 Task: Research Airbnb options in Park City, Utah, a destination known for both skiing and luxurious spa experiences.
Action: Mouse moved to (489, 87)
Screenshot: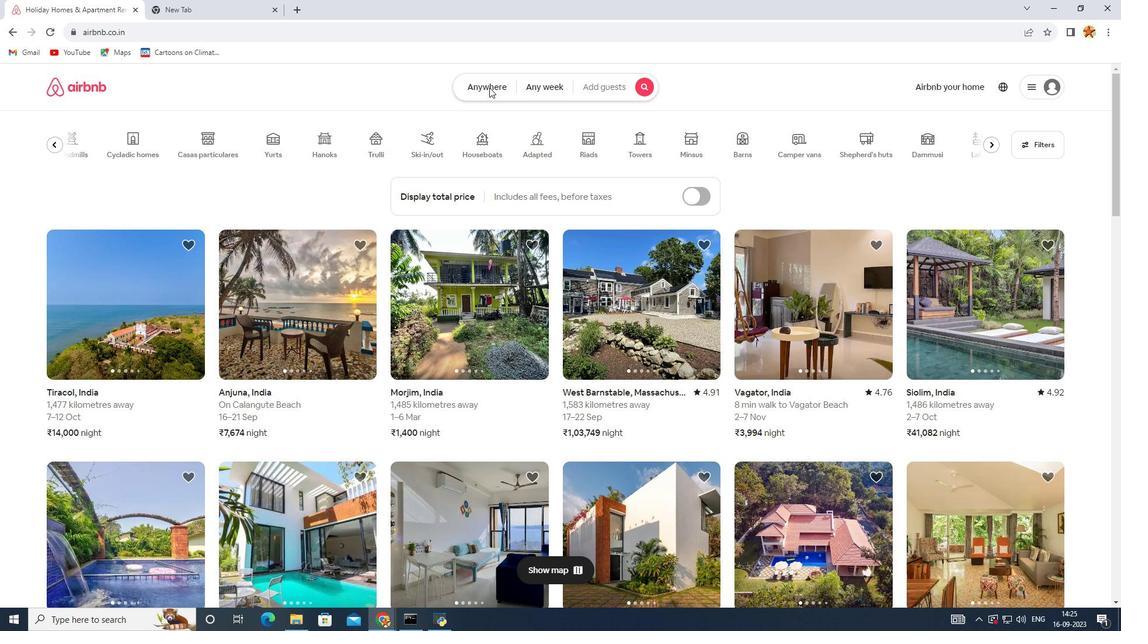 
Action: Mouse pressed left at (489, 87)
Screenshot: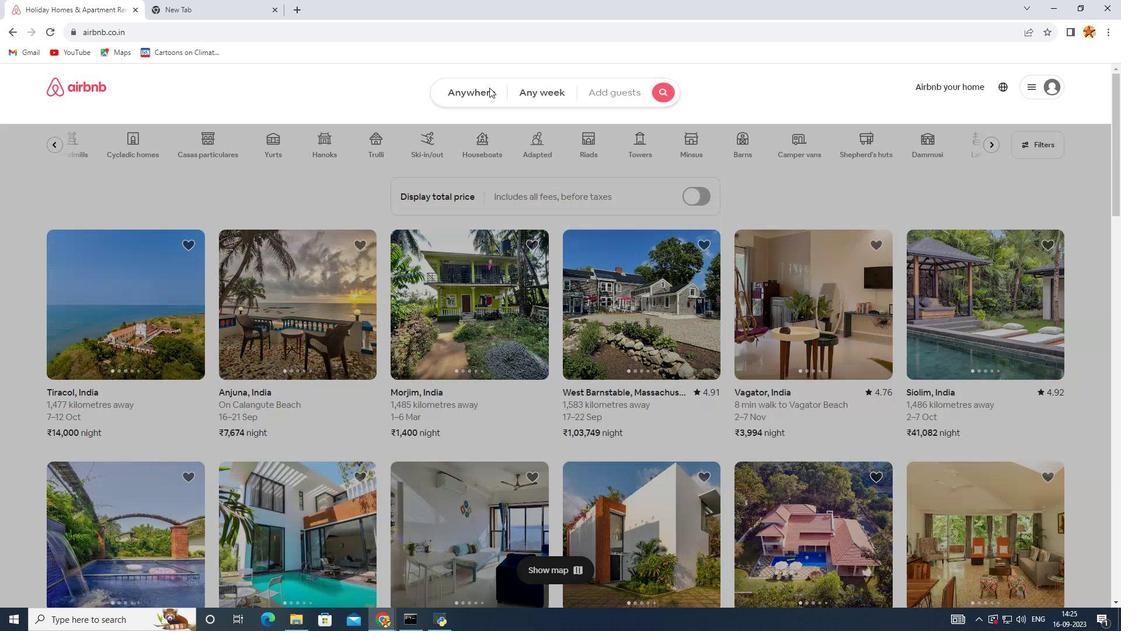 
Action: Mouse moved to (396, 132)
Screenshot: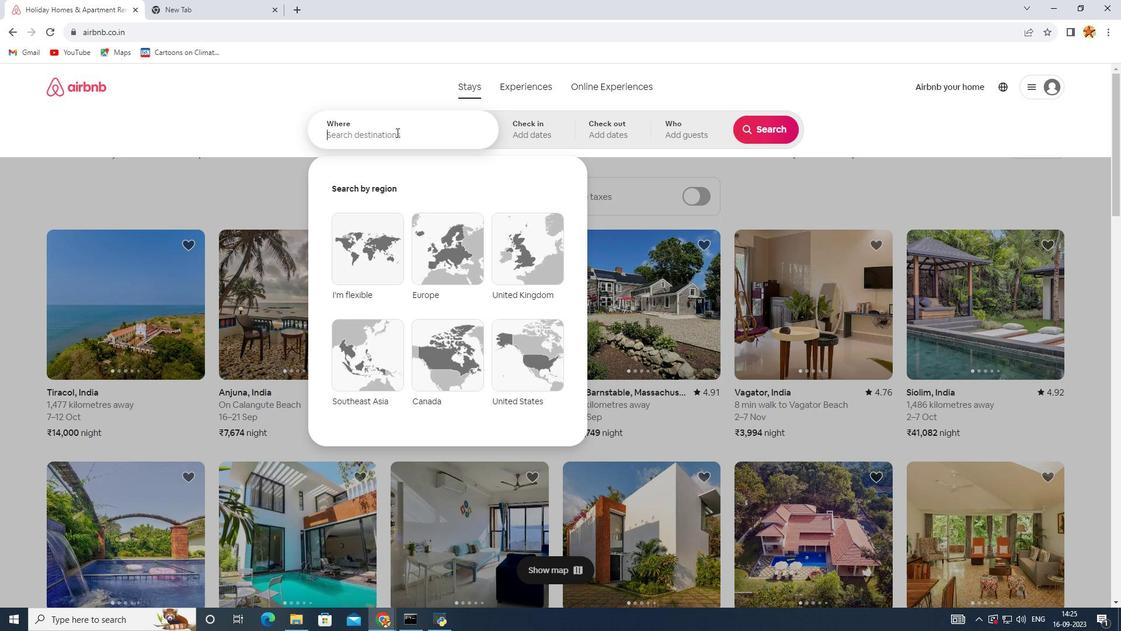 
Action: Mouse pressed left at (396, 132)
Screenshot: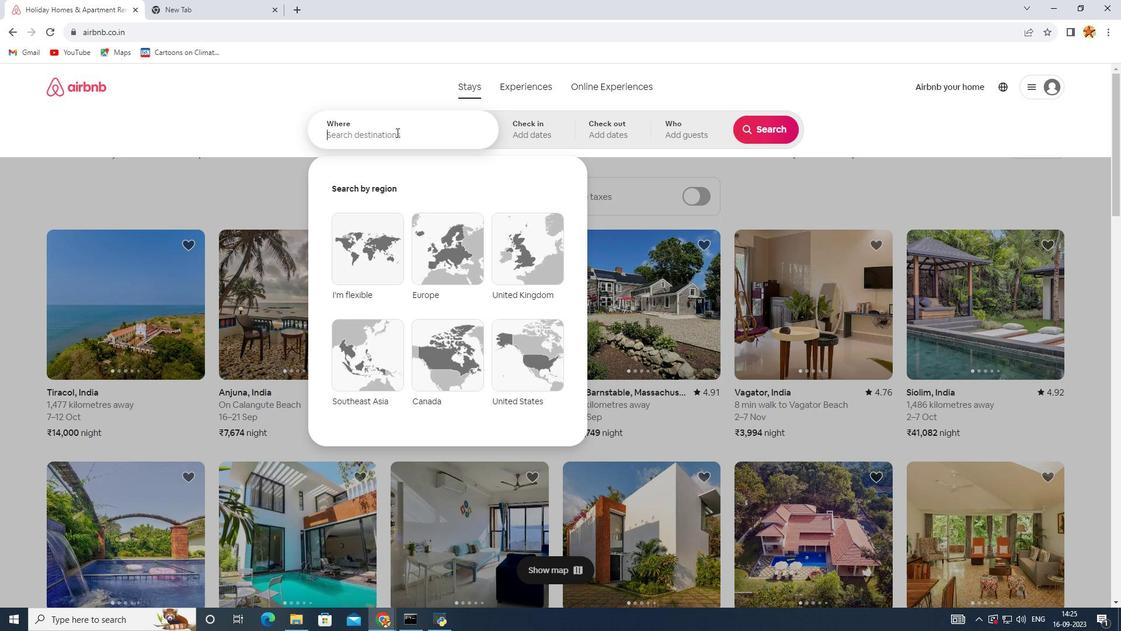 
Action: Key pressed park<Key.space>city<Key.space>
Screenshot: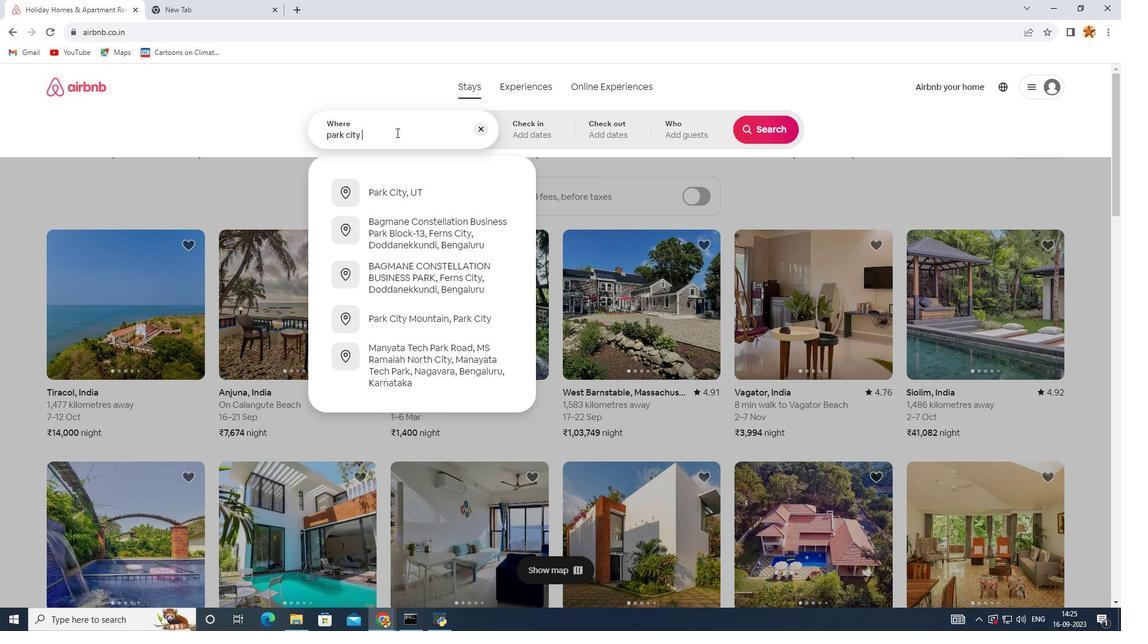 
Action: Mouse moved to (370, 200)
Screenshot: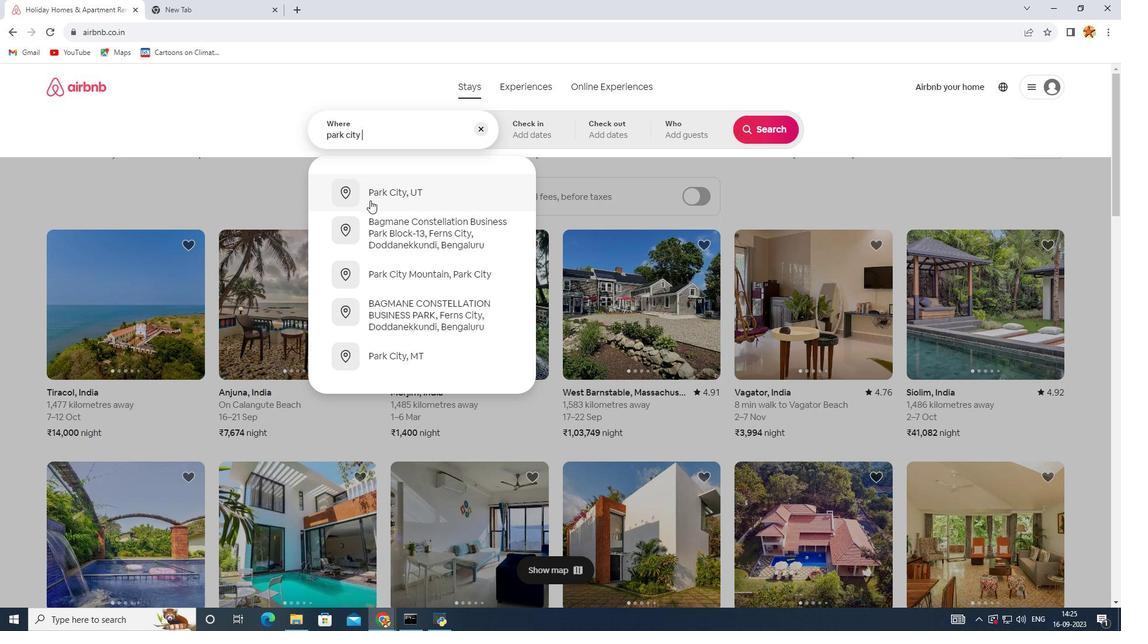 
Action: Mouse pressed left at (370, 200)
Screenshot: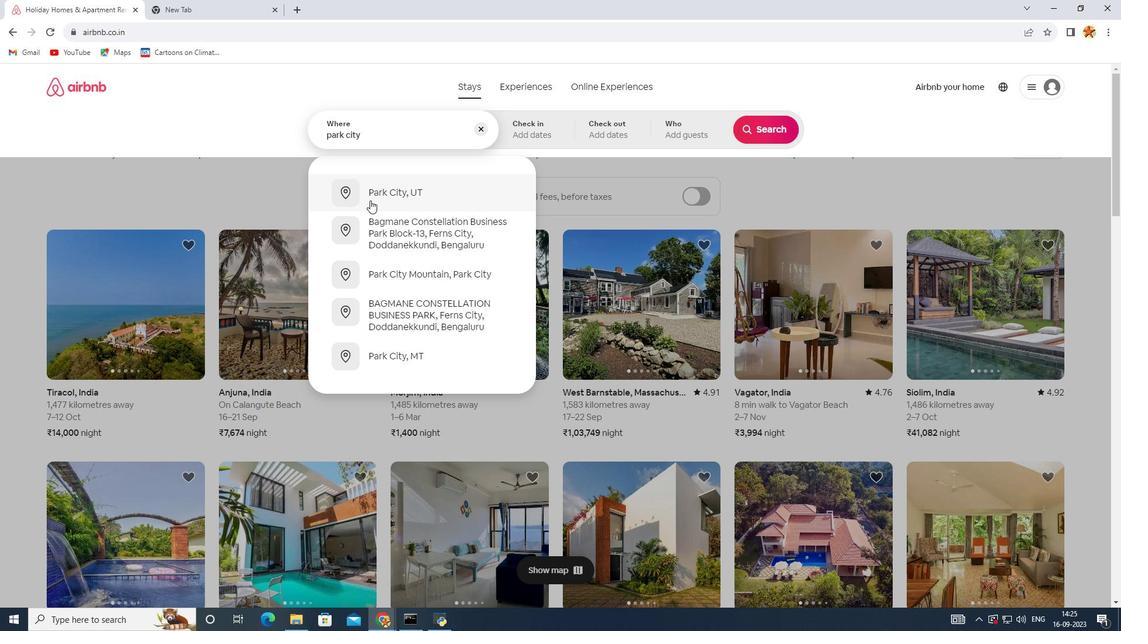 
Action: Mouse moved to (762, 126)
Screenshot: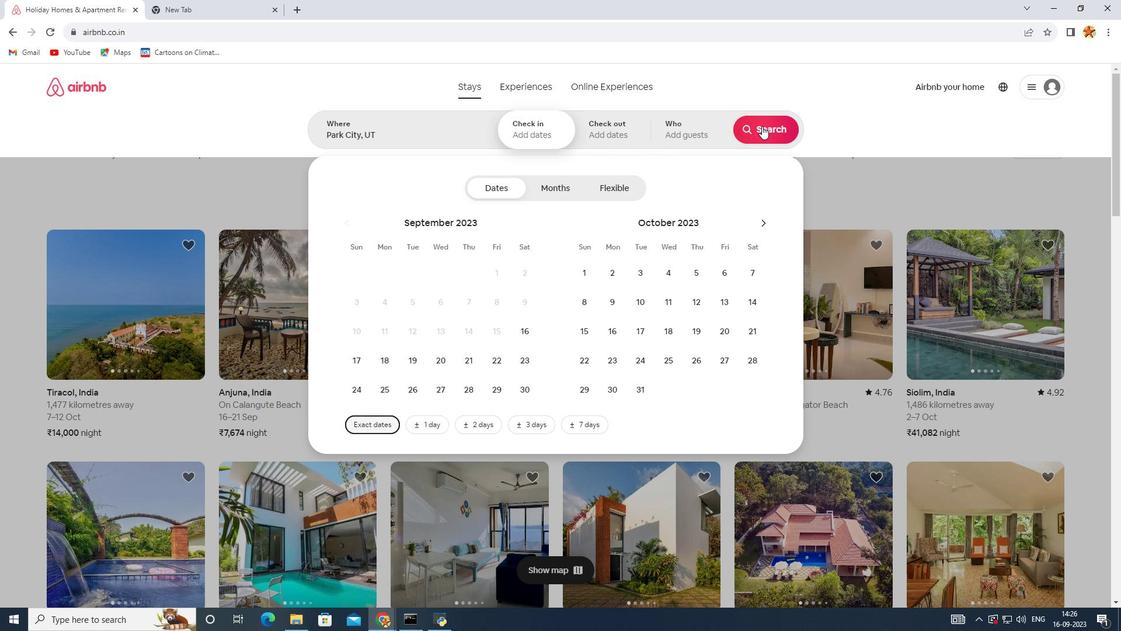 
Action: Mouse pressed left at (762, 126)
Screenshot: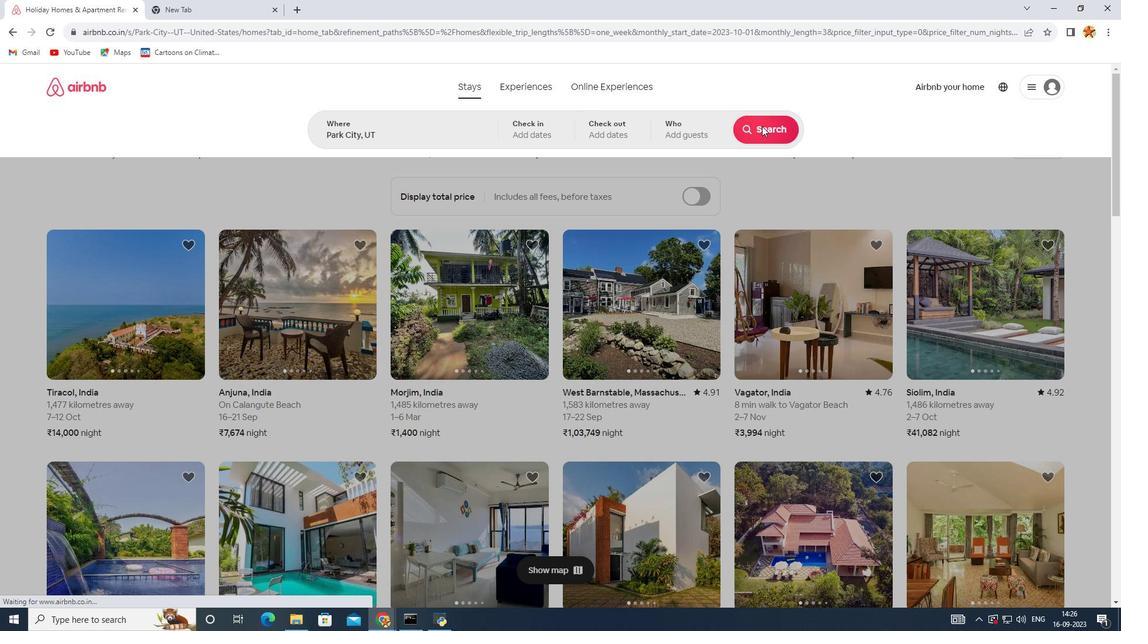 
Action: Mouse moved to (1076, 128)
Screenshot: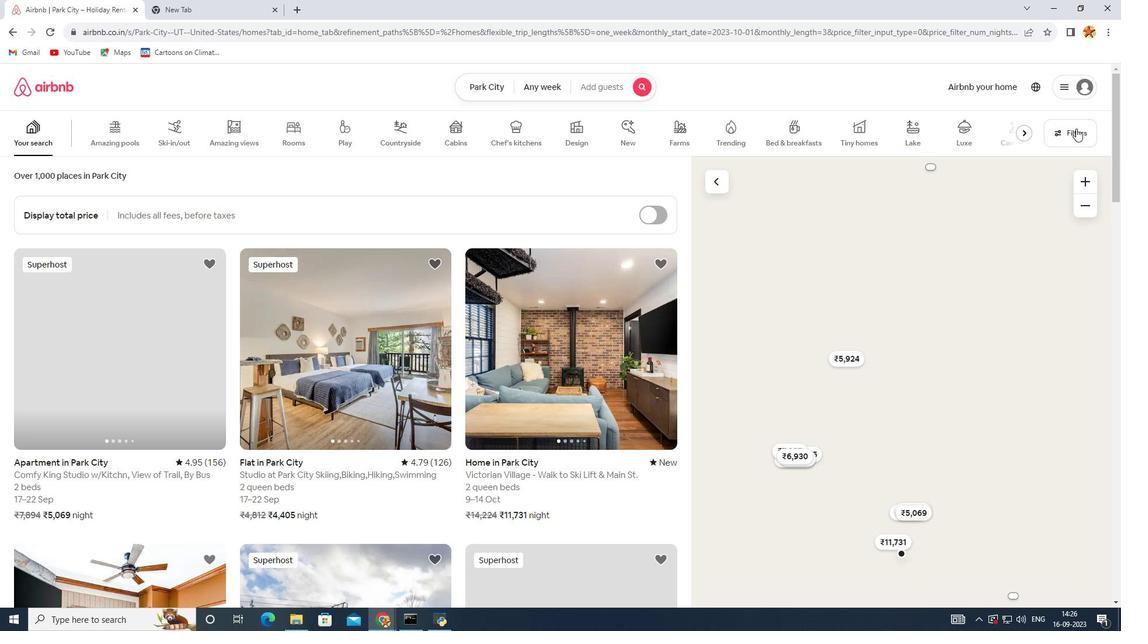 
Action: Mouse pressed left at (1076, 128)
Screenshot: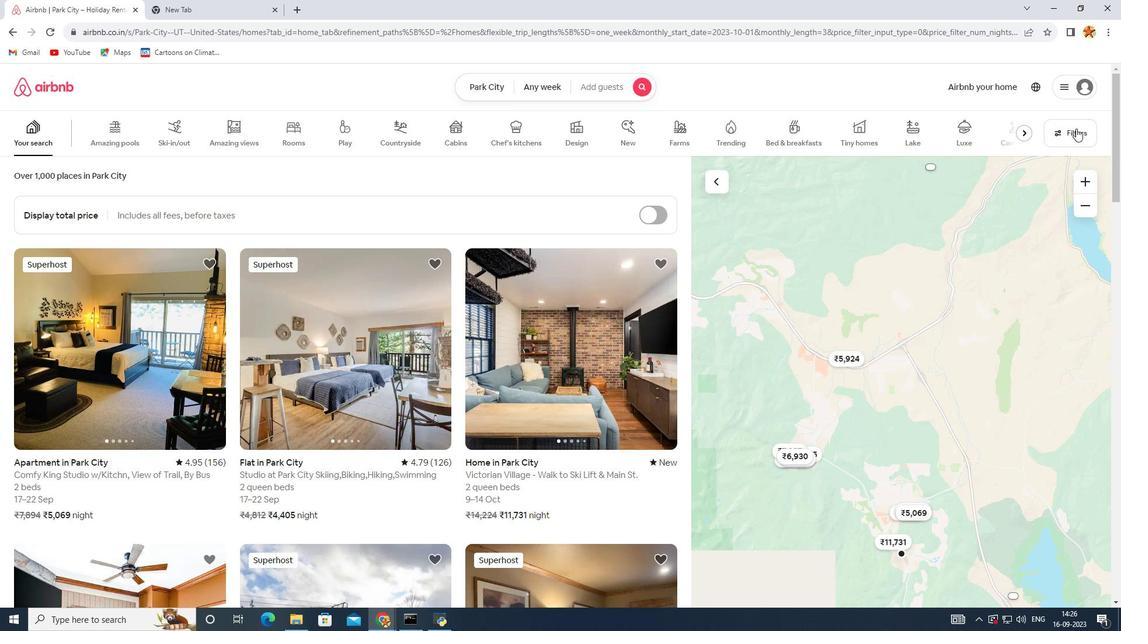 
Action: Mouse moved to (507, 421)
Screenshot: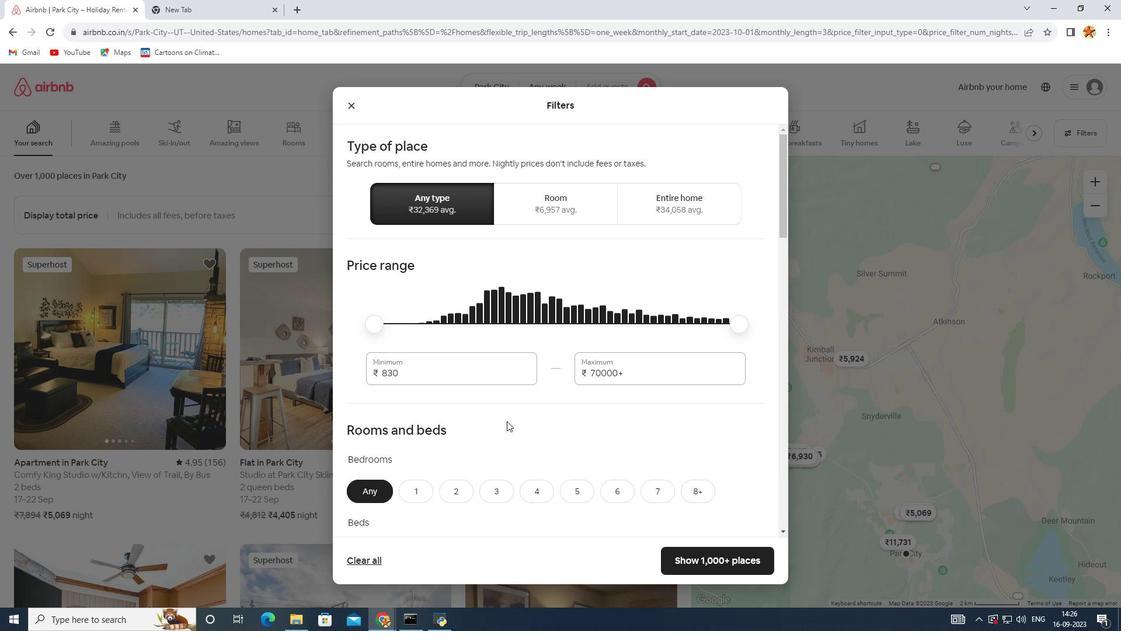 
Action: Mouse scrolled (507, 420) with delta (0, 0)
Screenshot: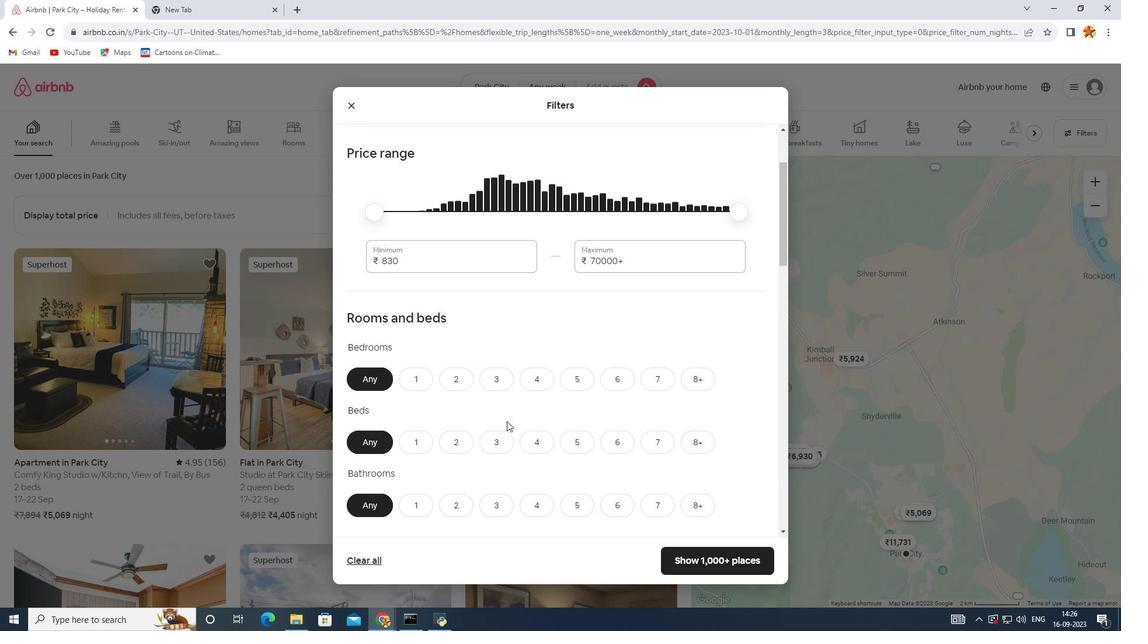 
Action: Mouse scrolled (507, 420) with delta (0, 0)
Screenshot: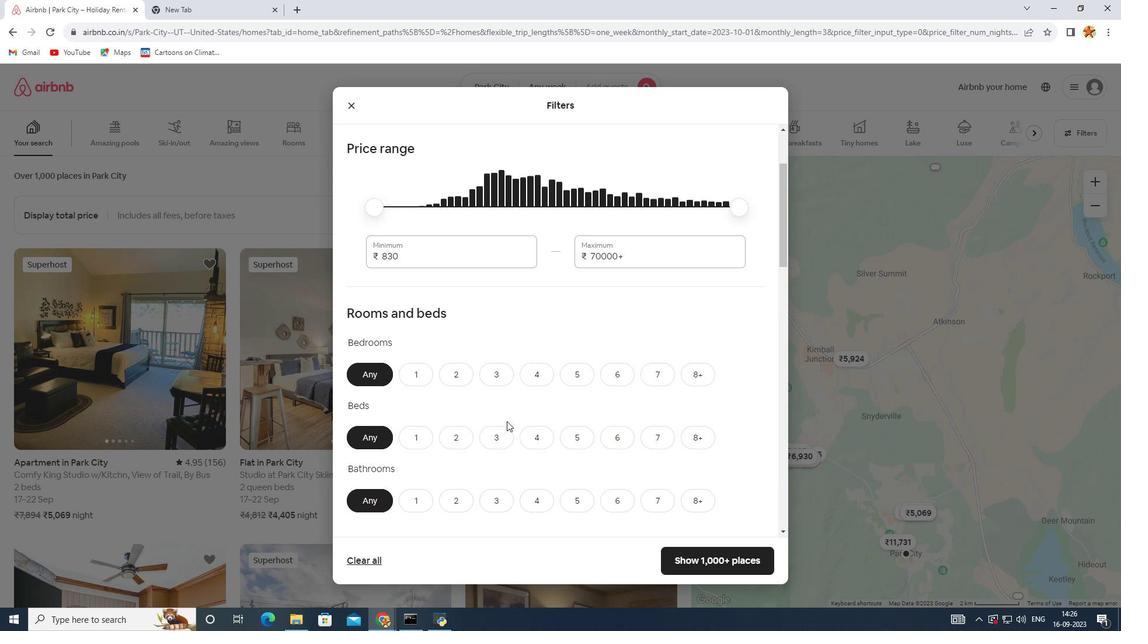 
Action: Mouse scrolled (507, 420) with delta (0, 0)
Screenshot: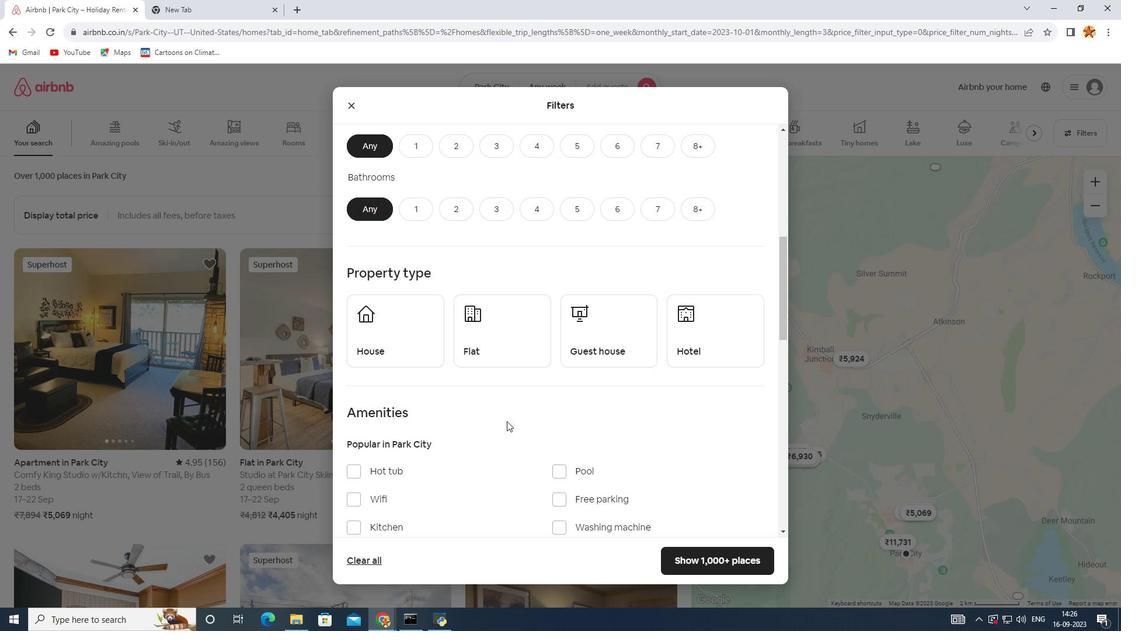 
Action: Mouse scrolled (507, 420) with delta (0, 0)
Screenshot: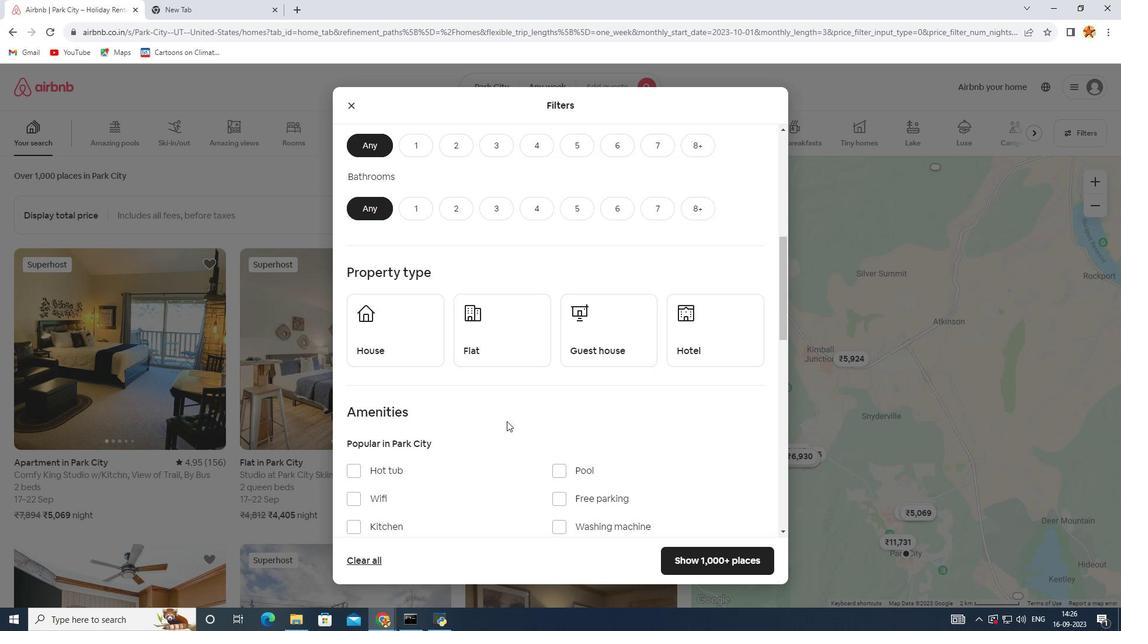 
Action: Mouse scrolled (507, 420) with delta (0, 0)
Screenshot: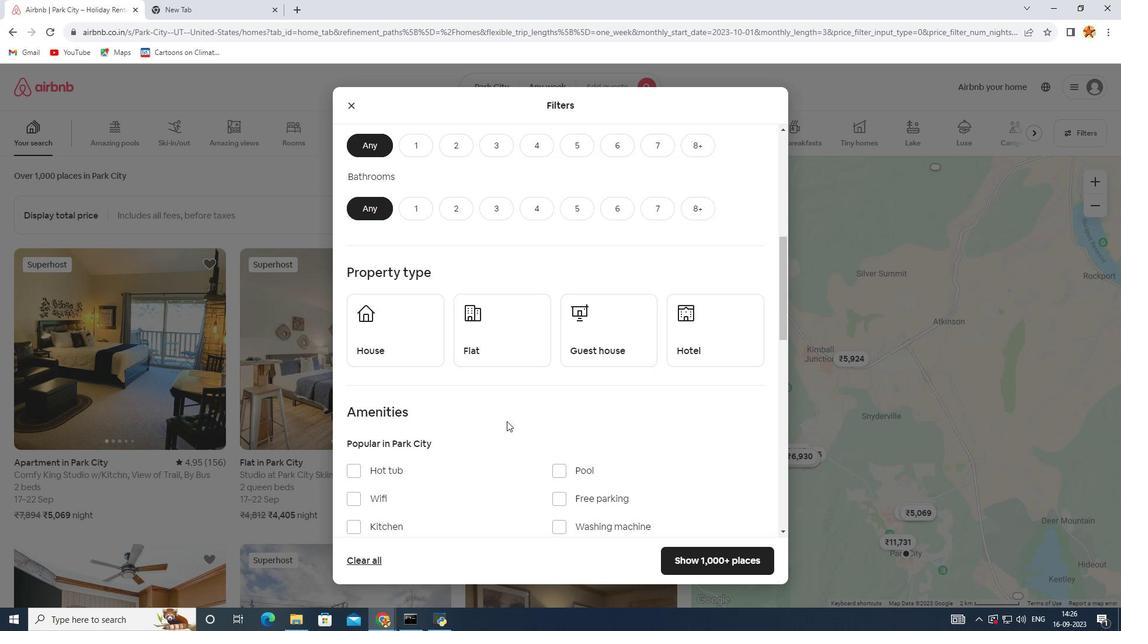 
Action: Mouse scrolled (507, 420) with delta (0, 0)
Screenshot: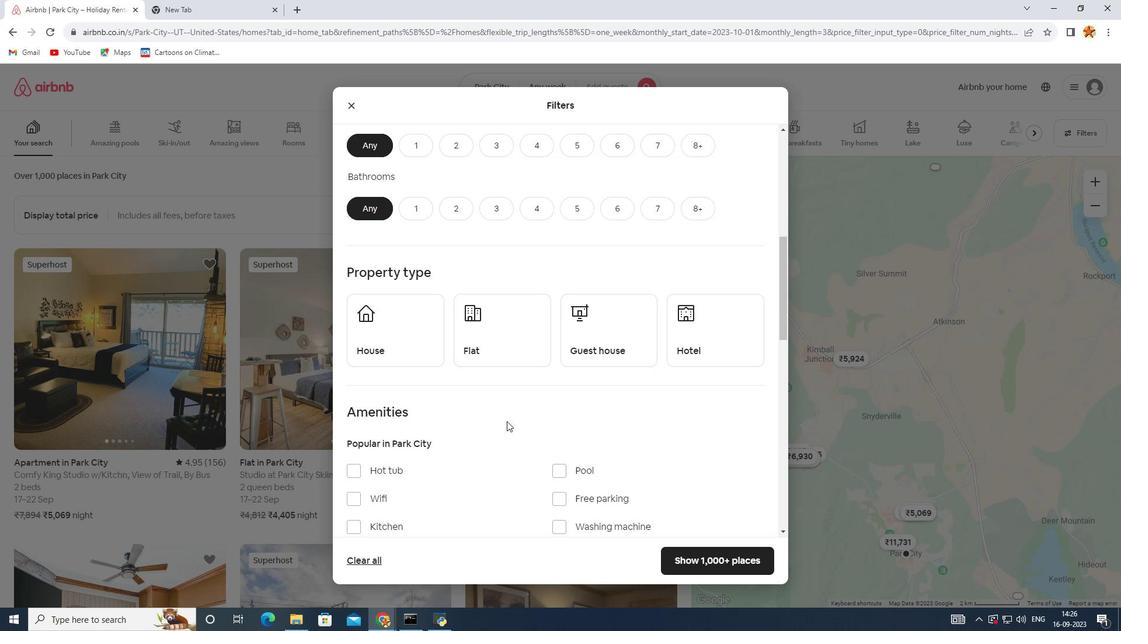 
Action: Mouse scrolled (507, 420) with delta (0, 0)
Screenshot: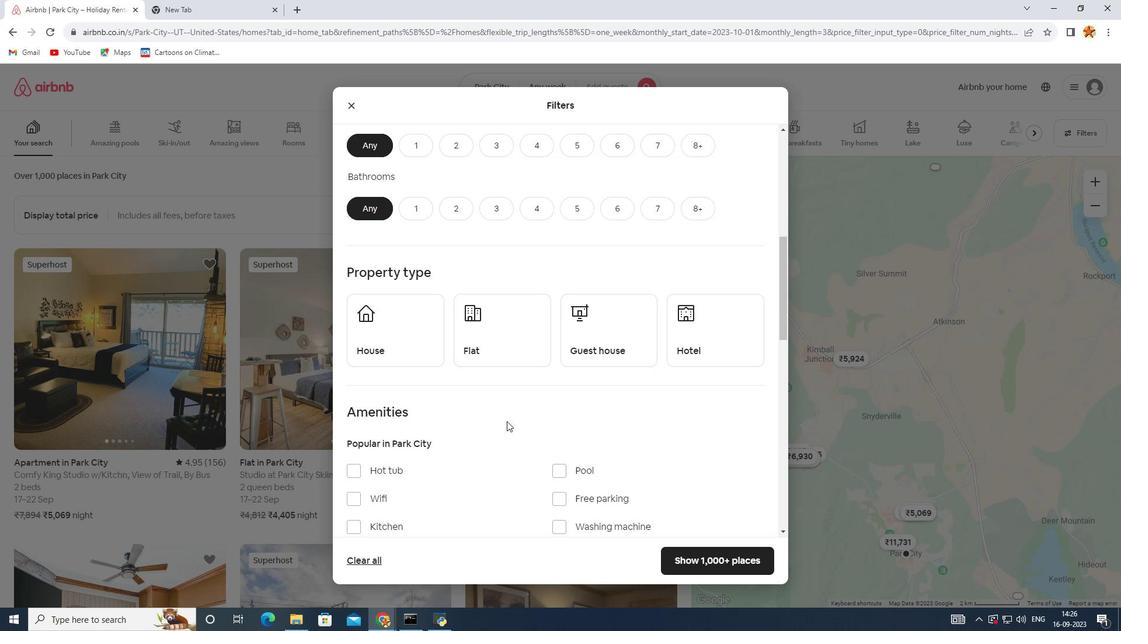 
Action: Mouse scrolled (507, 420) with delta (0, 0)
Screenshot: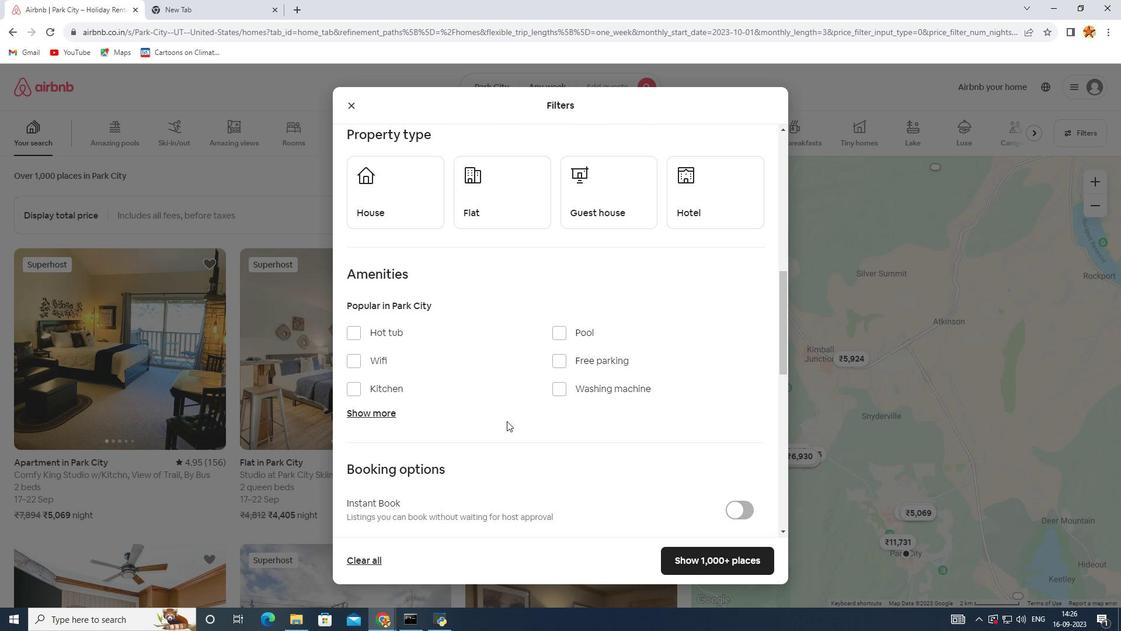 
Action: Mouse scrolled (507, 420) with delta (0, 0)
Screenshot: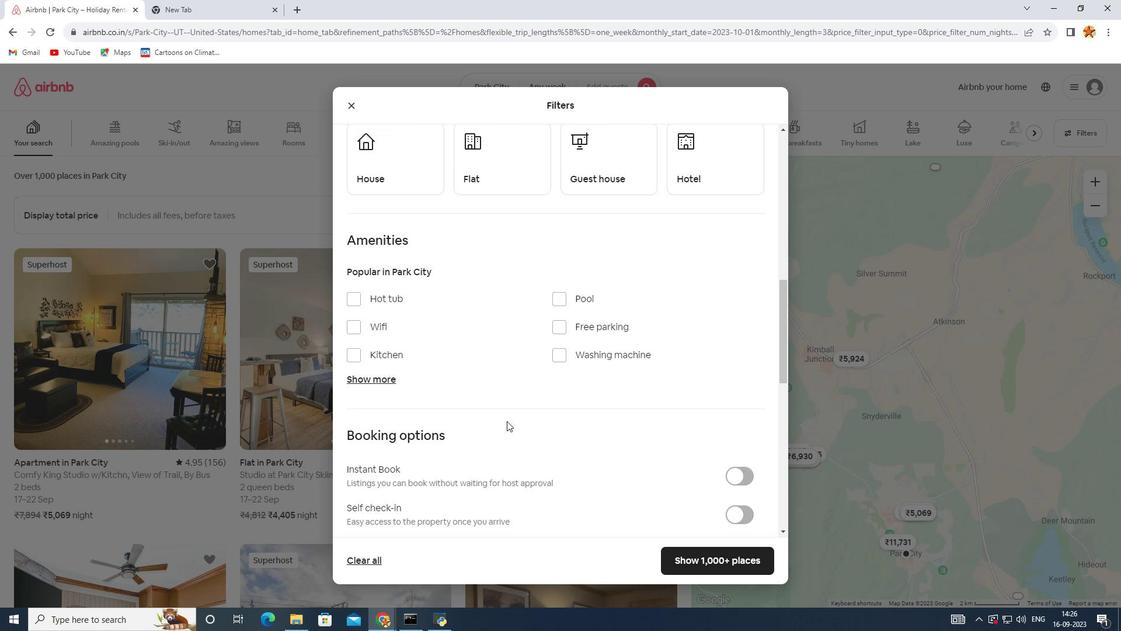 
Action: Mouse scrolled (507, 420) with delta (0, 0)
Screenshot: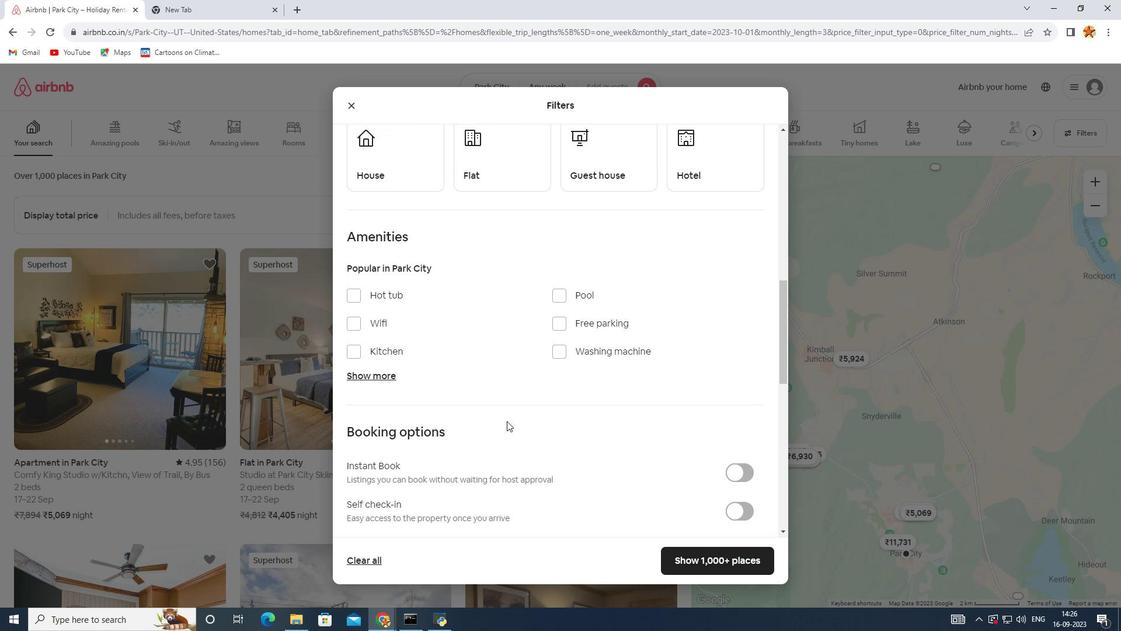 
Action: Mouse moved to (349, 298)
Screenshot: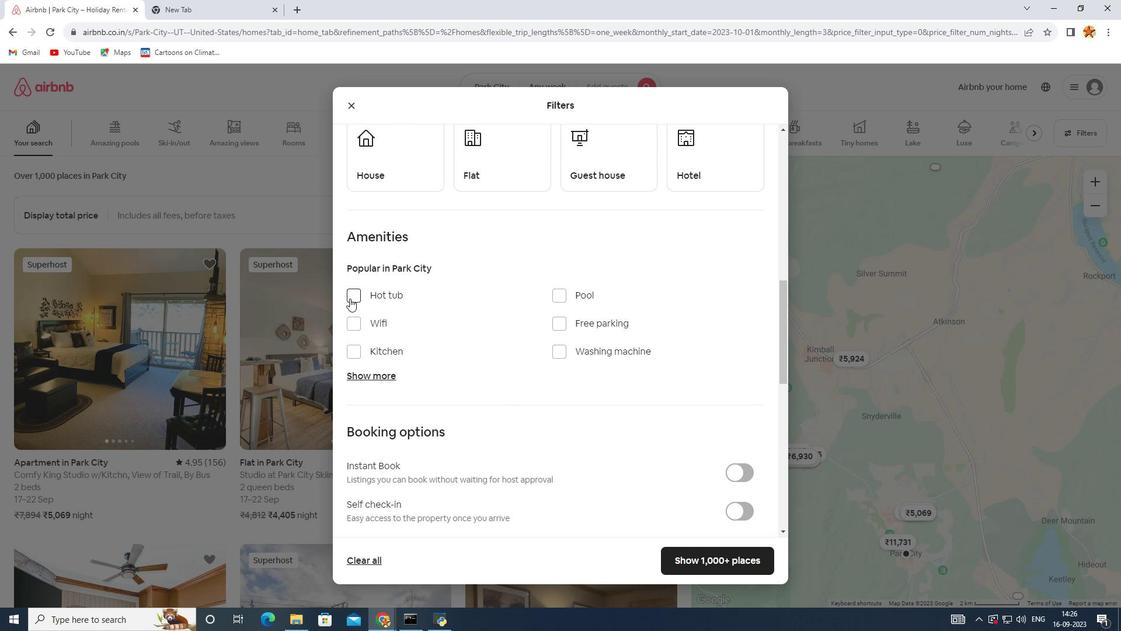 
Action: Mouse pressed left at (349, 298)
Screenshot: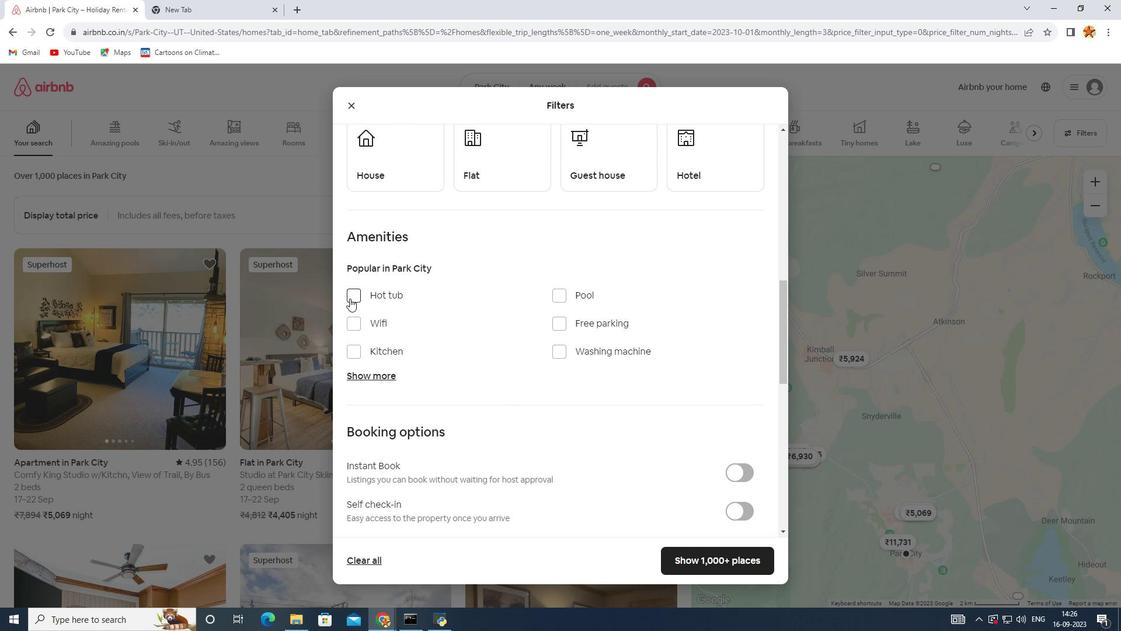 
Action: Mouse moved to (368, 378)
Screenshot: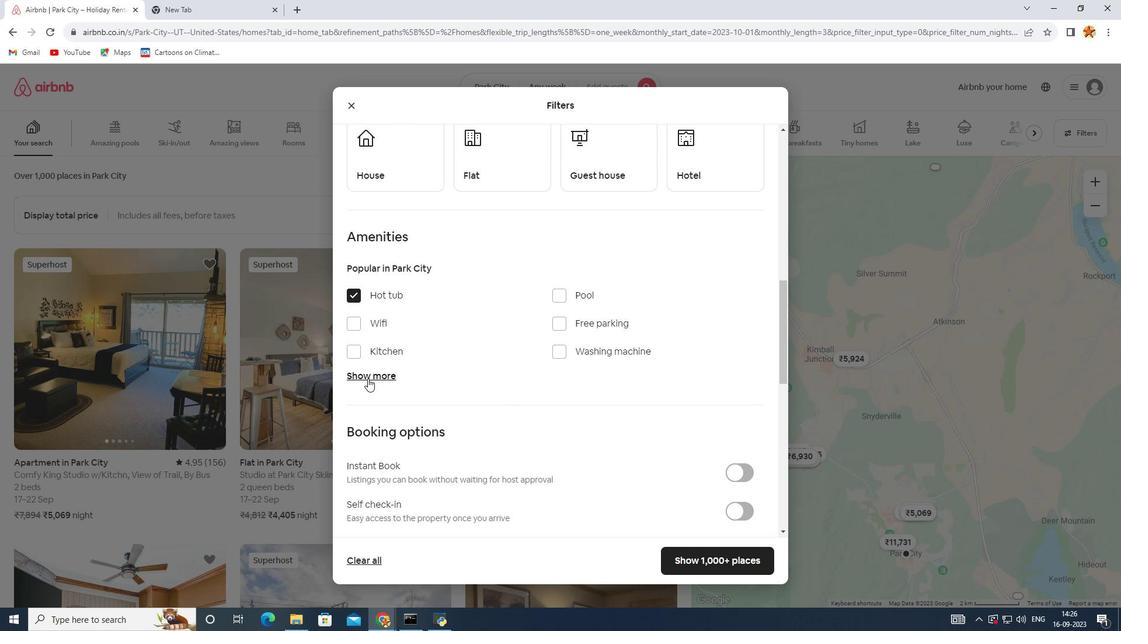 
Action: Mouse pressed left at (368, 378)
Screenshot: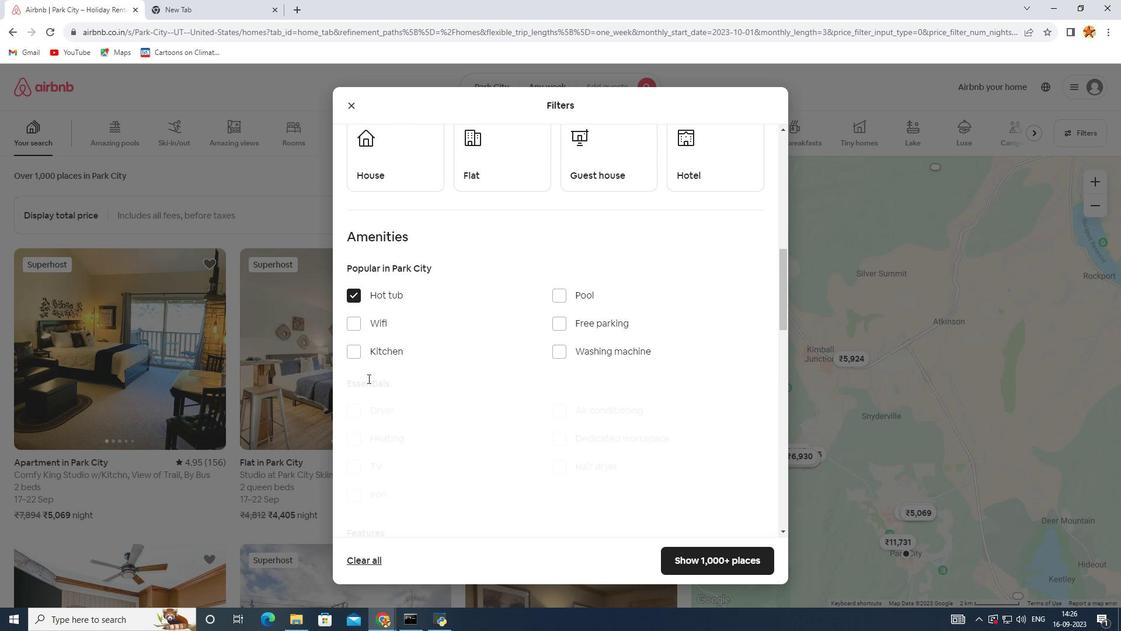 
Action: Mouse scrolled (368, 378) with delta (0, 0)
Screenshot: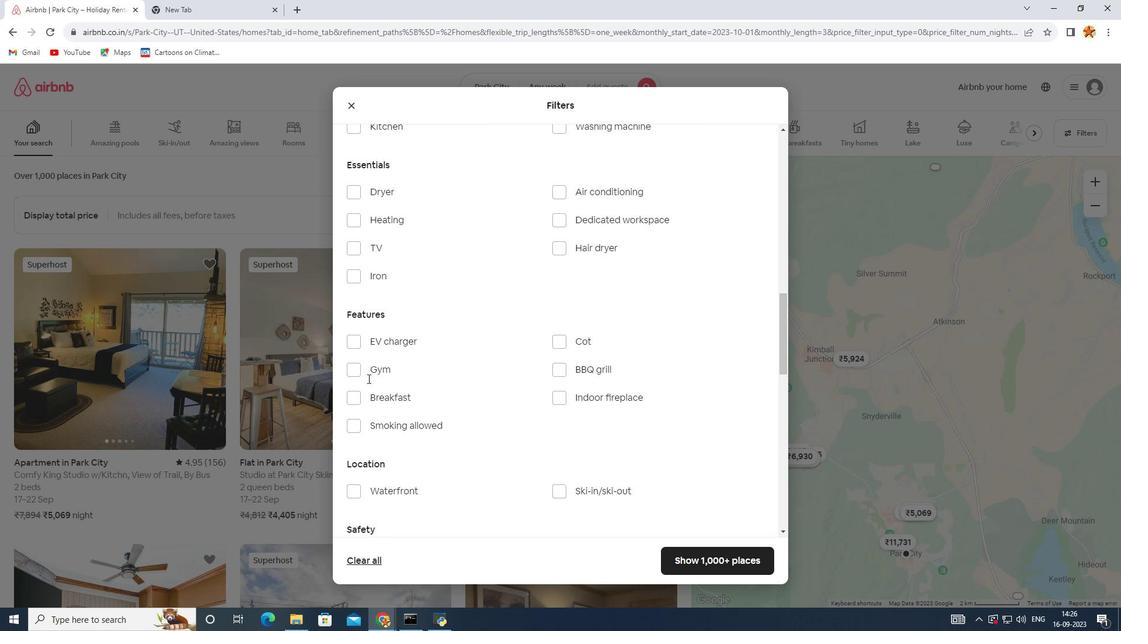 
Action: Mouse scrolled (368, 378) with delta (0, 0)
Screenshot: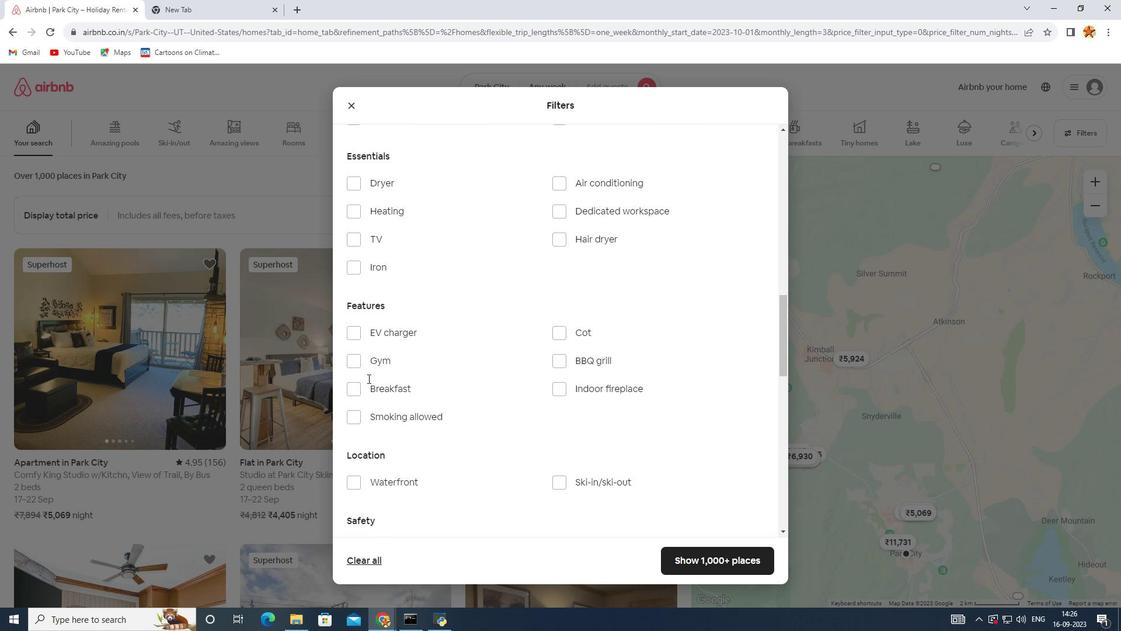 
Action: Mouse scrolled (368, 378) with delta (0, 0)
Screenshot: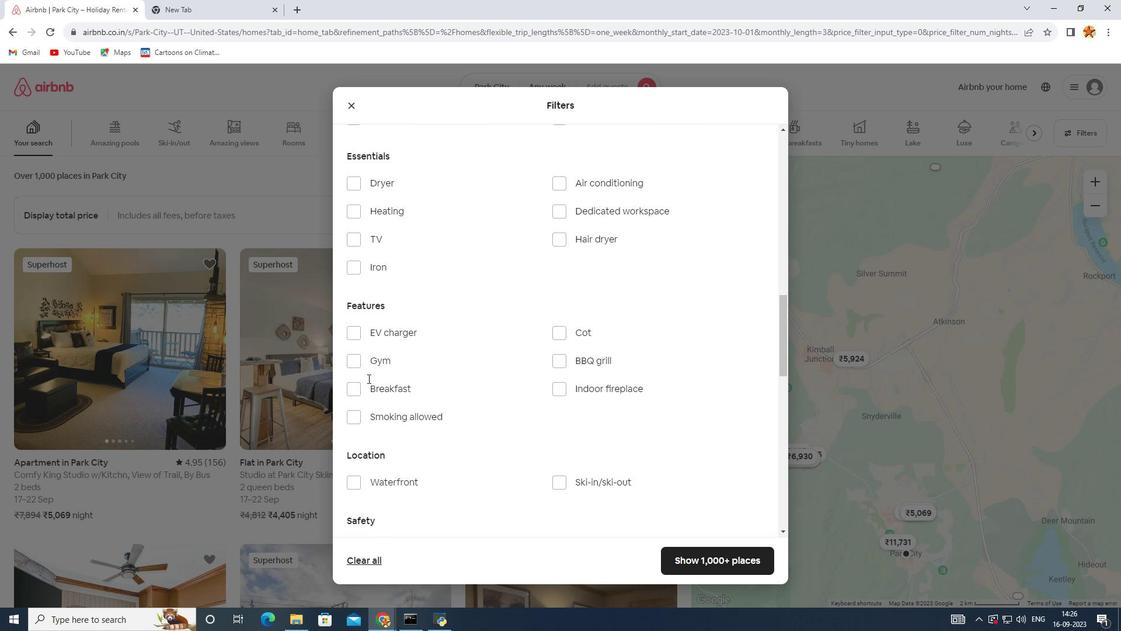 
Action: Mouse scrolled (368, 378) with delta (0, 0)
Screenshot: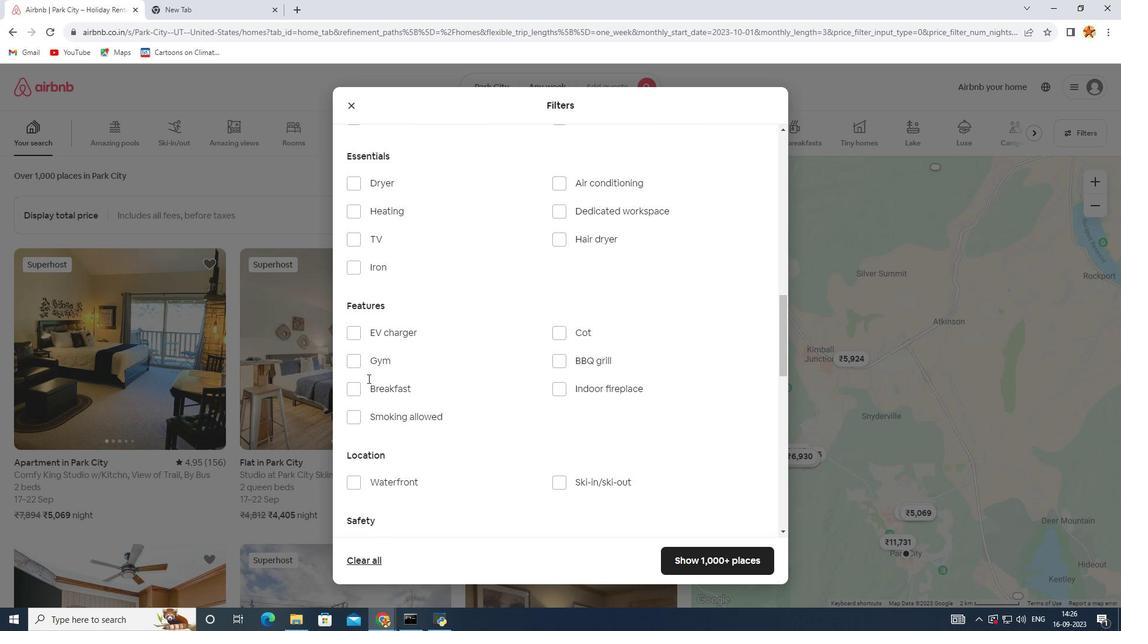 
Action: Mouse moved to (470, 418)
Screenshot: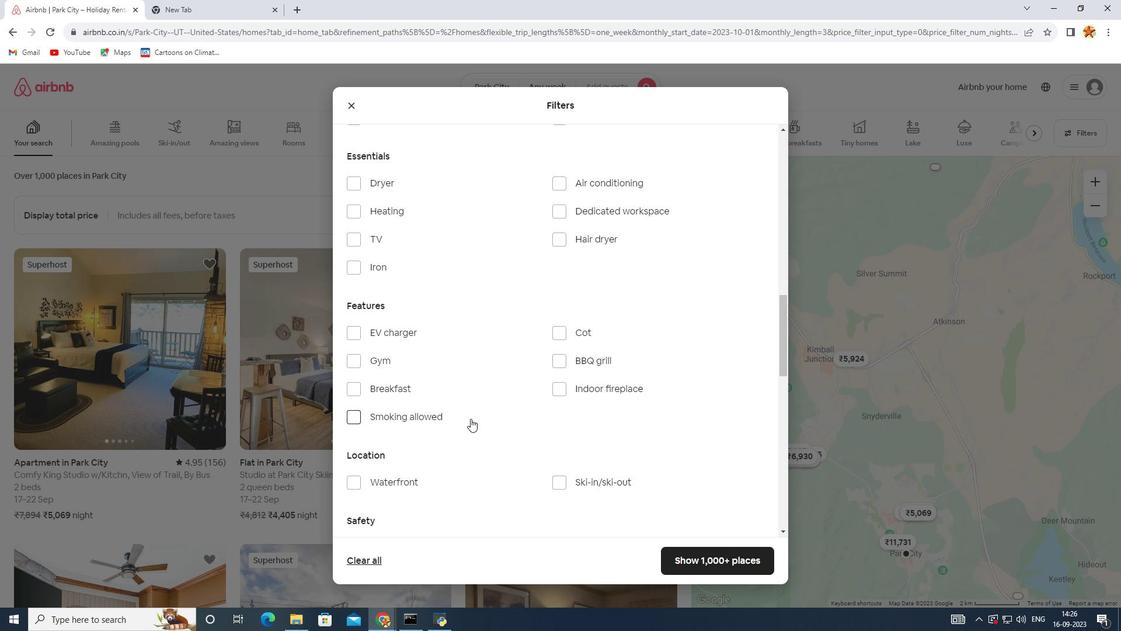 
Action: Mouse scrolled (470, 418) with delta (0, 0)
Screenshot: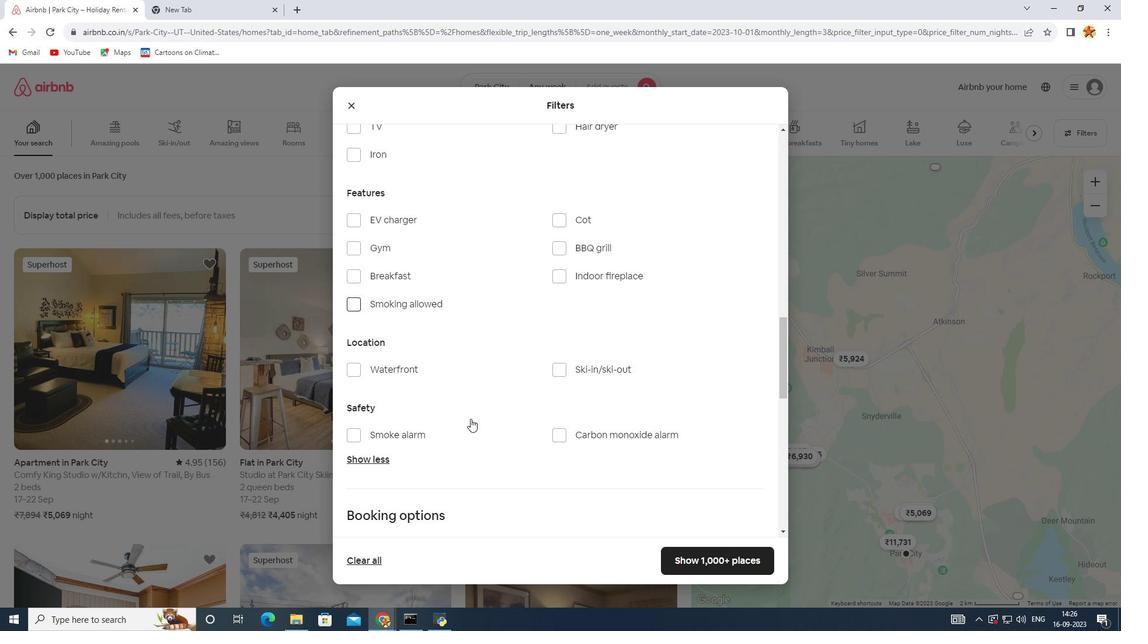 
Action: Mouse scrolled (470, 418) with delta (0, 0)
Screenshot: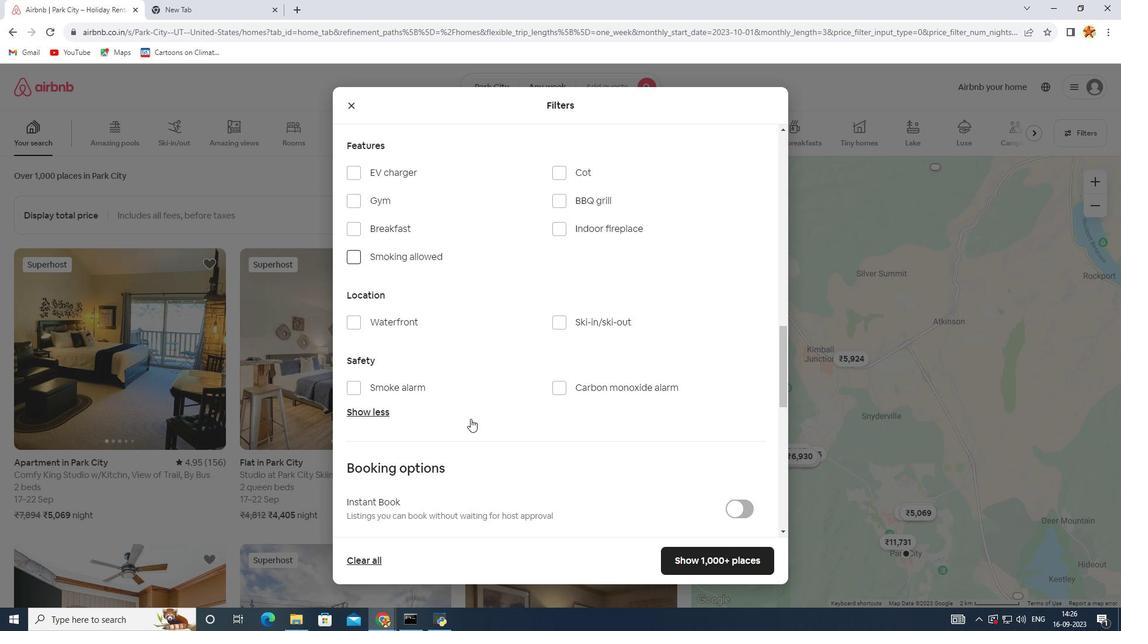 
Action: Mouse scrolled (470, 418) with delta (0, 0)
Screenshot: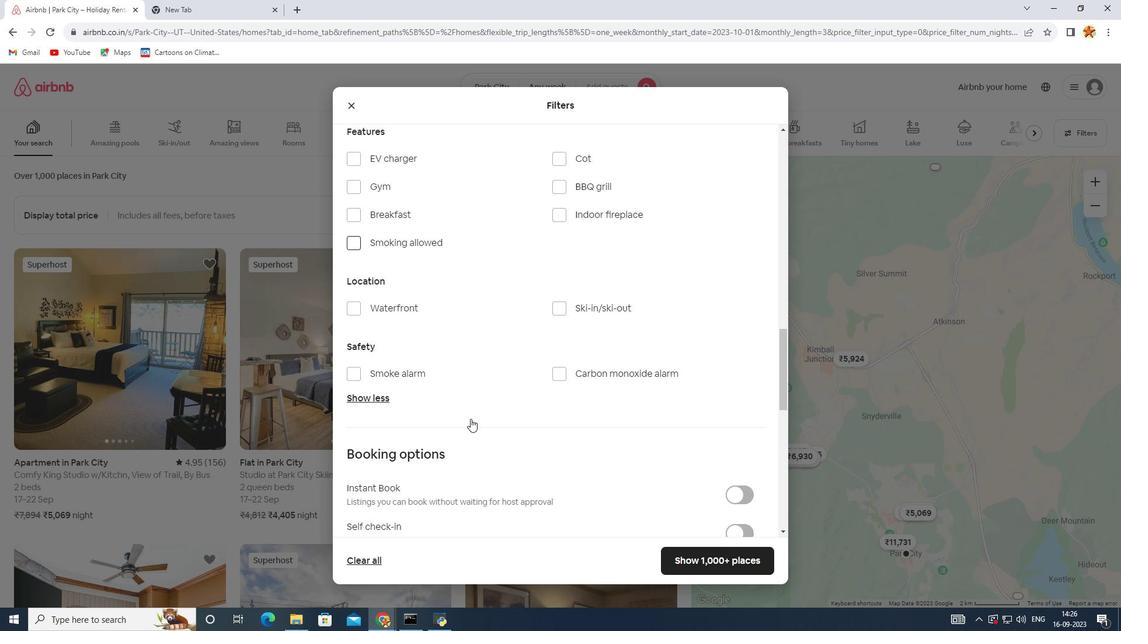 
Action: Mouse moved to (358, 307)
Screenshot: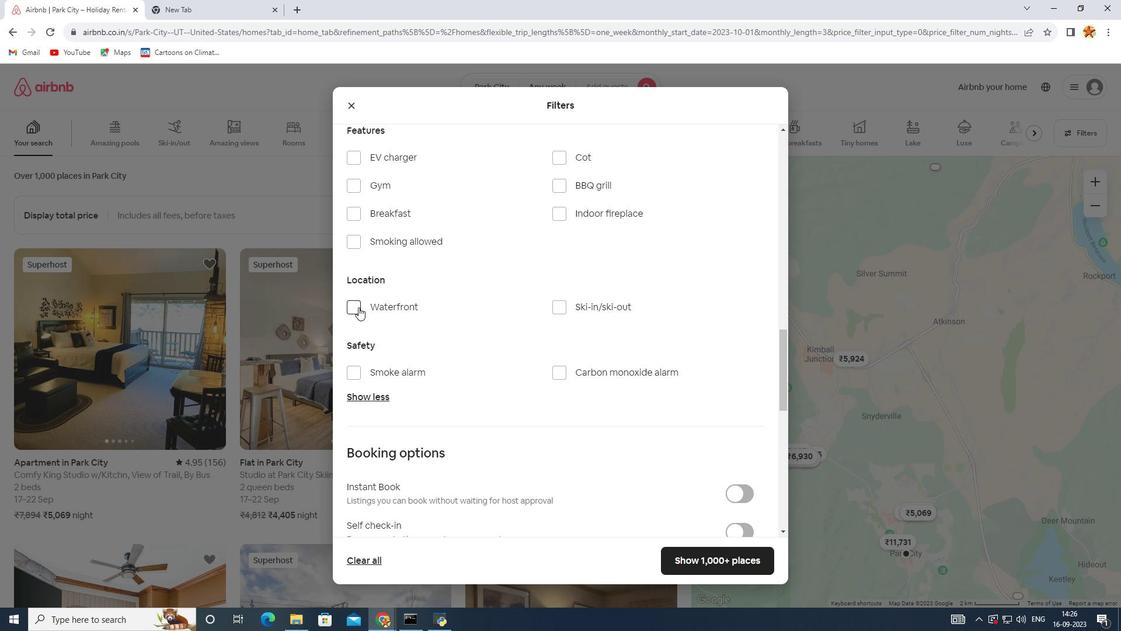 
Action: Mouse pressed left at (358, 307)
Screenshot: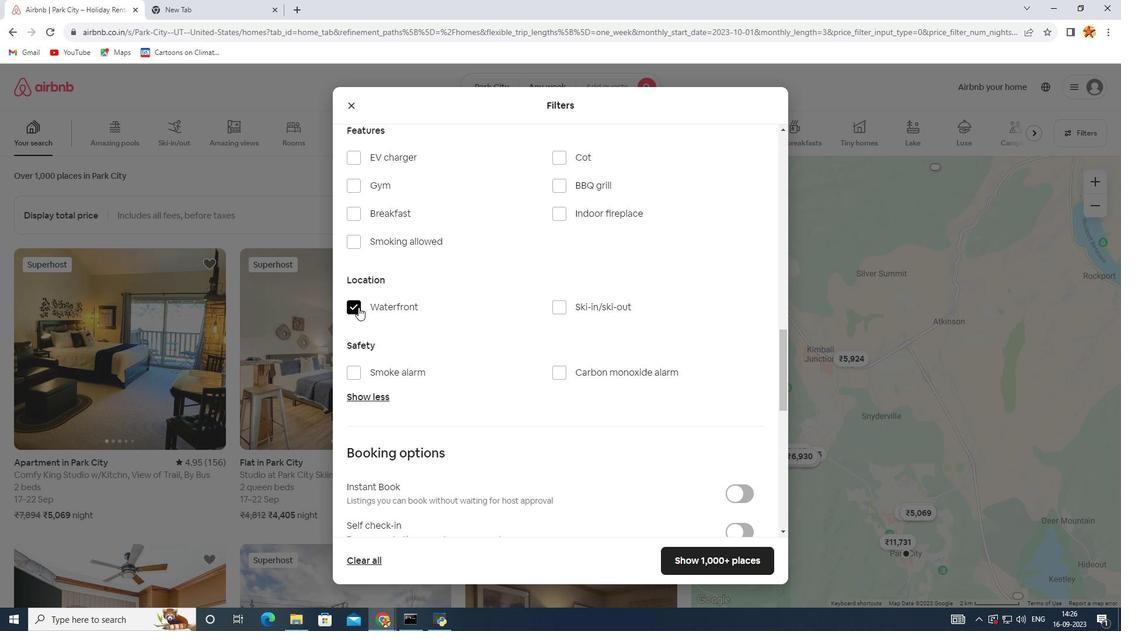 
Action: Mouse moved to (532, 373)
Screenshot: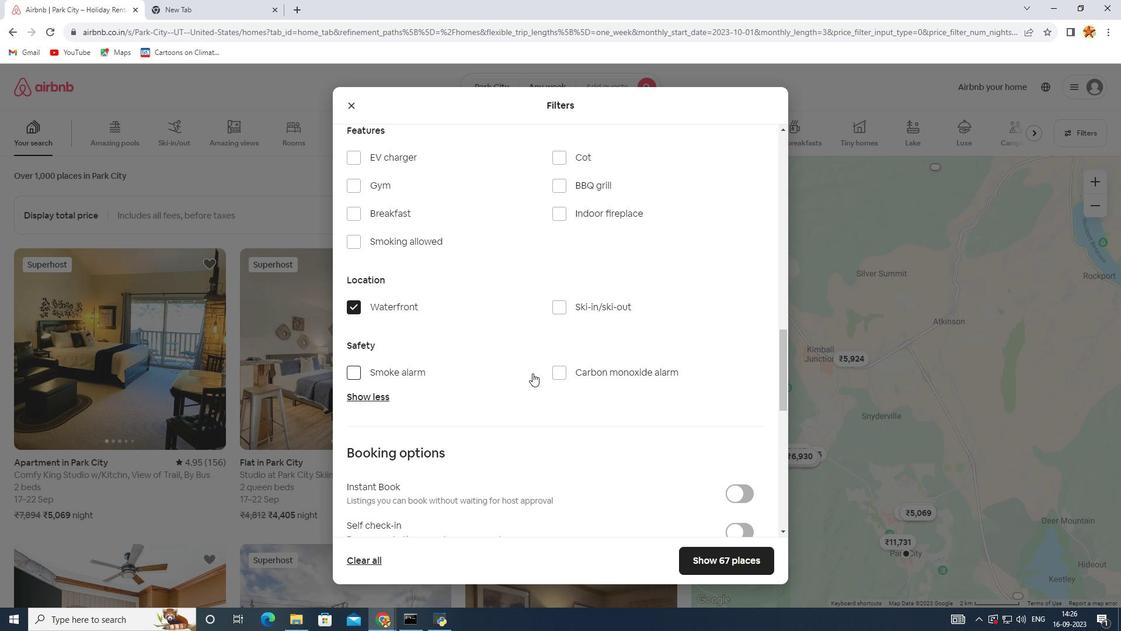 
Action: Mouse scrolled (532, 372) with delta (0, 0)
Screenshot: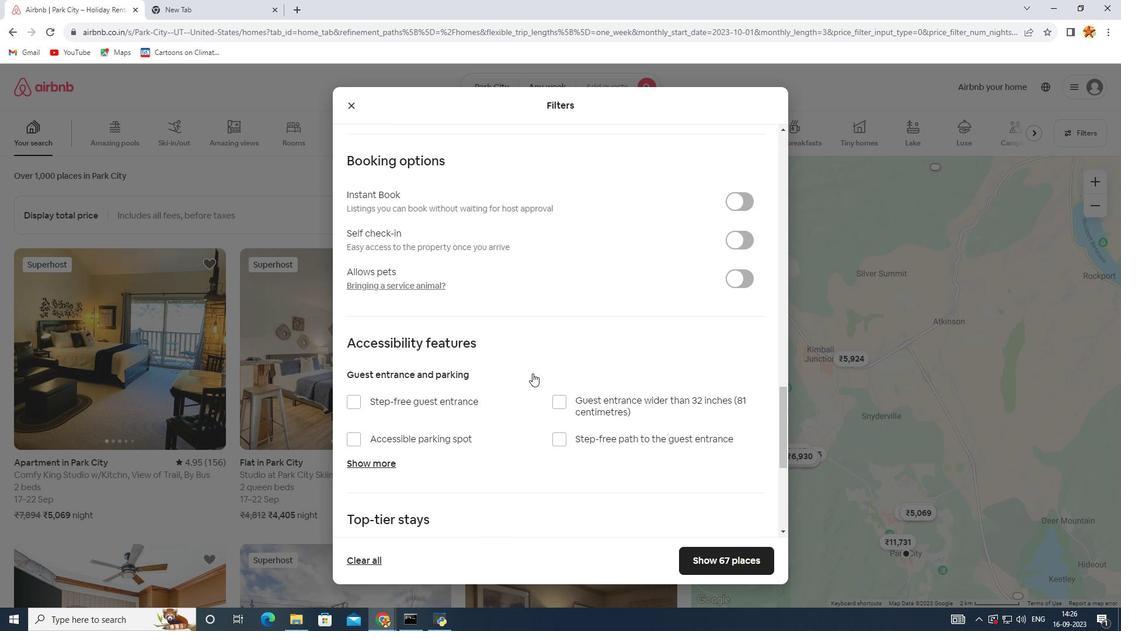 
Action: Mouse scrolled (532, 372) with delta (0, 0)
Screenshot: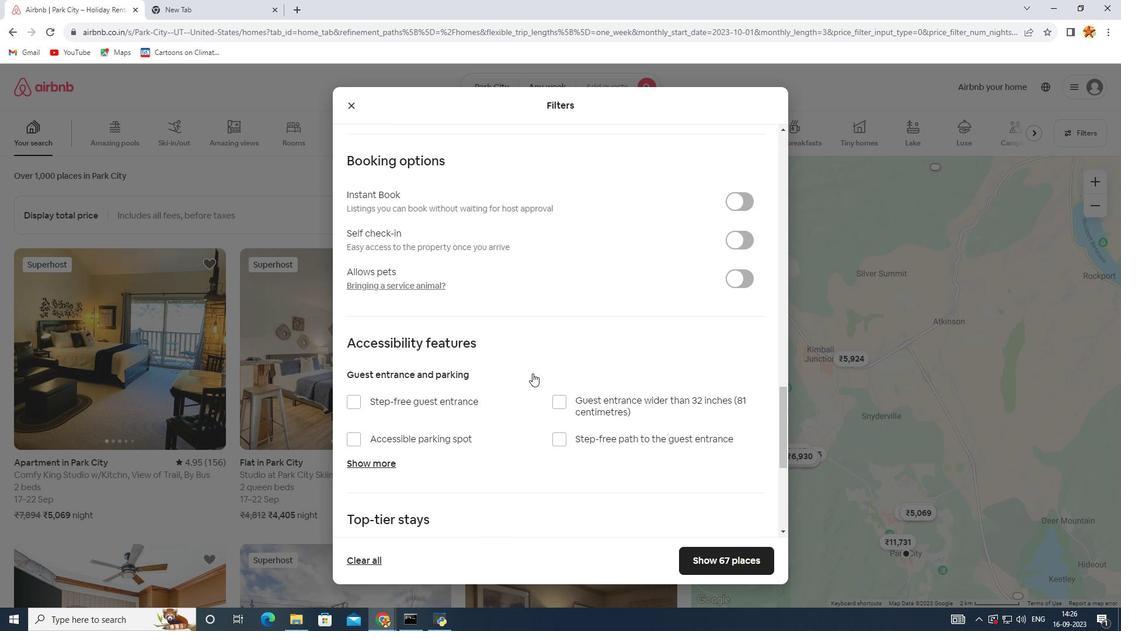 
Action: Mouse scrolled (532, 372) with delta (0, 0)
Screenshot: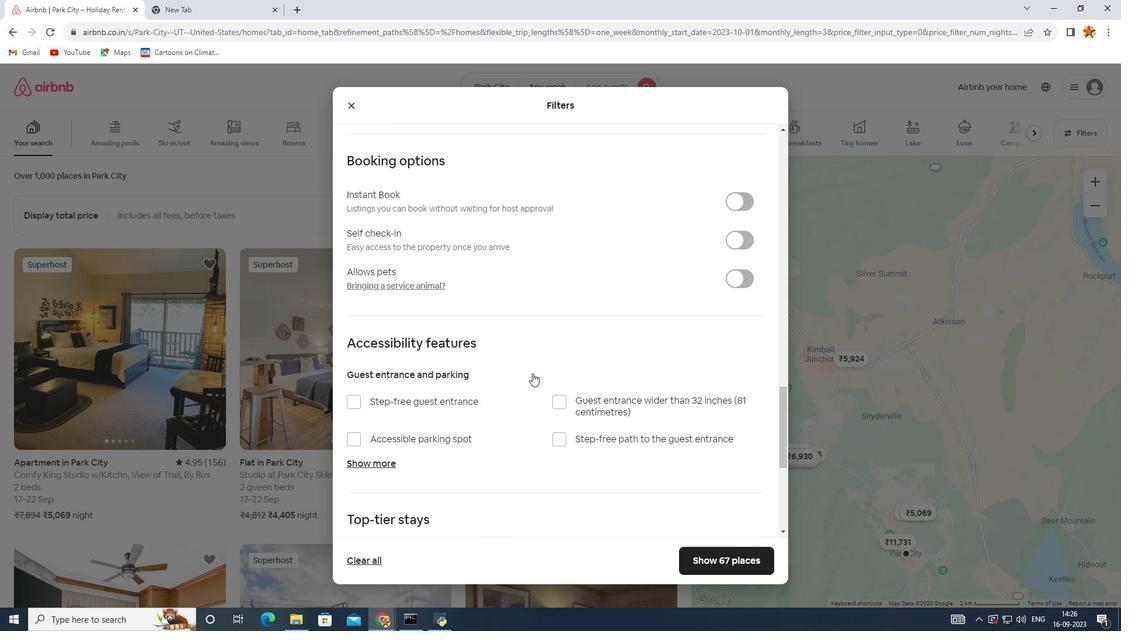 
Action: Mouse scrolled (532, 372) with delta (0, 0)
Screenshot: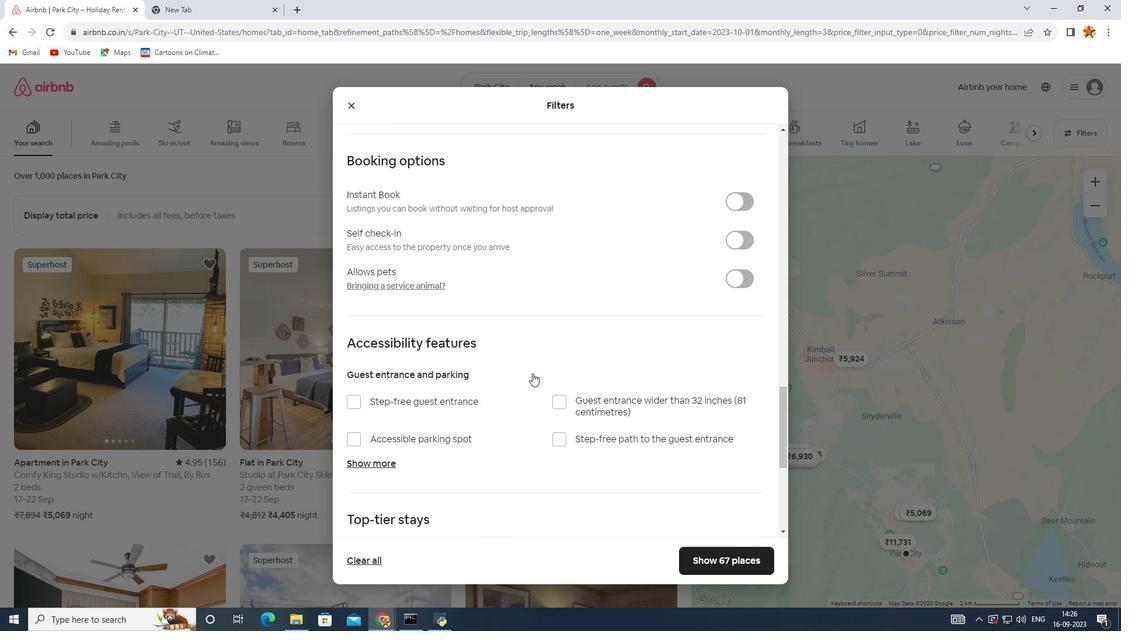 
Action: Mouse scrolled (532, 372) with delta (0, 0)
Screenshot: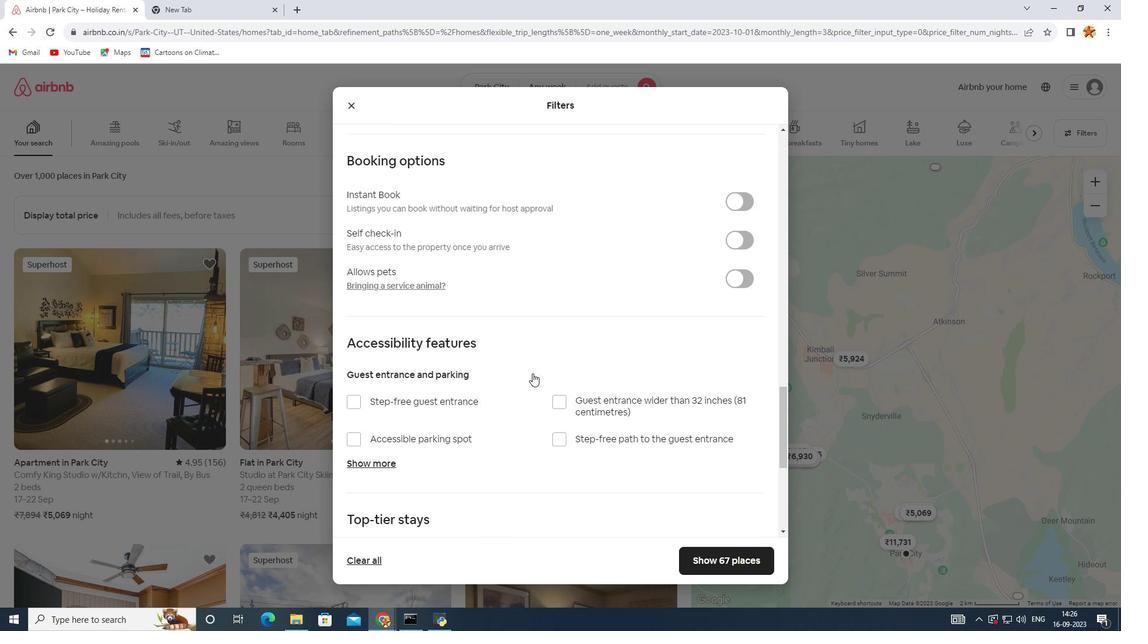 
Action: Mouse moved to (418, 309)
Screenshot: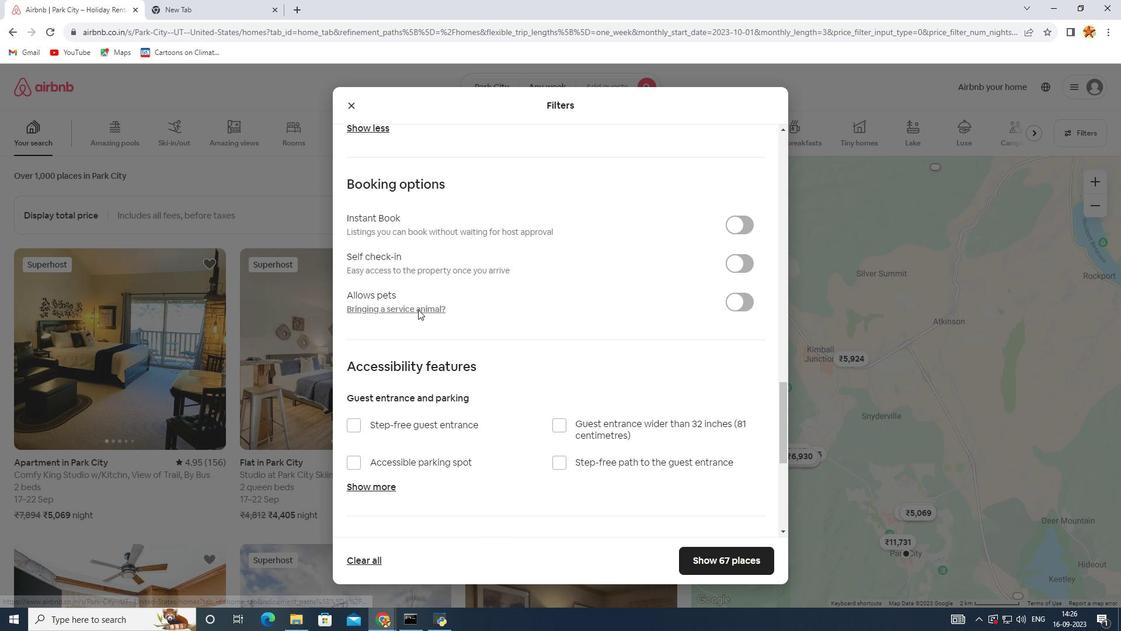 
Action: Mouse scrolled (418, 310) with delta (0, 0)
Screenshot: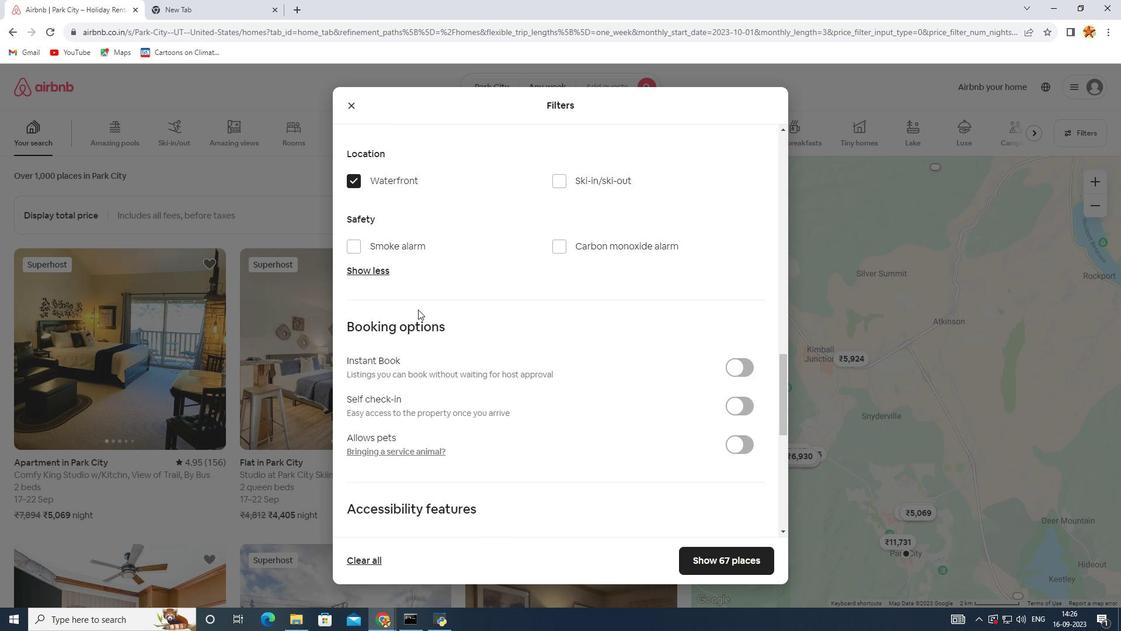 
Action: Mouse scrolled (418, 310) with delta (0, 0)
Screenshot: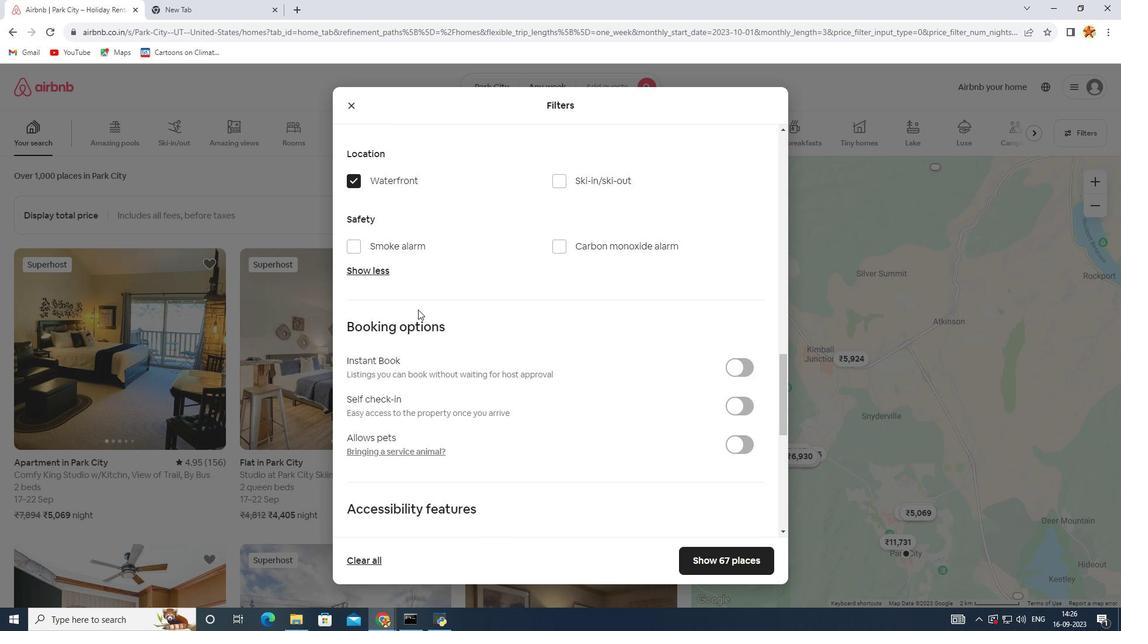 
Action: Mouse scrolled (418, 310) with delta (0, 0)
Screenshot: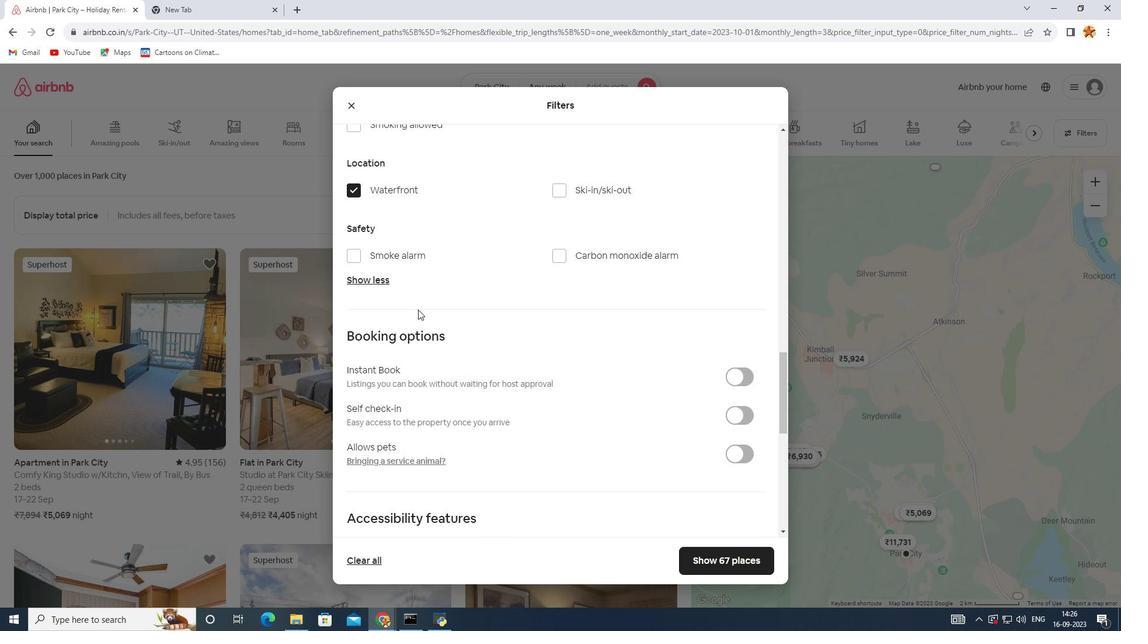 
Action: Mouse moved to (357, 191)
Screenshot: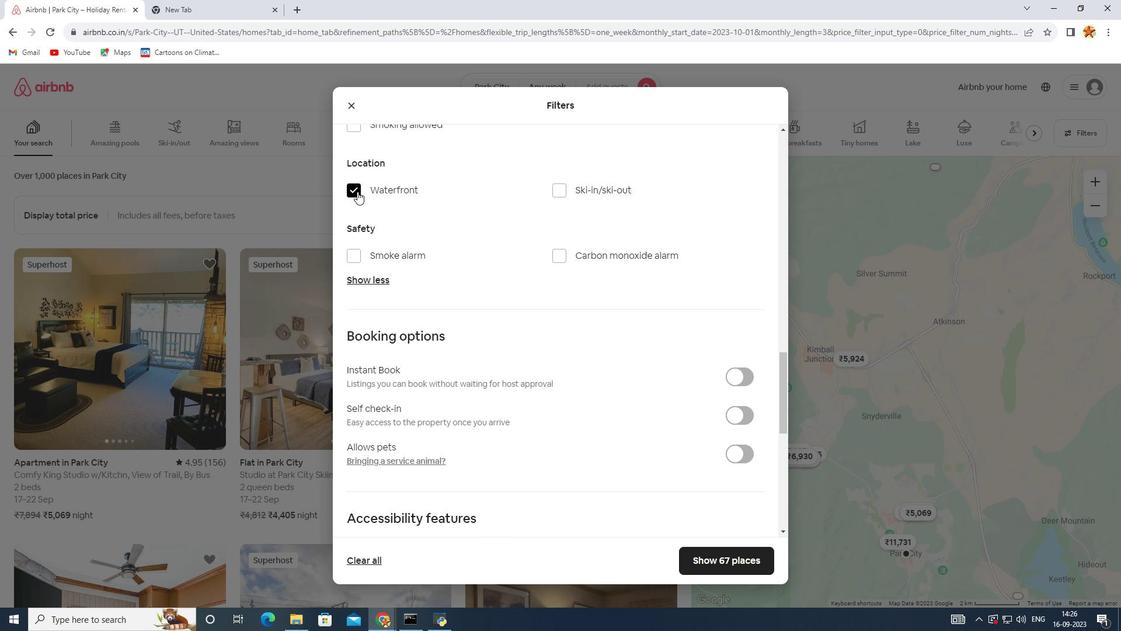 
Action: Mouse pressed left at (357, 191)
Screenshot: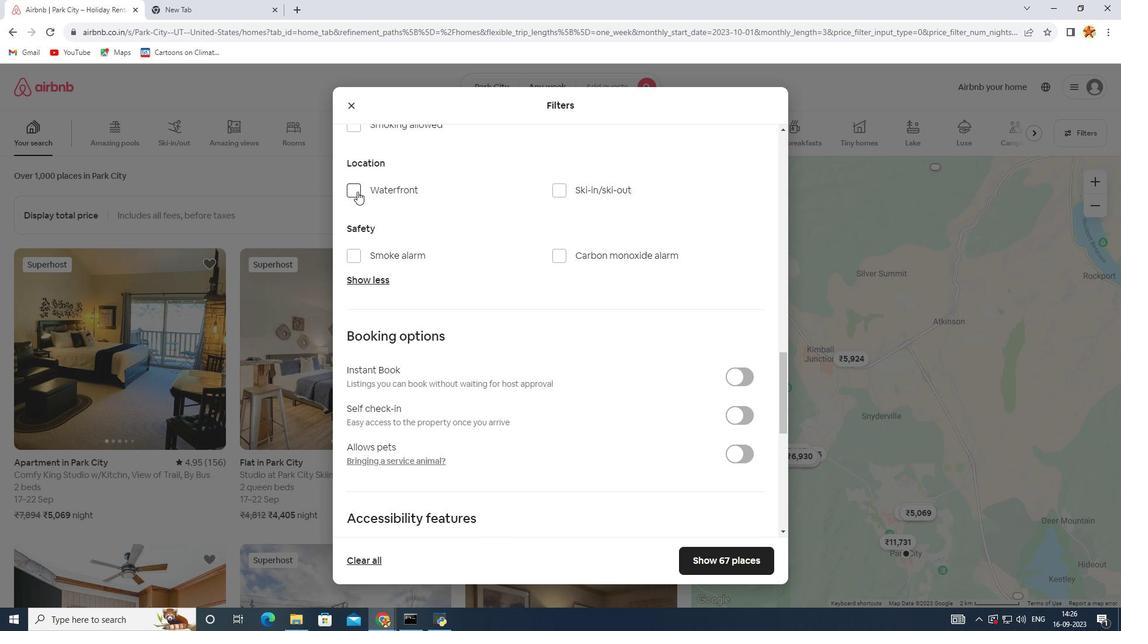 
Action: Mouse moved to (728, 560)
Screenshot: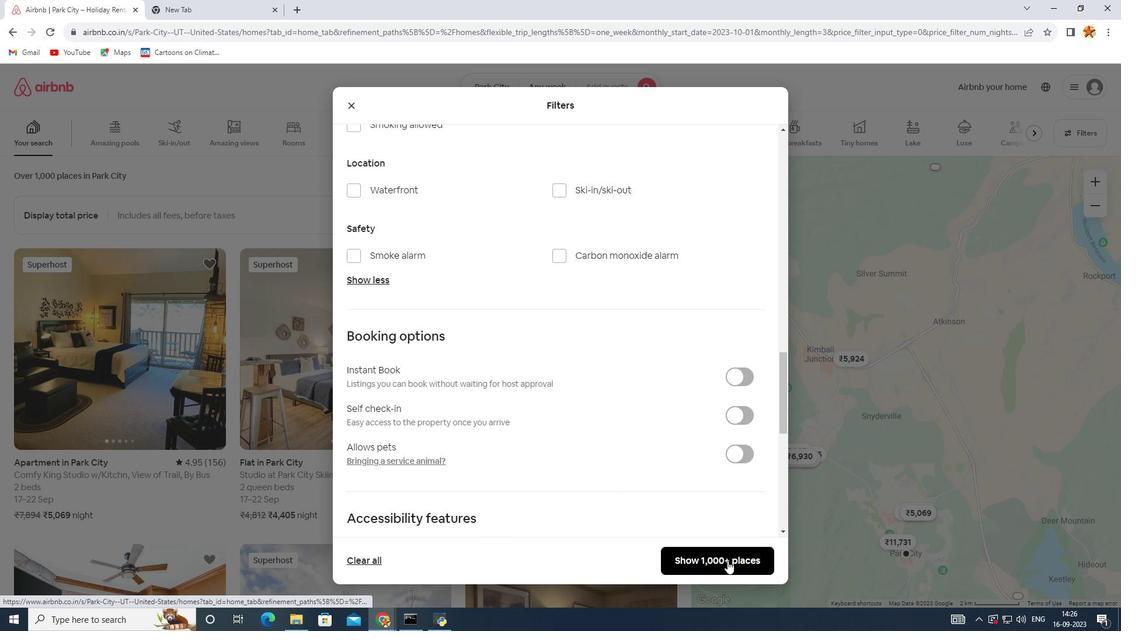 
Action: Mouse pressed left at (728, 560)
Screenshot: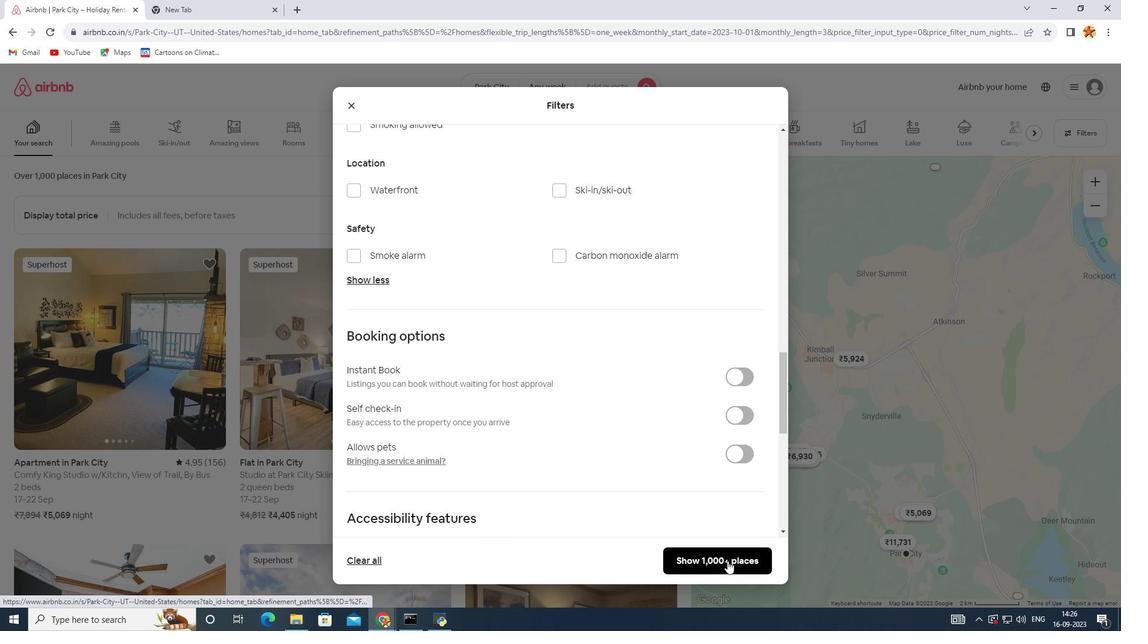 
Action: Mouse moved to (1028, 133)
Screenshot: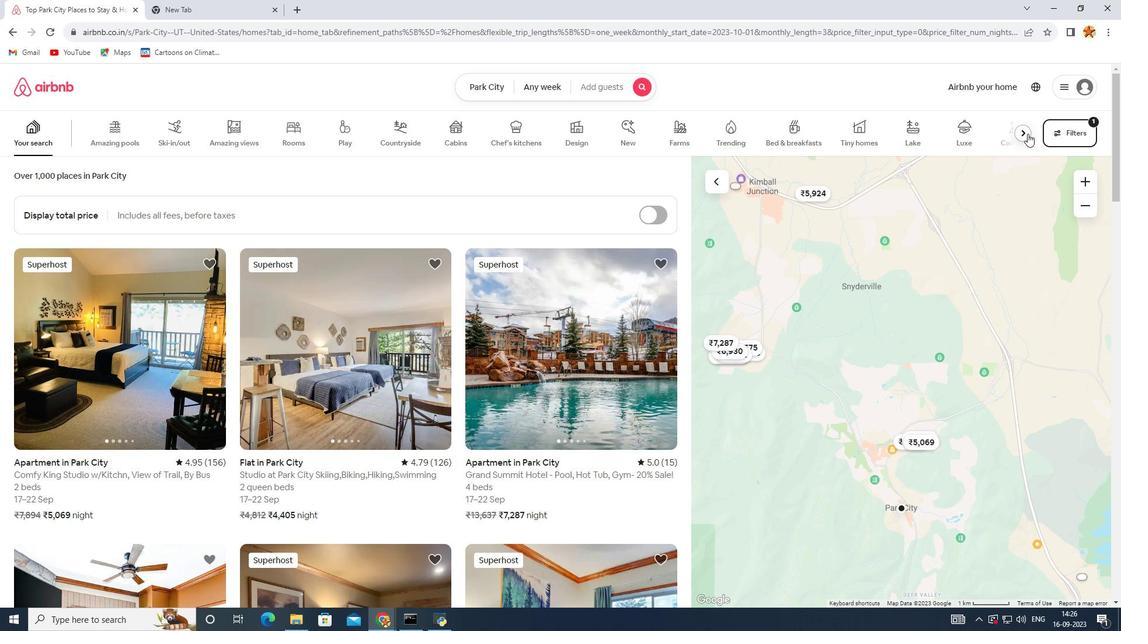 
Action: Mouse pressed left at (1028, 133)
Screenshot: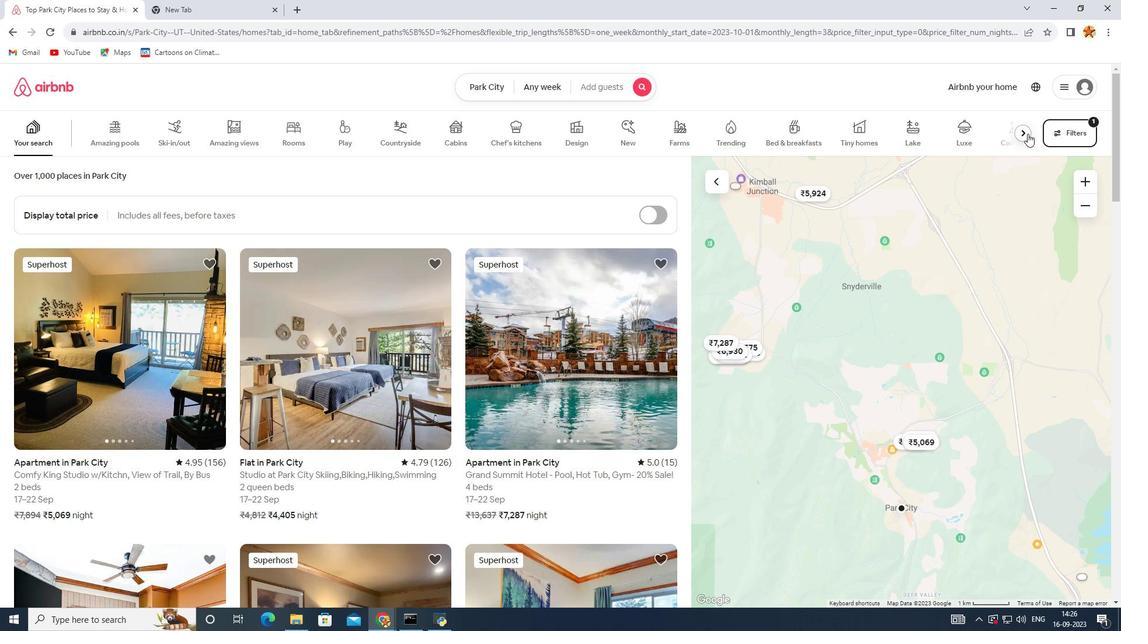 
Action: Mouse moved to (943, 140)
Screenshot: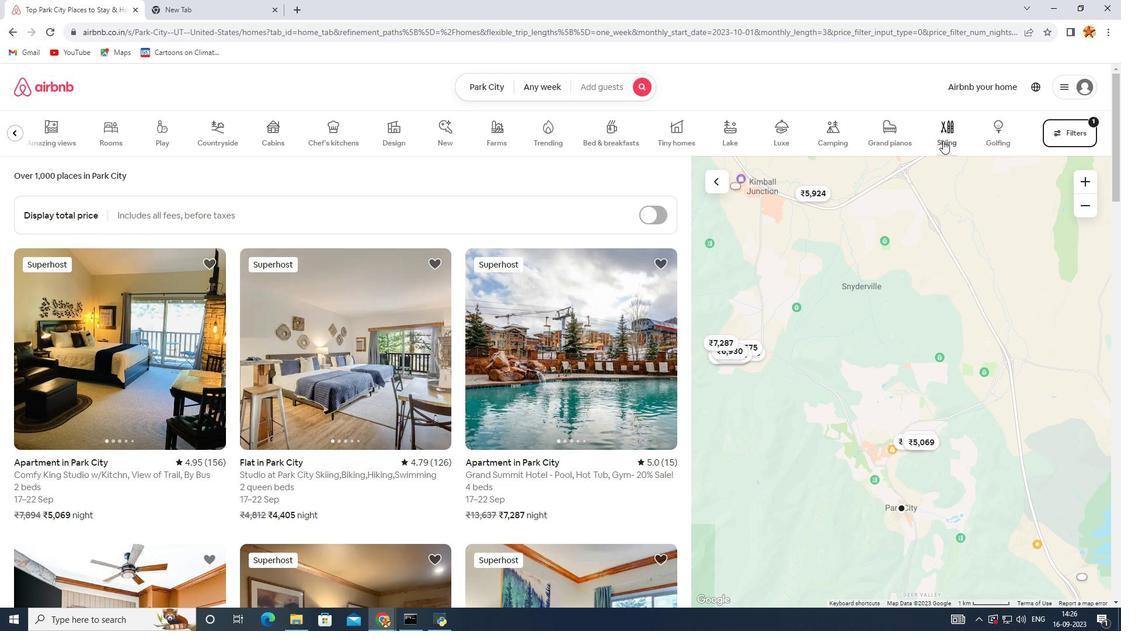 
Action: Mouse pressed left at (943, 140)
Screenshot: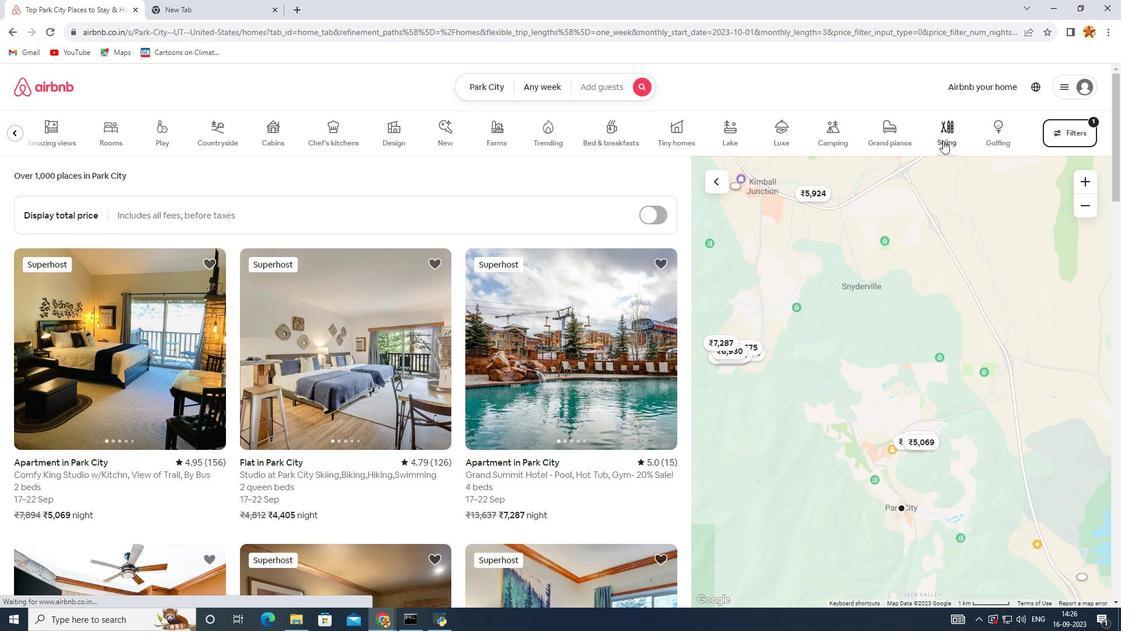 
Action: Mouse moved to (91, 434)
Screenshot: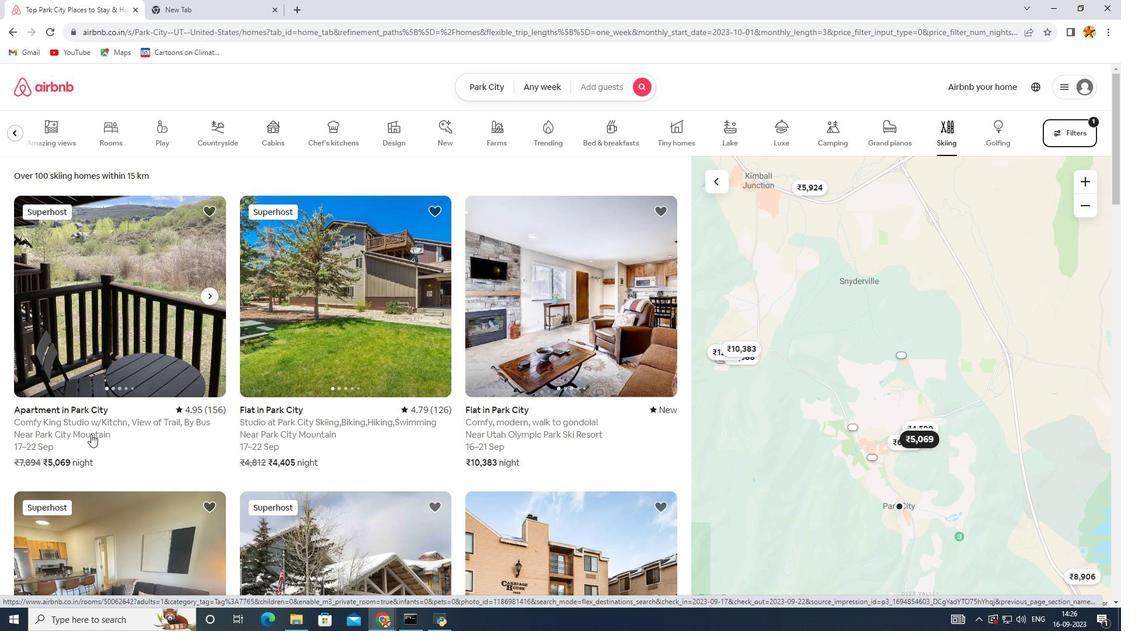 
Action: Mouse scrolled (91, 433) with delta (0, 0)
Screenshot: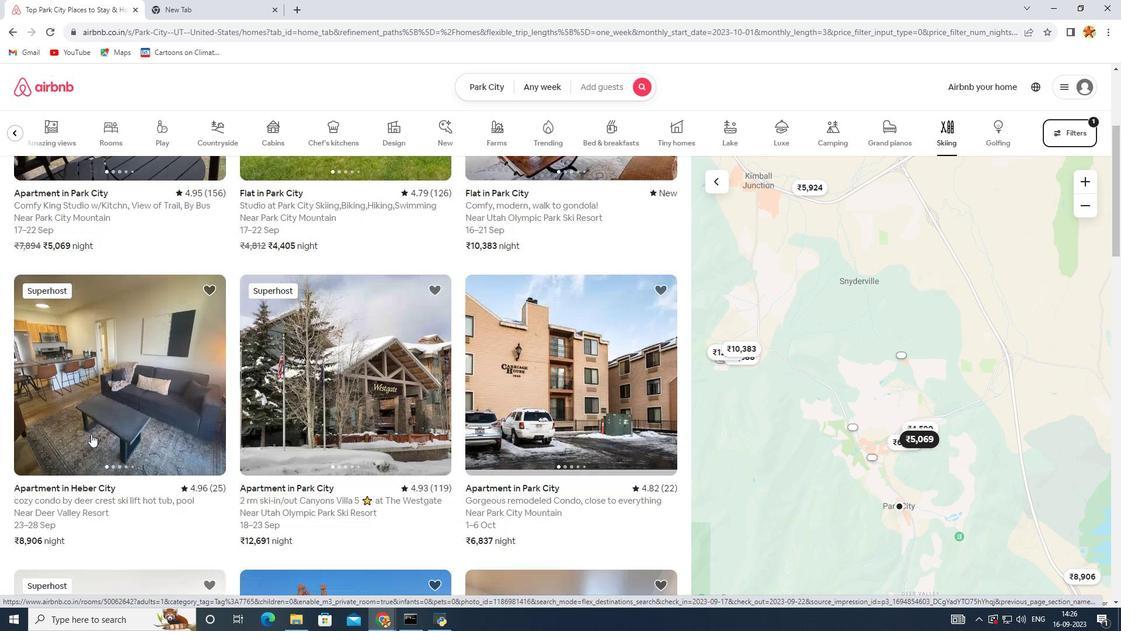 
Action: Mouse scrolled (91, 433) with delta (0, 0)
Screenshot: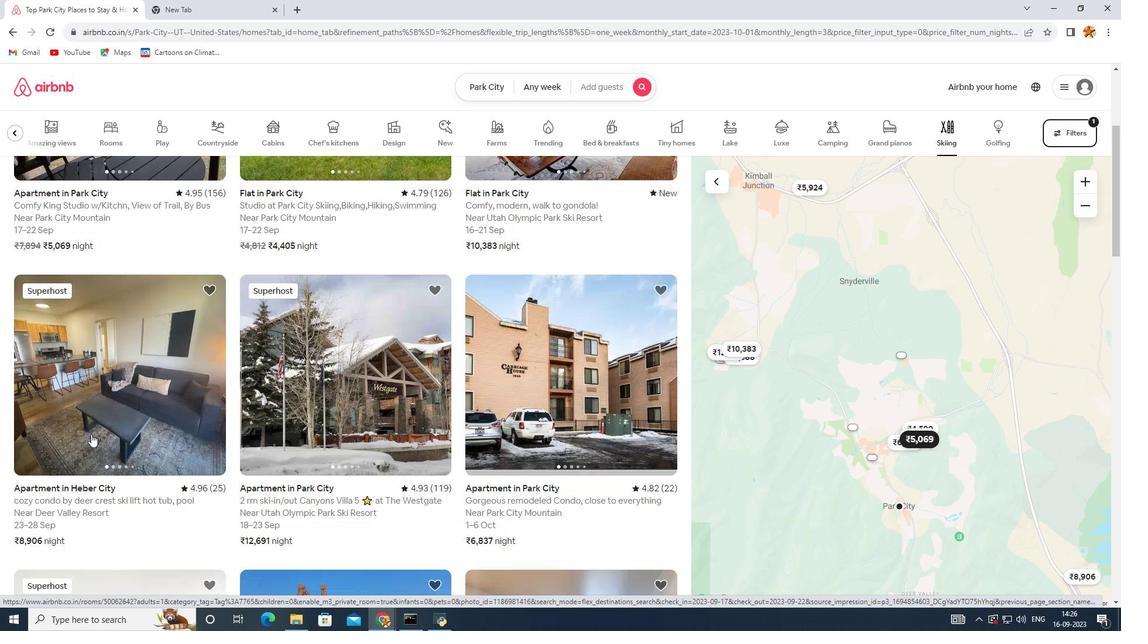 
Action: Mouse scrolled (91, 433) with delta (0, 0)
Screenshot: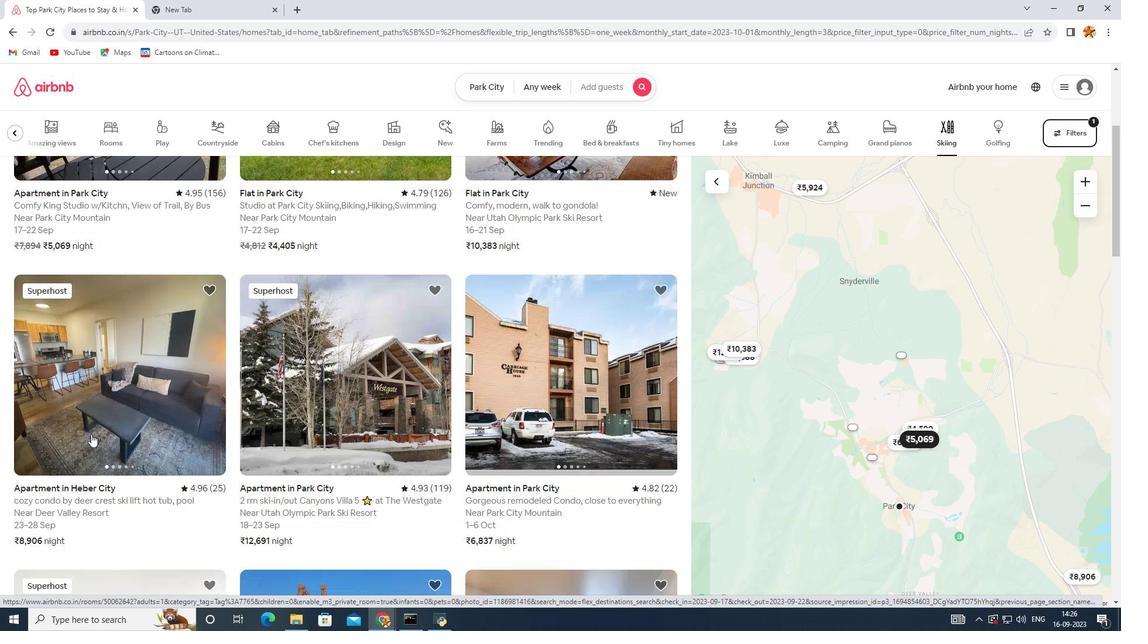 
Action: Mouse scrolled (91, 433) with delta (0, 0)
Screenshot: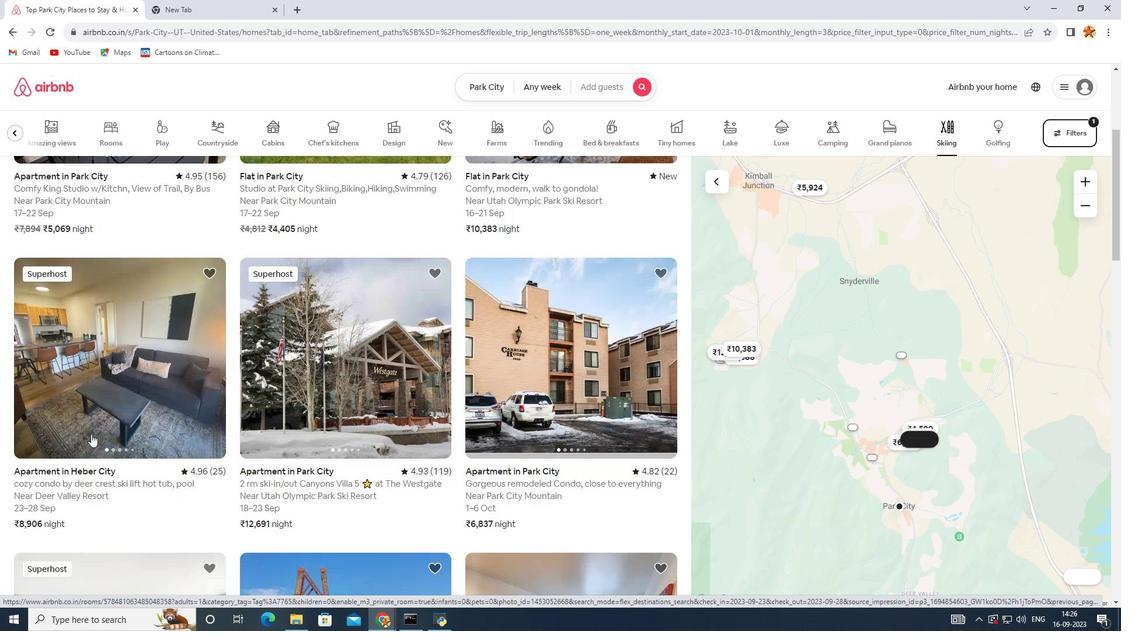 
Action: Mouse scrolled (91, 434) with delta (0, 0)
Screenshot: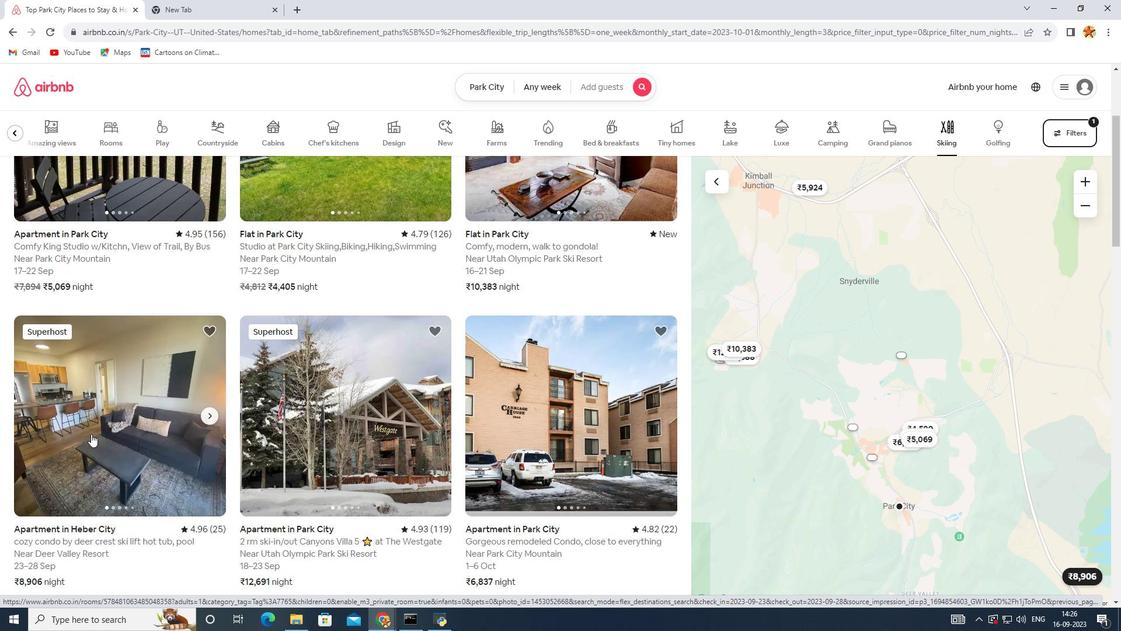 
Action: Mouse moved to (535, 269)
Screenshot: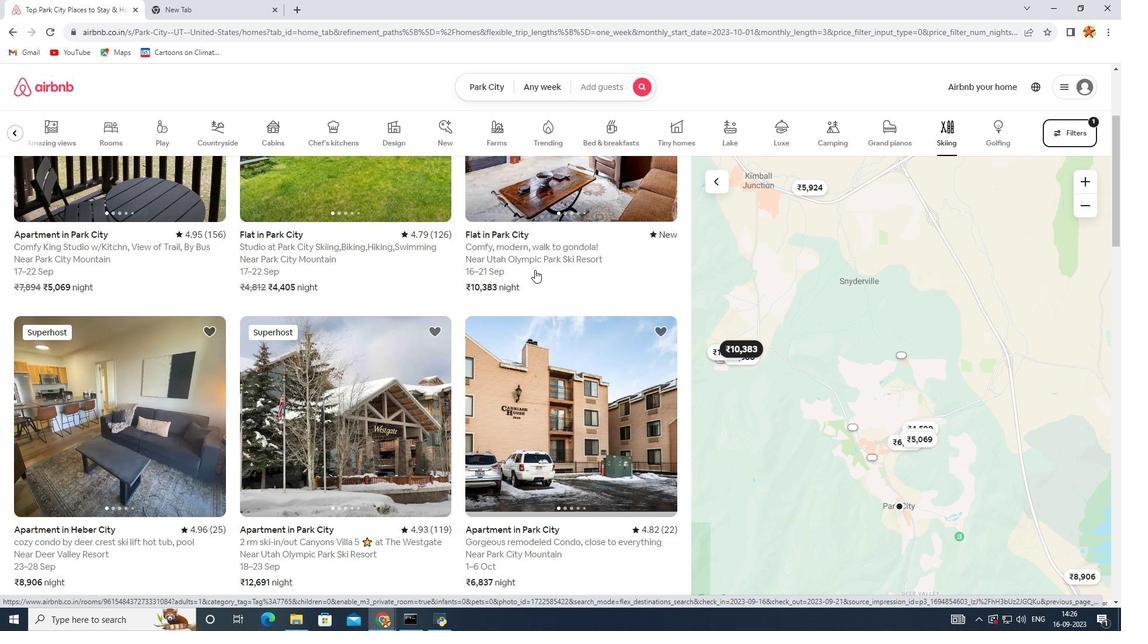 
Action: Mouse scrolled (535, 270) with delta (0, 0)
Screenshot: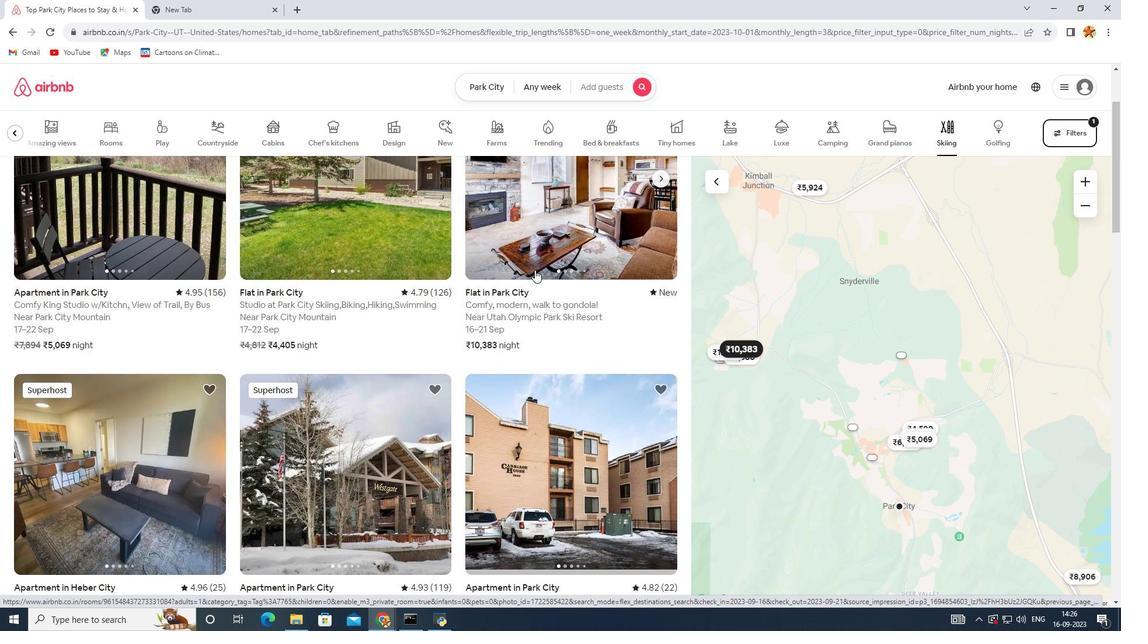 
Action: Mouse scrolled (535, 269) with delta (0, 0)
Screenshot: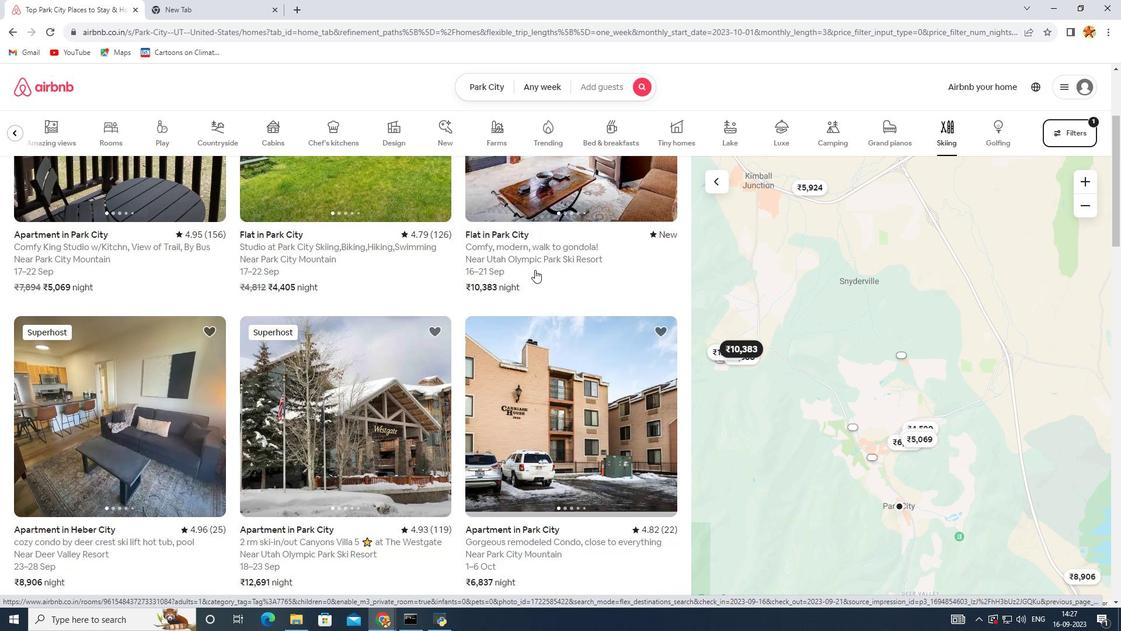 
Action: Mouse moved to (383, 410)
Screenshot: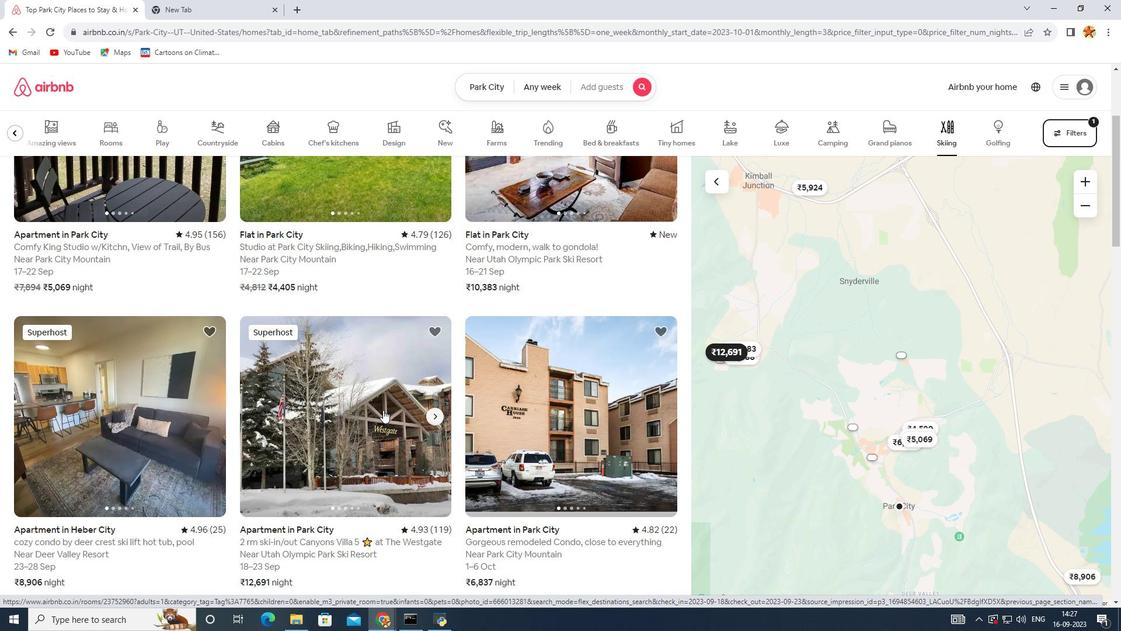 
Action: Mouse scrolled (383, 410) with delta (0, 0)
Screenshot: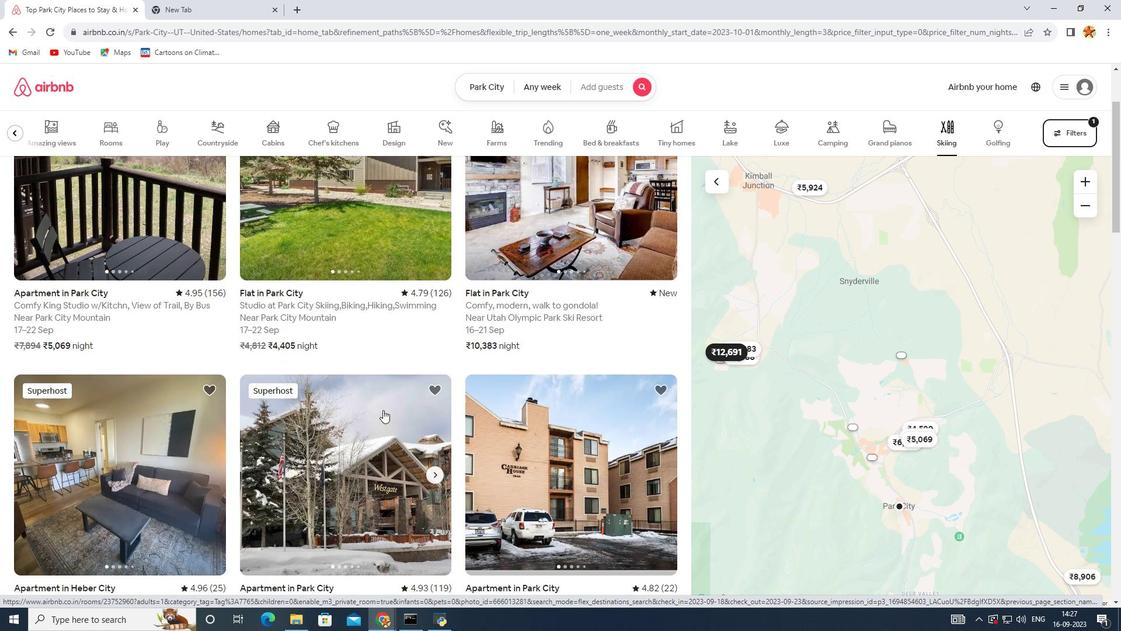 
Action: Mouse moved to (535, 286)
Screenshot: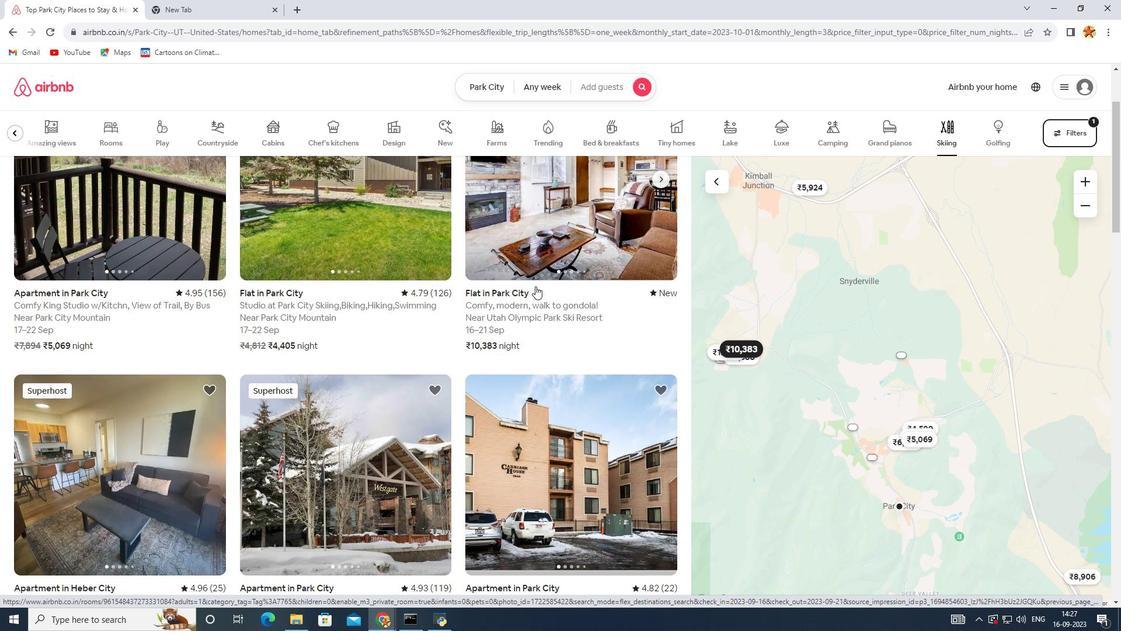 
Action: Mouse pressed left at (535, 286)
Screenshot: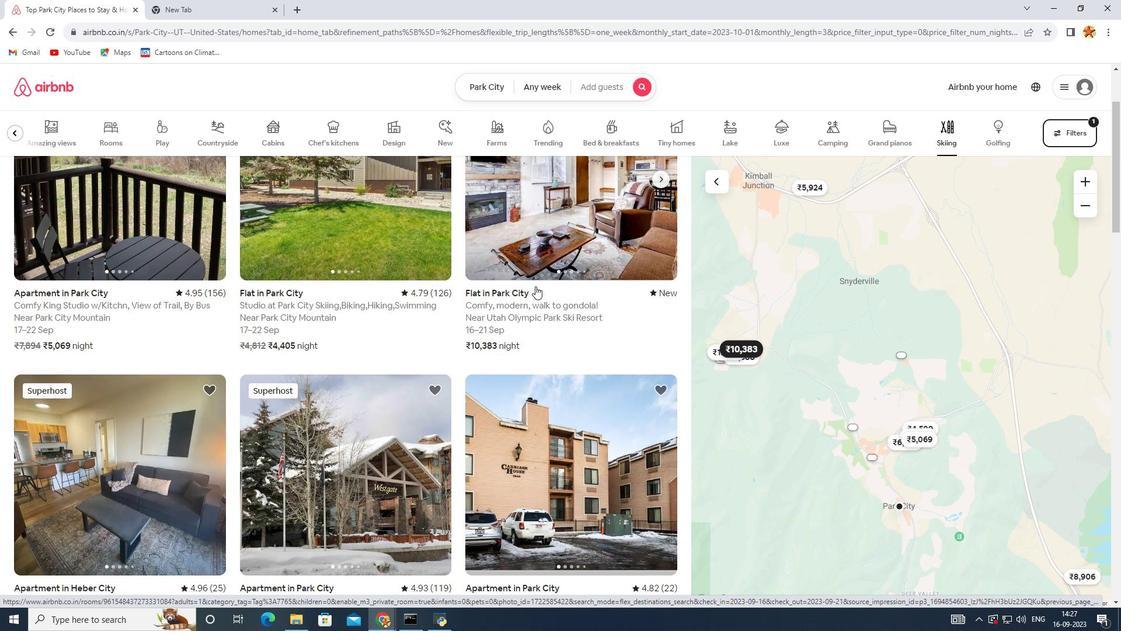
Action: Mouse moved to (364, 423)
Screenshot: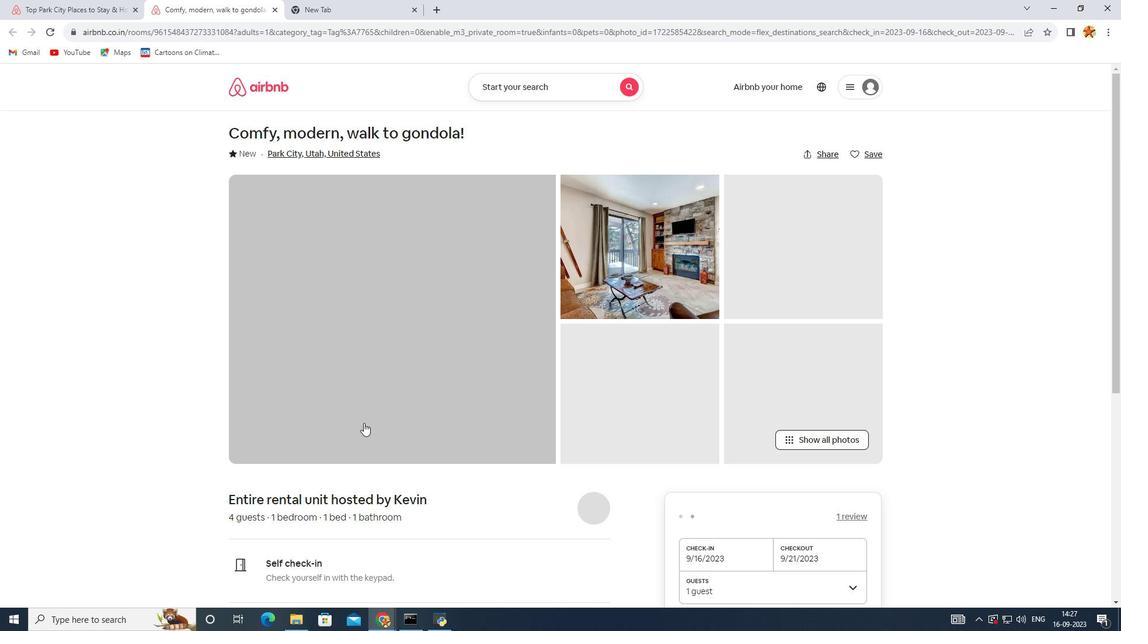 
Action: Mouse scrolled (364, 422) with delta (0, 0)
Screenshot: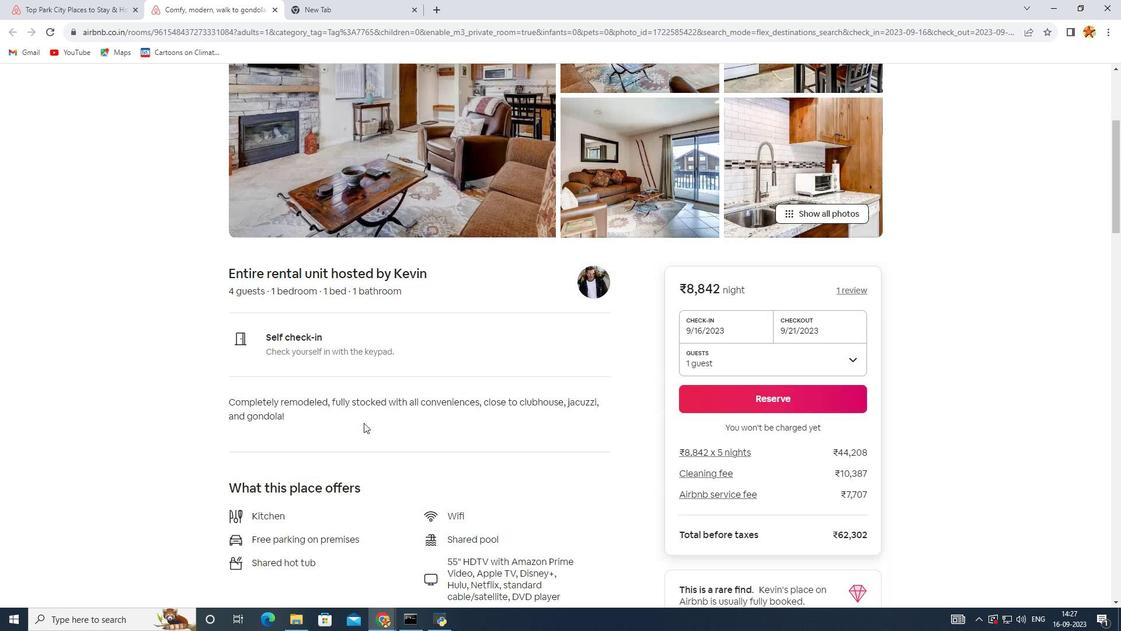 
Action: Mouse scrolled (364, 422) with delta (0, 0)
Screenshot: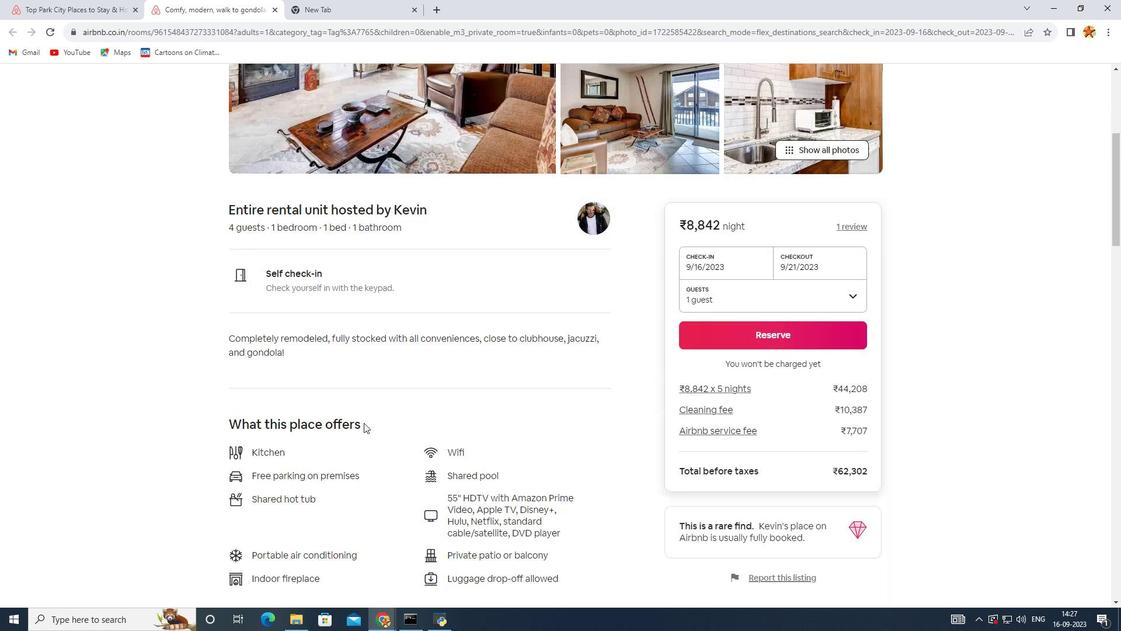 
Action: Mouse scrolled (364, 422) with delta (0, 0)
Screenshot: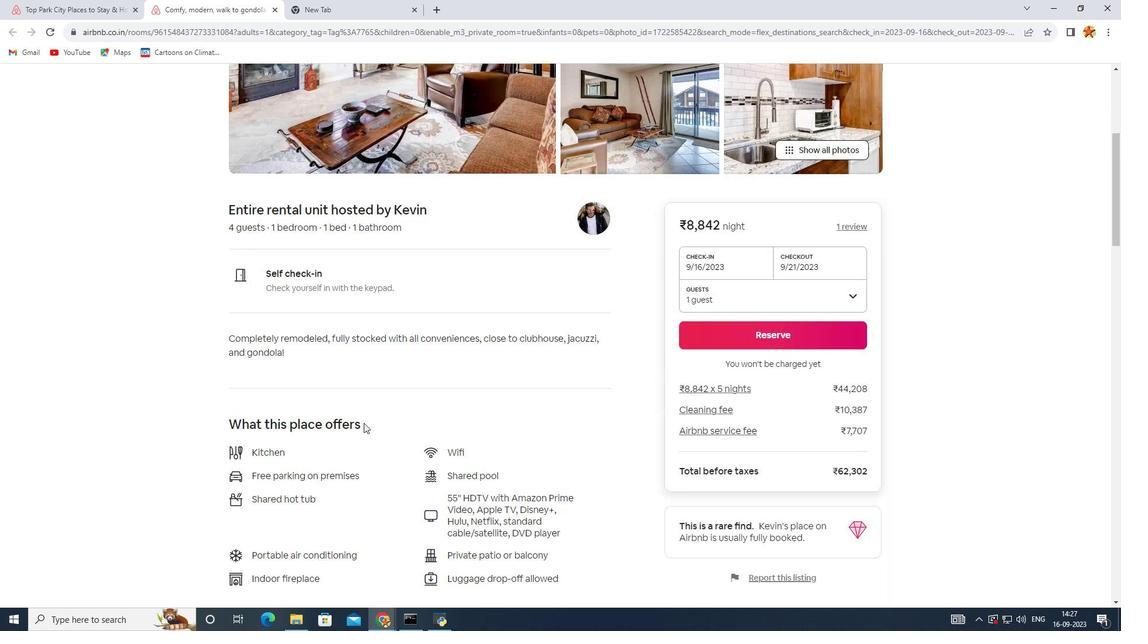 
Action: Mouse scrolled (364, 422) with delta (0, 0)
Screenshot: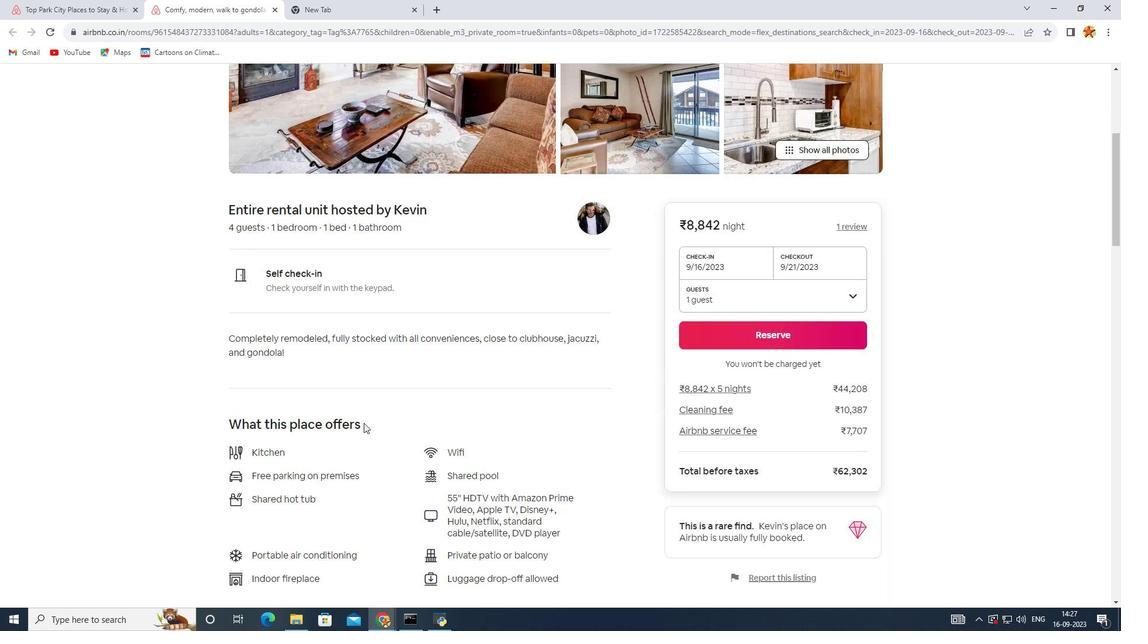 
Action: Mouse scrolled (364, 422) with delta (0, 0)
Screenshot: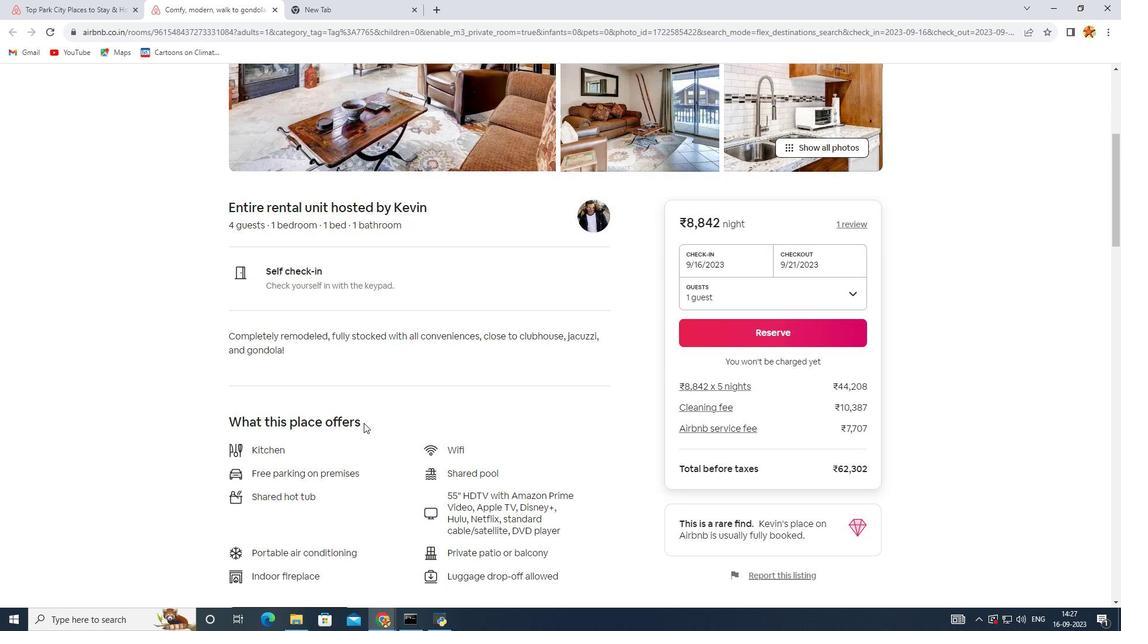
Action: Mouse scrolled (364, 422) with delta (0, 0)
Screenshot: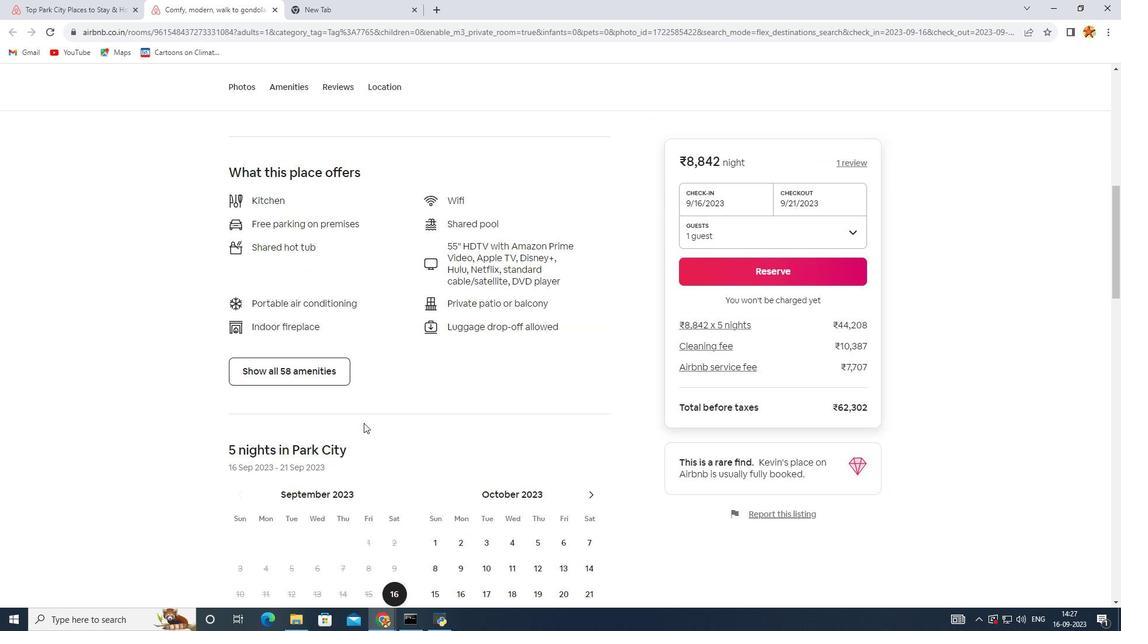 
Action: Mouse scrolled (364, 422) with delta (0, 0)
Screenshot: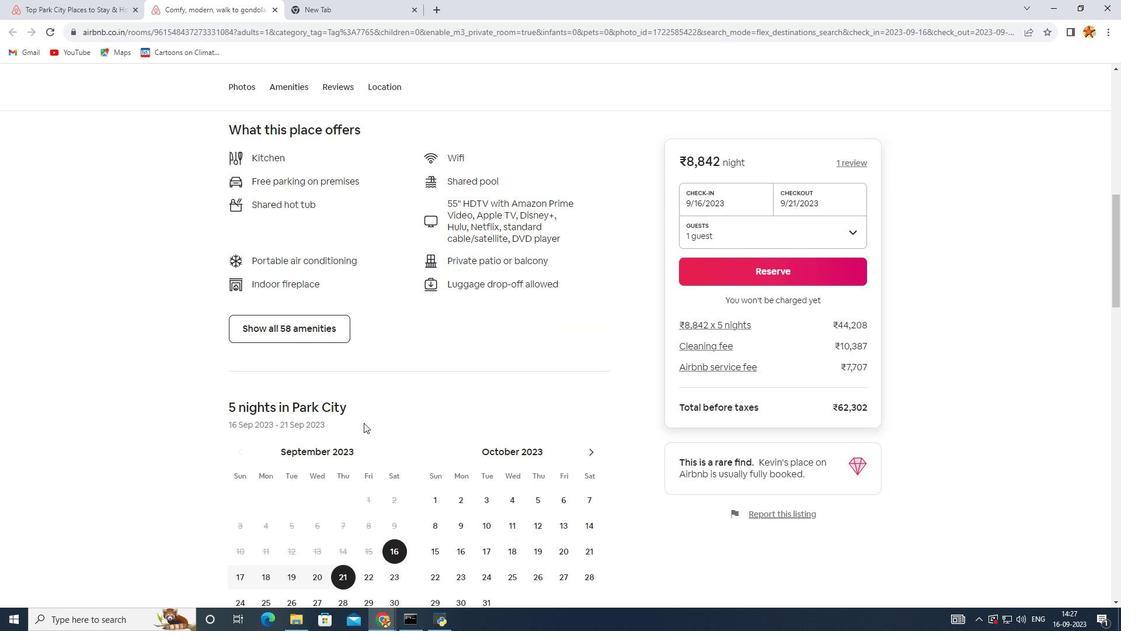 
Action: Mouse scrolled (364, 422) with delta (0, 0)
Screenshot: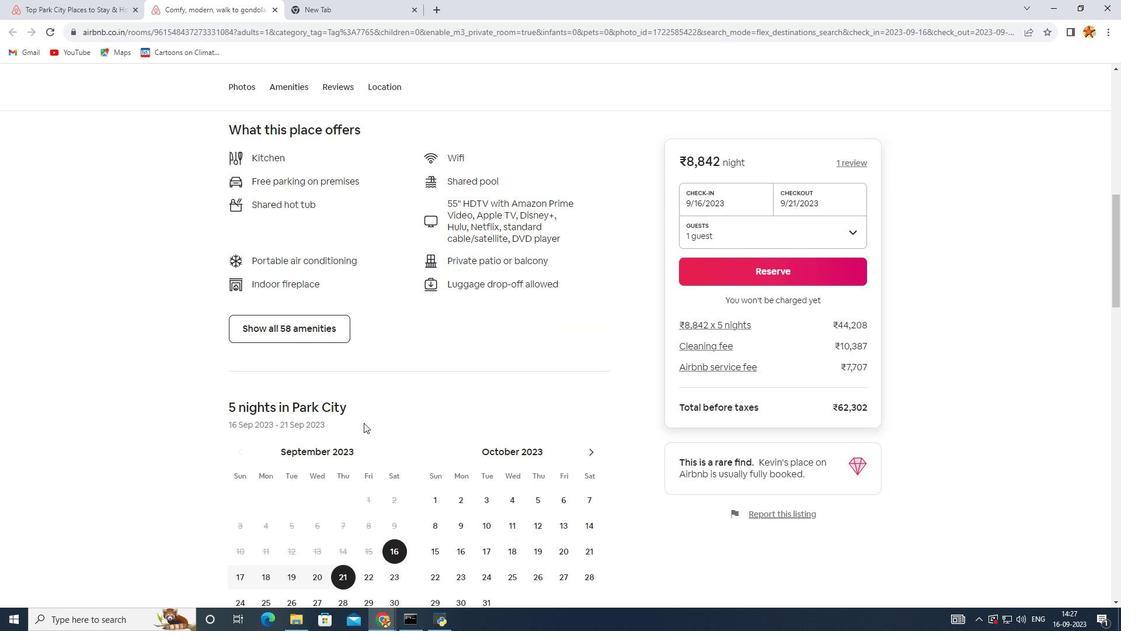 
Action: Mouse scrolled (364, 422) with delta (0, 0)
Screenshot: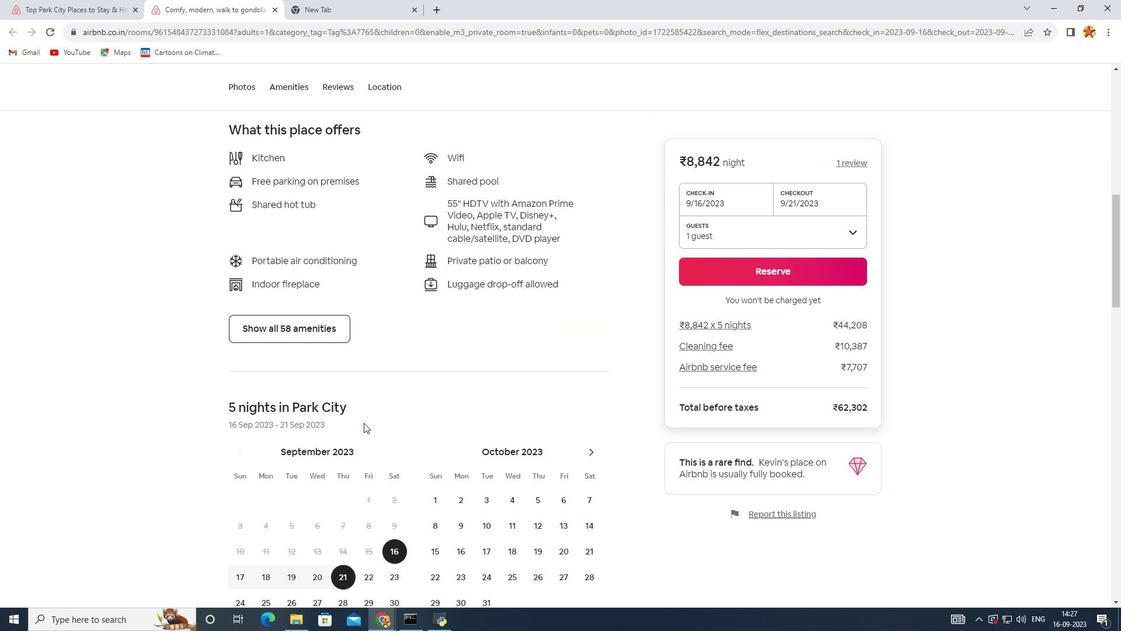 
Action: Mouse scrolled (364, 422) with delta (0, 0)
Screenshot: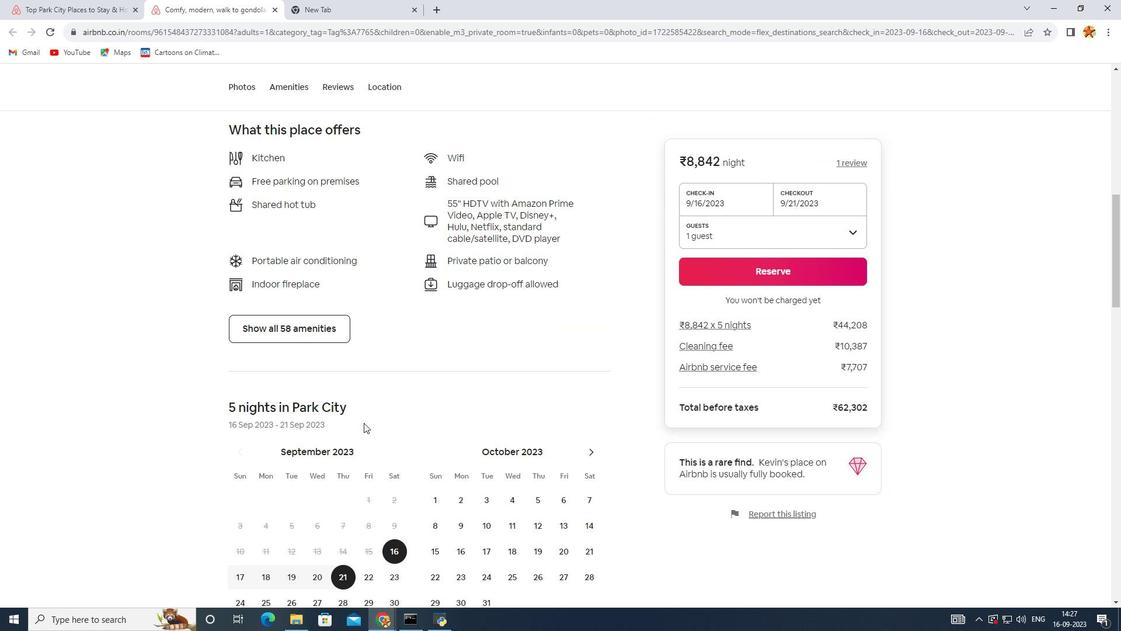 
Action: Mouse scrolled (364, 422) with delta (0, 0)
Screenshot: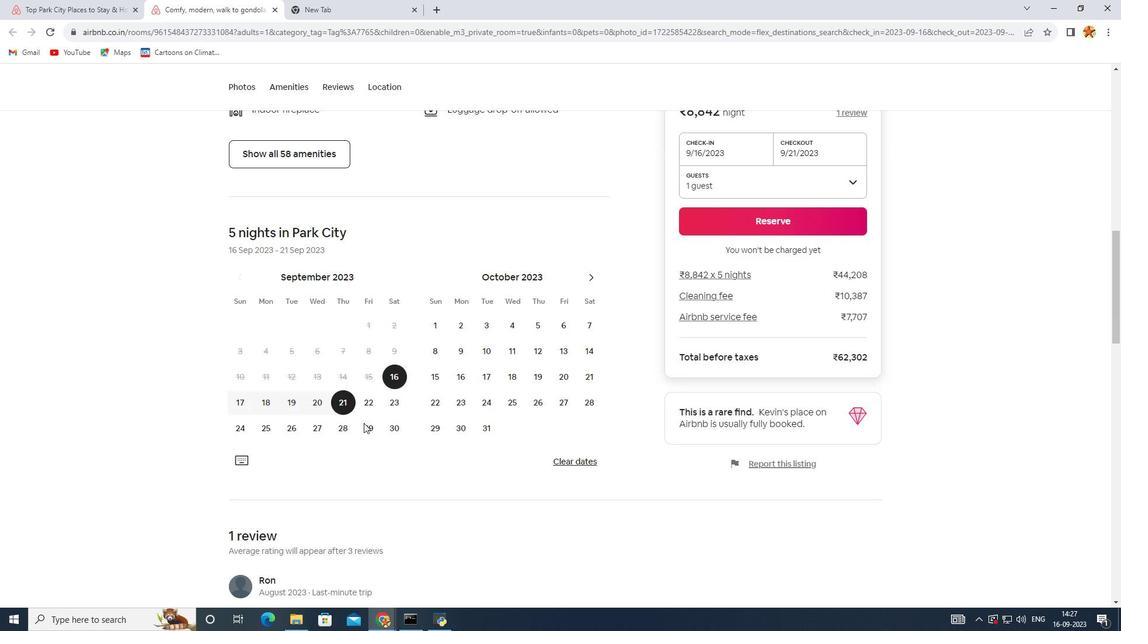 
Action: Mouse scrolled (364, 422) with delta (0, 0)
Screenshot: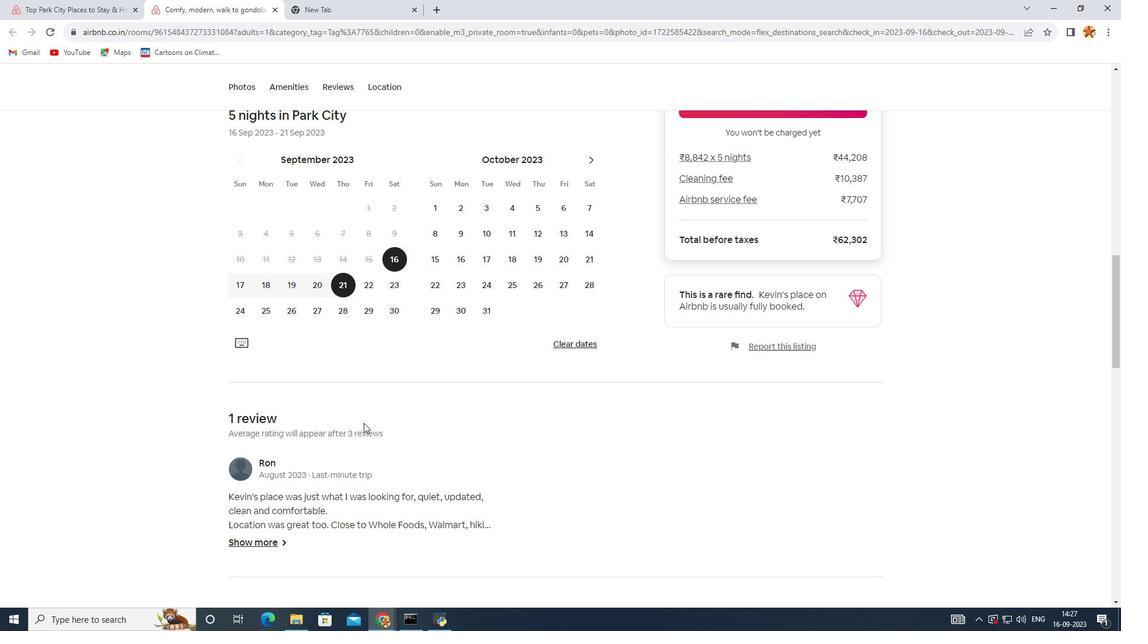 
Action: Mouse scrolled (364, 422) with delta (0, 0)
Screenshot: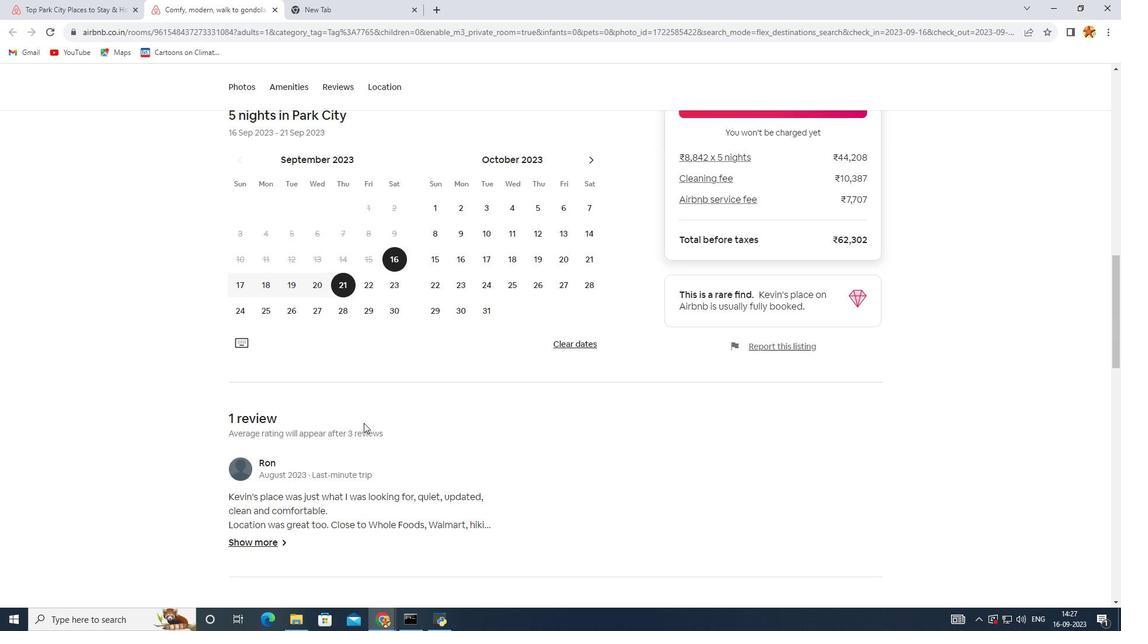
Action: Mouse scrolled (364, 422) with delta (0, 0)
Screenshot: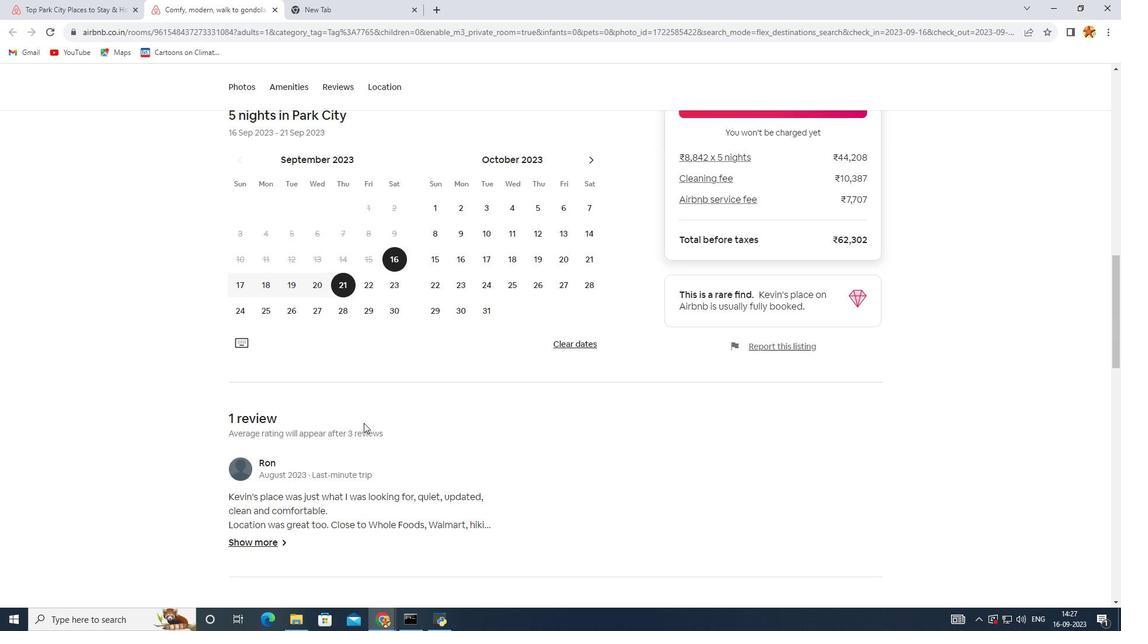 
Action: Mouse scrolled (364, 422) with delta (0, 0)
Screenshot: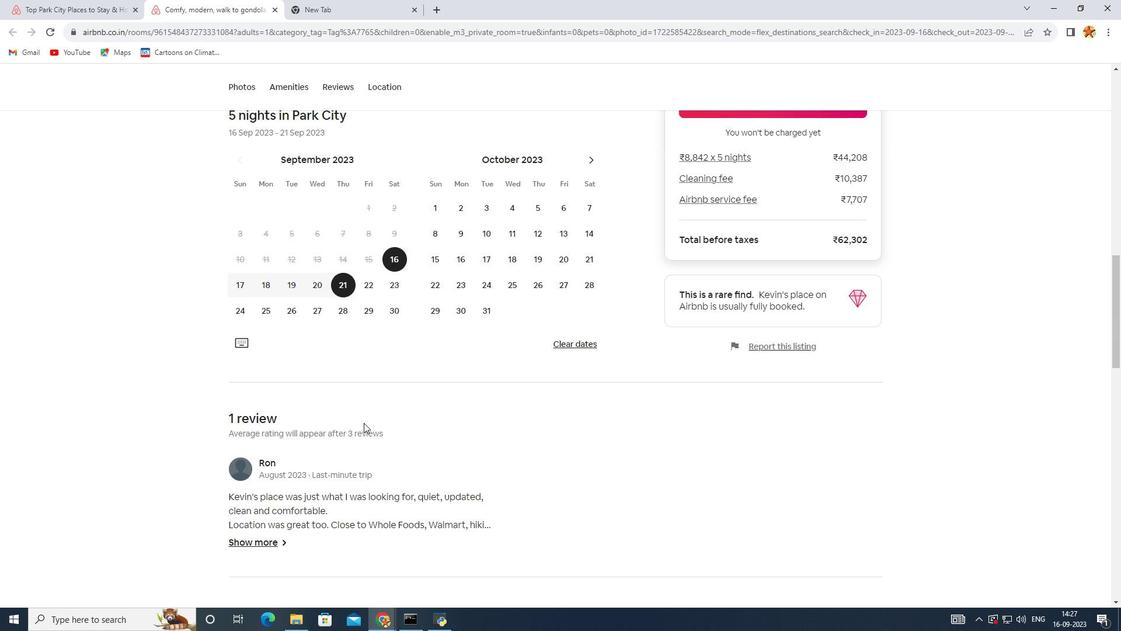 
Action: Mouse scrolled (364, 422) with delta (0, 0)
Screenshot: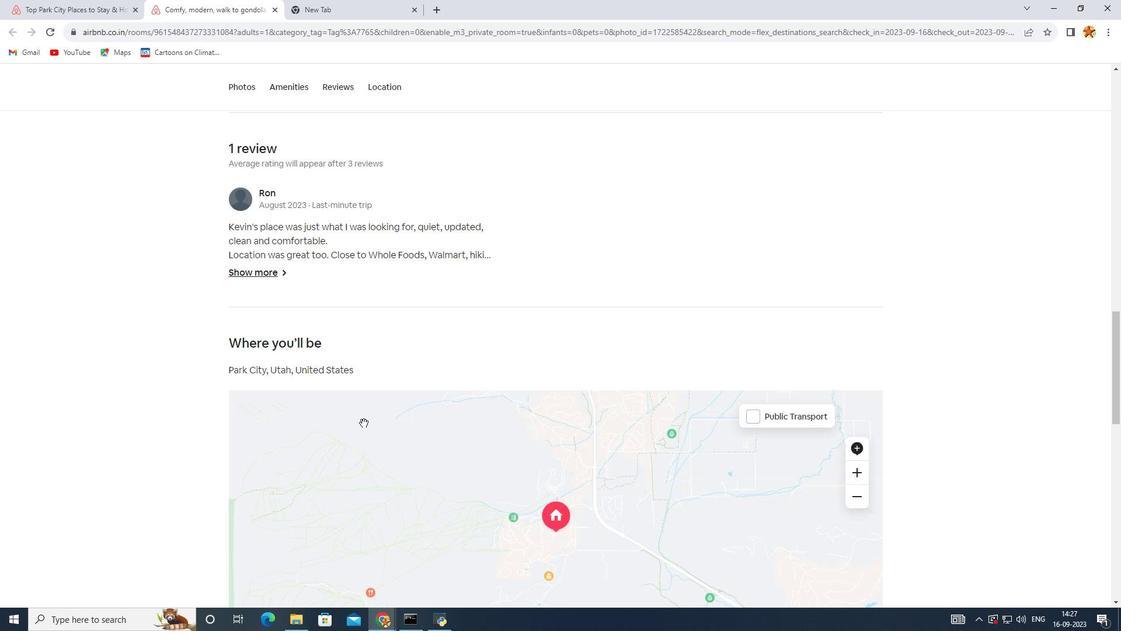 
Action: Mouse scrolled (364, 422) with delta (0, 0)
Screenshot: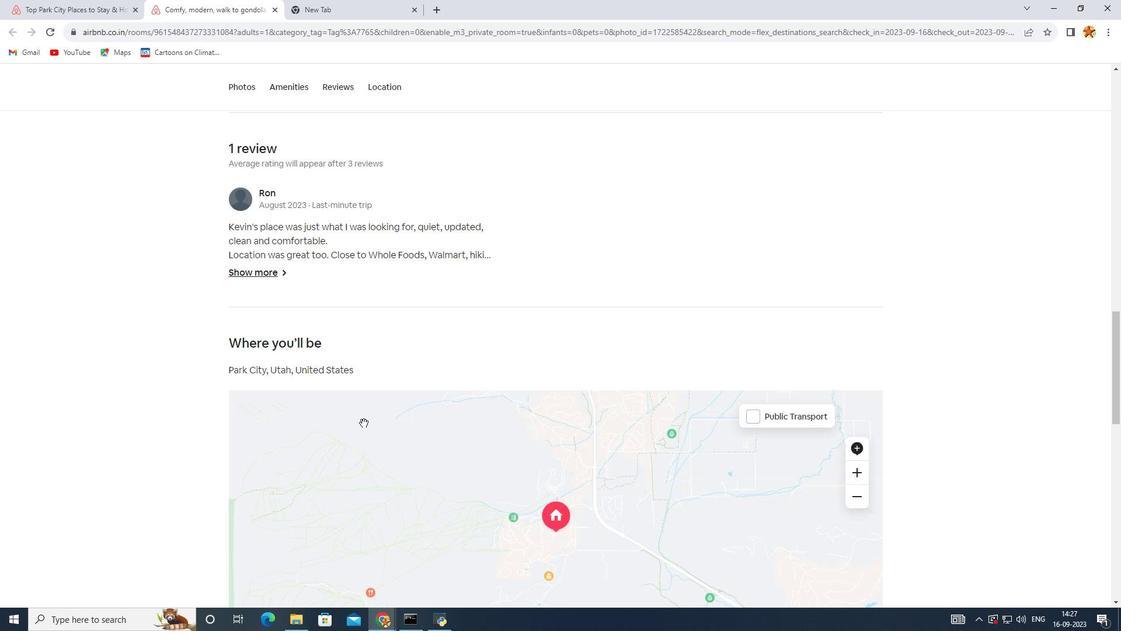 
Action: Mouse scrolled (364, 422) with delta (0, 0)
Screenshot: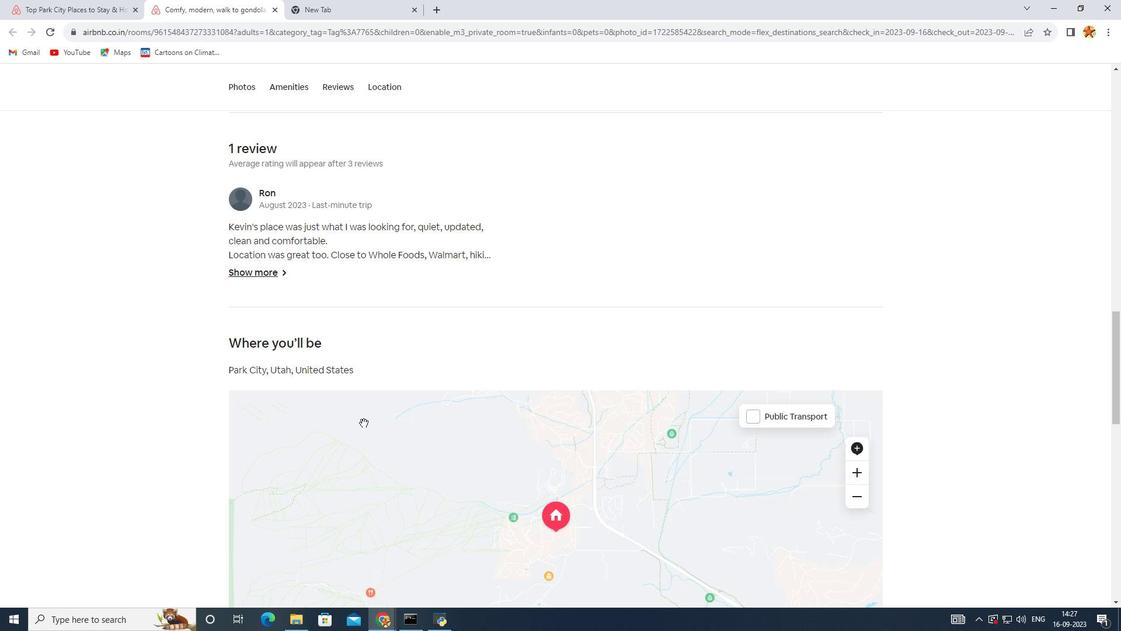 
Action: Mouse scrolled (364, 422) with delta (0, 0)
Screenshot: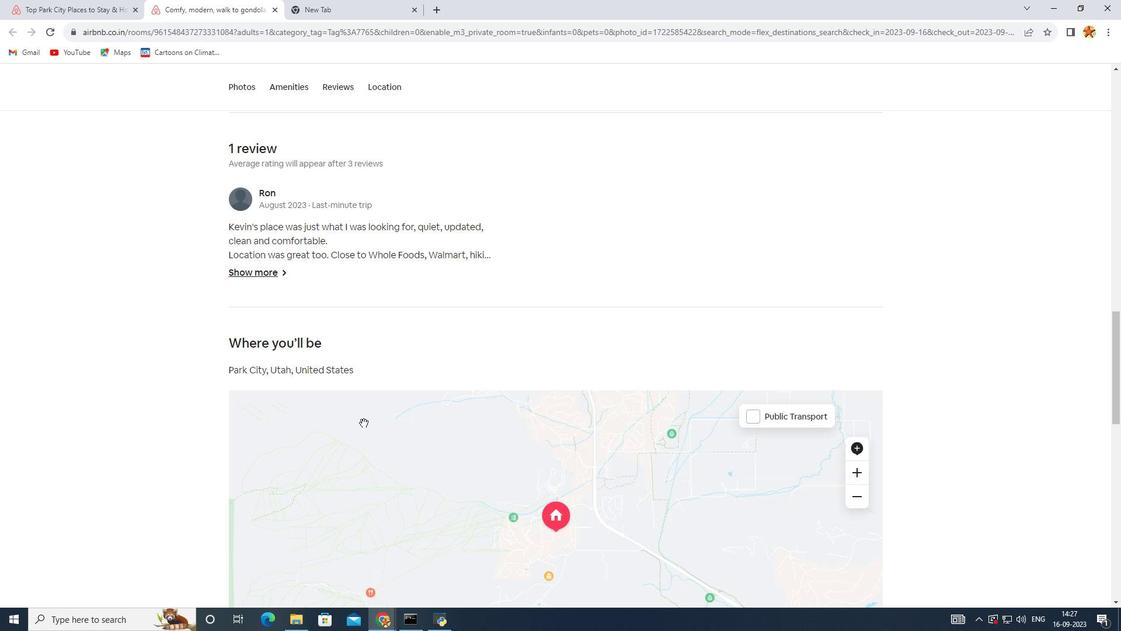 
Action: Mouse scrolled (364, 422) with delta (0, 0)
Screenshot: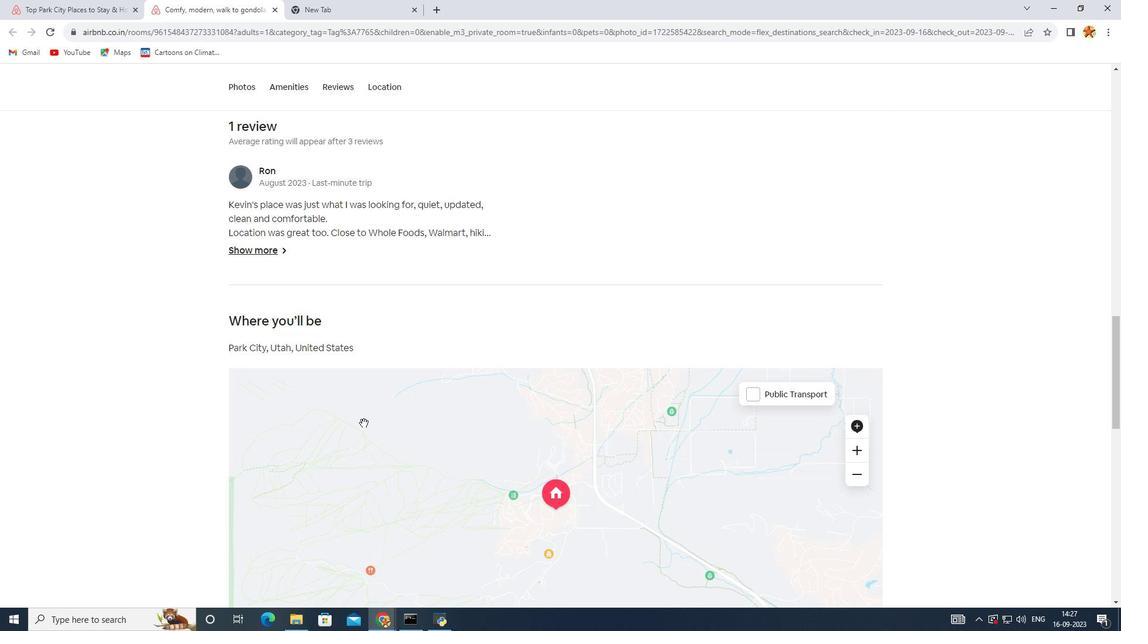 
Action: Mouse scrolled (364, 423) with delta (0, 0)
Screenshot: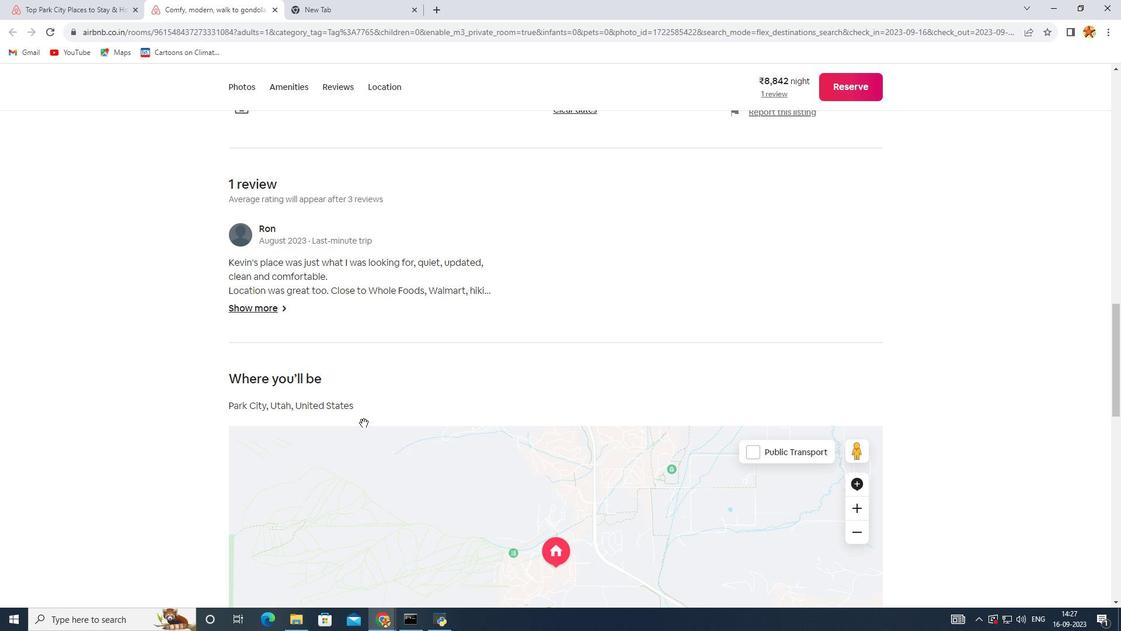 
Action: Mouse moved to (267, 303)
Screenshot: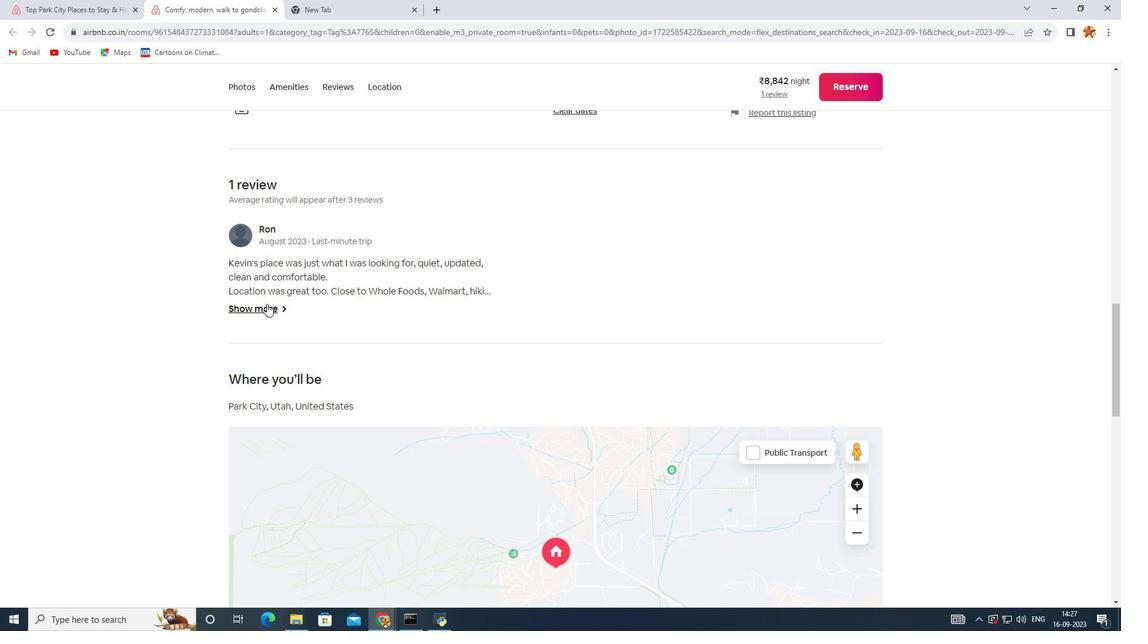 
Action: Mouse pressed left at (267, 303)
Screenshot: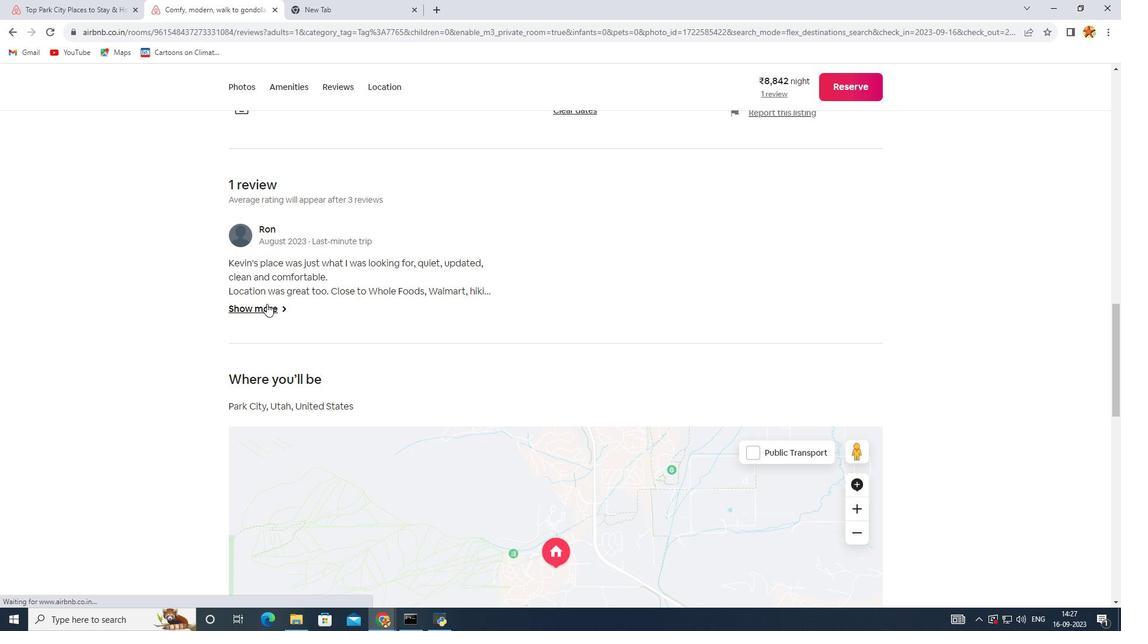 
Action: Mouse moved to (543, 224)
Screenshot: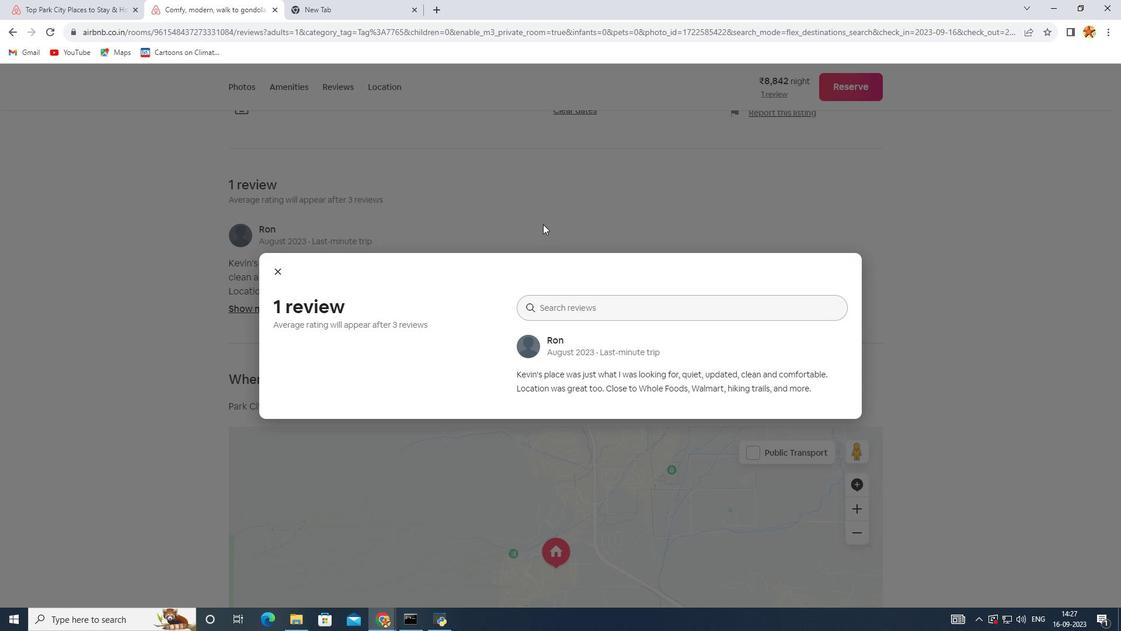 
Action: Mouse pressed left at (543, 224)
Screenshot: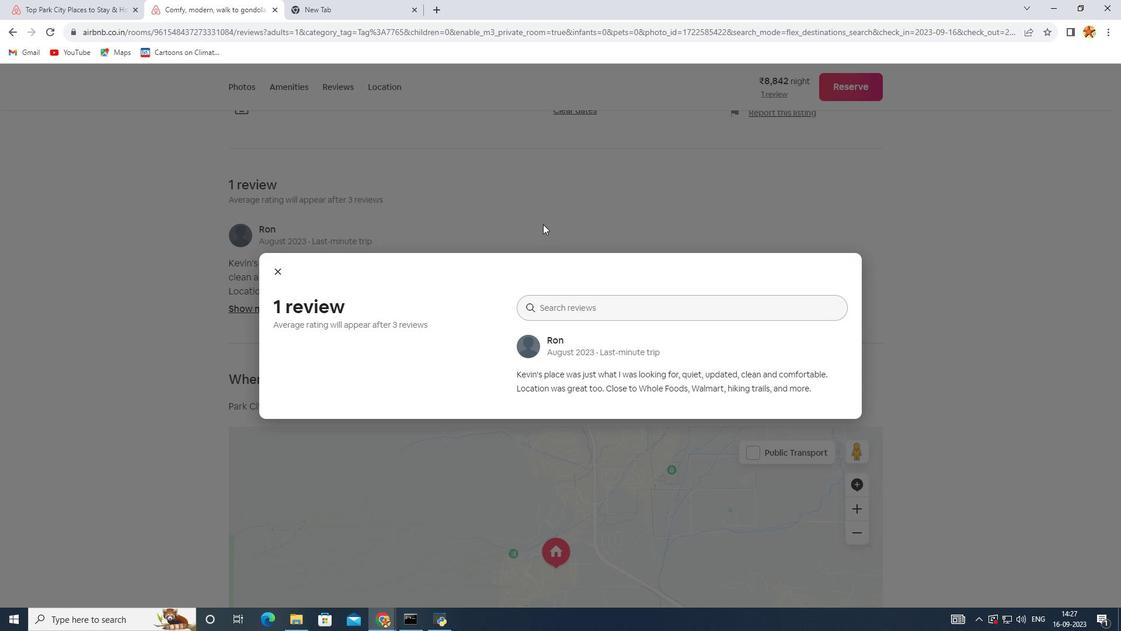 
Action: Mouse moved to (310, 330)
Screenshot: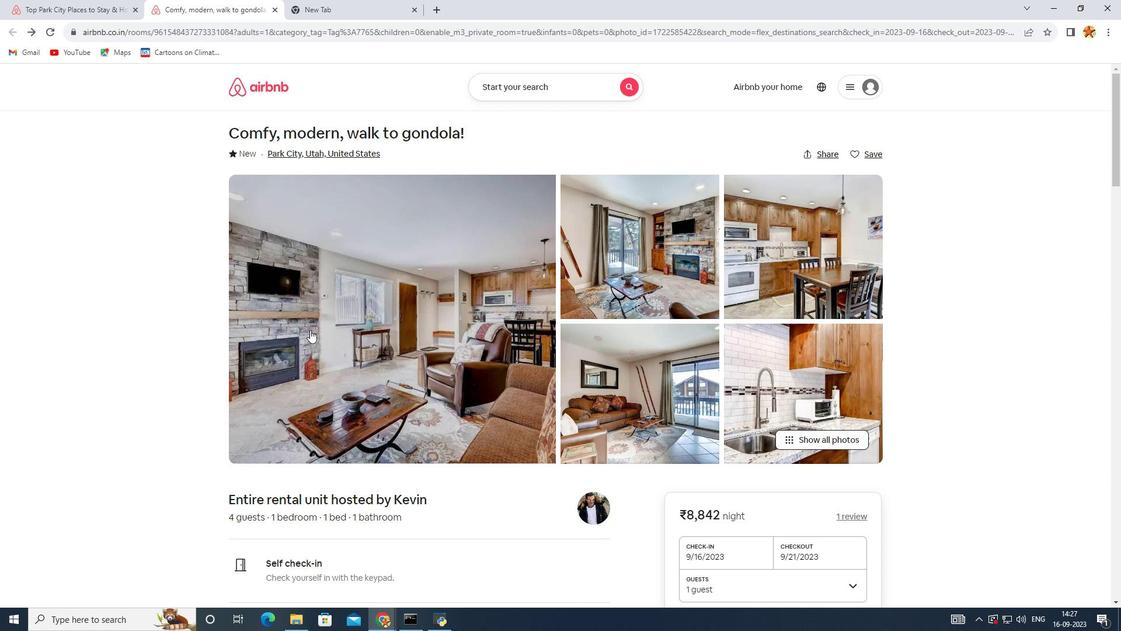 
Action: Mouse scrolled (310, 329) with delta (0, 0)
Screenshot: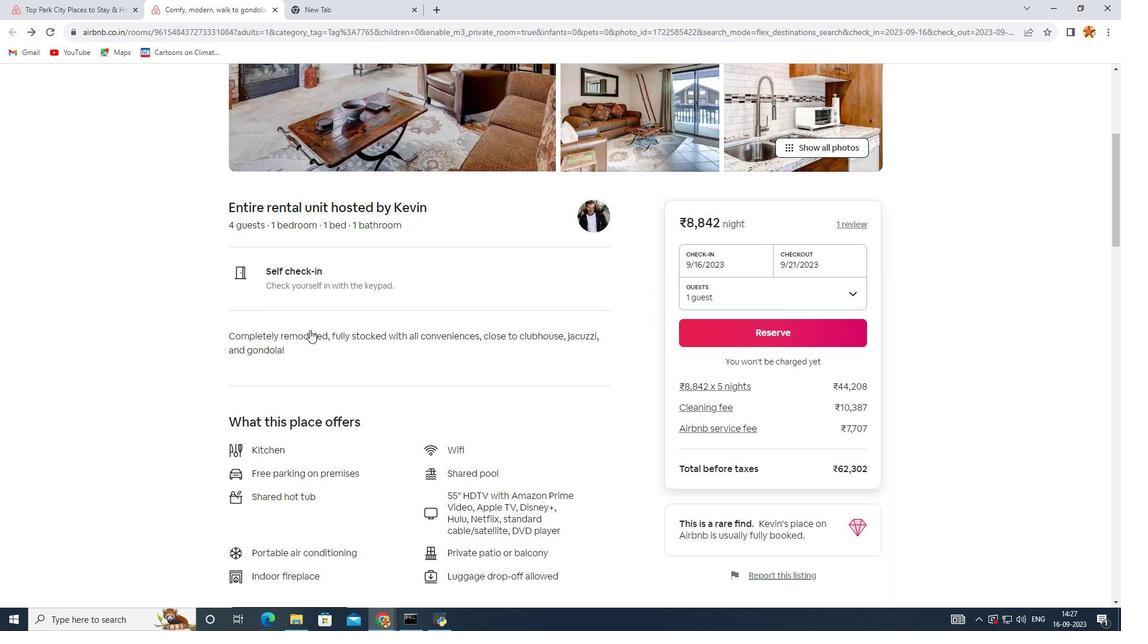 
Action: Mouse scrolled (310, 329) with delta (0, 0)
Screenshot: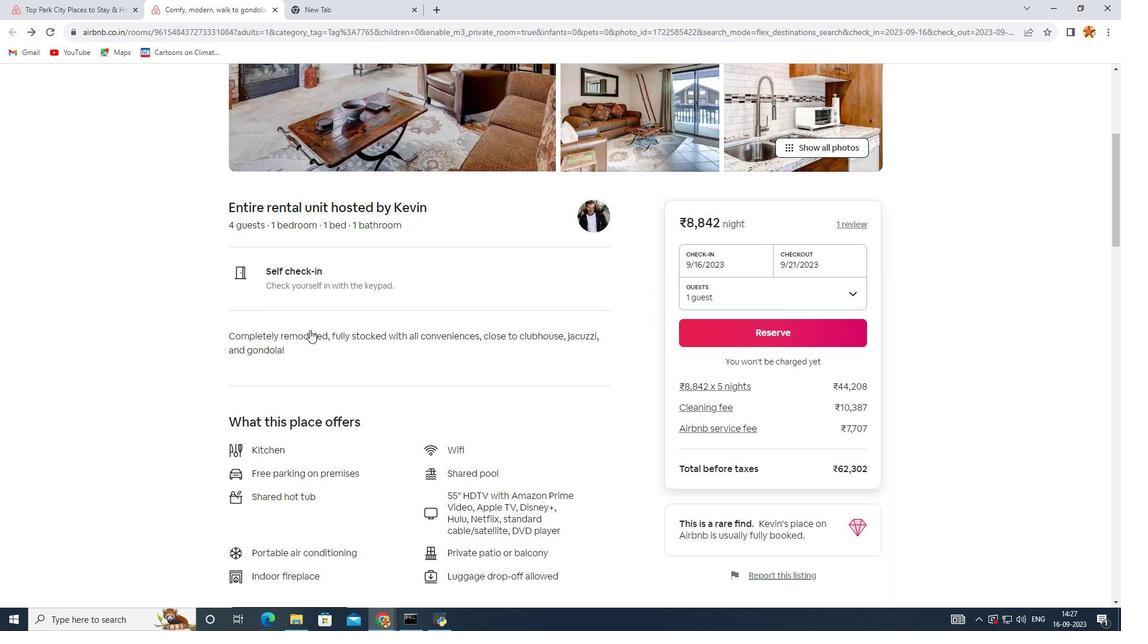 
Action: Mouse scrolled (310, 329) with delta (0, 0)
Screenshot: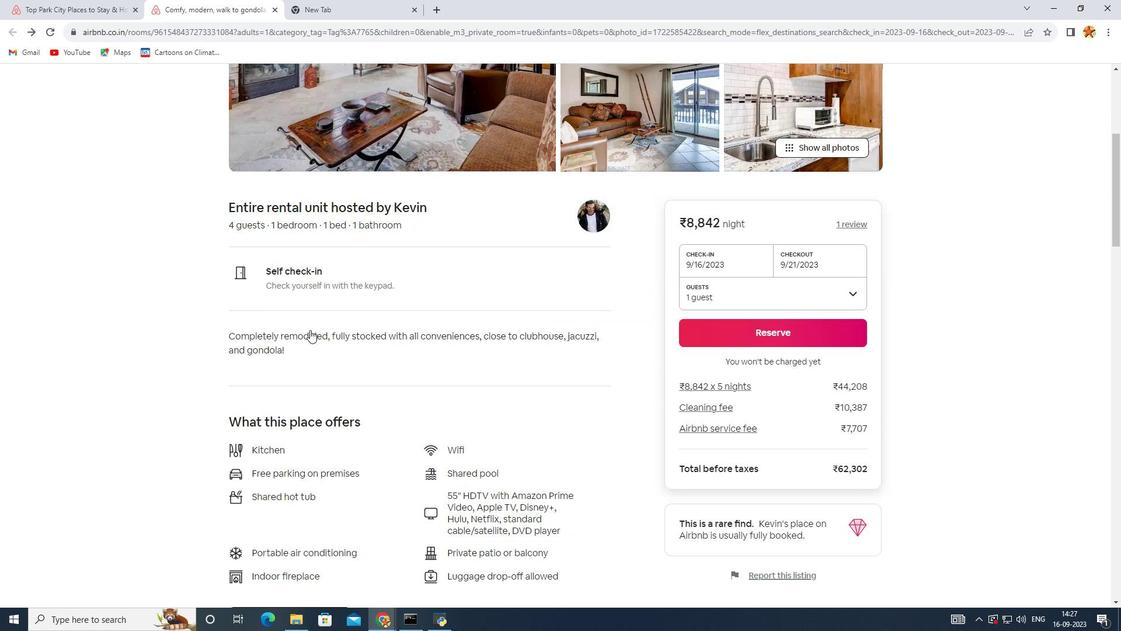 
Action: Mouse scrolled (310, 329) with delta (0, 0)
Screenshot: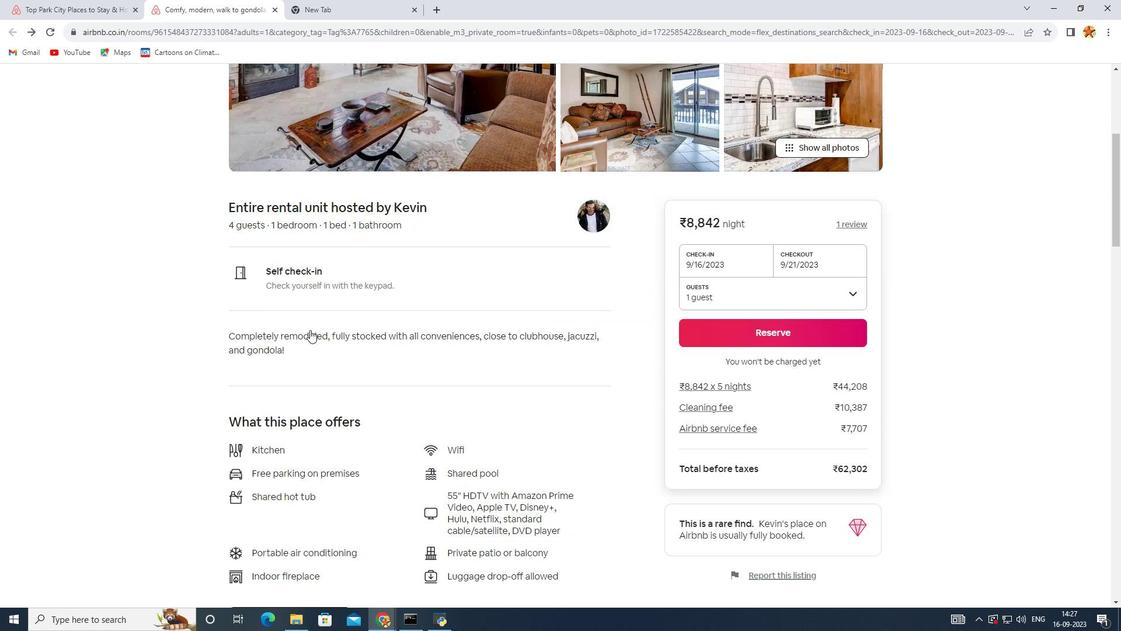 
Action: Mouse scrolled (310, 329) with delta (0, 0)
Screenshot: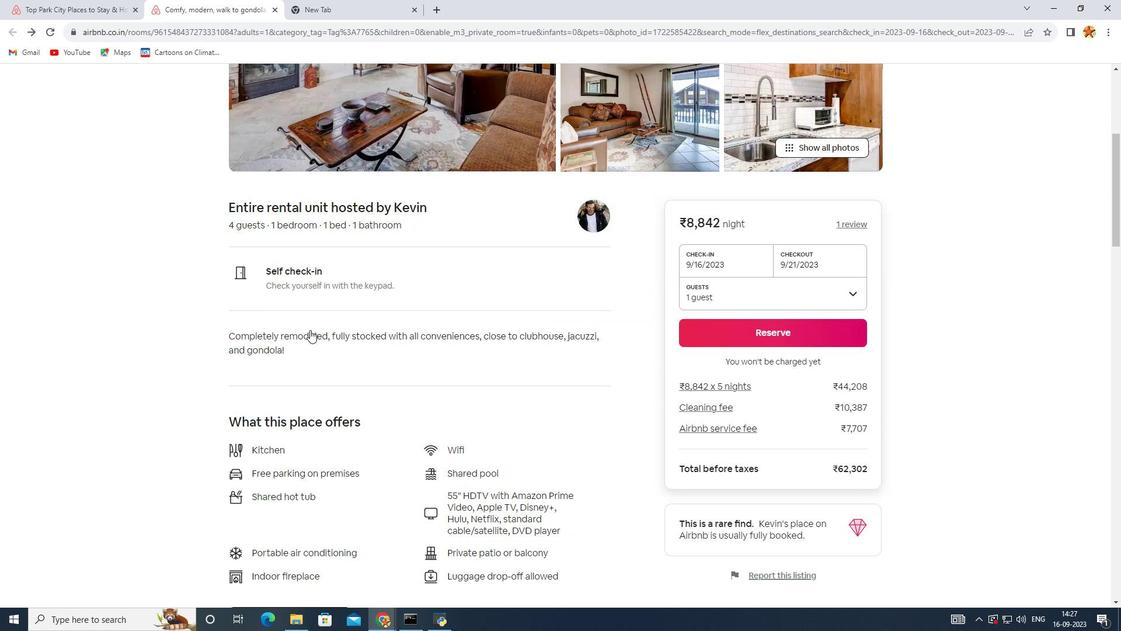 
Action: Mouse scrolled (310, 329) with delta (0, 0)
Screenshot: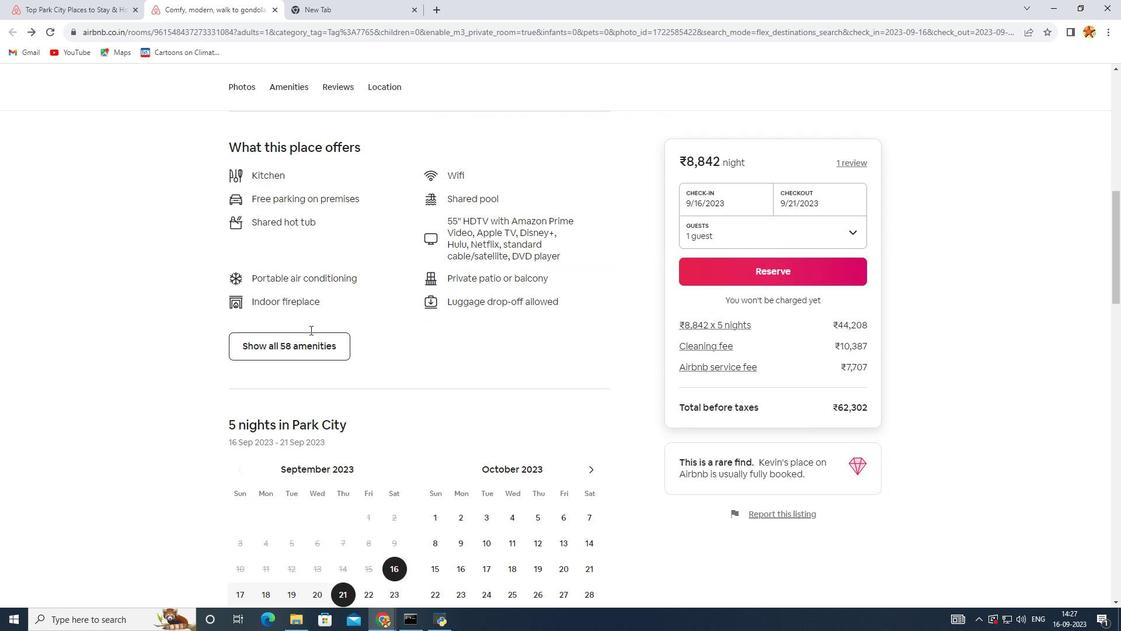 
Action: Mouse scrolled (310, 329) with delta (0, 0)
Screenshot: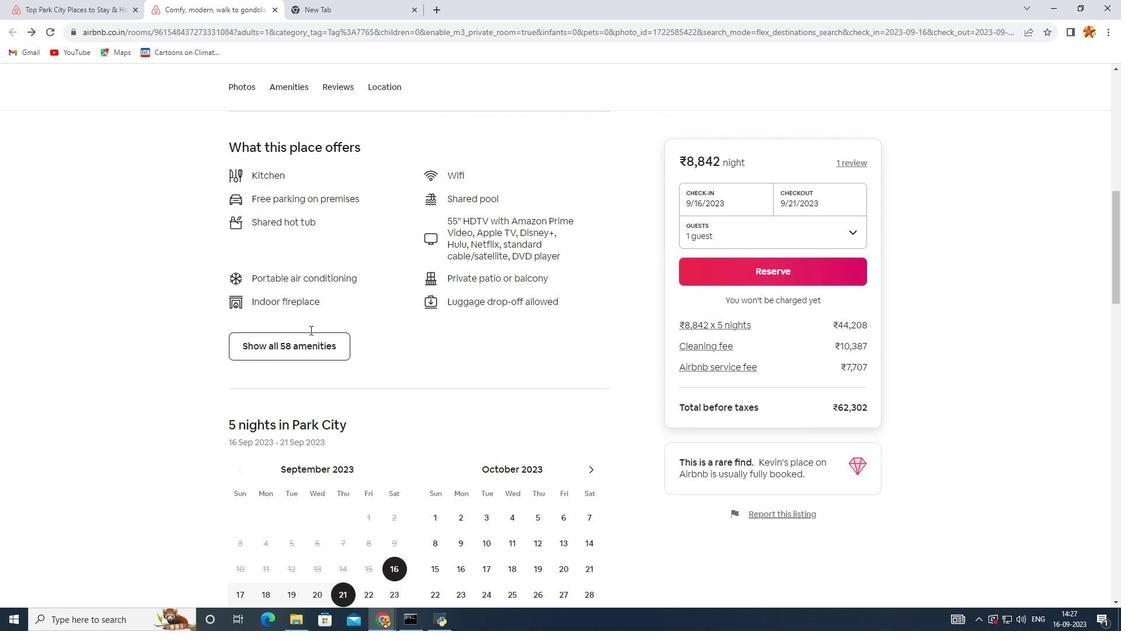 
Action: Mouse scrolled (310, 329) with delta (0, 0)
Screenshot: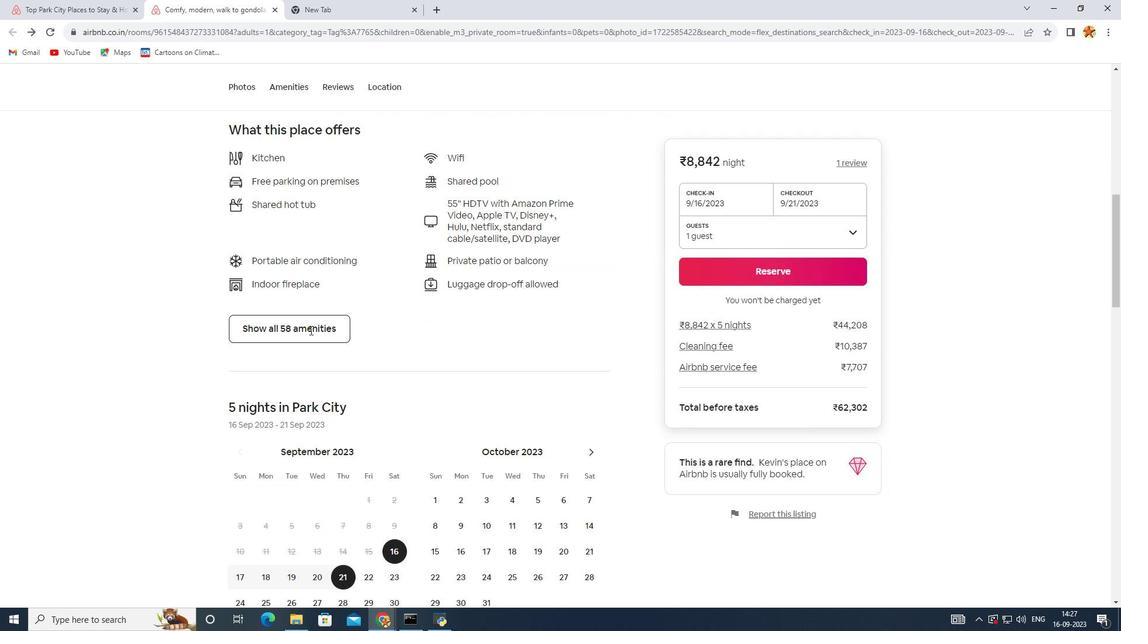 
Action: Mouse scrolled (310, 329) with delta (0, 0)
Screenshot: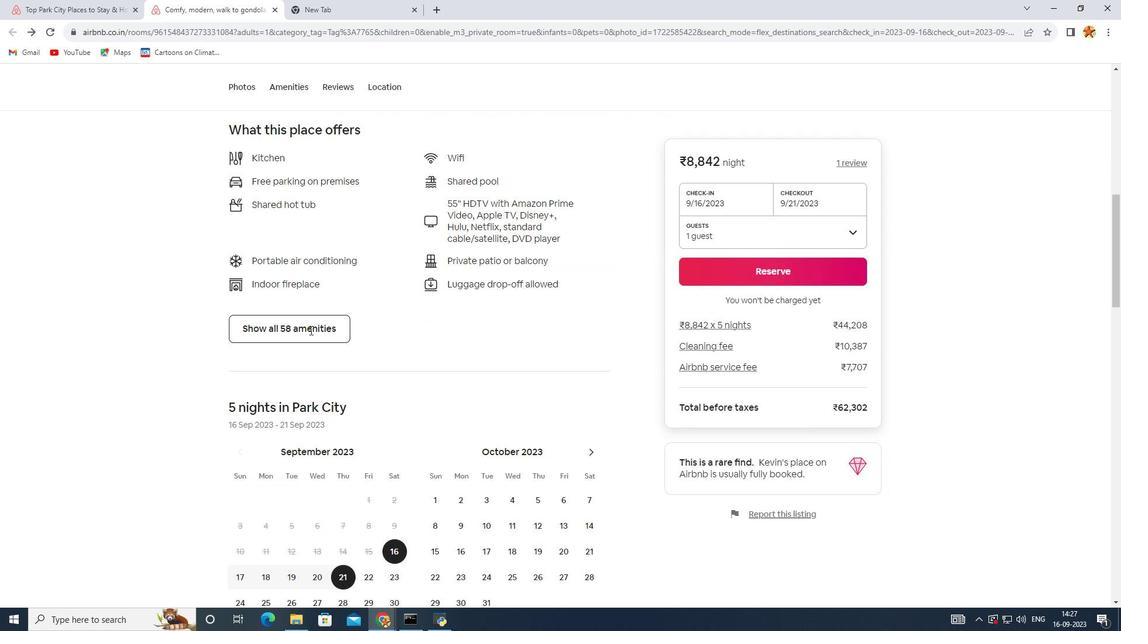 
Action: Mouse scrolled (310, 329) with delta (0, 0)
Screenshot: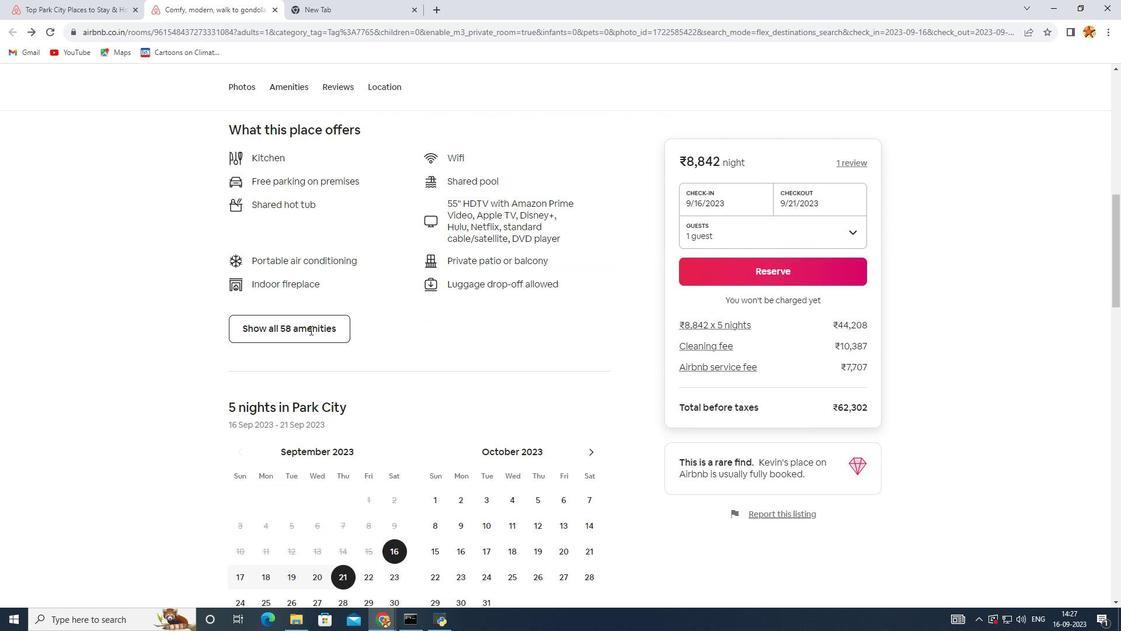 
Action: Mouse moved to (307, 317)
Screenshot: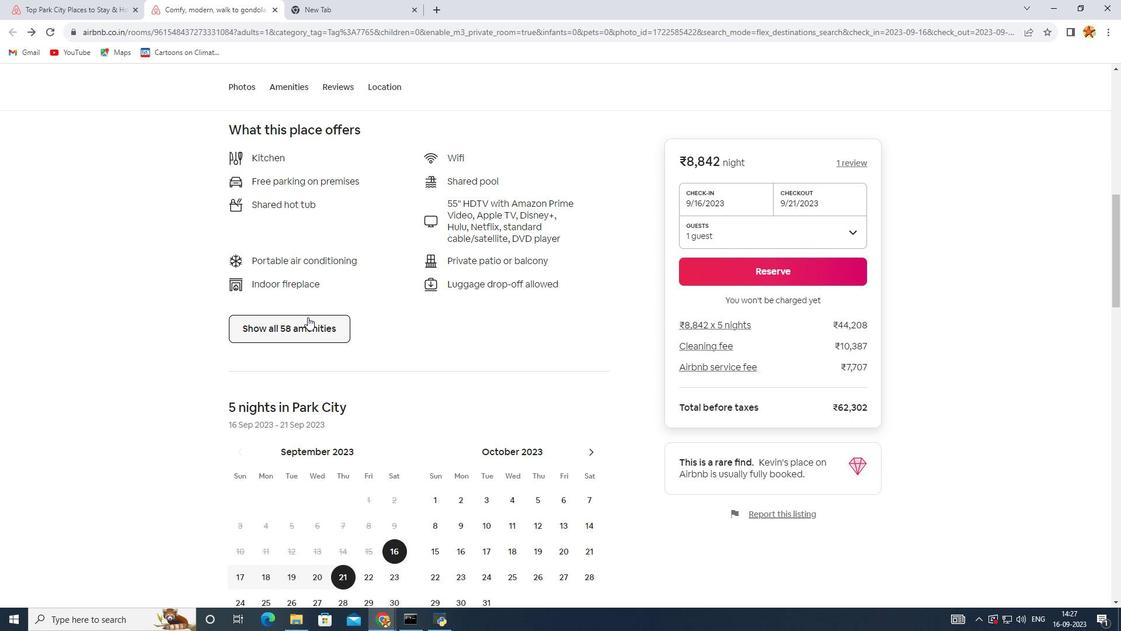 
Action: Mouse pressed left at (307, 317)
Screenshot: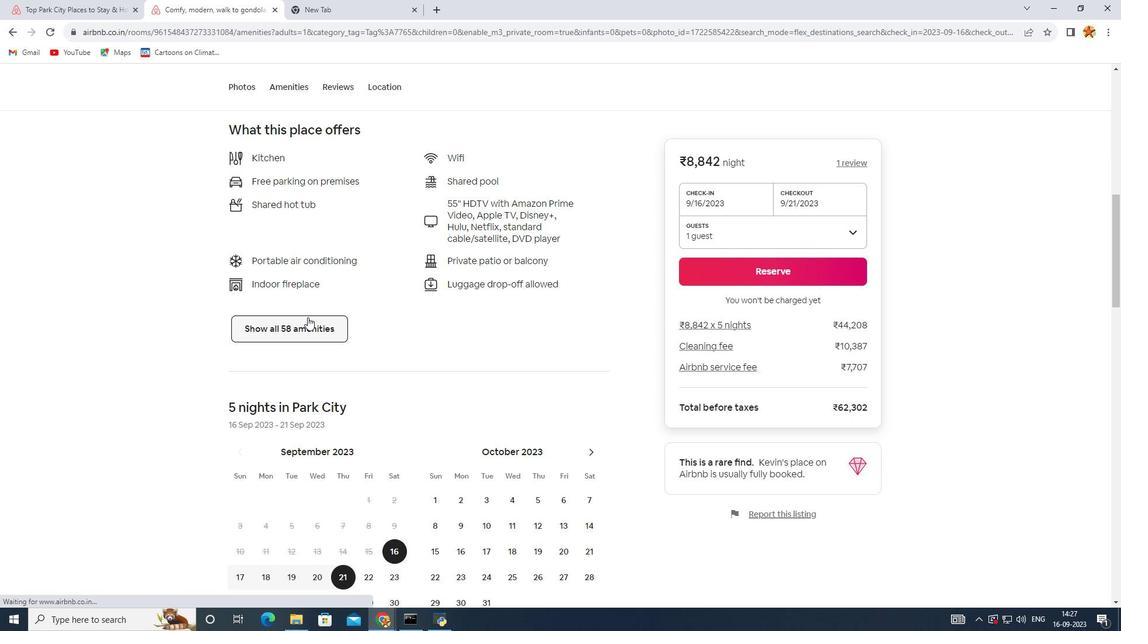 
Action: Mouse moved to (428, 355)
Screenshot: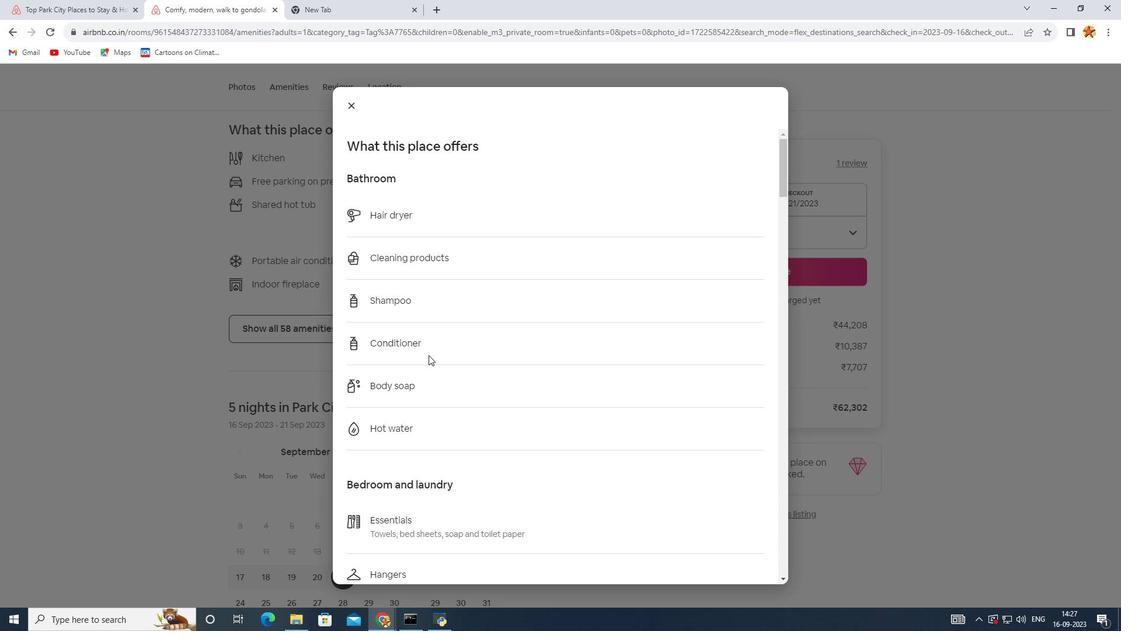 
Action: Mouse scrolled (428, 354) with delta (0, 0)
Screenshot: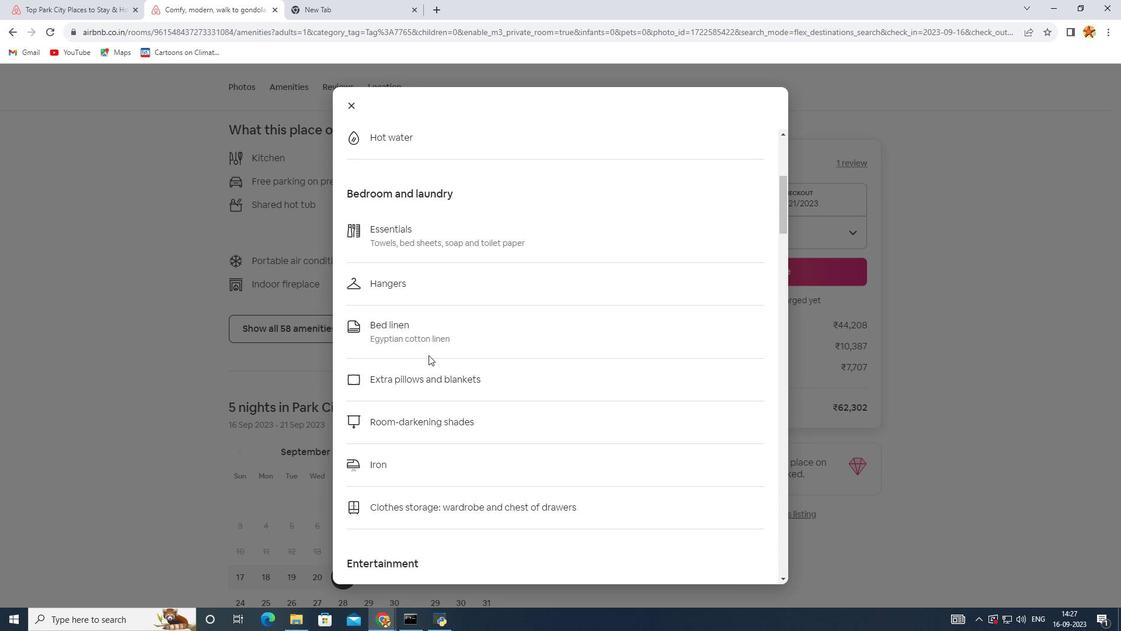 
Action: Mouse scrolled (428, 354) with delta (0, 0)
Screenshot: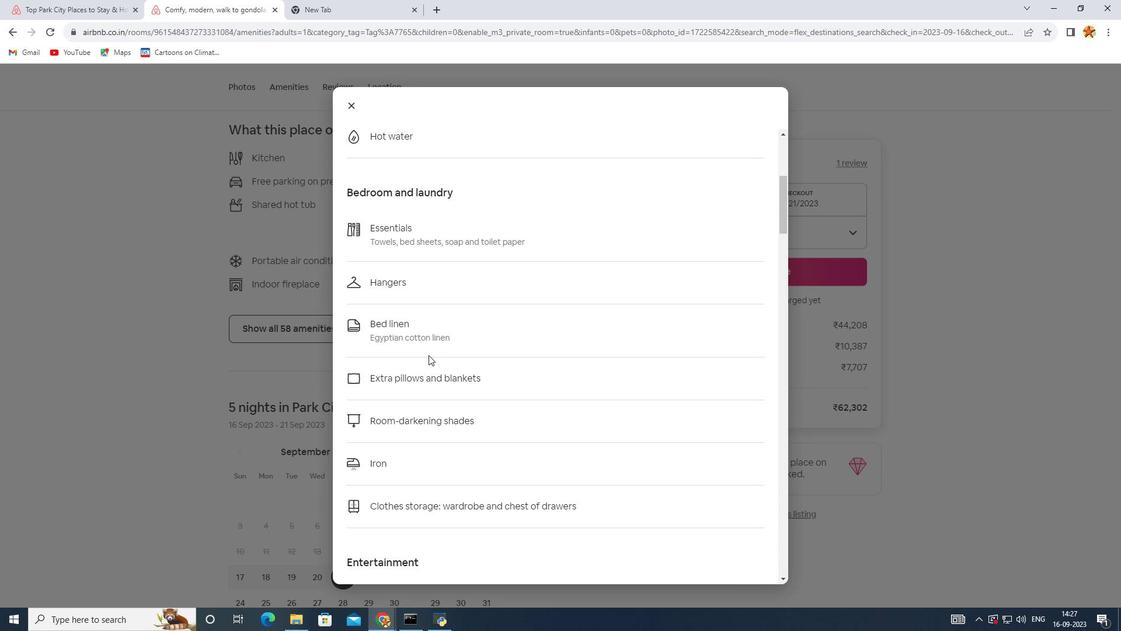 
Action: Mouse scrolled (428, 354) with delta (0, 0)
Screenshot: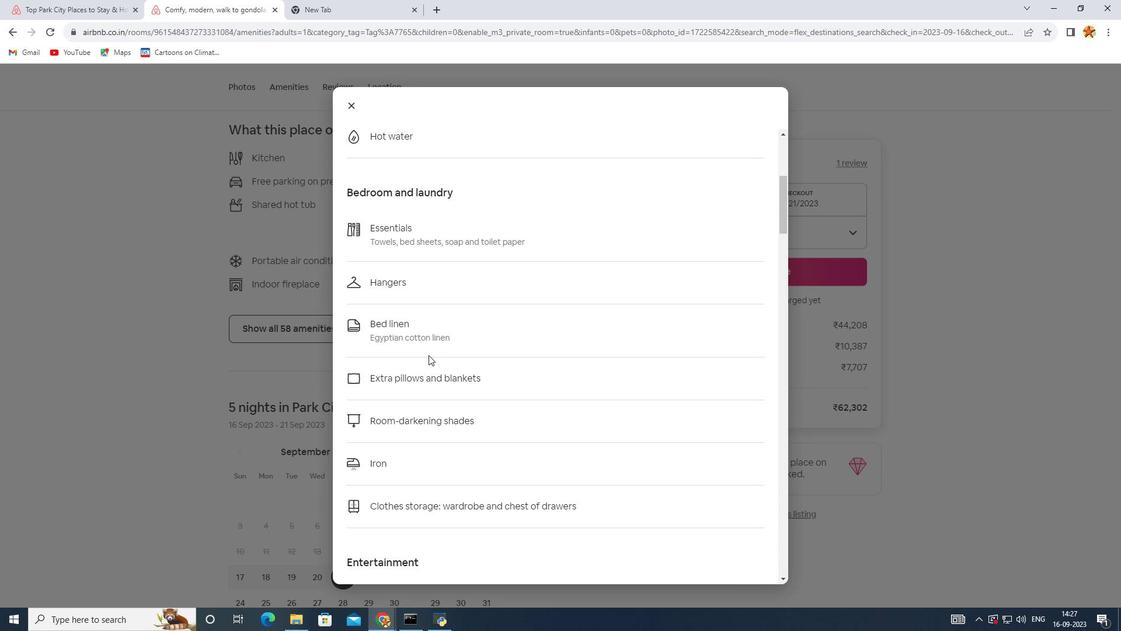 
Action: Mouse scrolled (428, 354) with delta (0, 0)
Screenshot: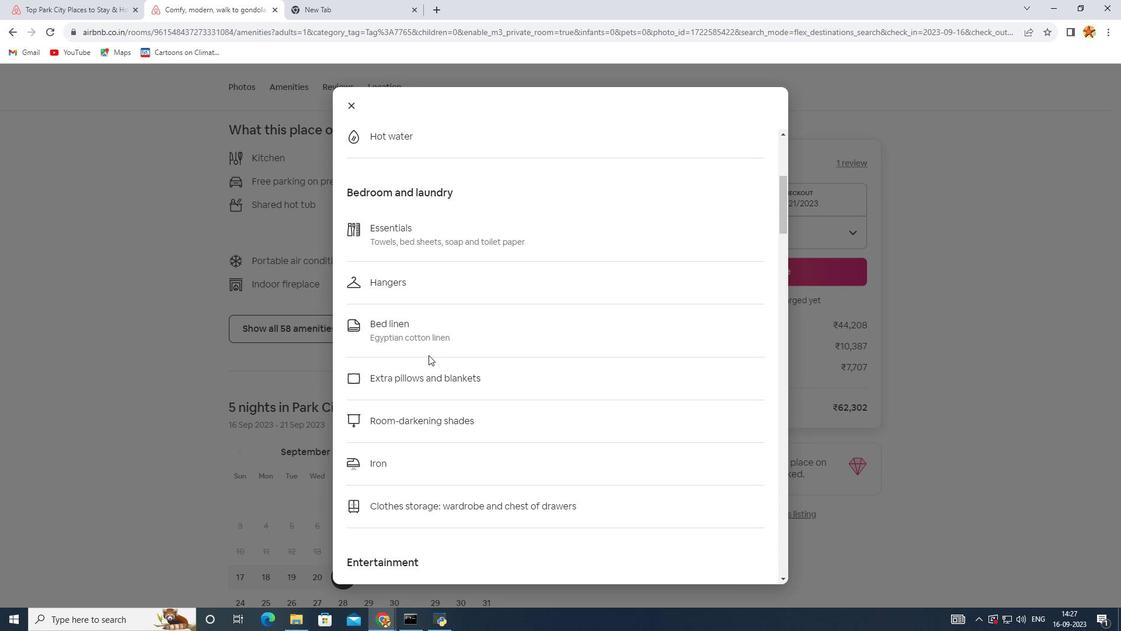 
Action: Mouse scrolled (428, 354) with delta (0, 0)
Screenshot: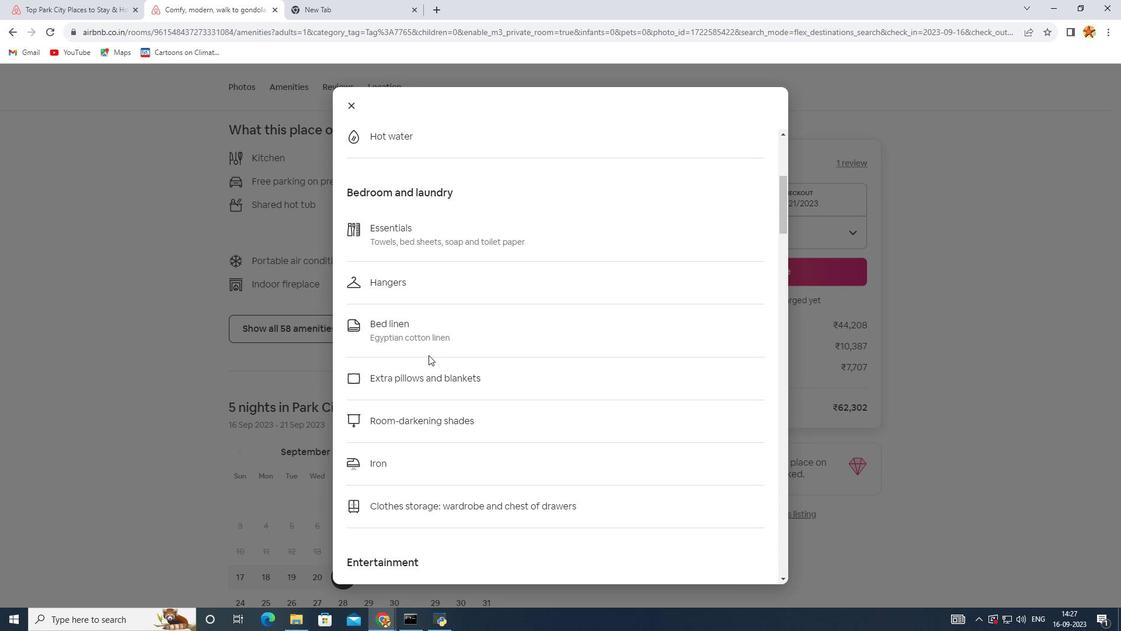 
Action: Mouse scrolled (428, 354) with delta (0, 0)
Screenshot: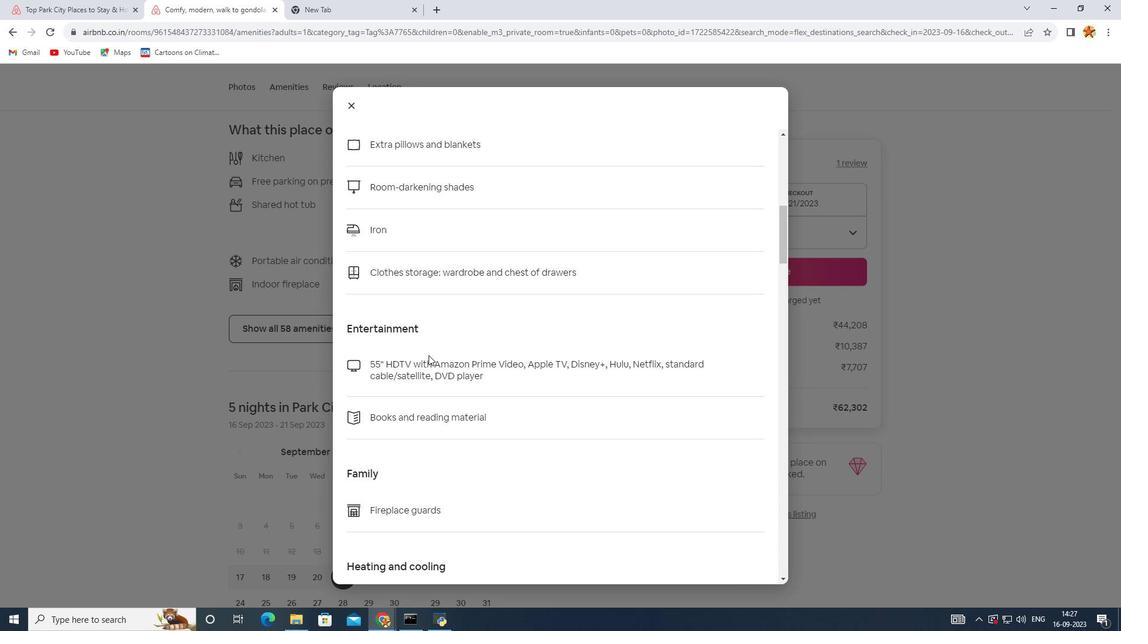 
Action: Mouse scrolled (428, 354) with delta (0, 0)
Screenshot: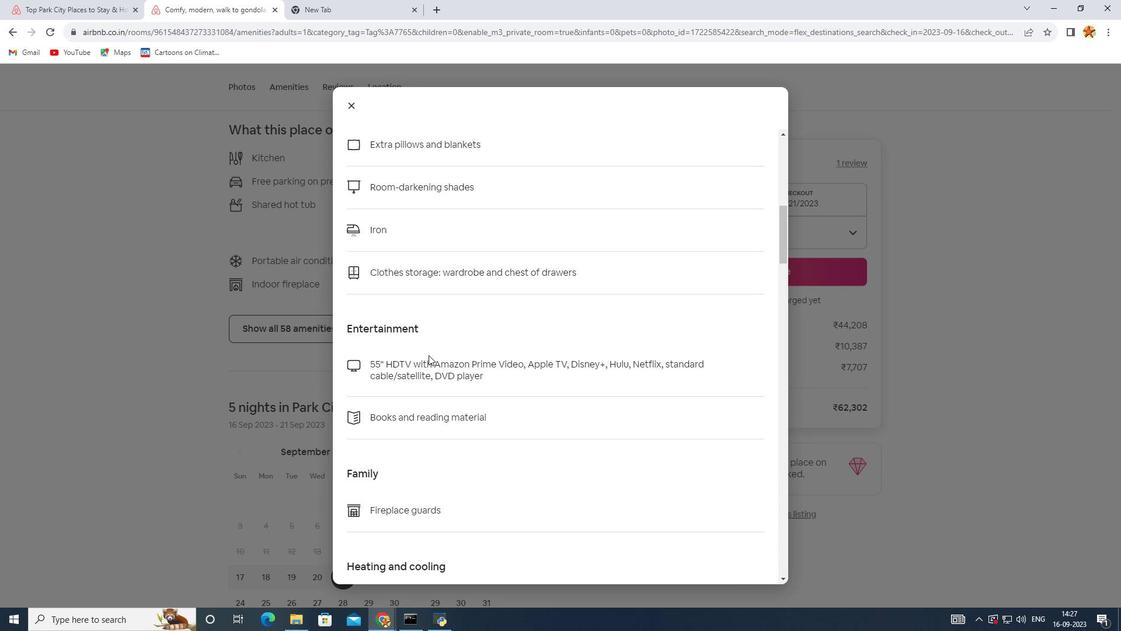 
Action: Mouse scrolled (428, 354) with delta (0, 0)
Screenshot: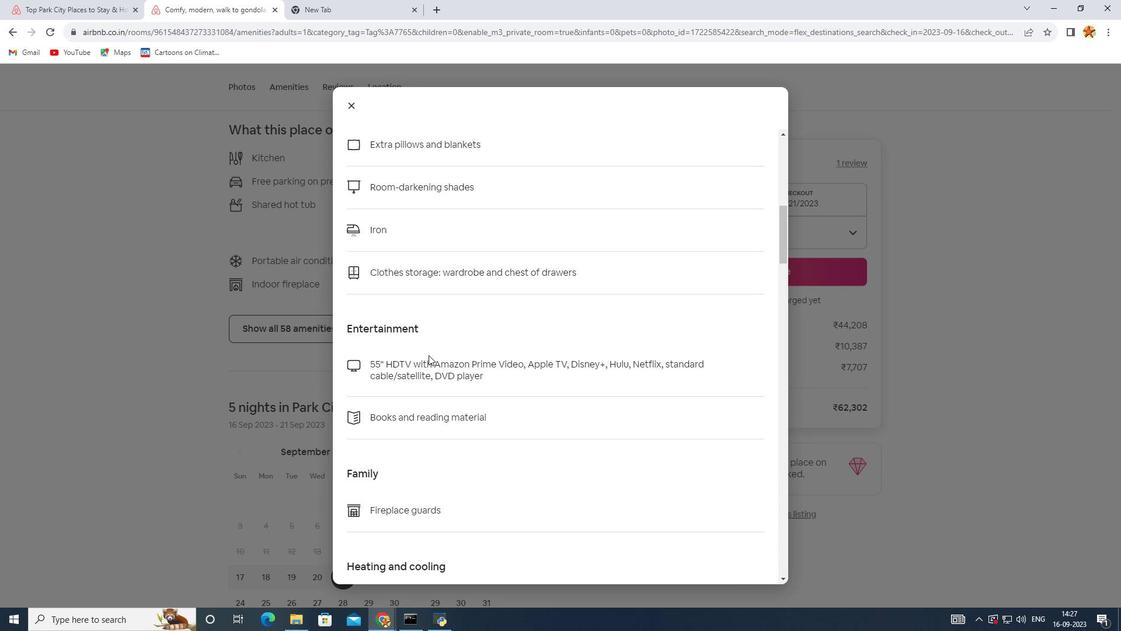 
Action: Mouse scrolled (428, 354) with delta (0, 0)
Screenshot: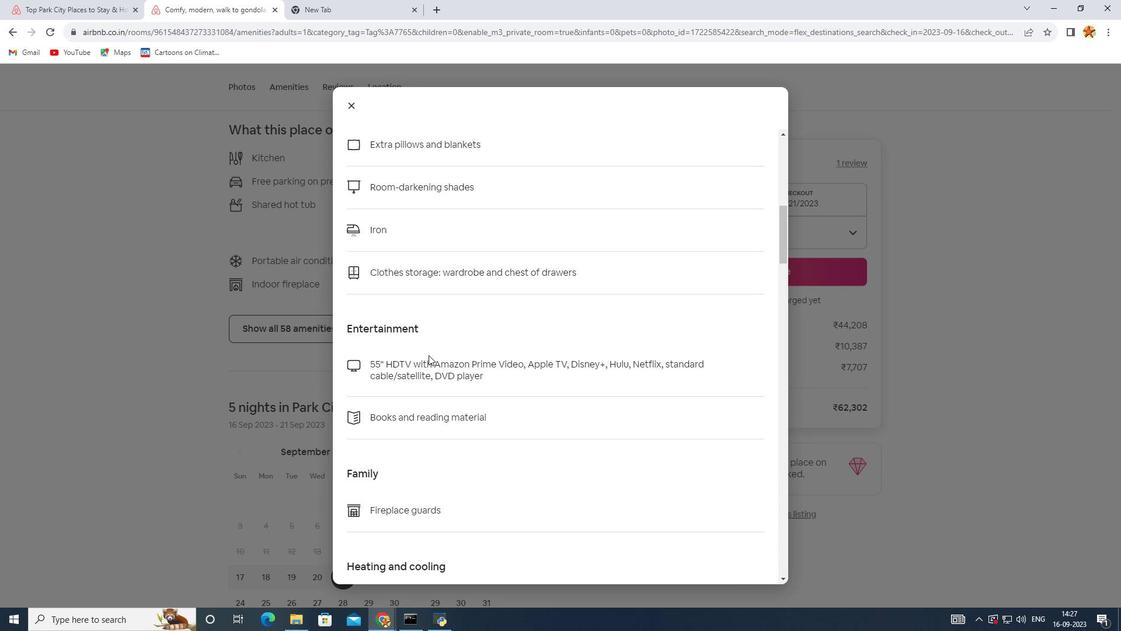 
Action: Mouse scrolled (428, 354) with delta (0, 0)
Screenshot: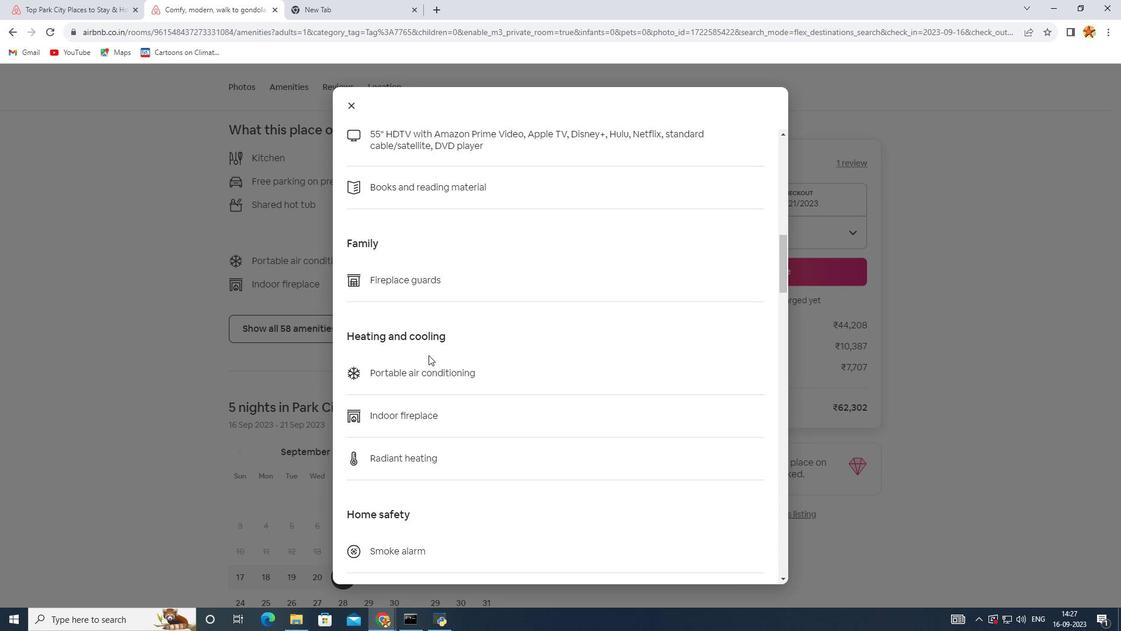 
Action: Mouse scrolled (428, 354) with delta (0, 0)
Screenshot: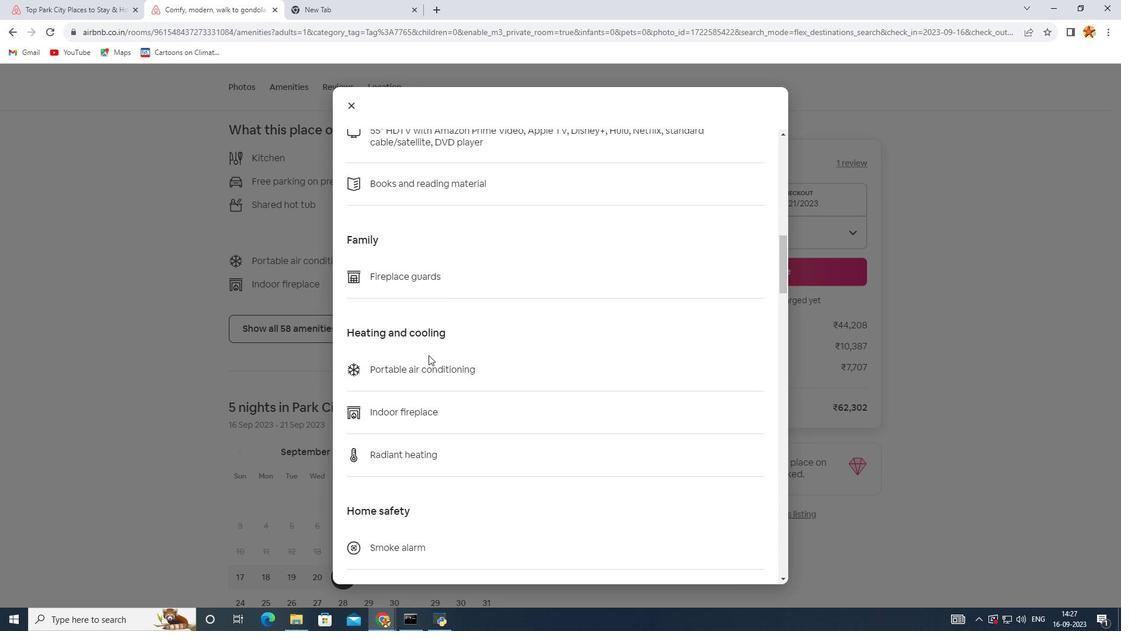 
Action: Mouse scrolled (428, 354) with delta (0, 0)
Screenshot: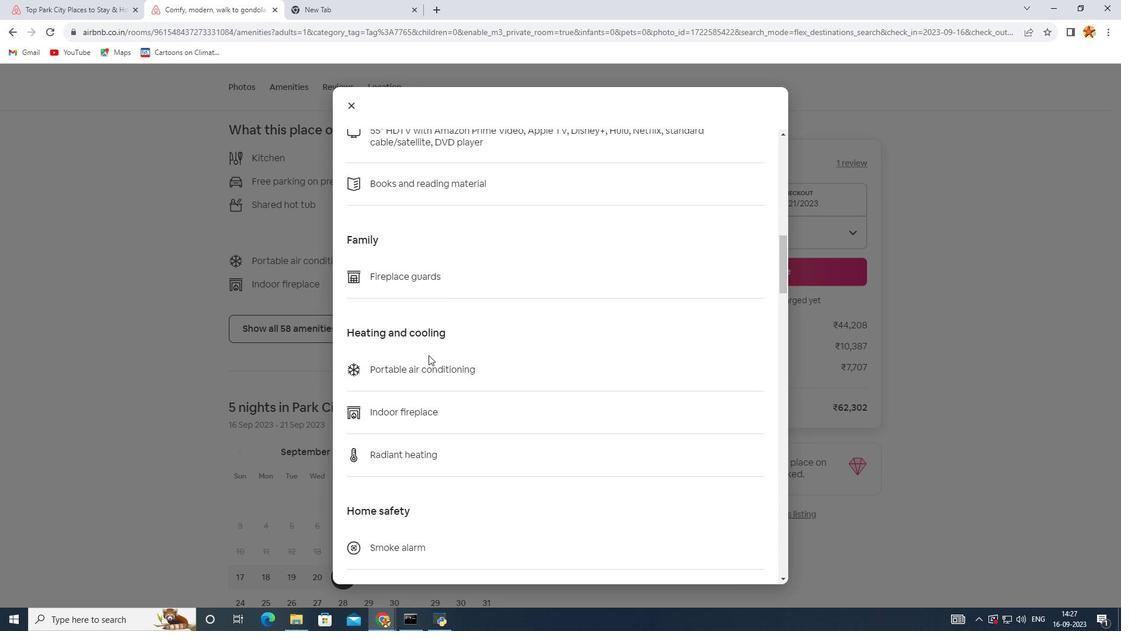 
Action: Mouse scrolled (428, 354) with delta (0, 0)
Screenshot: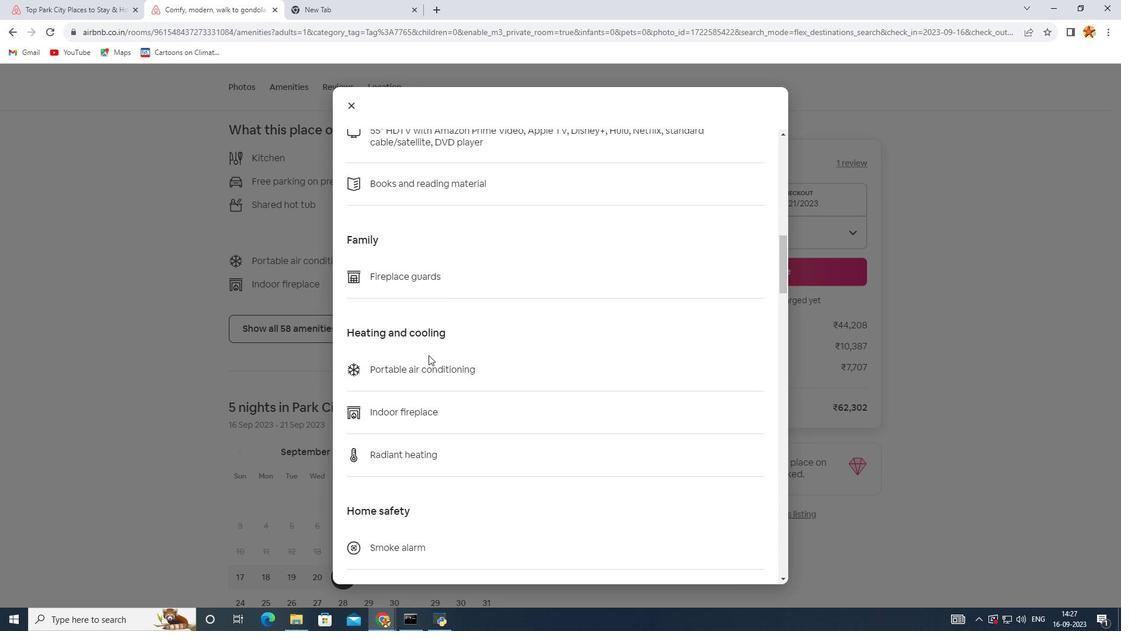 
Action: Mouse scrolled (428, 354) with delta (0, 0)
Screenshot: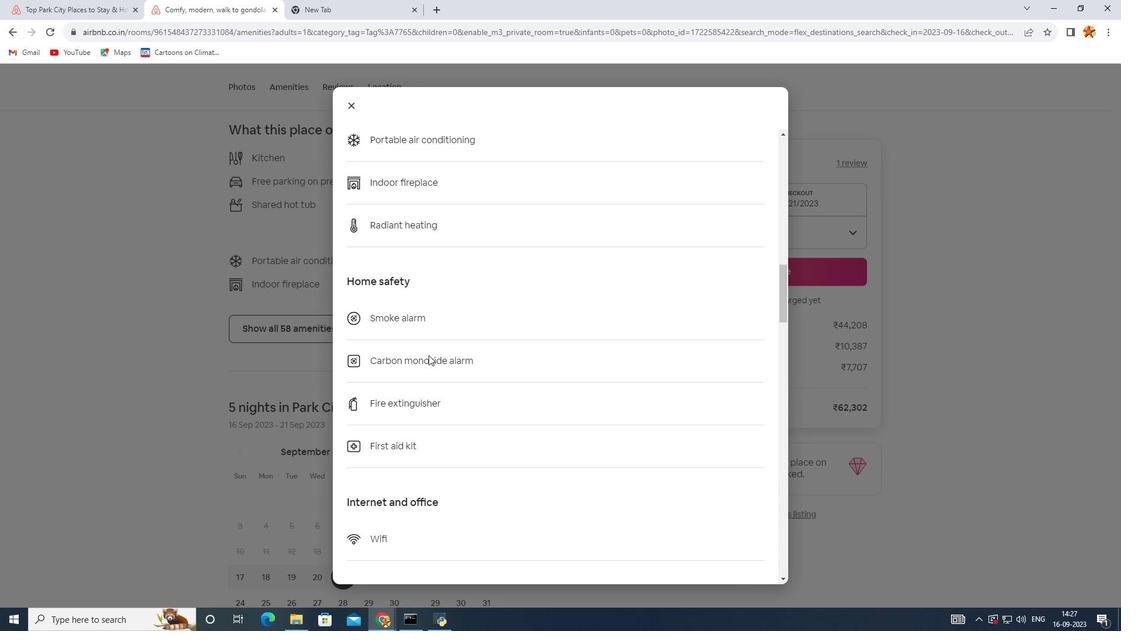 
Action: Mouse scrolled (428, 354) with delta (0, 0)
Screenshot: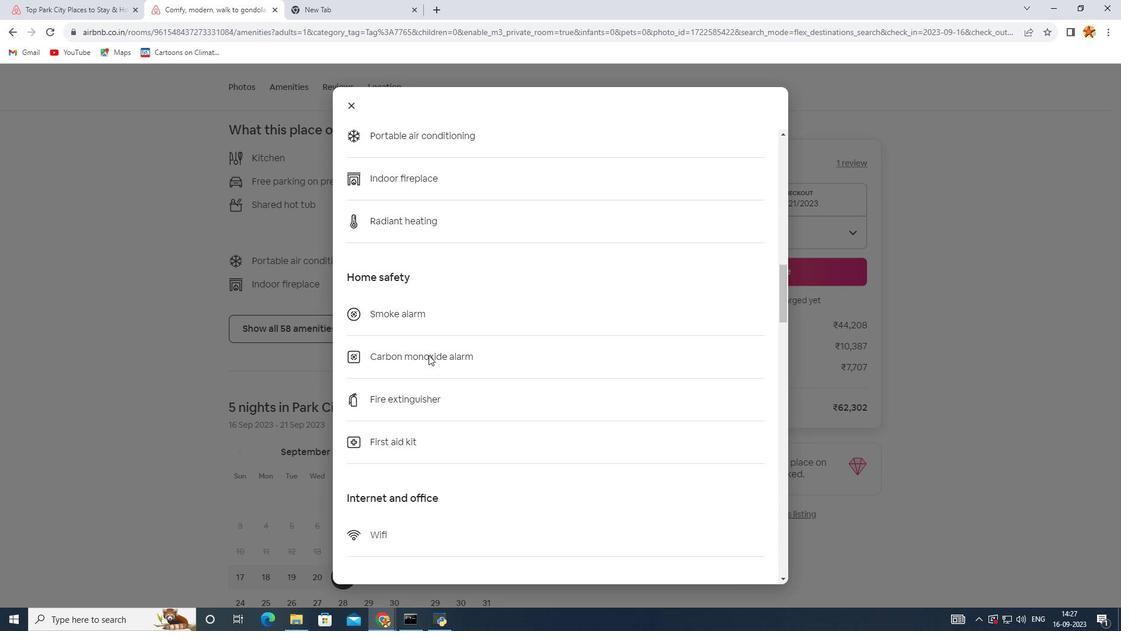 
Action: Mouse scrolled (428, 354) with delta (0, 0)
Screenshot: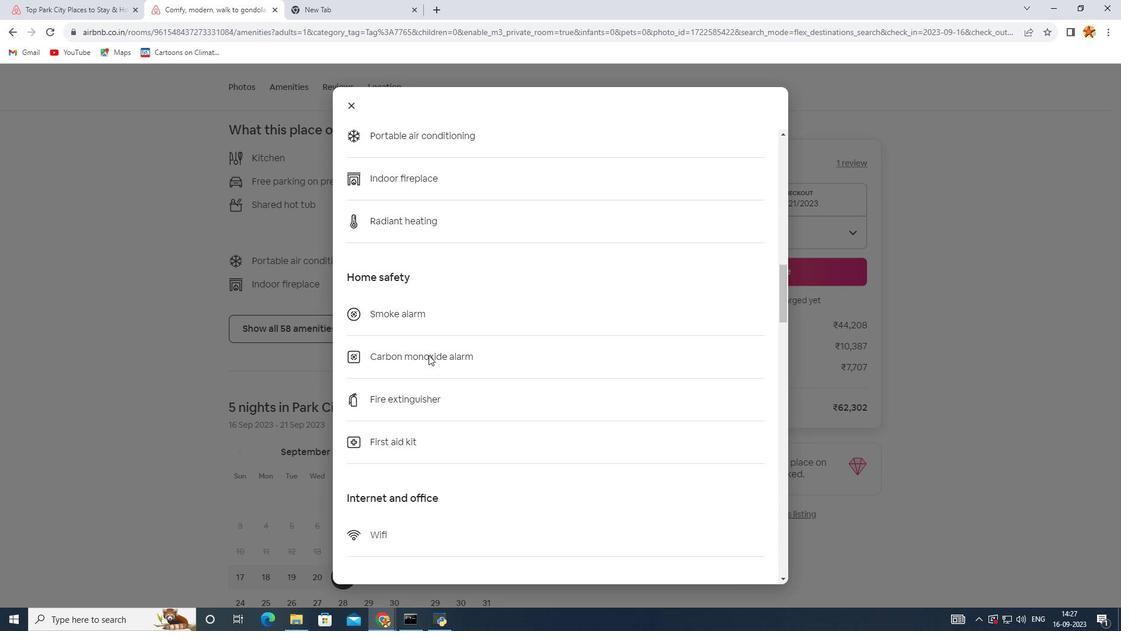 
Action: Mouse scrolled (428, 354) with delta (0, 0)
Screenshot: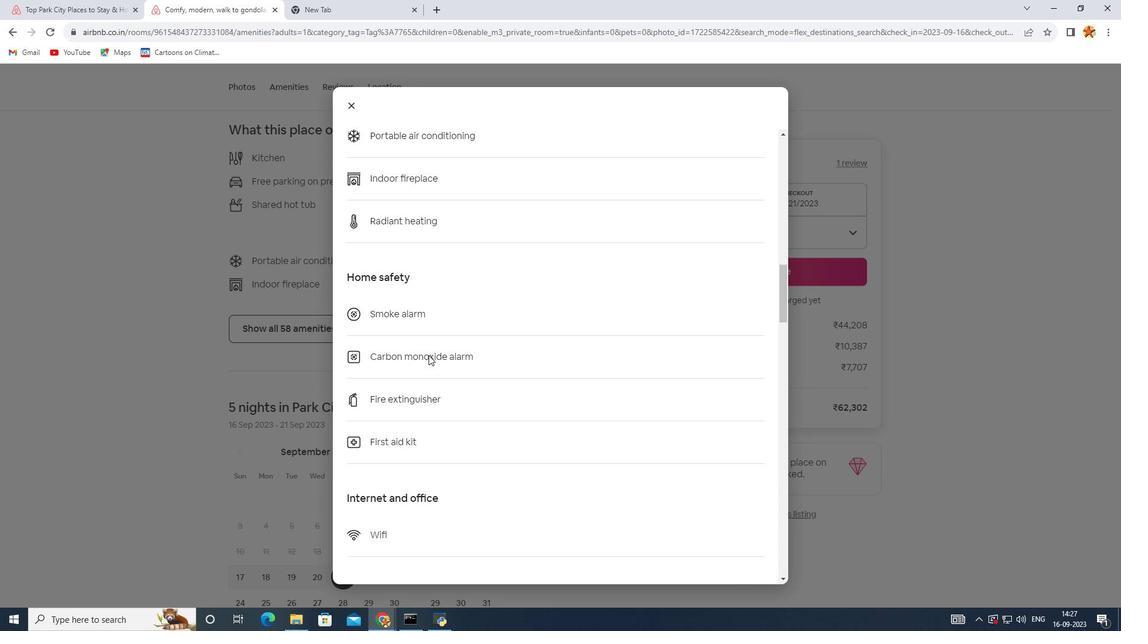 
Action: Mouse scrolled (428, 354) with delta (0, 0)
Screenshot: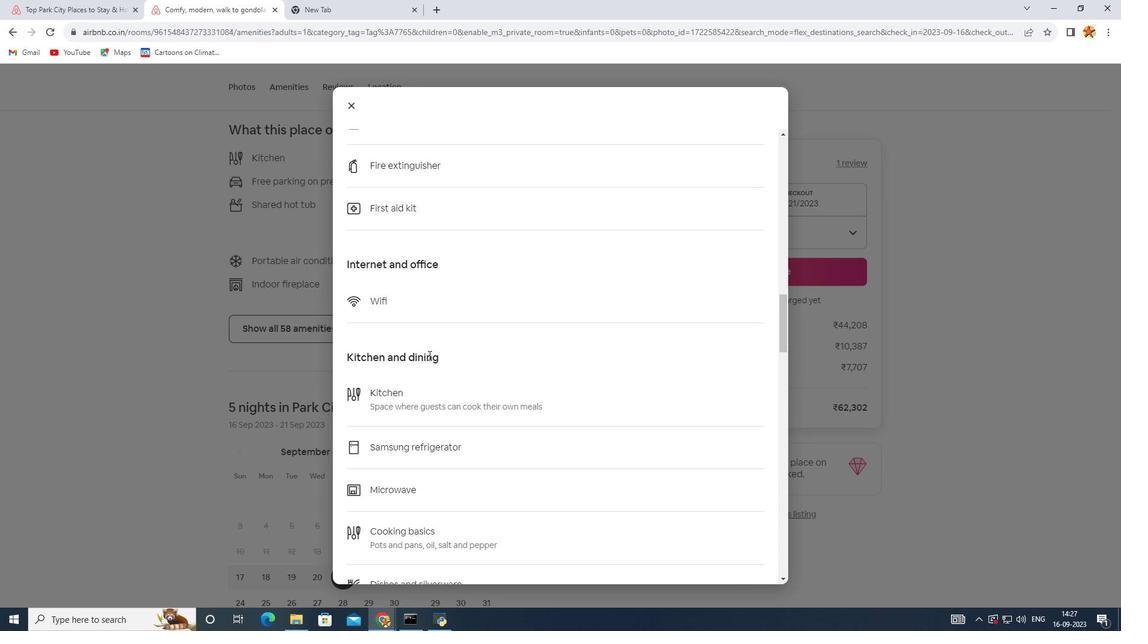 
Action: Mouse scrolled (428, 354) with delta (0, 0)
Screenshot: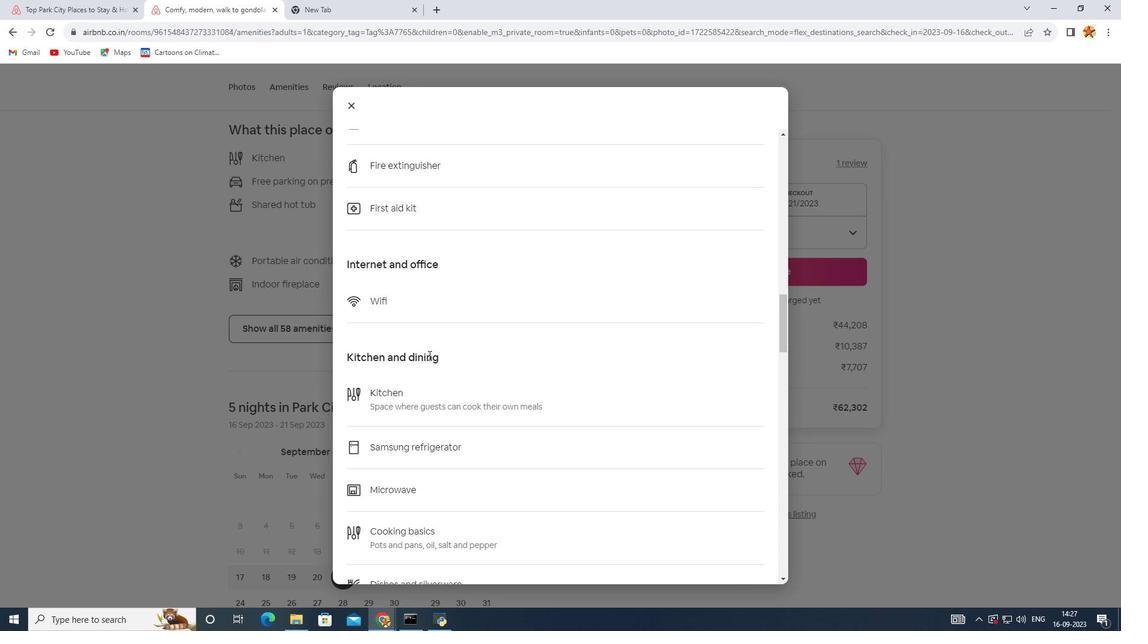 
Action: Mouse scrolled (428, 354) with delta (0, 0)
Screenshot: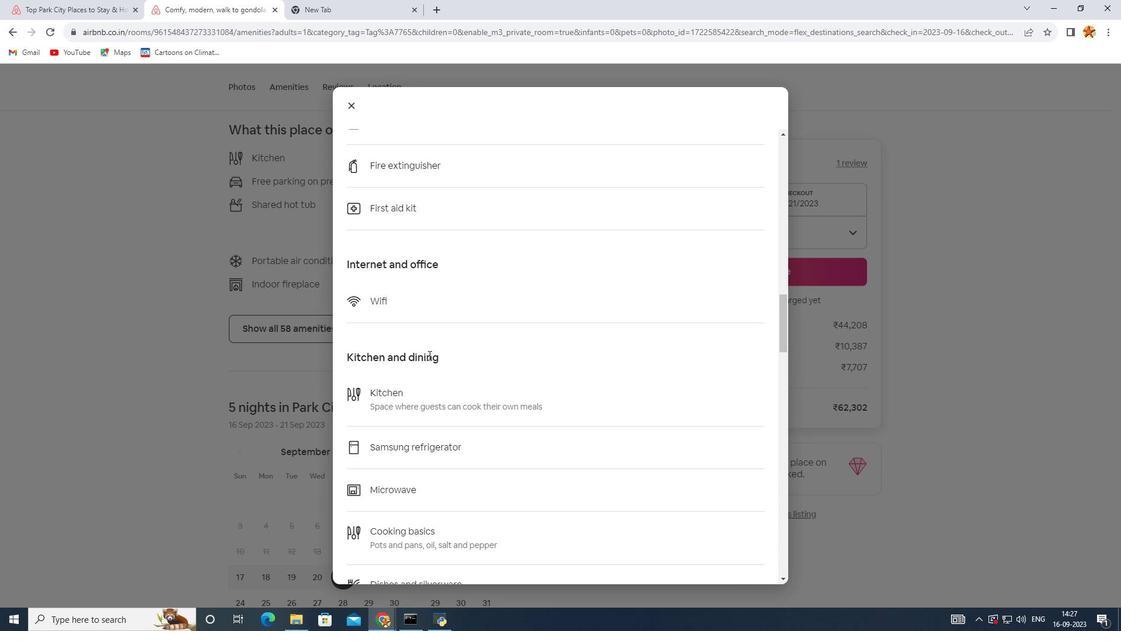 
Action: Mouse scrolled (428, 354) with delta (0, 0)
Screenshot: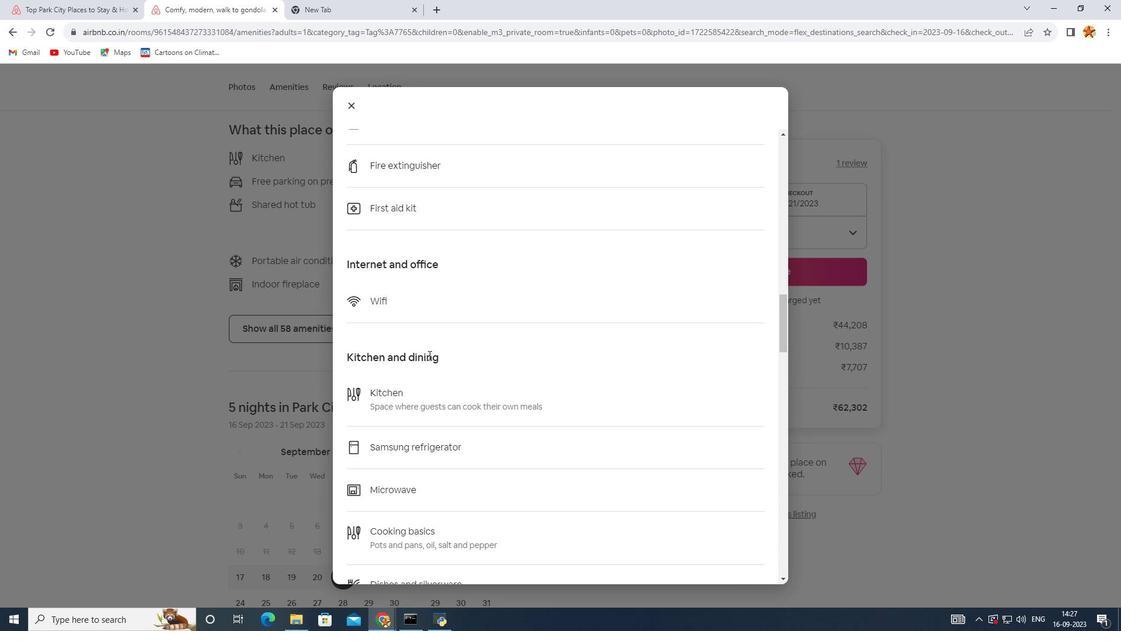 
Action: Mouse scrolled (428, 354) with delta (0, 0)
Screenshot: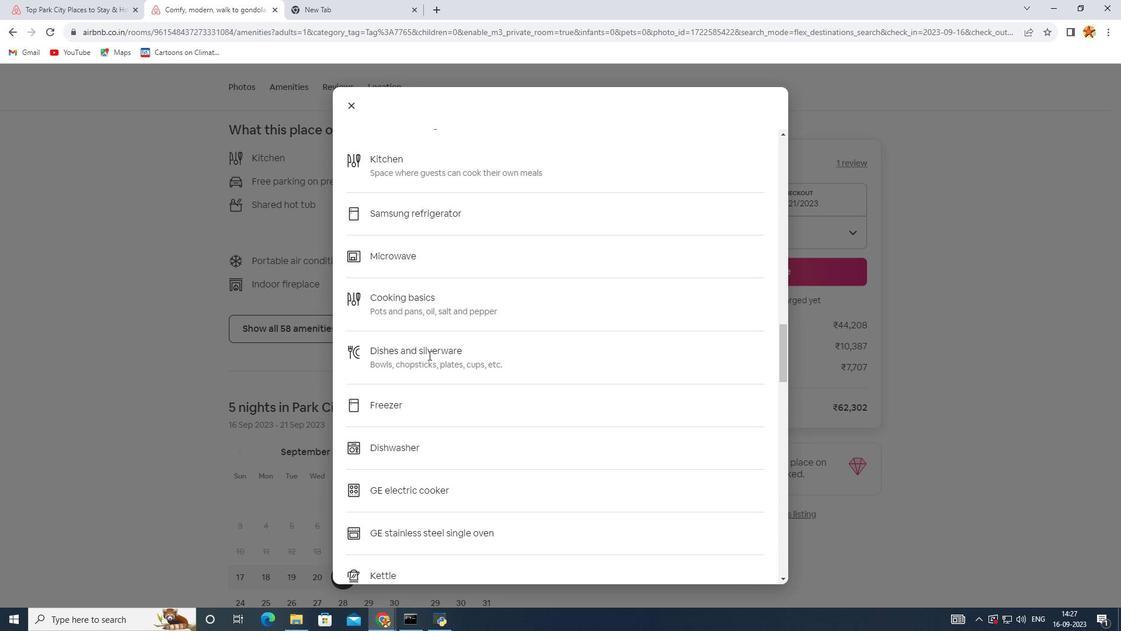 
Action: Mouse scrolled (428, 354) with delta (0, 0)
Screenshot: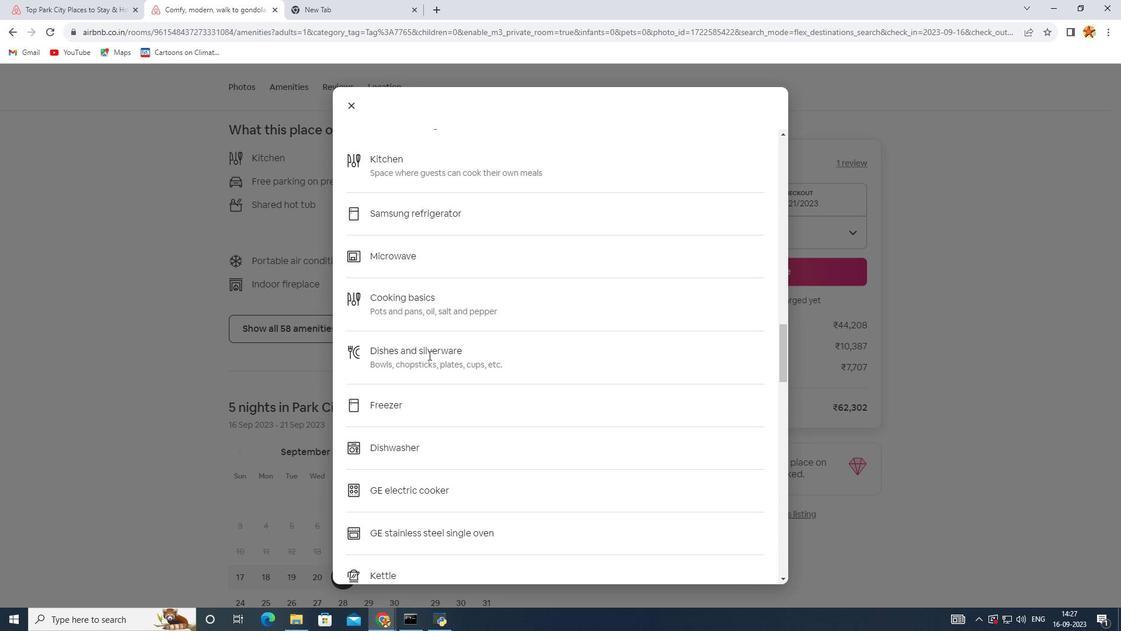 
Action: Mouse scrolled (428, 354) with delta (0, 0)
Screenshot: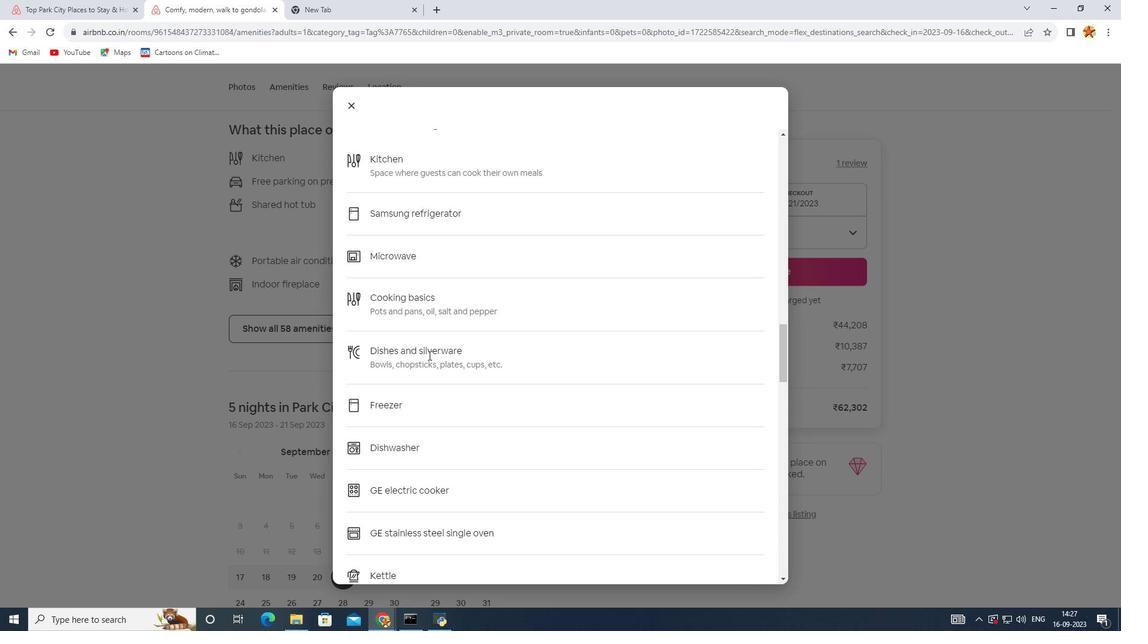 
Action: Mouse scrolled (428, 354) with delta (0, 0)
Screenshot: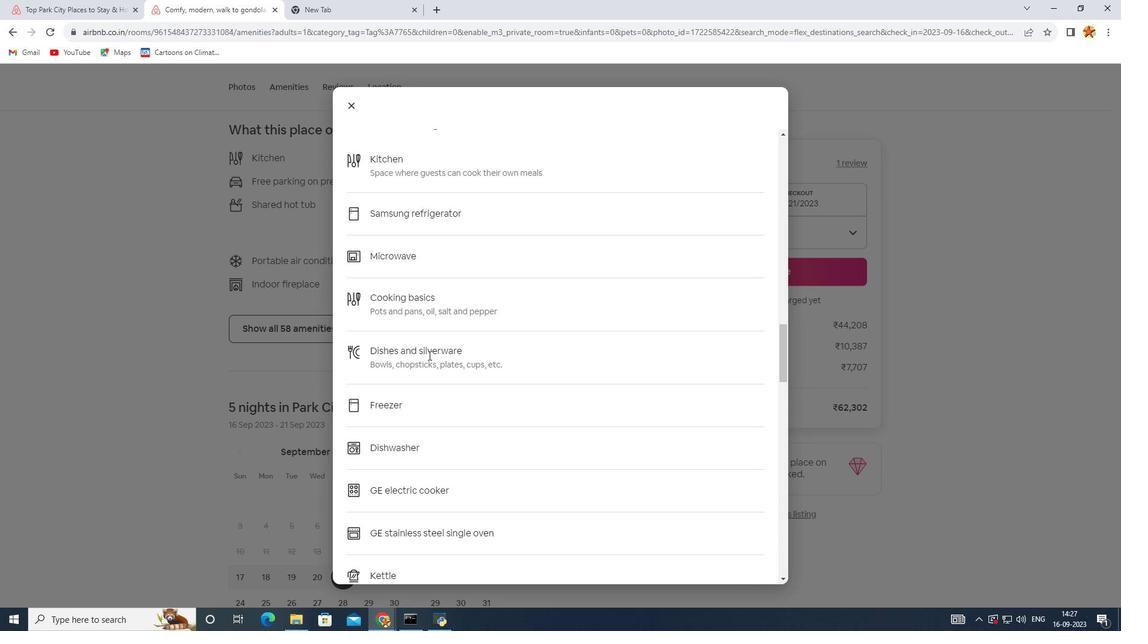 
Action: Mouse scrolled (428, 354) with delta (0, 0)
Screenshot: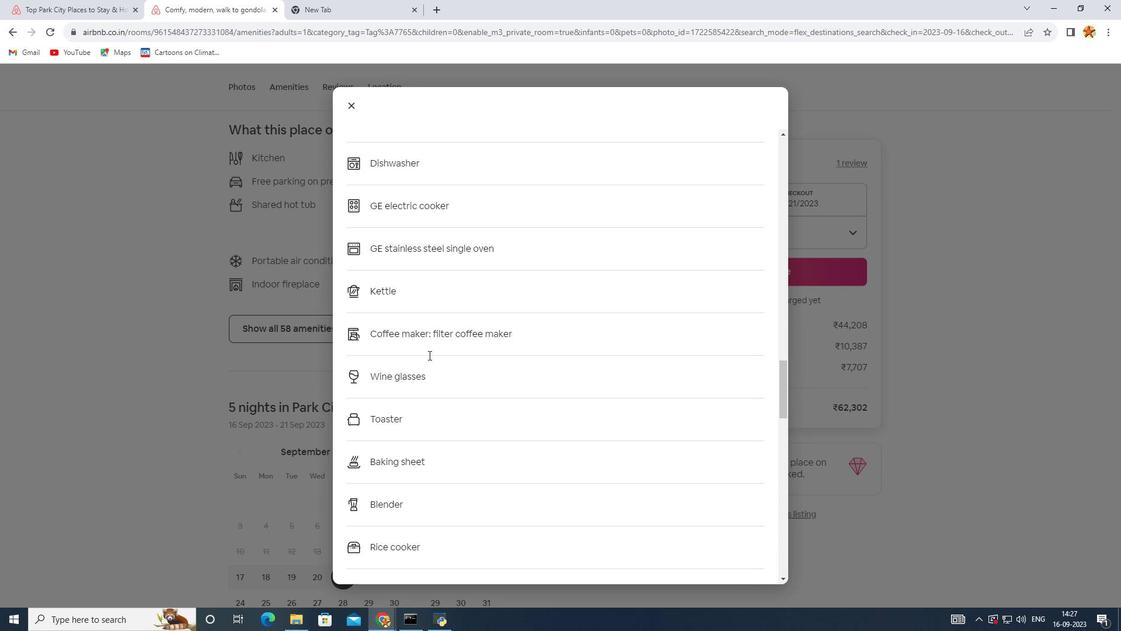 
Action: Mouse scrolled (428, 354) with delta (0, 0)
Screenshot: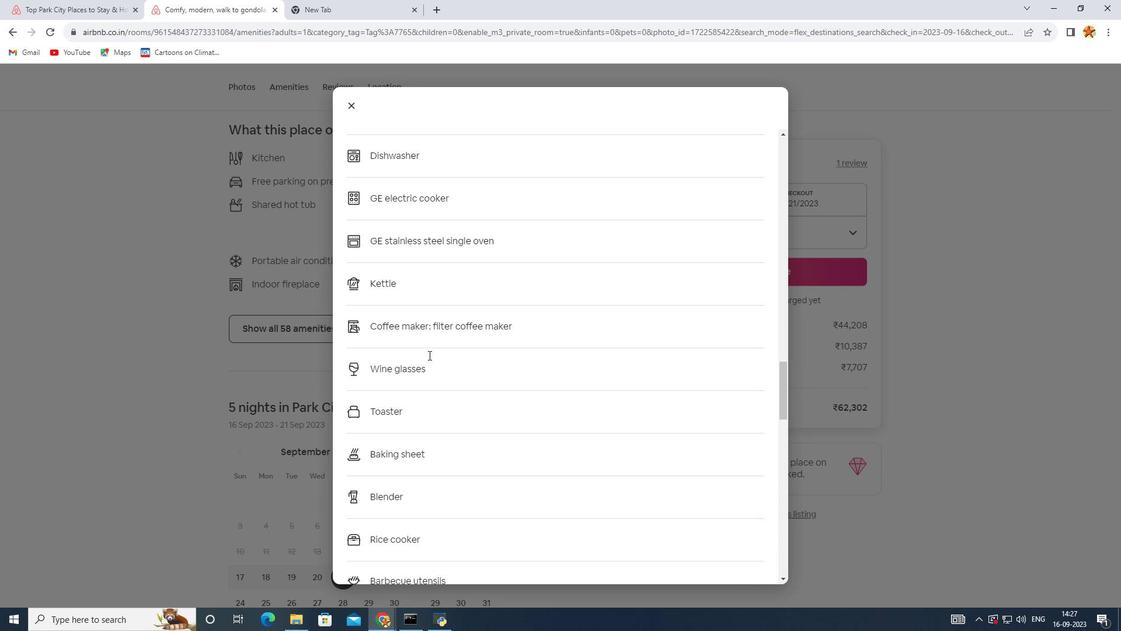 
Action: Mouse scrolled (428, 354) with delta (0, 0)
Screenshot: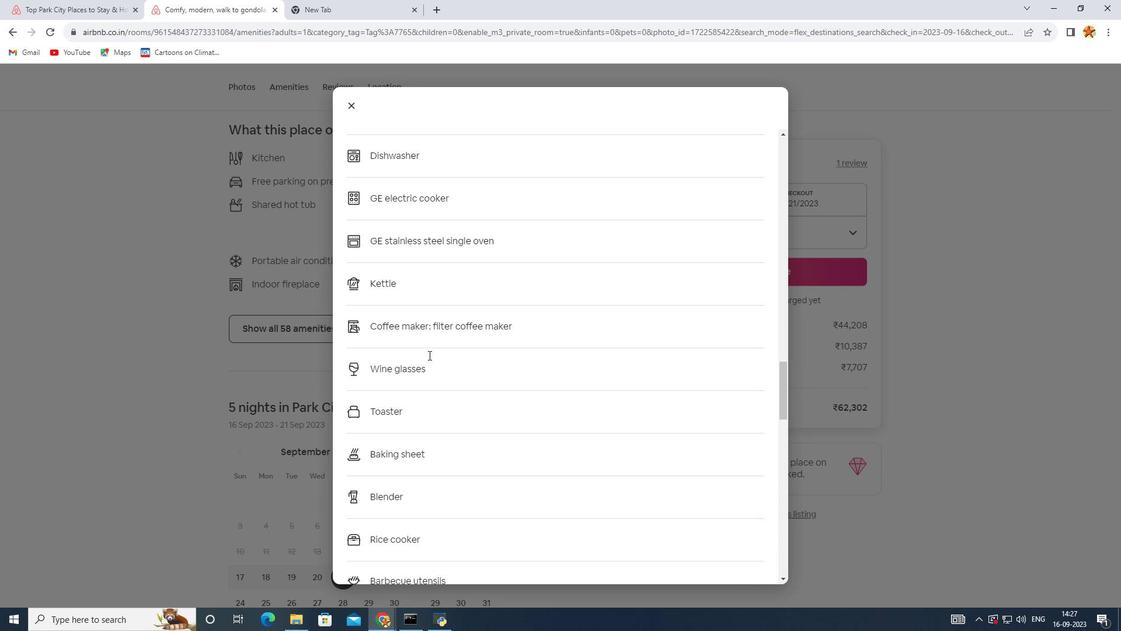
Action: Mouse scrolled (428, 354) with delta (0, 0)
Screenshot: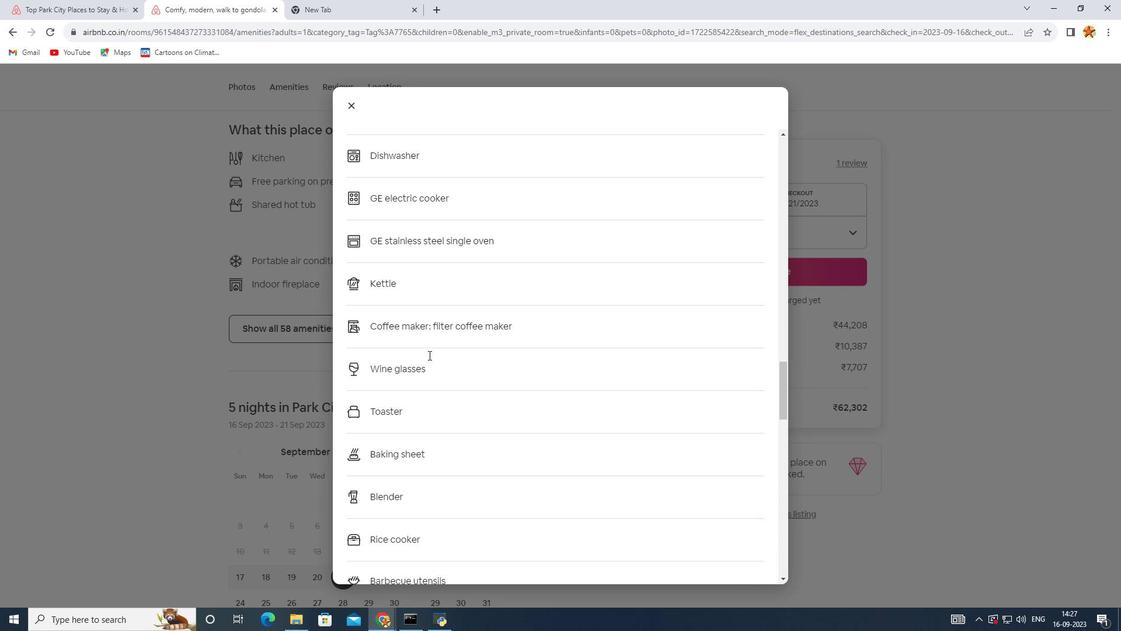 
Action: Mouse scrolled (428, 354) with delta (0, 0)
Screenshot: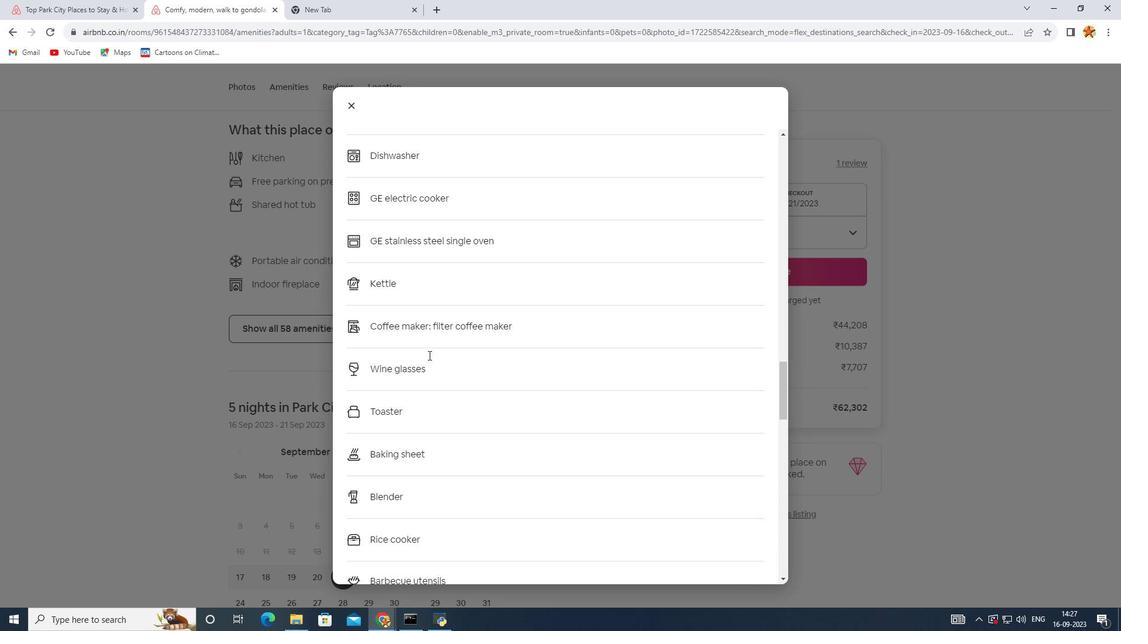 
Action: Mouse scrolled (428, 354) with delta (0, 0)
Screenshot: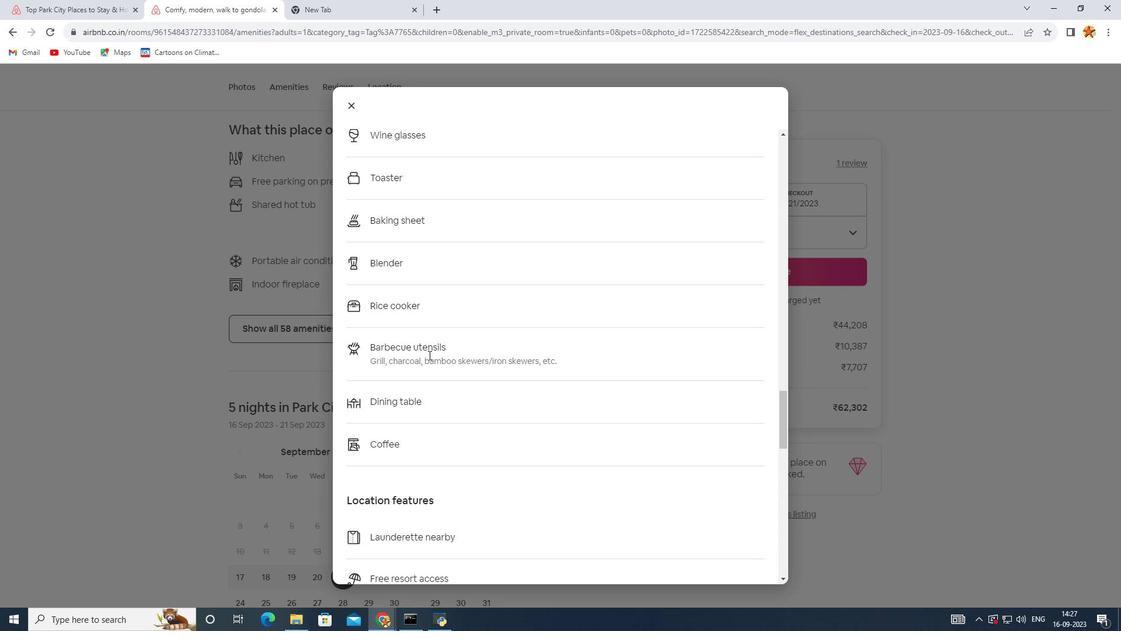 
Action: Mouse scrolled (428, 354) with delta (0, 0)
Screenshot: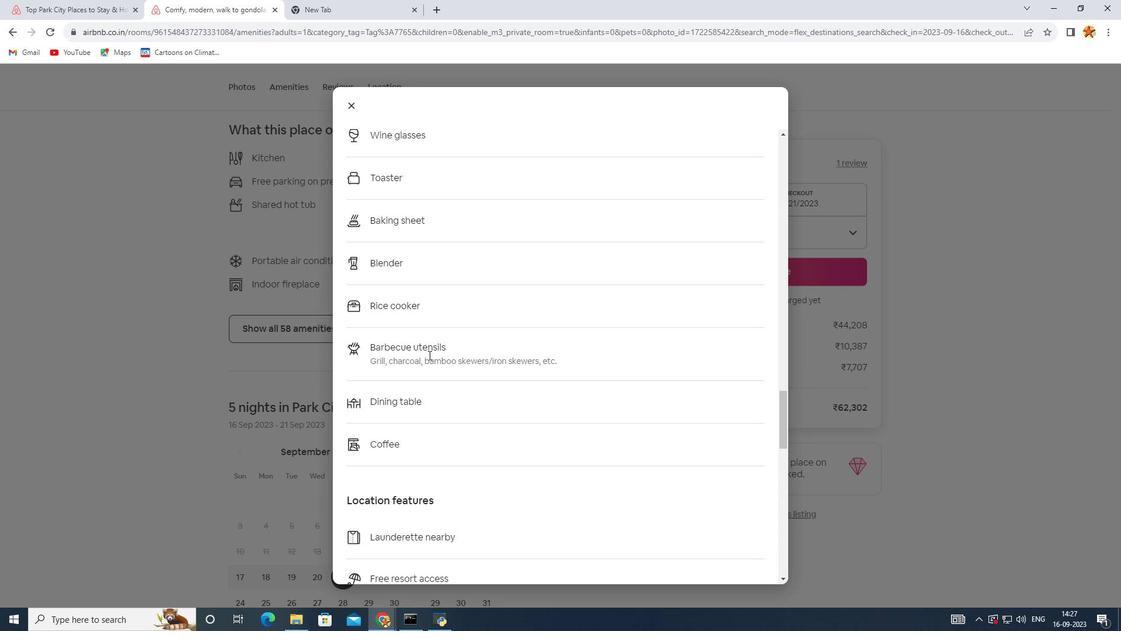 
Action: Mouse scrolled (428, 354) with delta (0, 0)
Screenshot: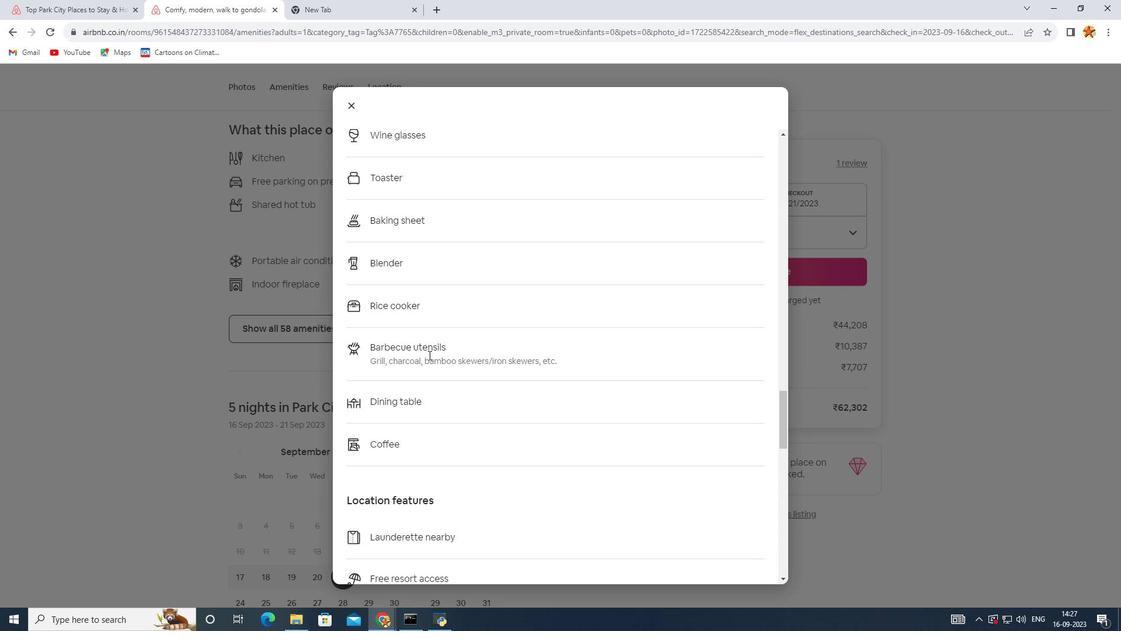 
Action: Mouse scrolled (428, 354) with delta (0, 0)
Screenshot: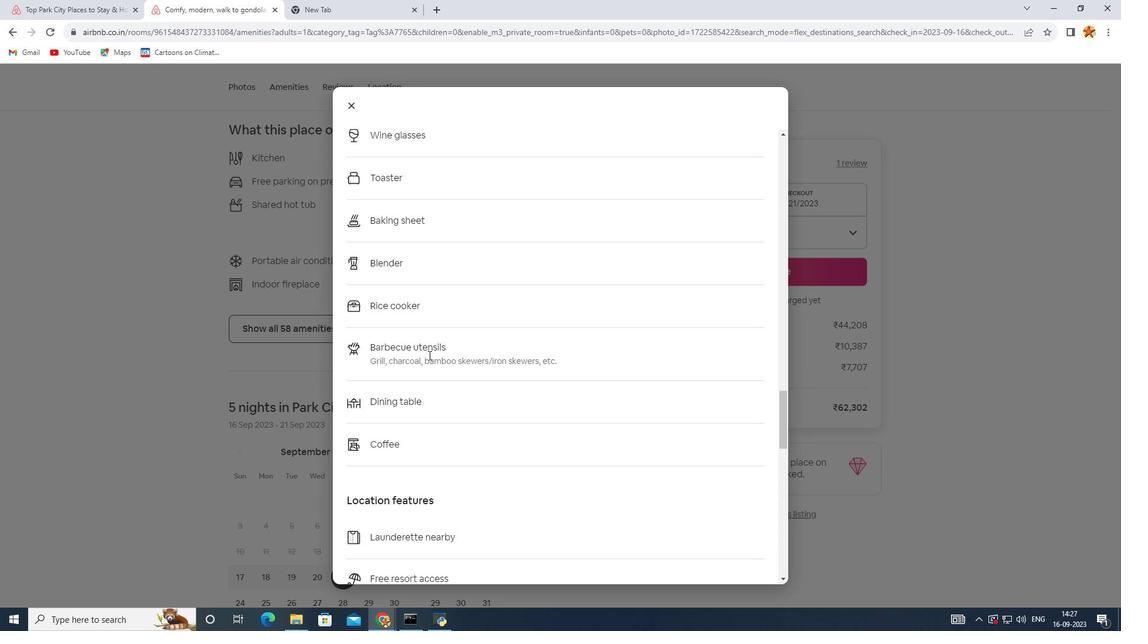 
Action: Mouse scrolled (428, 354) with delta (0, 0)
Screenshot: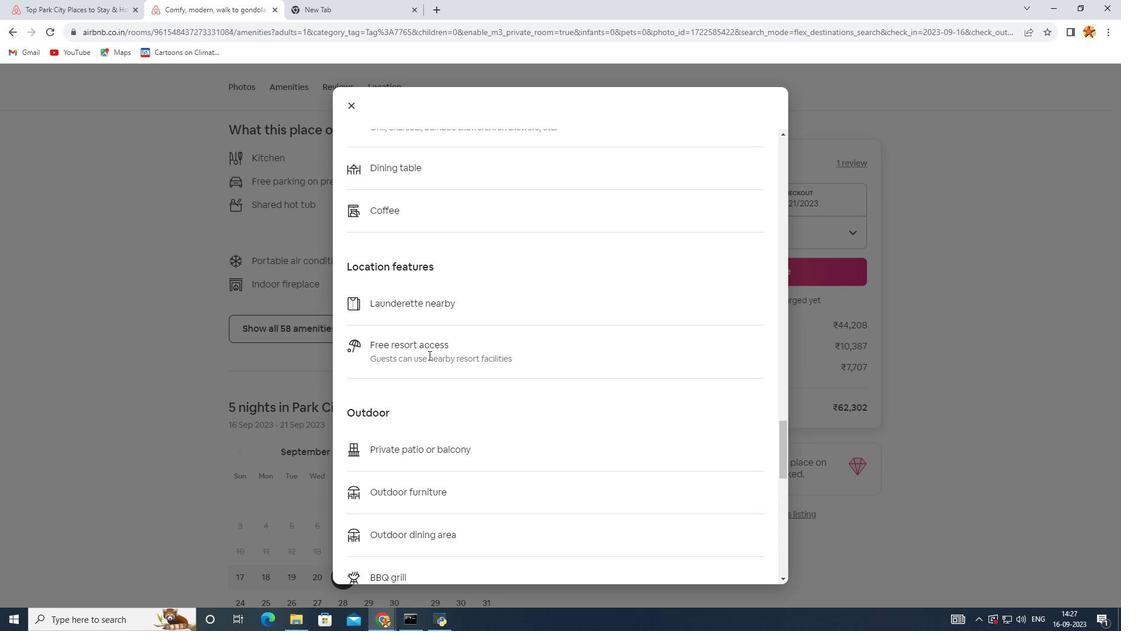 
Action: Mouse scrolled (428, 354) with delta (0, 0)
Screenshot: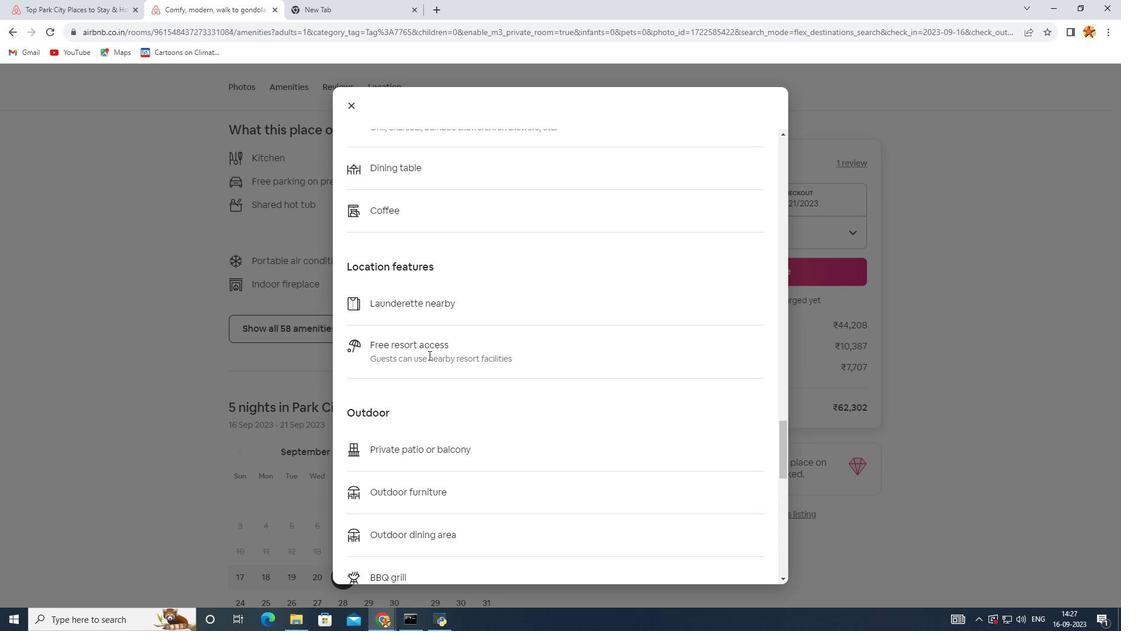
Action: Mouse scrolled (428, 354) with delta (0, 0)
Screenshot: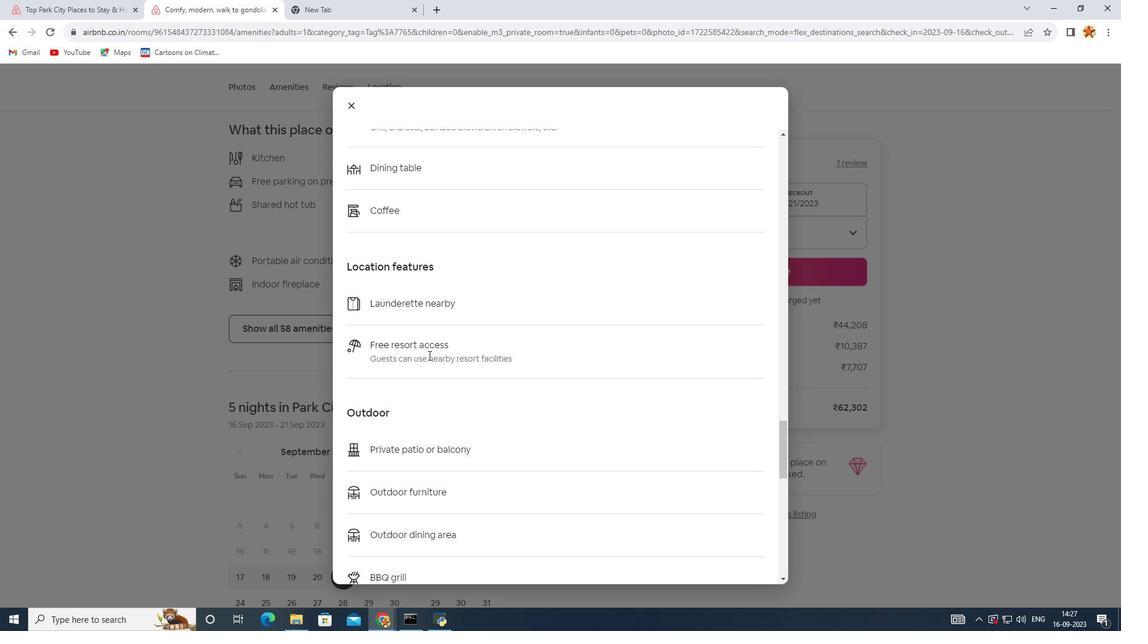 
Action: Mouse scrolled (428, 354) with delta (0, 0)
Screenshot: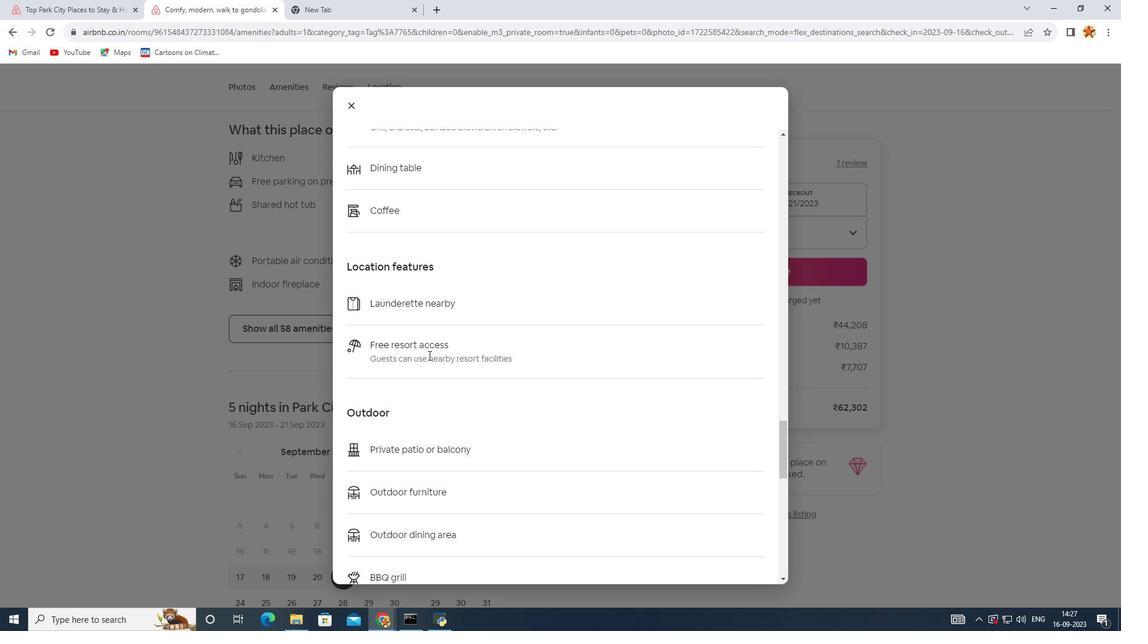 
Action: Mouse scrolled (428, 354) with delta (0, 0)
Screenshot: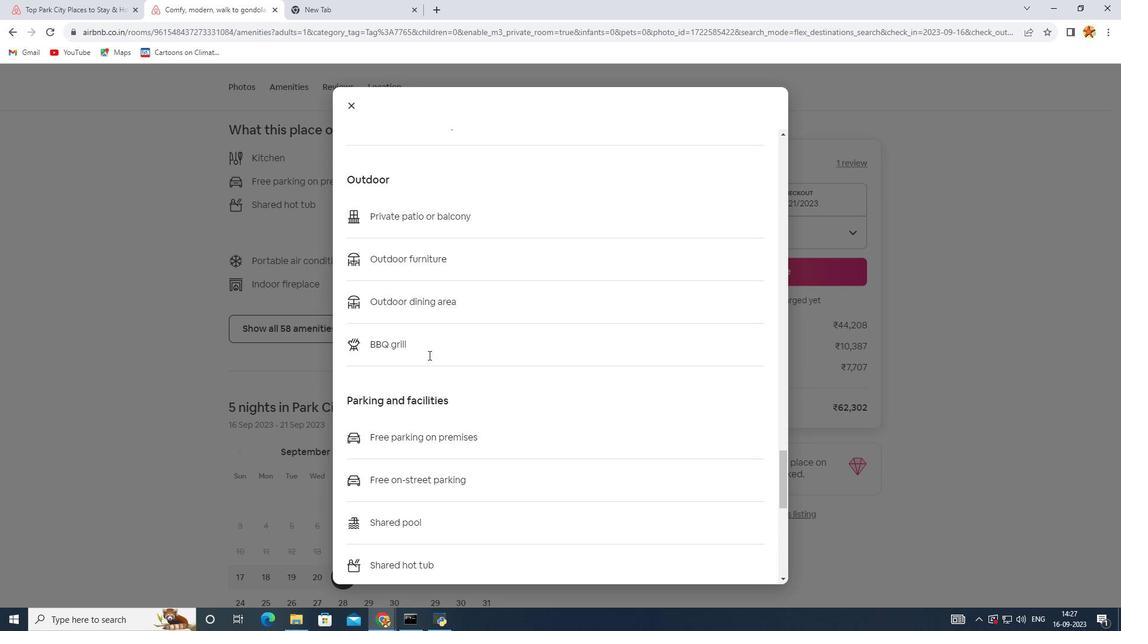 
Action: Mouse scrolled (428, 354) with delta (0, 0)
Screenshot: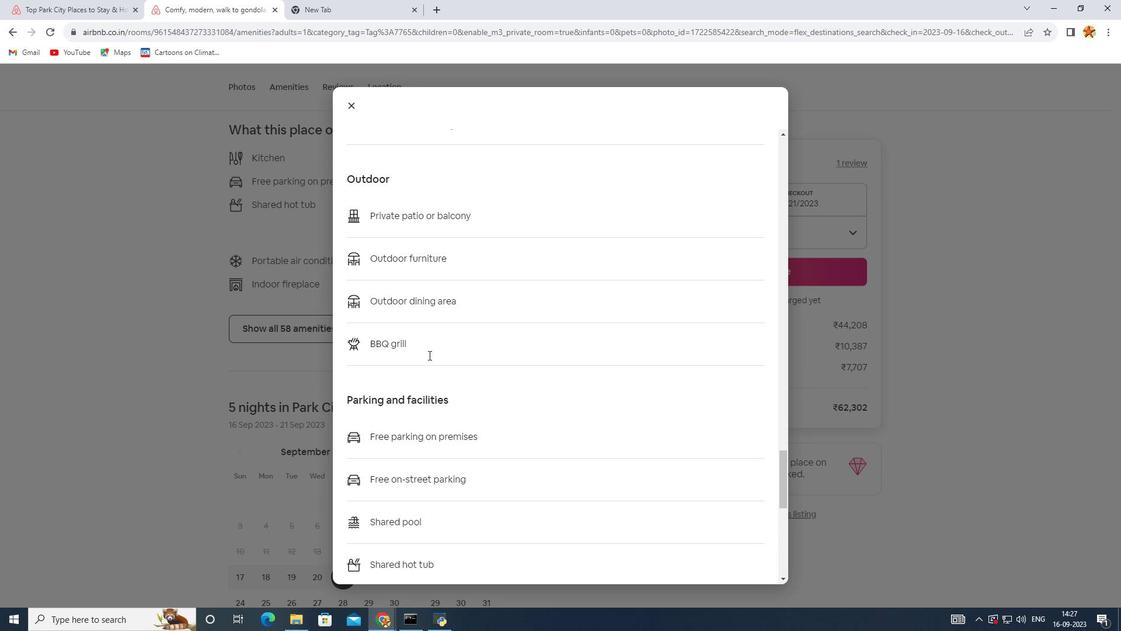 
Action: Mouse scrolled (428, 354) with delta (0, 0)
Screenshot: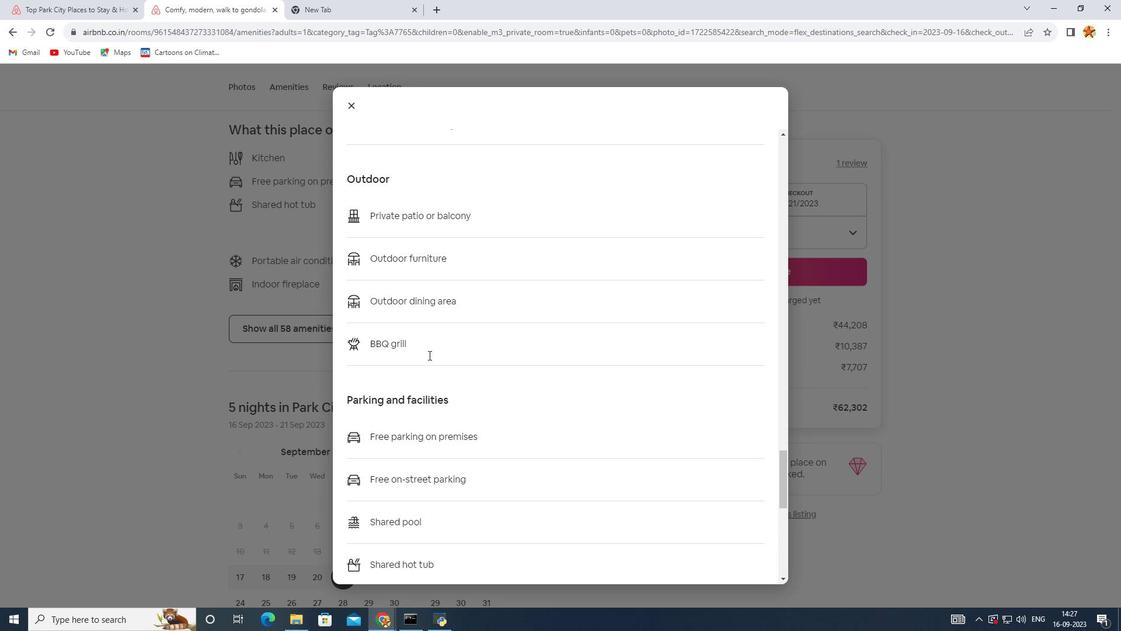 
Action: Mouse scrolled (428, 354) with delta (0, 0)
Screenshot: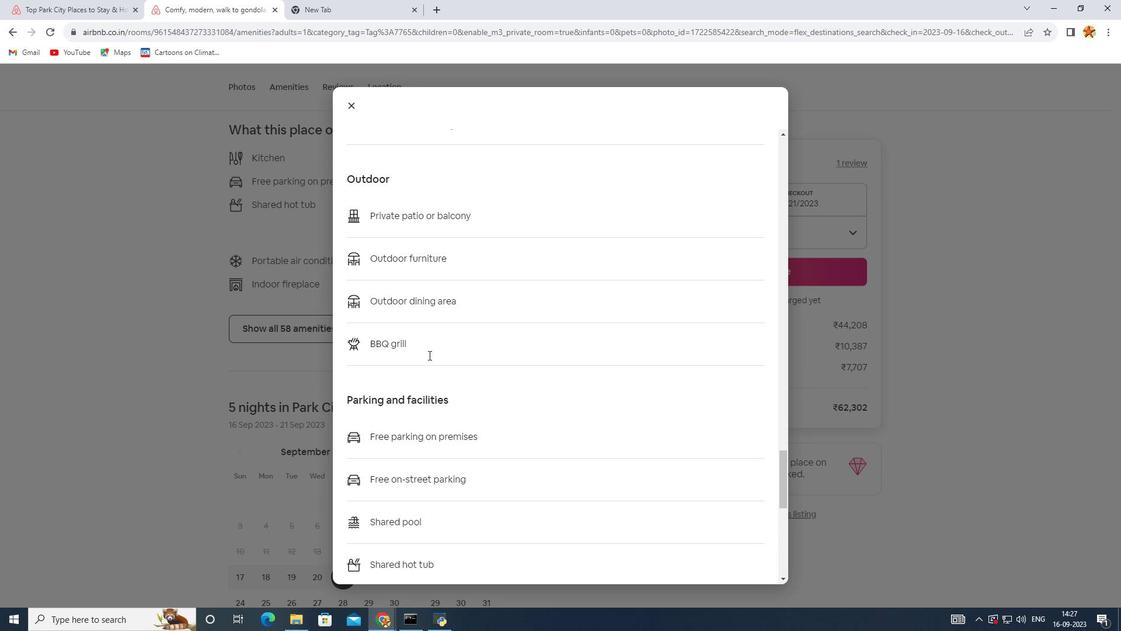 
Action: Mouse scrolled (428, 354) with delta (0, 0)
Screenshot: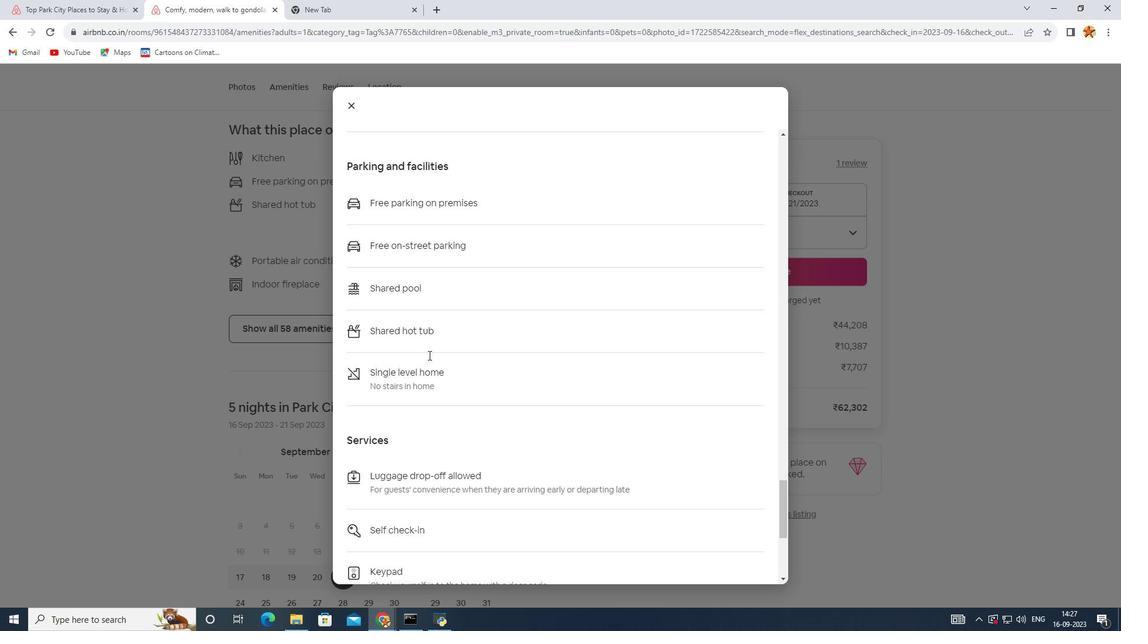 
Action: Mouse scrolled (428, 354) with delta (0, 0)
Screenshot: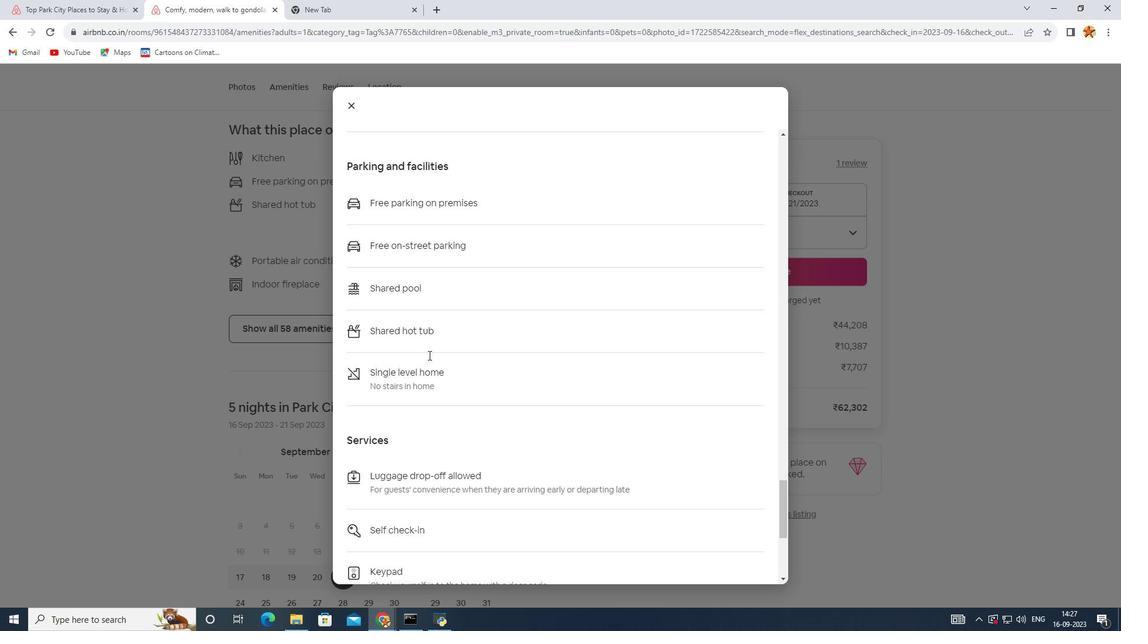 
Action: Mouse scrolled (428, 354) with delta (0, 0)
Screenshot: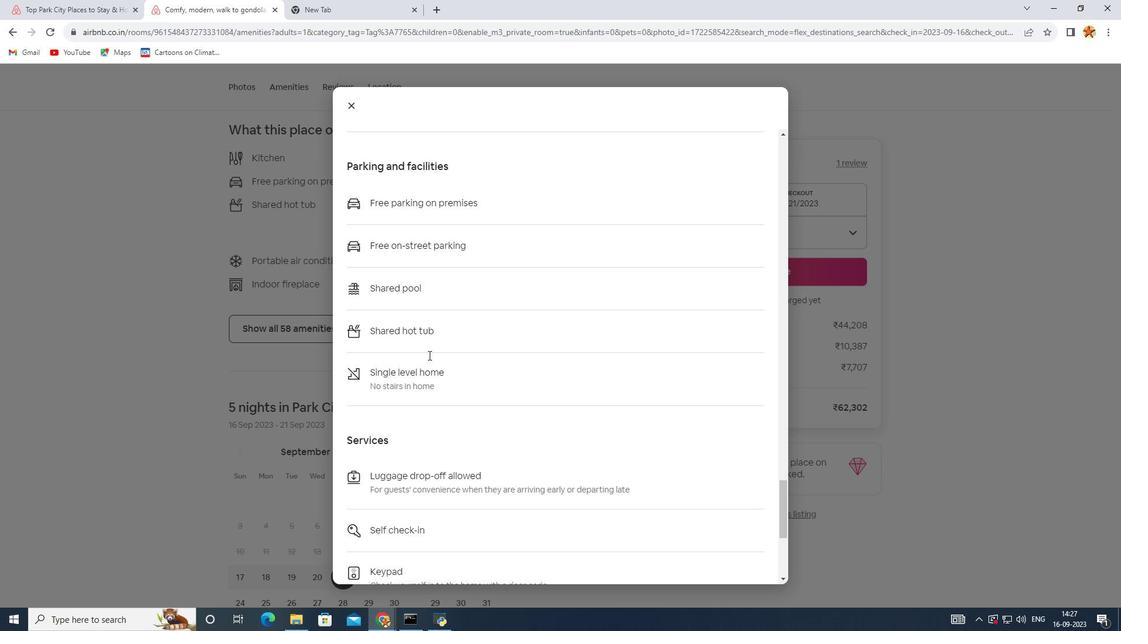 
Action: Mouse scrolled (428, 354) with delta (0, 0)
Screenshot: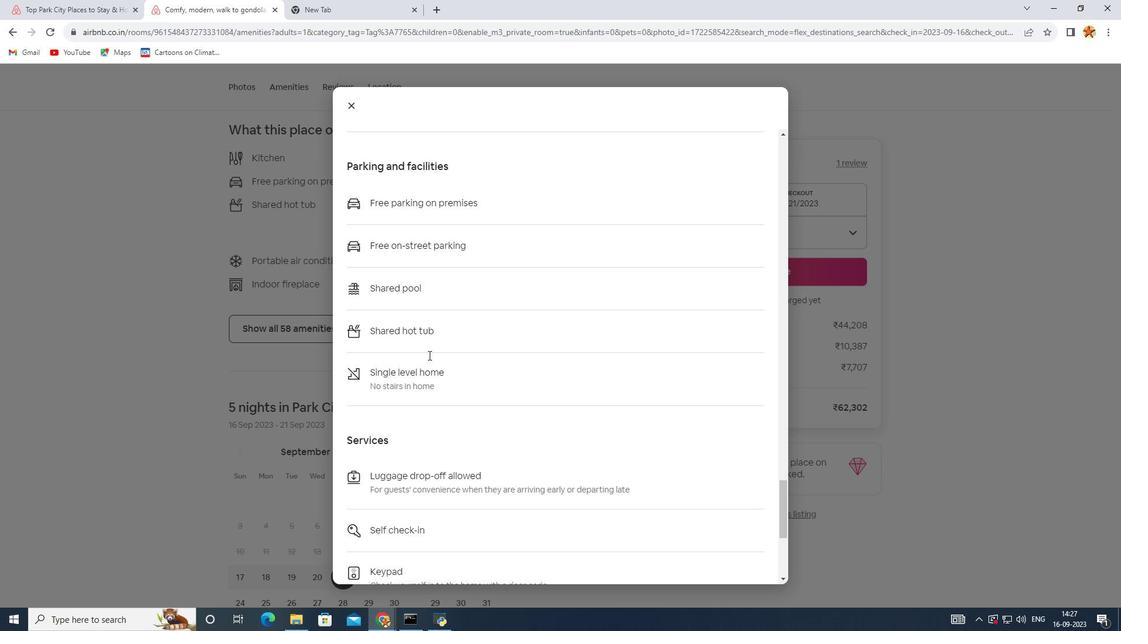 
Action: Mouse scrolled (428, 354) with delta (0, 0)
Screenshot: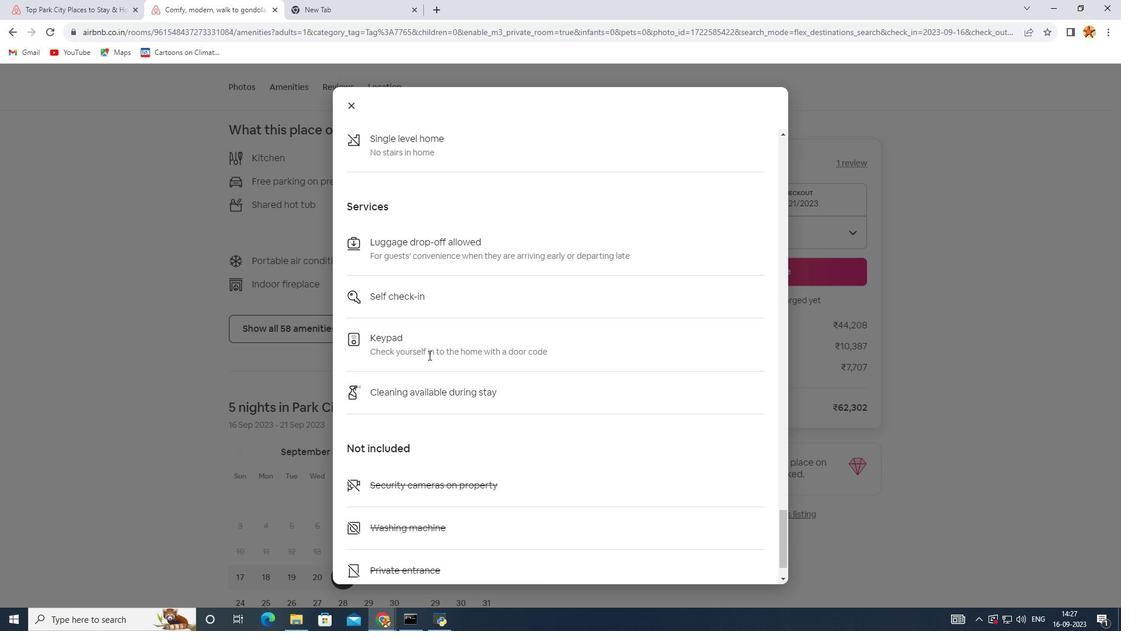 
Action: Mouse scrolled (428, 354) with delta (0, 0)
Screenshot: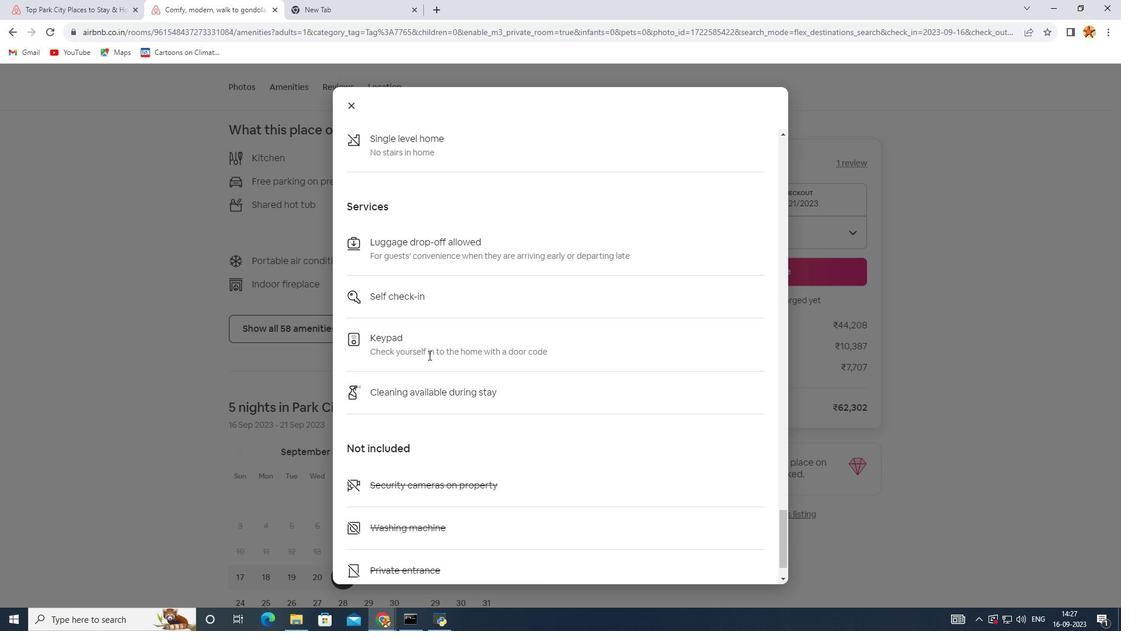 
Action: Mouse scrolled (428, 354) with delta (0, 0)
Screenshot: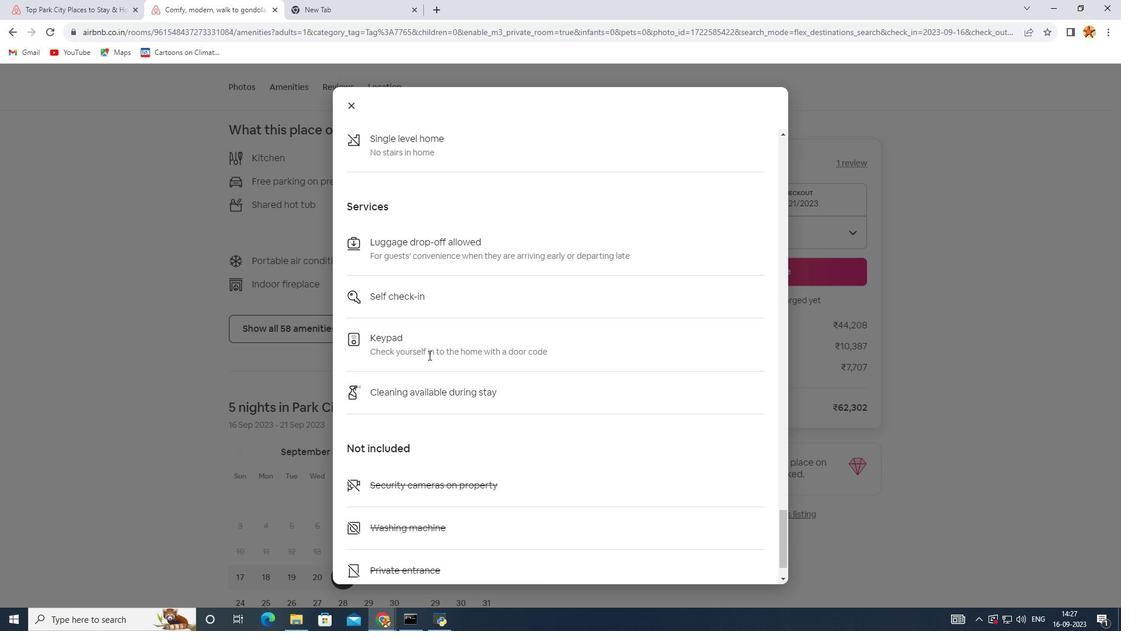 
Action: Mouse scrolled (428, 354) with delta (0, 0)
Screenshot: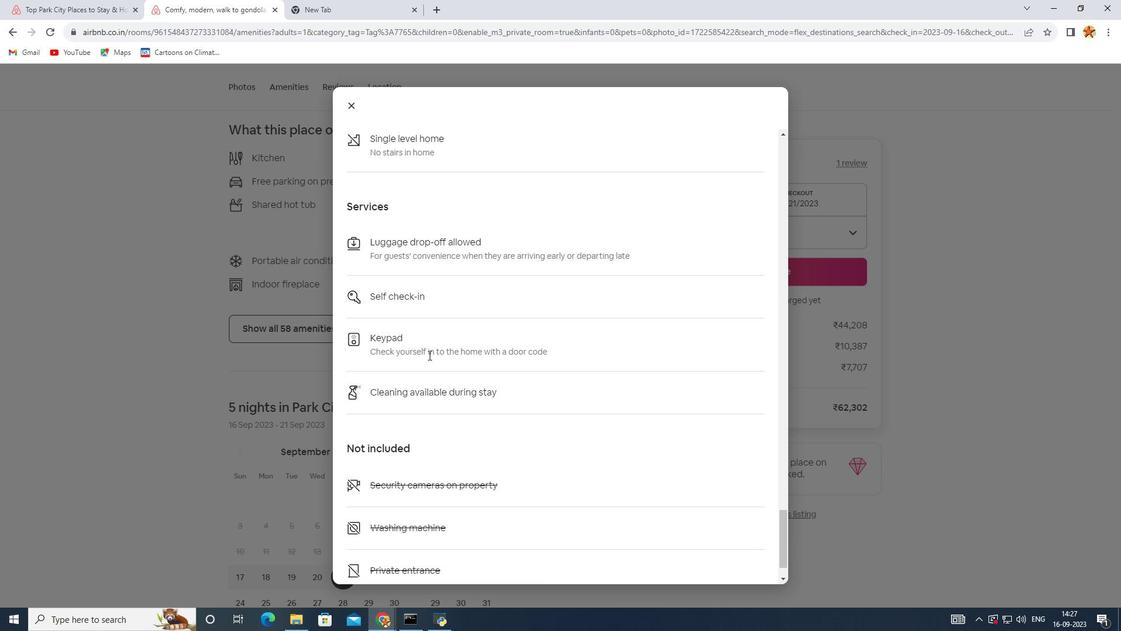 
Action: Mouse scrolled (428, 354) with delta (0, 0)
Screenshot: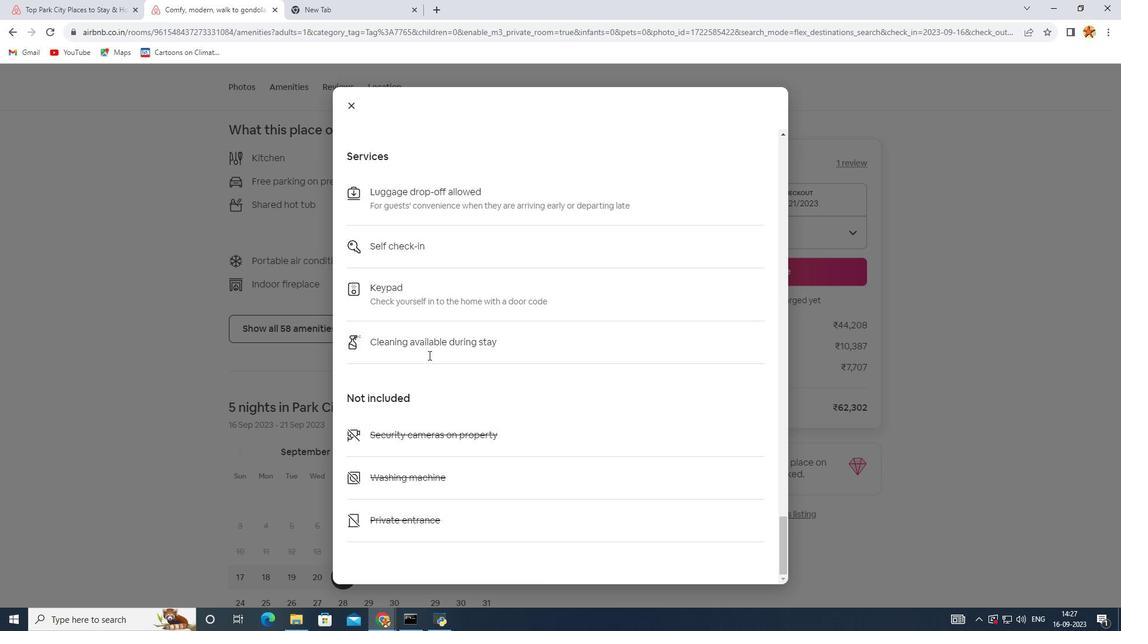 
Action: Mouse scrolled (428, 354) with delta (0, 0)
Screenshot: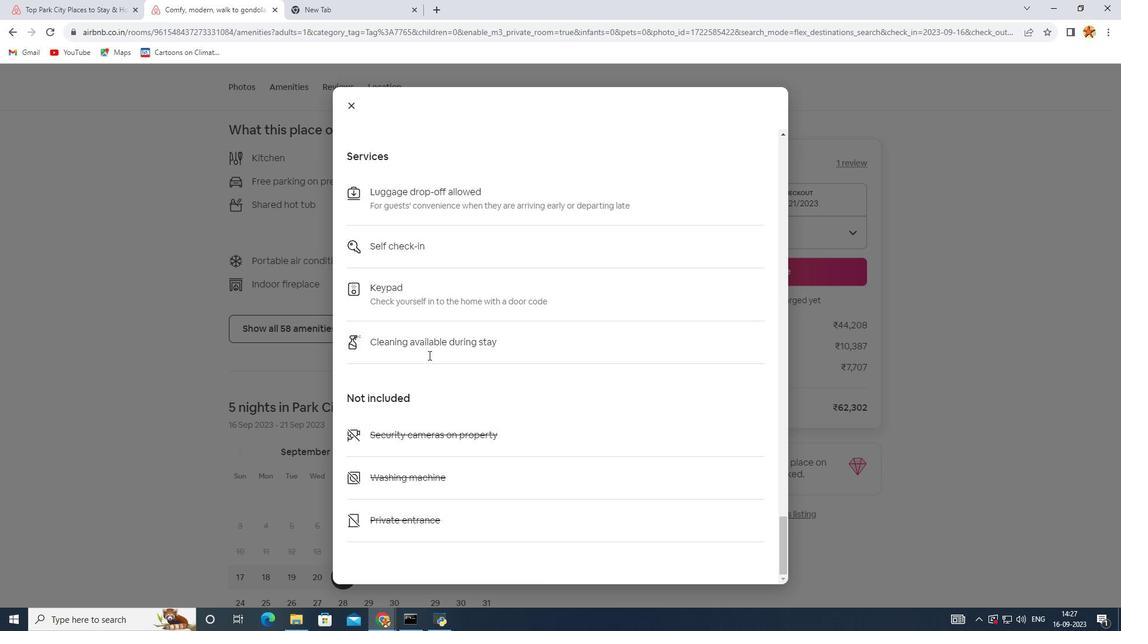 
Action: Mouse scrolled (428, 354) with delta (0, 0)
Screenshot: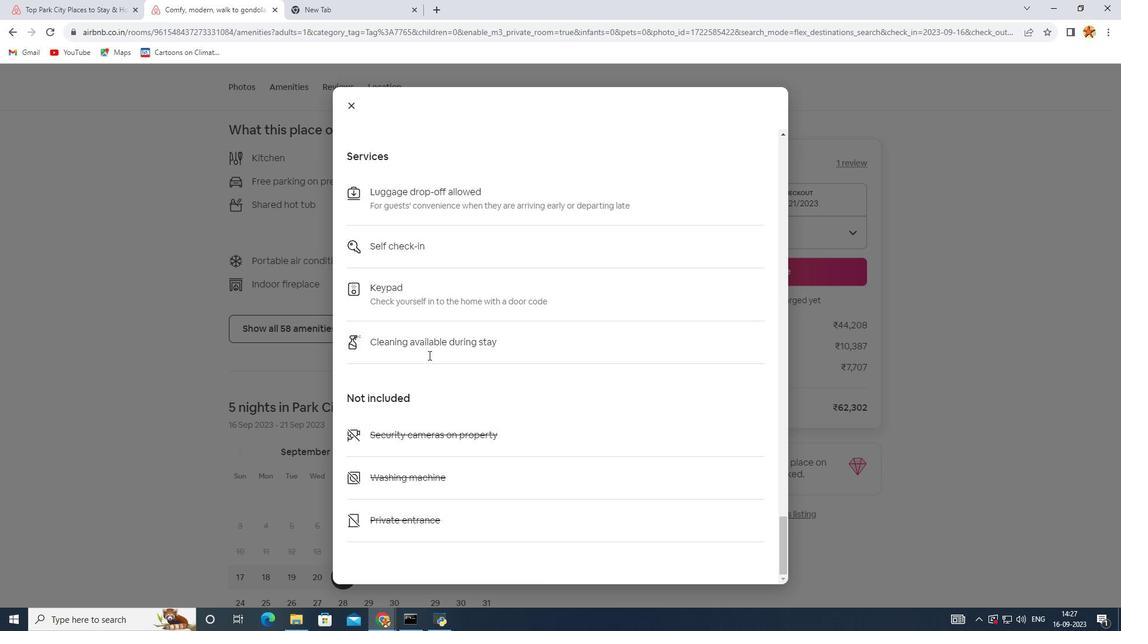 
Action: Mouse scrolled (428, 354) with delta (0, 0)
Screenshot: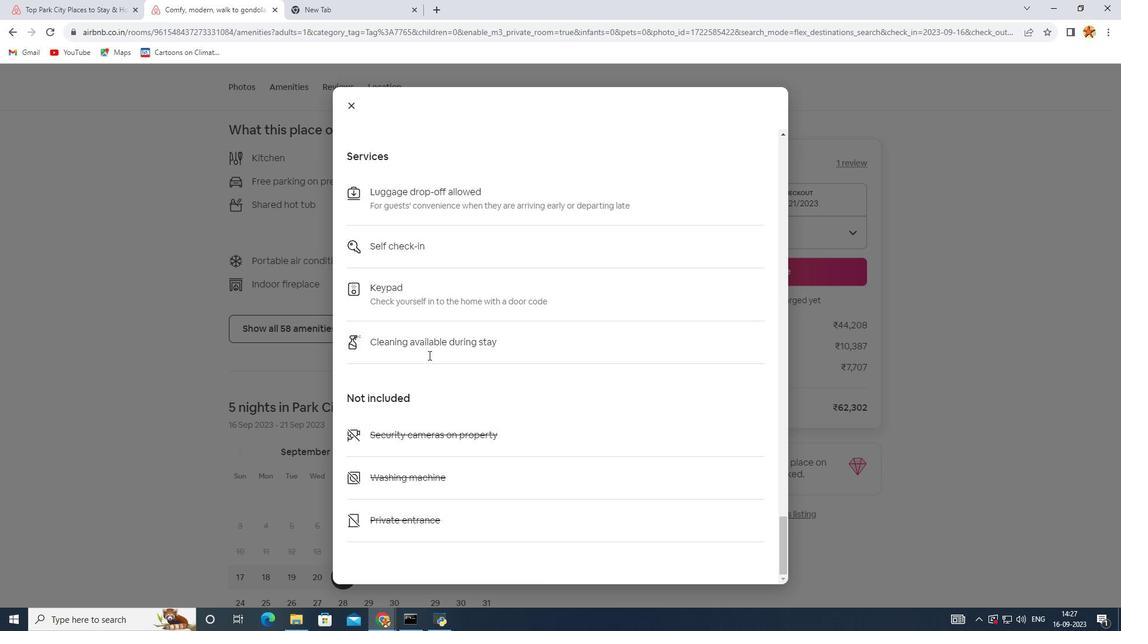 
Action: Mouse scrolled (428, 354) with delta (0, 0)
Screenshot: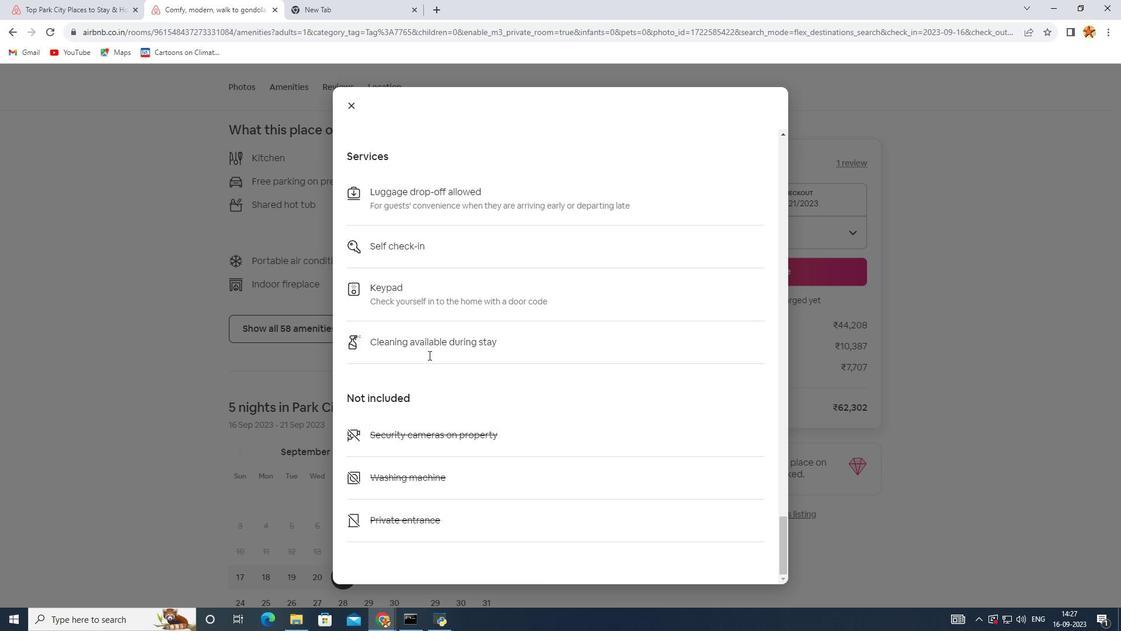 
Action: Mouse moved to (351, 112)
Screenshot: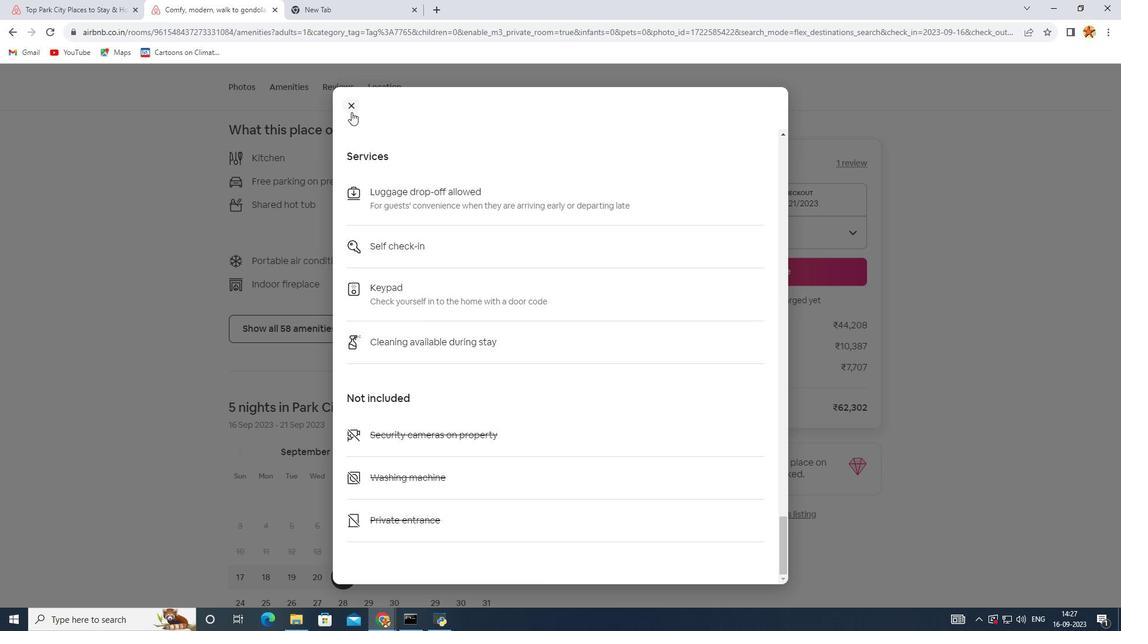 
Action: Mouse pressed left at (351, 112)
Screenshot: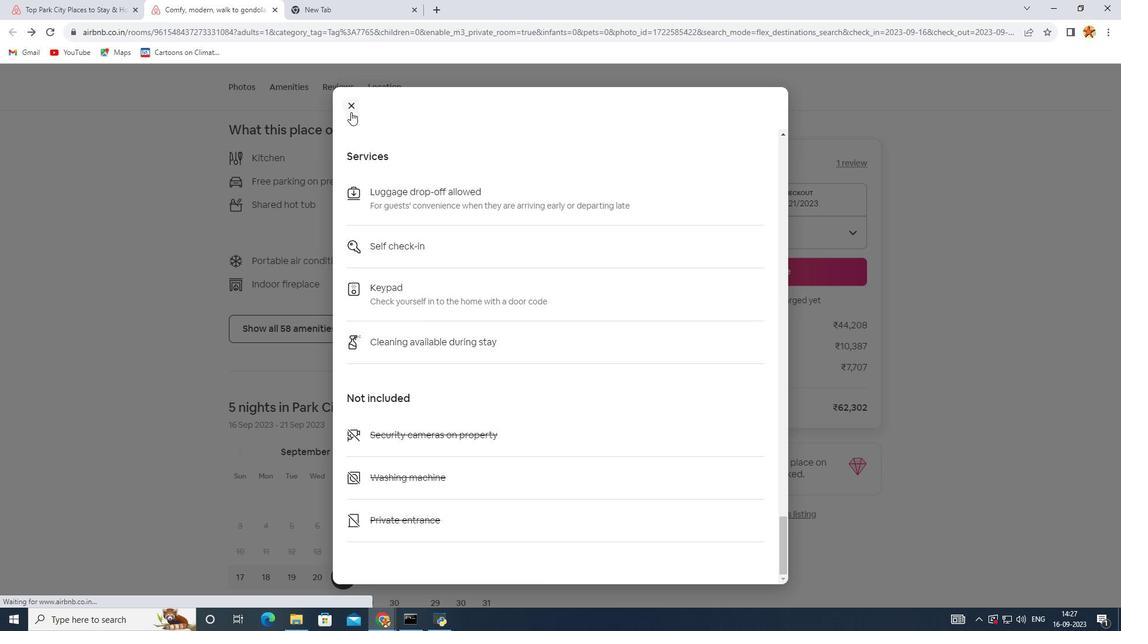 
Action: Mouse moved to (281, 349)
Screenshot: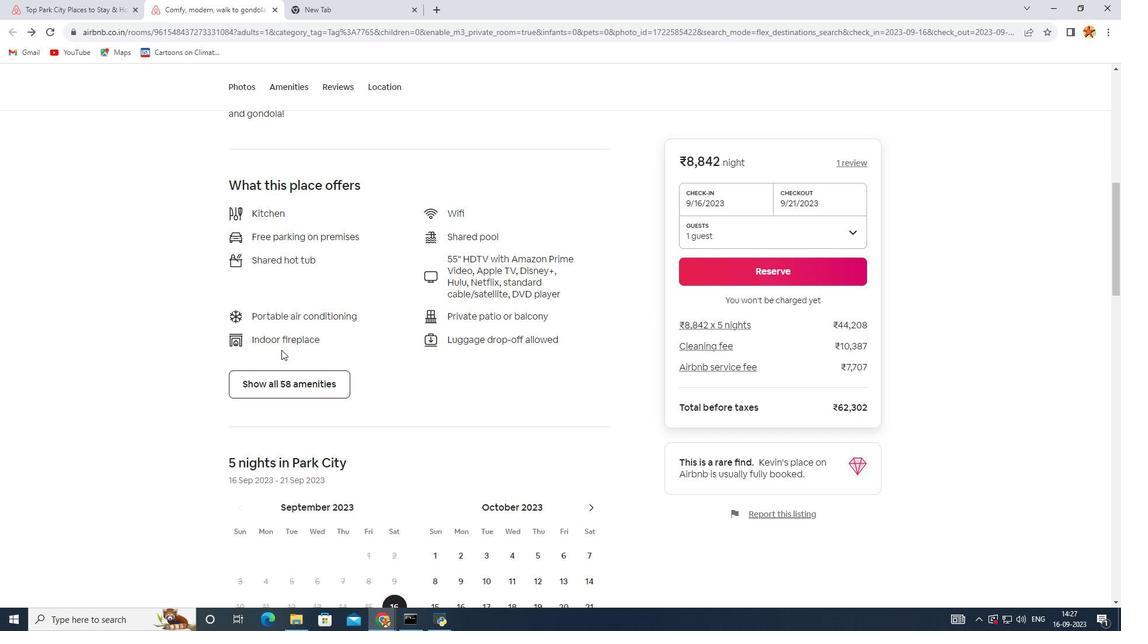 
Action: Mouse scrolled (281, 350) with delta (0, 0)
Screenshot: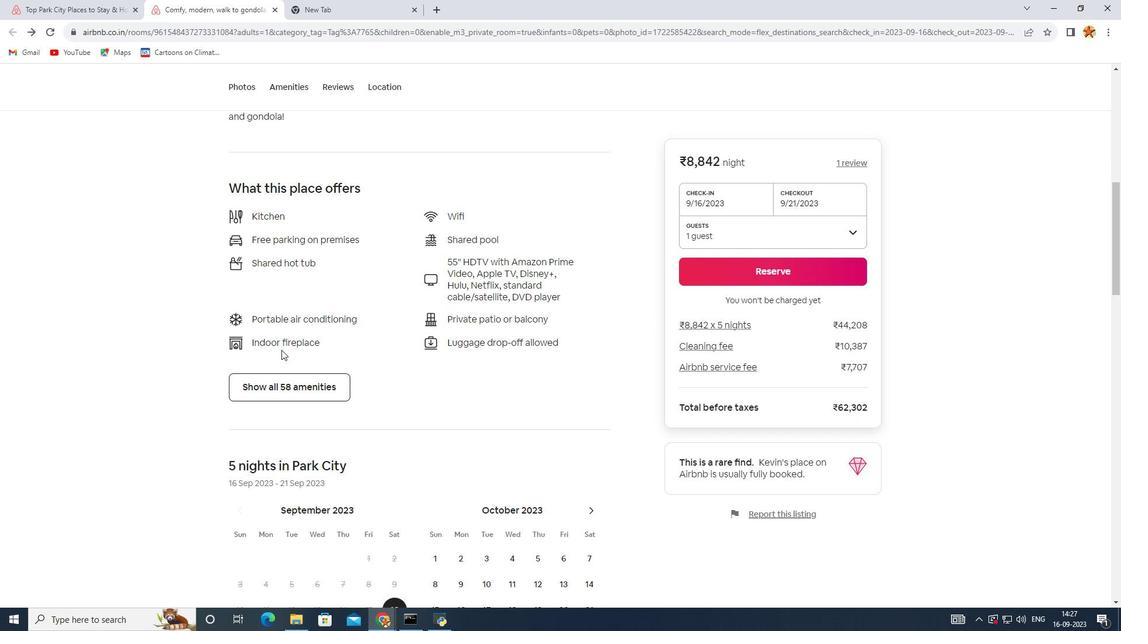 
Action: Mouse scrolled (281, 349) with delta (0, 0)
Screenshot: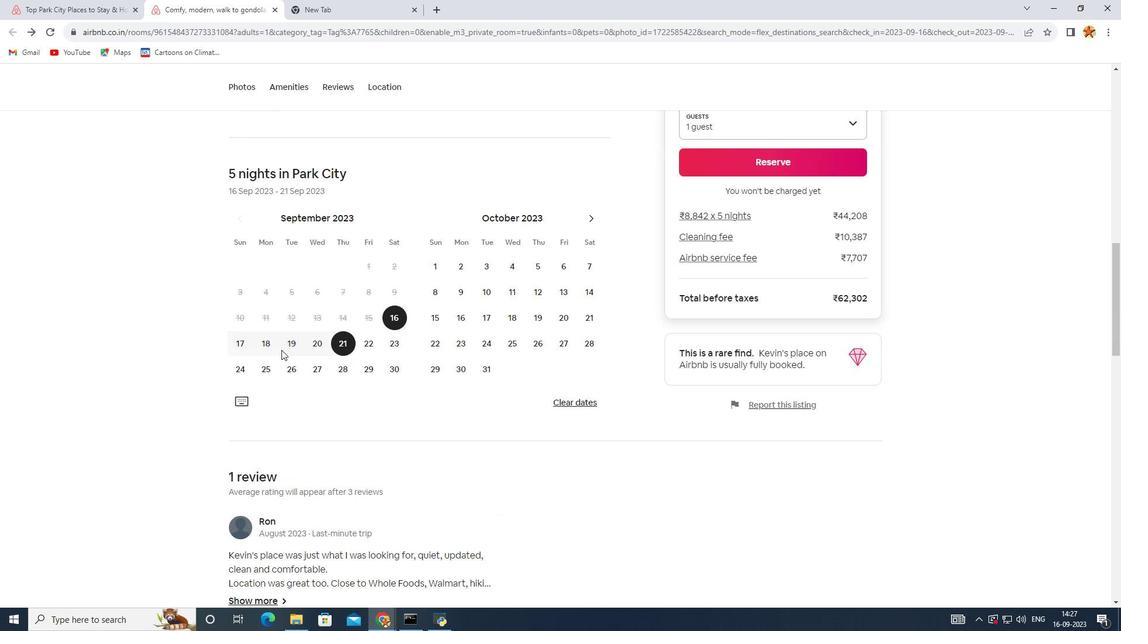 
Action: Mouse scrolled (281, 349) with delta (0, 0)
Screenshot: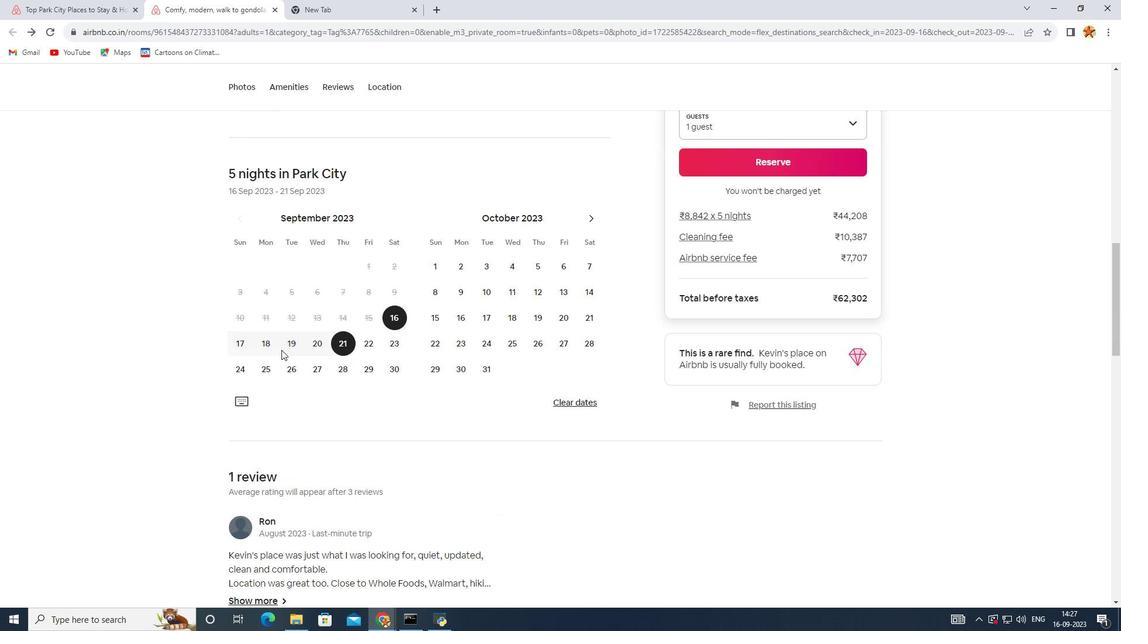 
Action: Mouse scrolled (281, 349) with delta (0, 0)
Screenshot: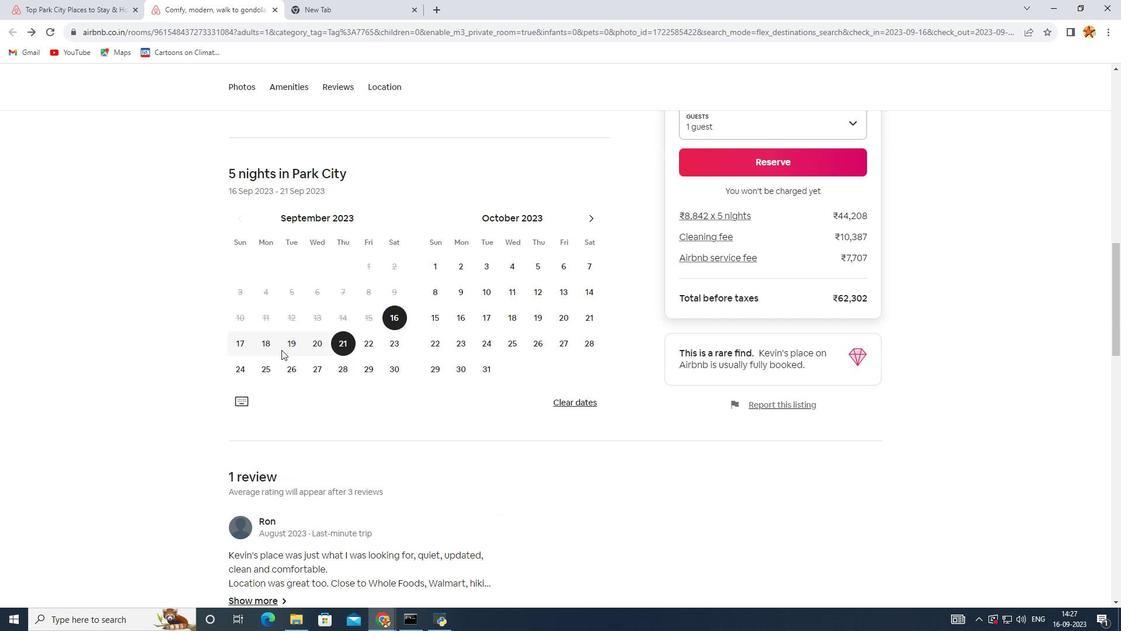 
Action: Mouse scrolled (281, 349) with delta (0, 0)
Screenshot: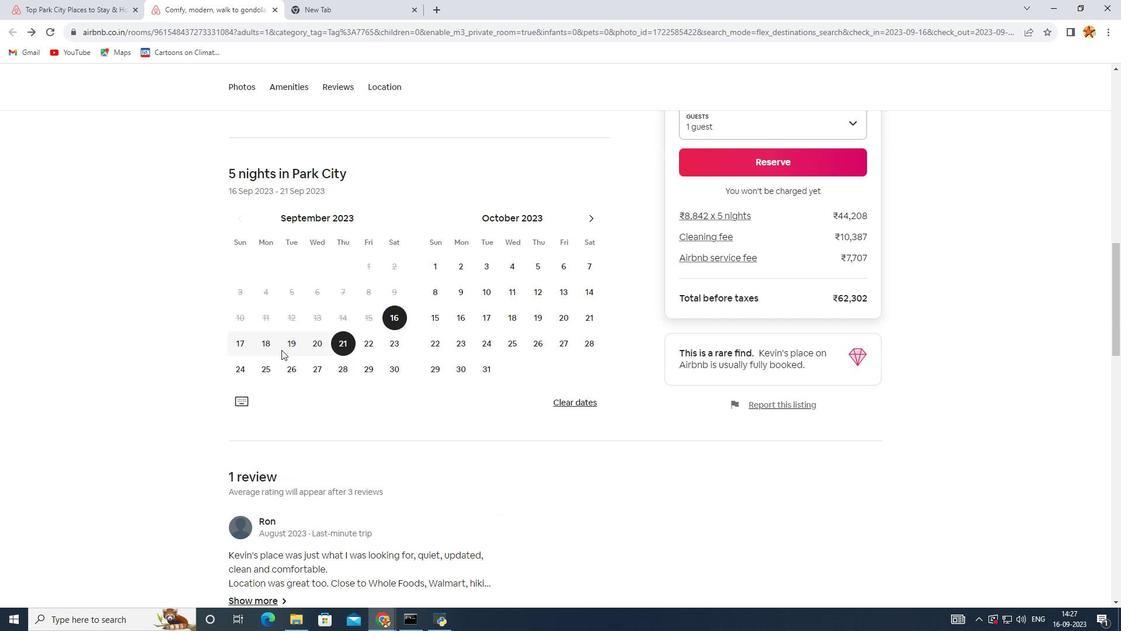 
Action: Mouse scrolled (281, 349) with delta (0, 0)
Screenshot: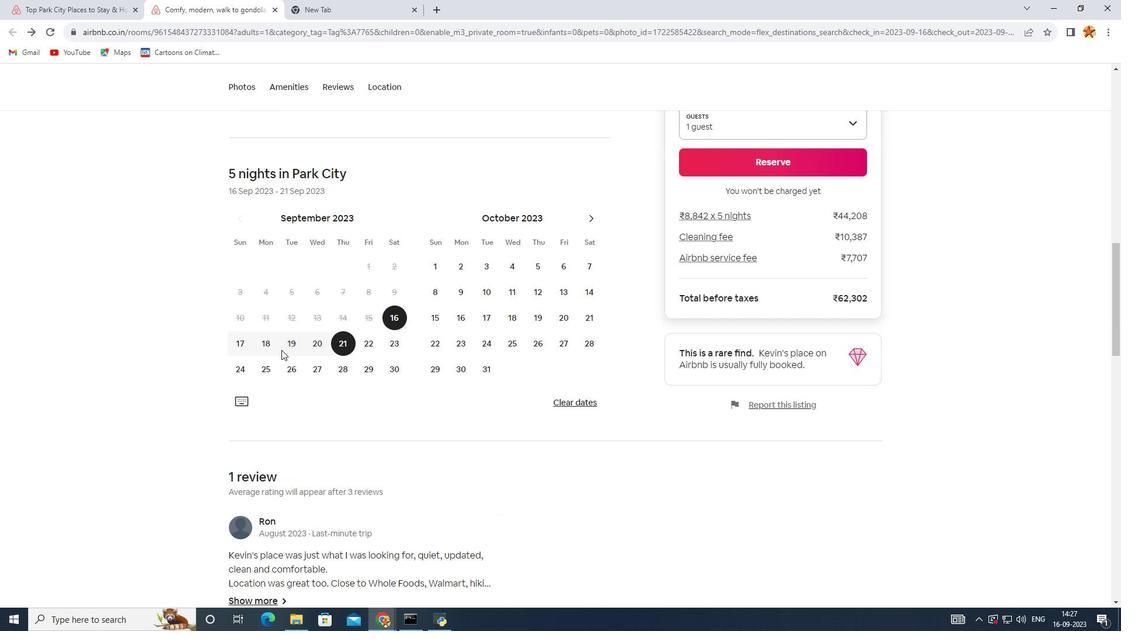 
Action: Mouse scrolled (281, 349) with delta (0, 0)
Screenshot: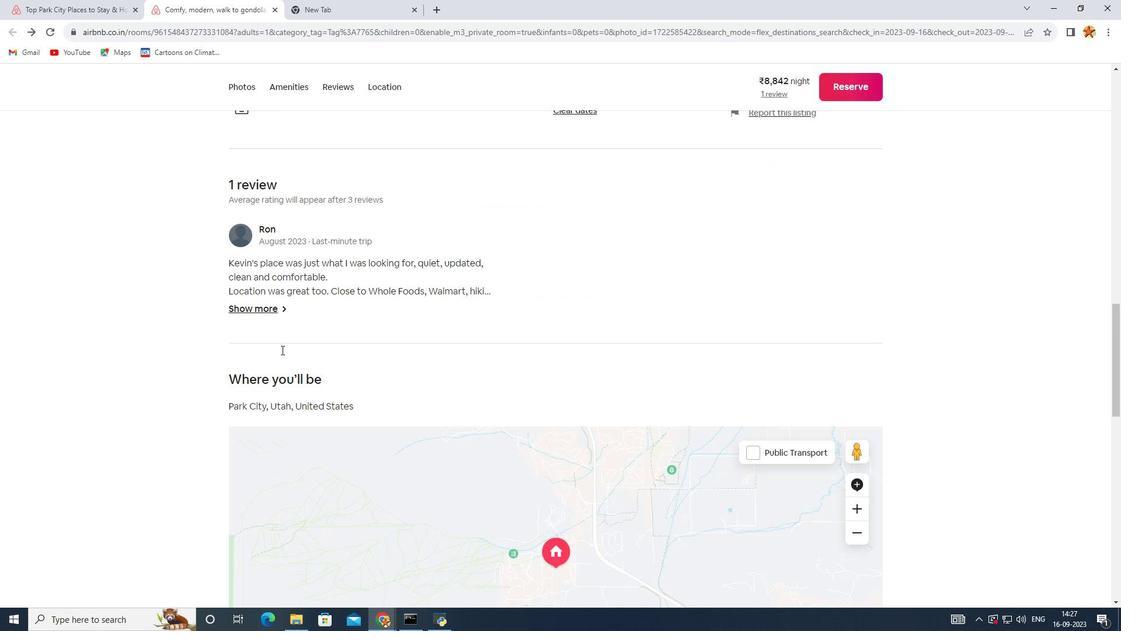 
Action: Mouse scrolled (281, 349) with delta (0, 0)
Screenshot: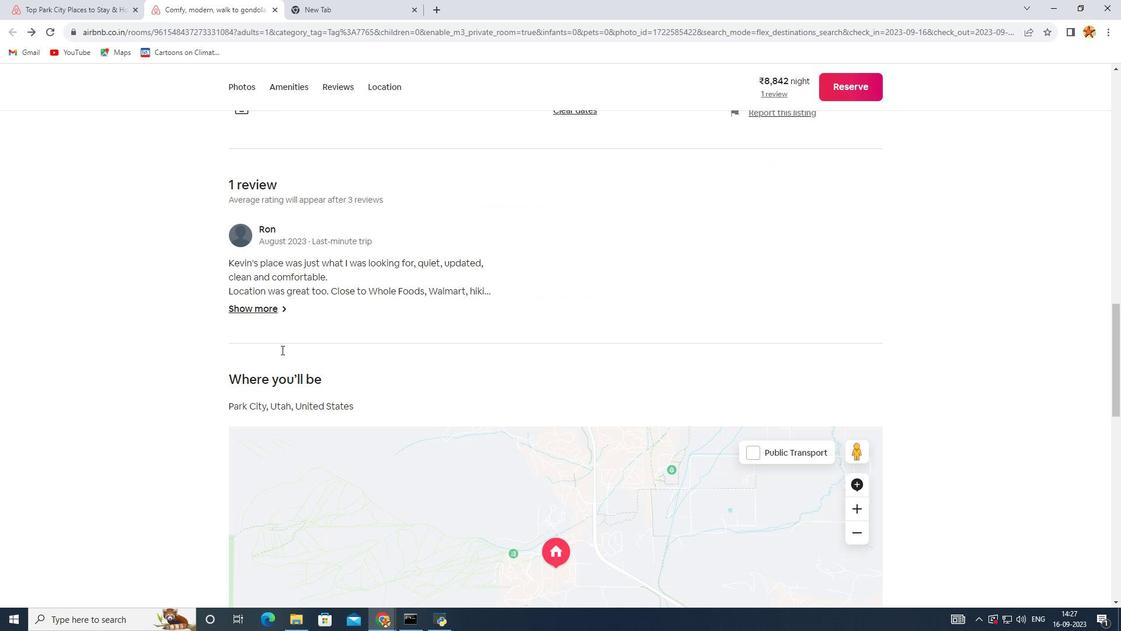 
Action: Mouse scrolled (281, 349) with delta (0, 0)
Screenshot: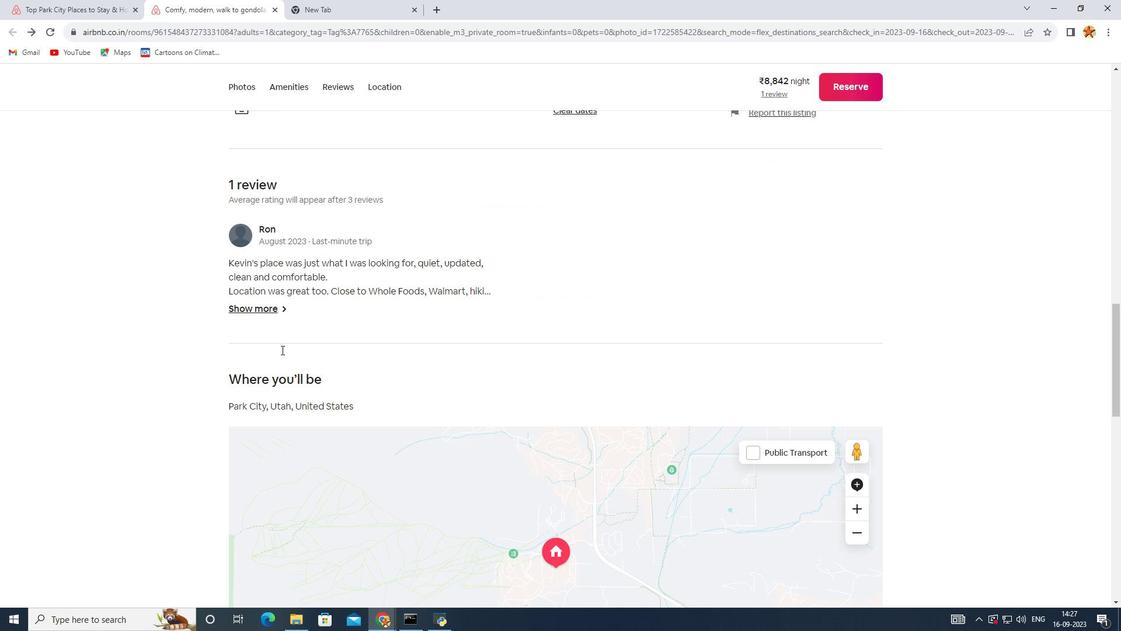 
Action: Mouse scrolled (281, 349) with delta (0, 0)
Screenshot: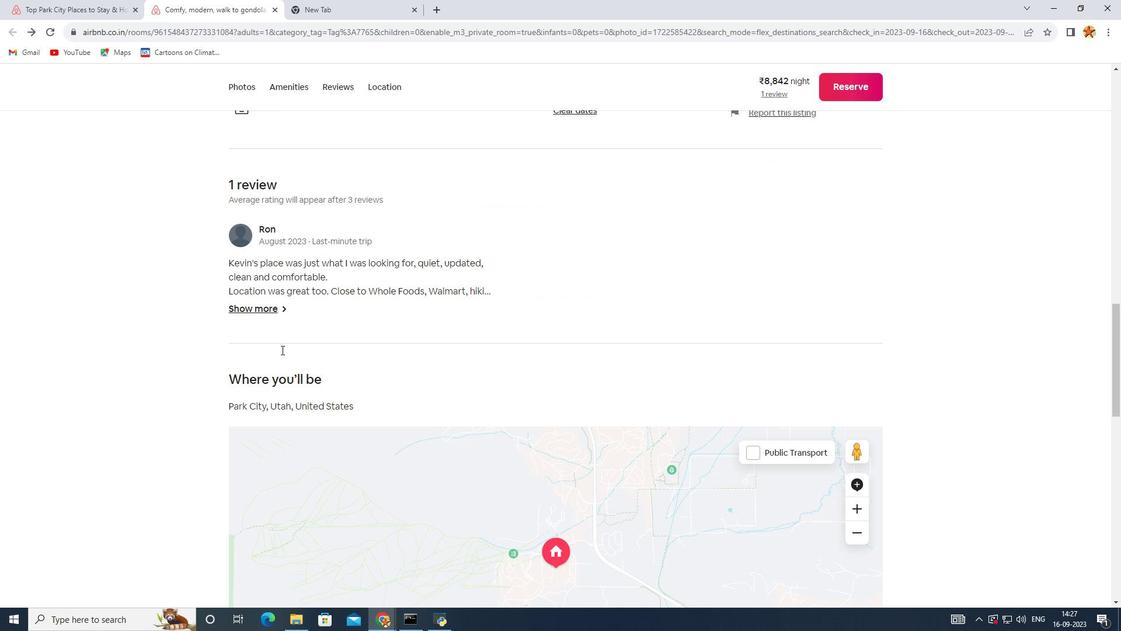 
Action: Mouse scrolled (281, 349) with delta (0, 0)
Screenshot: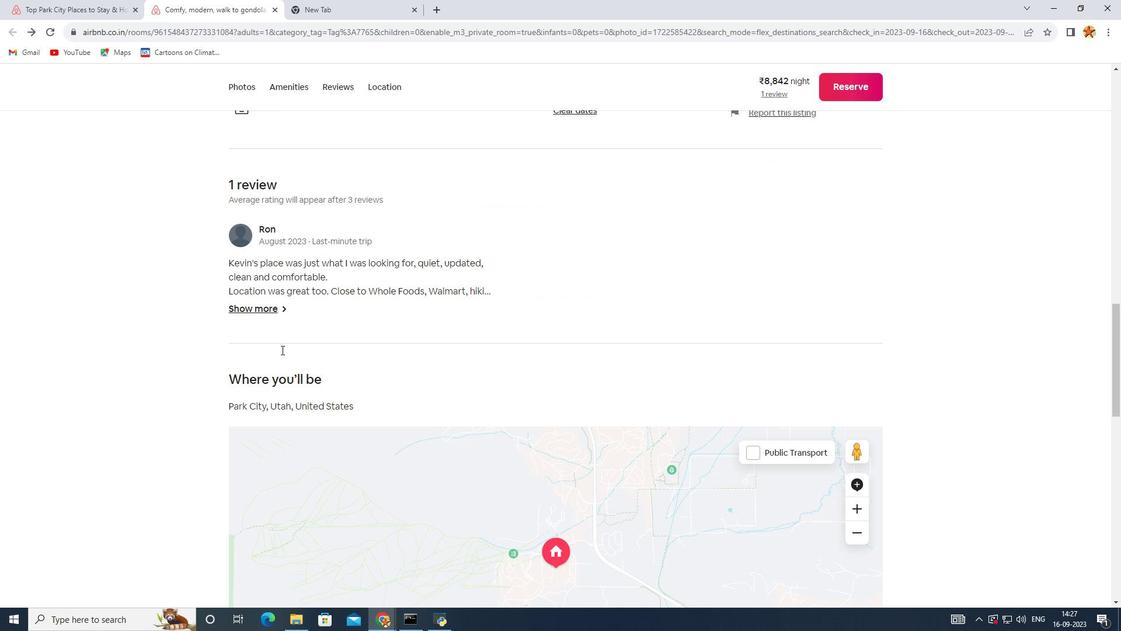 
Action: Mouse scrolled (281, 349) with delta (0, 0)
Screenshot: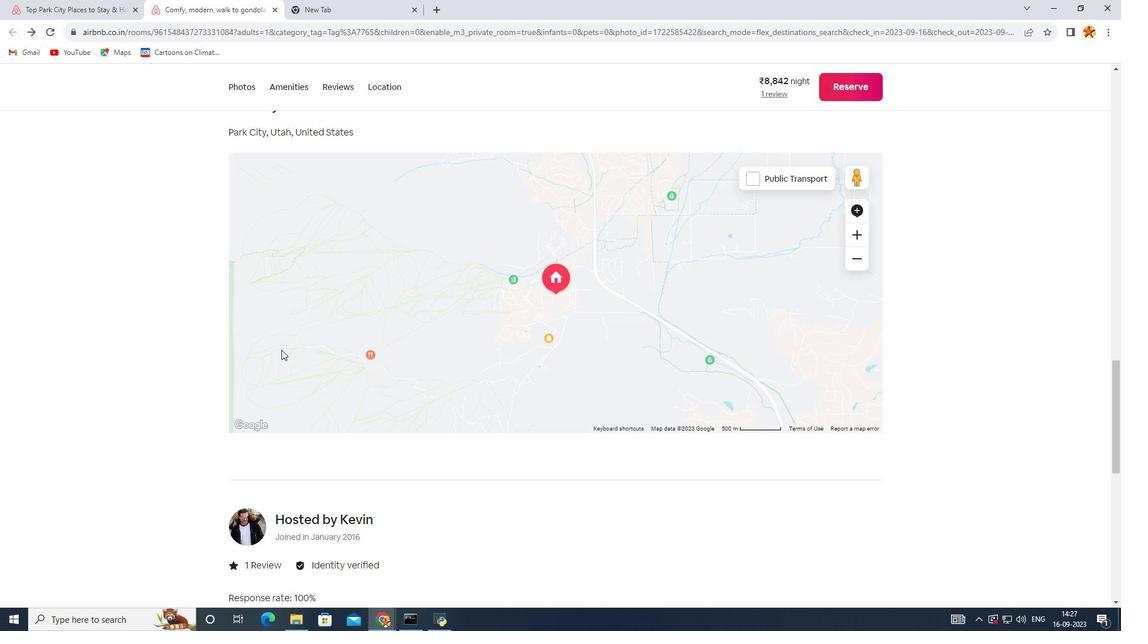 
Action: Mouse scrolled (281, 349) with delta (0, 0)
Screenshot: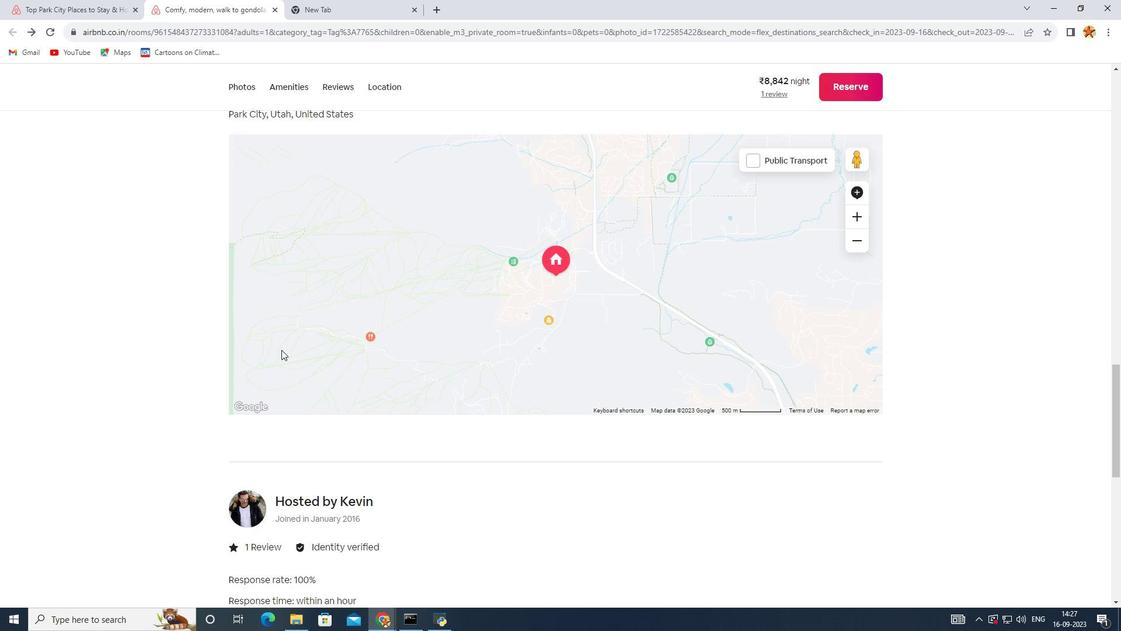 
Action: Mouse scrolled (281, 349) with delta (0, 0)
Screenshot: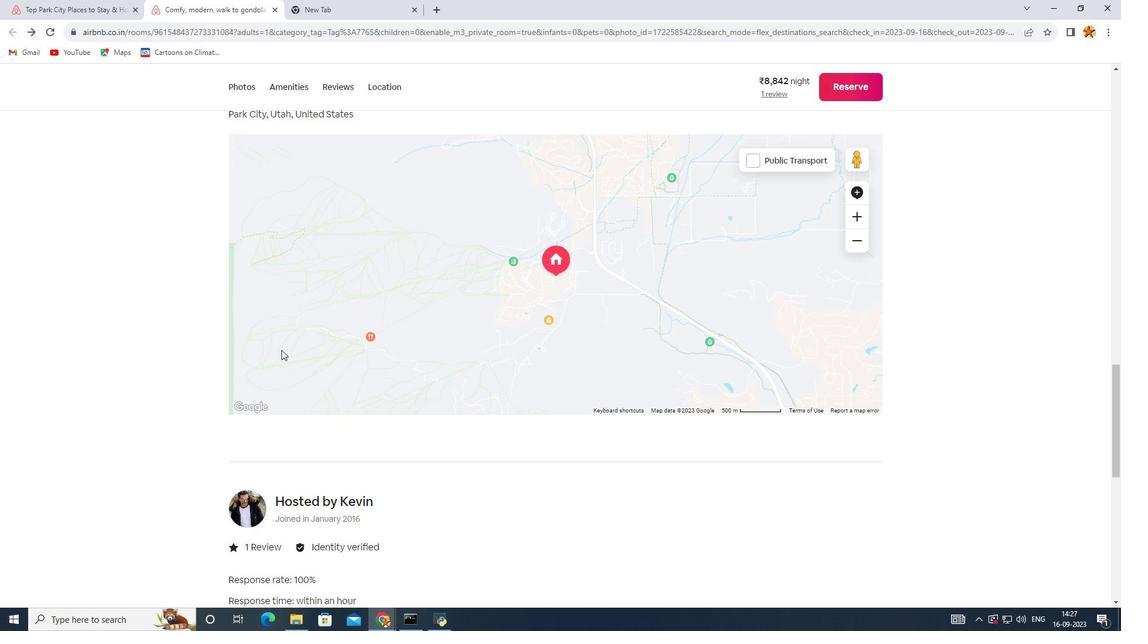 
Action: Mouse scrolled (281, 349) with delta (0, 0)
Screenshot: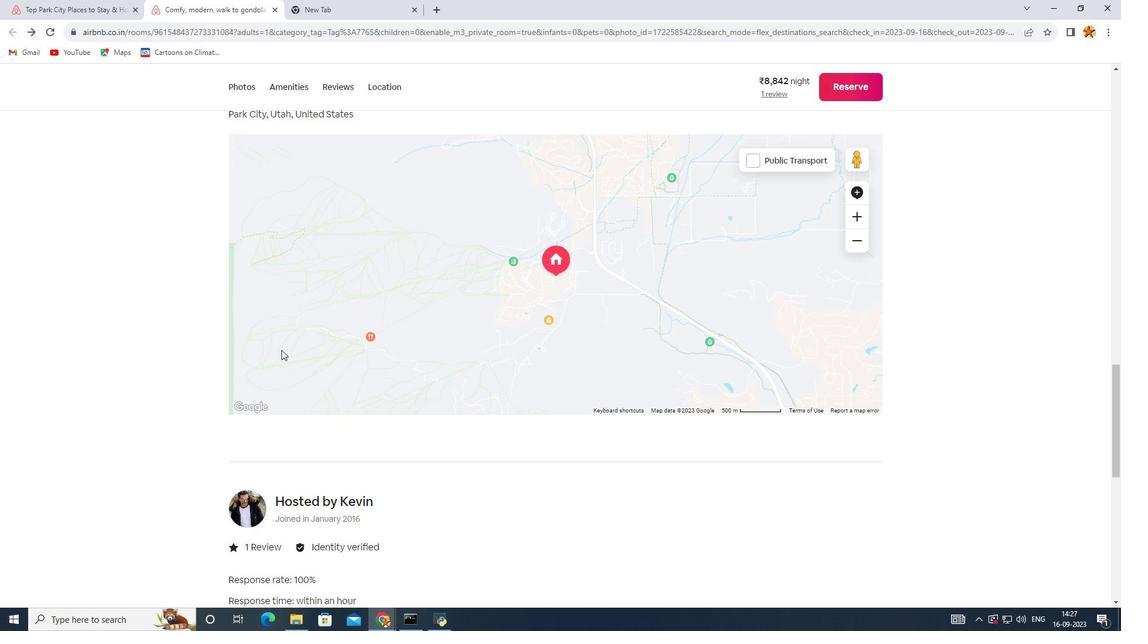 
Action: Mouse scrolled (281, 349) with delta (0, 0)
Screenshot: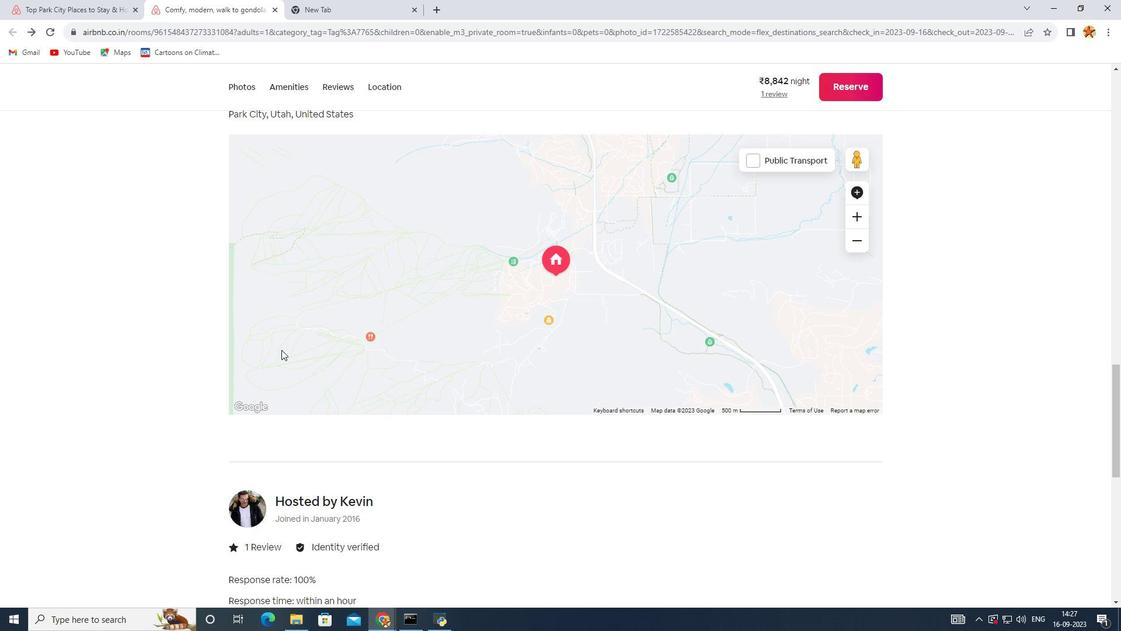 
Action: Mouse scrolled (281, 349) with delta (0, 0)
Screenshot: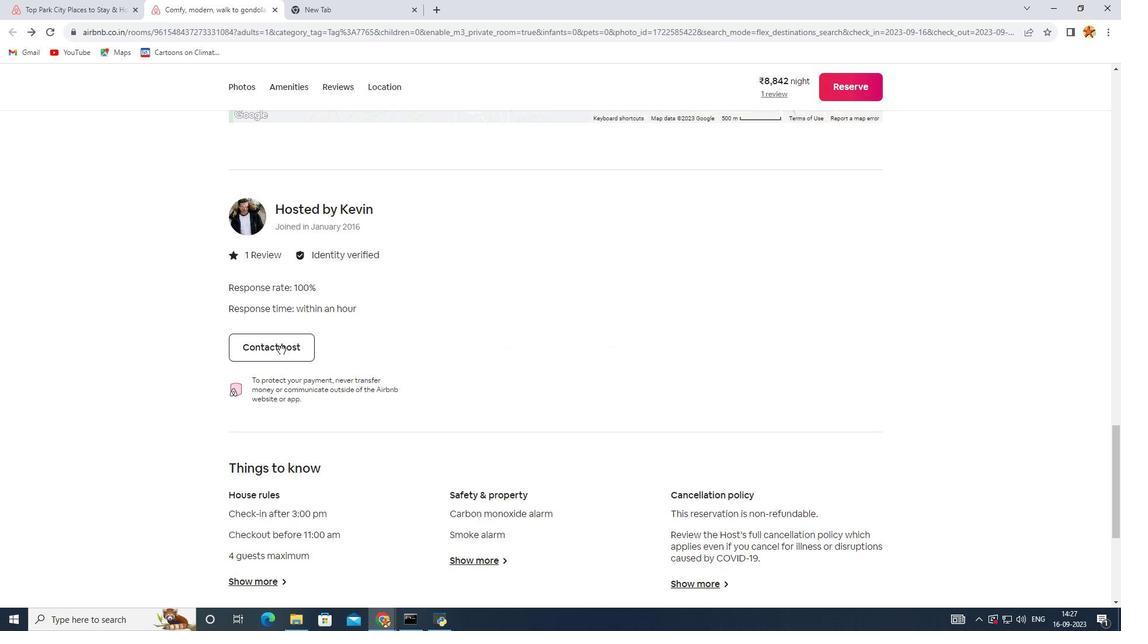 
Action: Mouse scrolled (281, 349) with delta (0, 0)
Screenshot: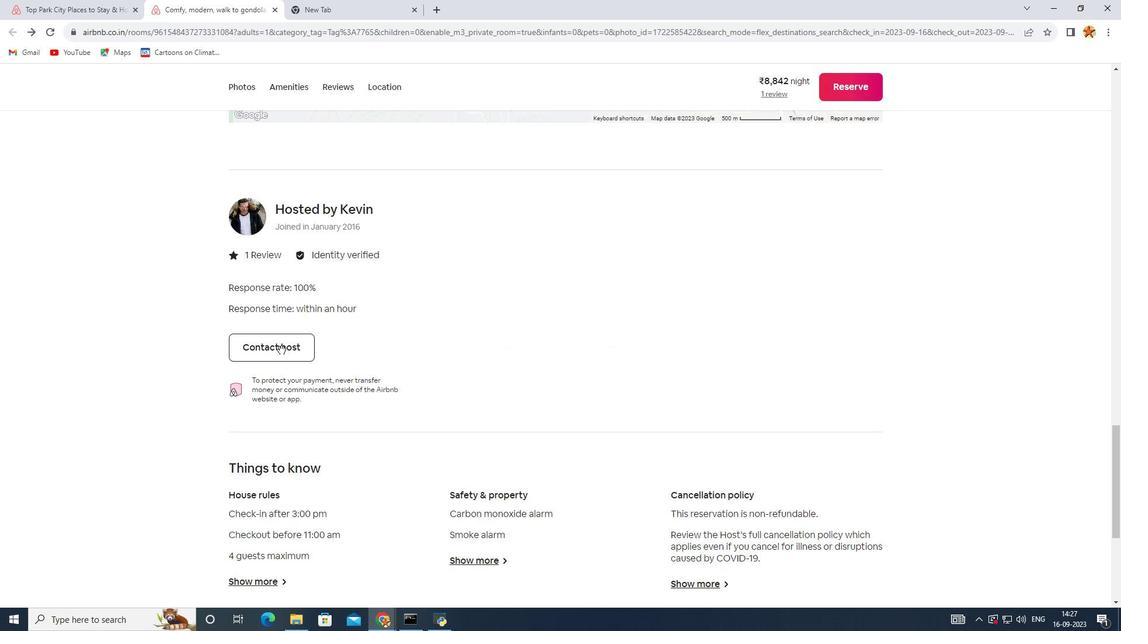 
Action: Mouse scrolled (281, 349) with delta (0, 0)
Screenshot: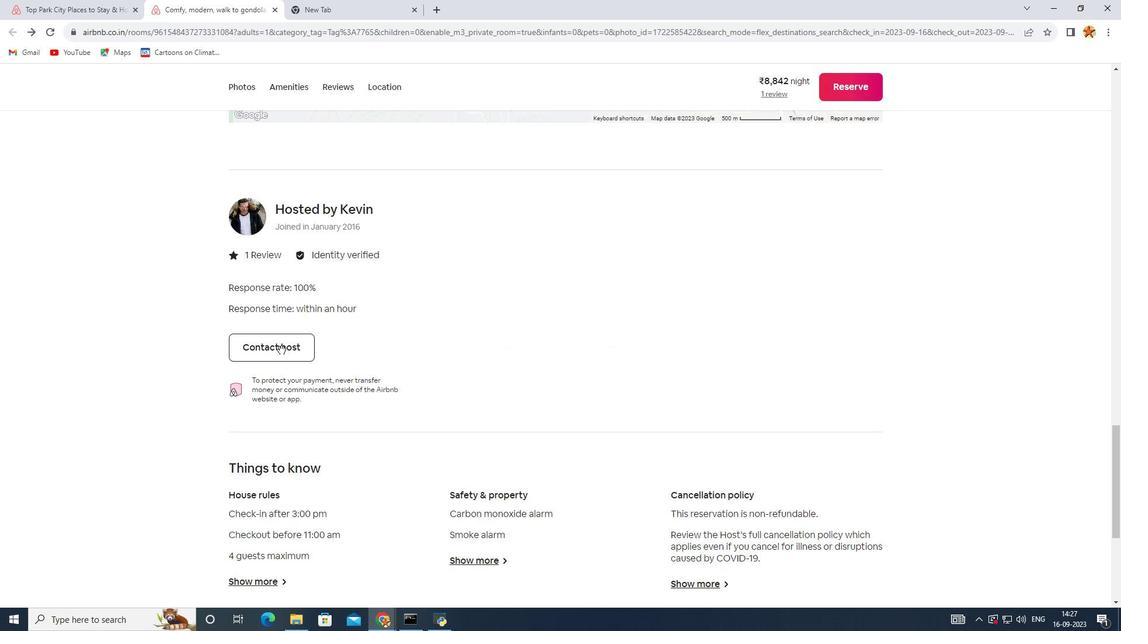 
Action: Mouse scrolled (281, 349) with delta (0, 0)
Screenshot: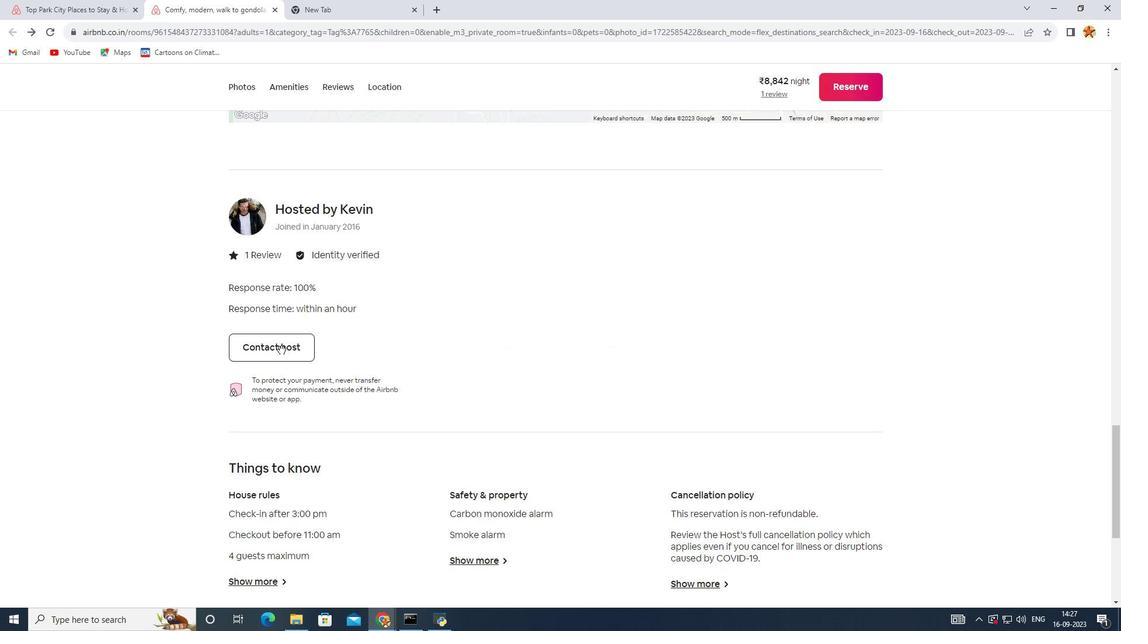 
Action: Mouse scrolled (281, 349) with delta (0, 0)
Screenshot: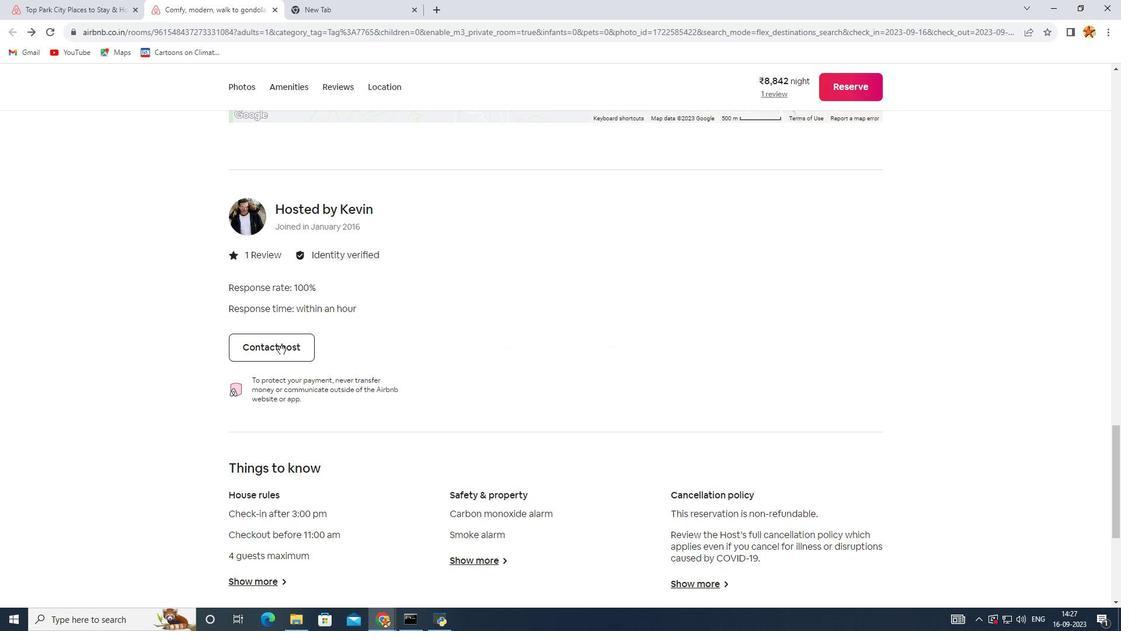 
Action: Mouse scrolled (281, 349) with delta (0, 0)
Screenshot: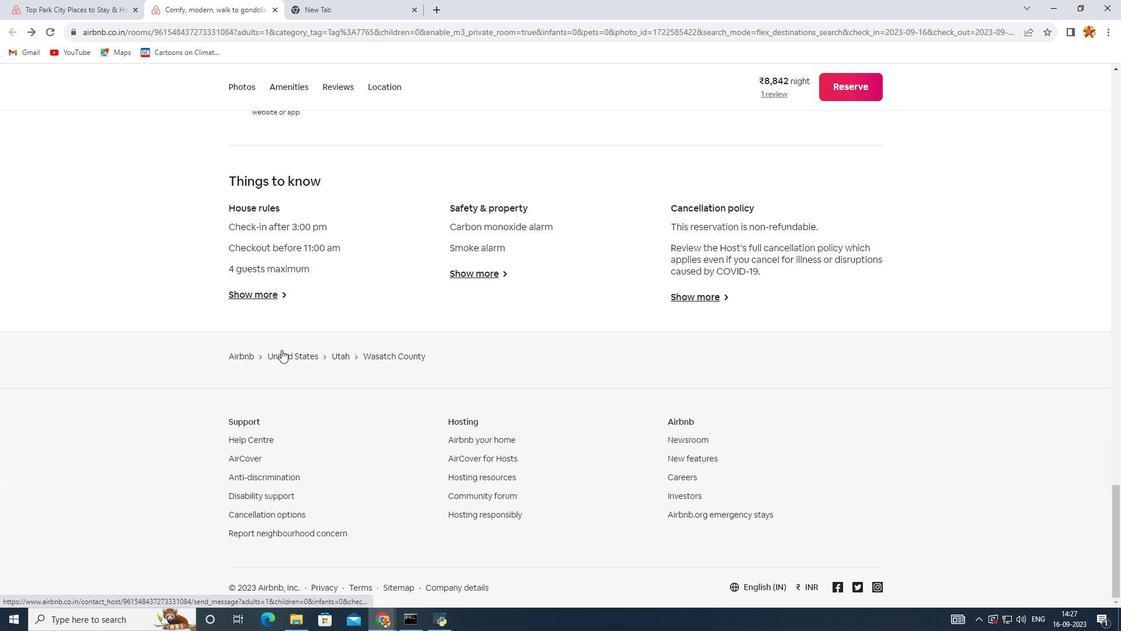 
Action: Mouse scrolled (281, 349) with delta (0, 0)
Screenshot: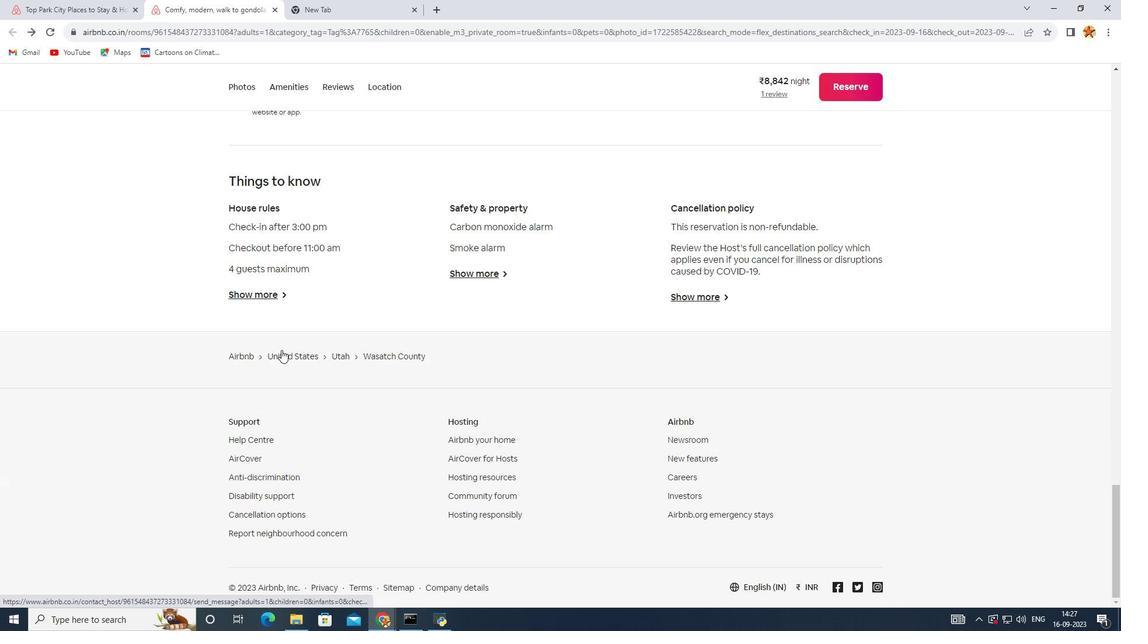 
Action: Mouse scrolled (281, 349) with delta (0, 0)
Screenshot: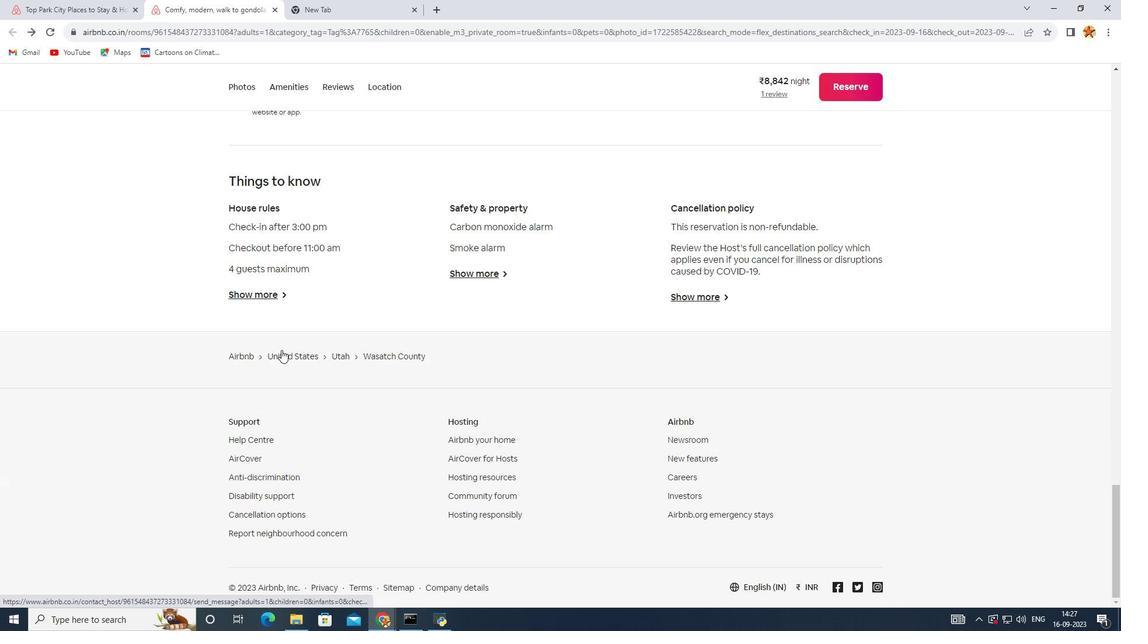 
Action: Mouse scrolled (281, 349) with delta (0, 0)
Screenshot: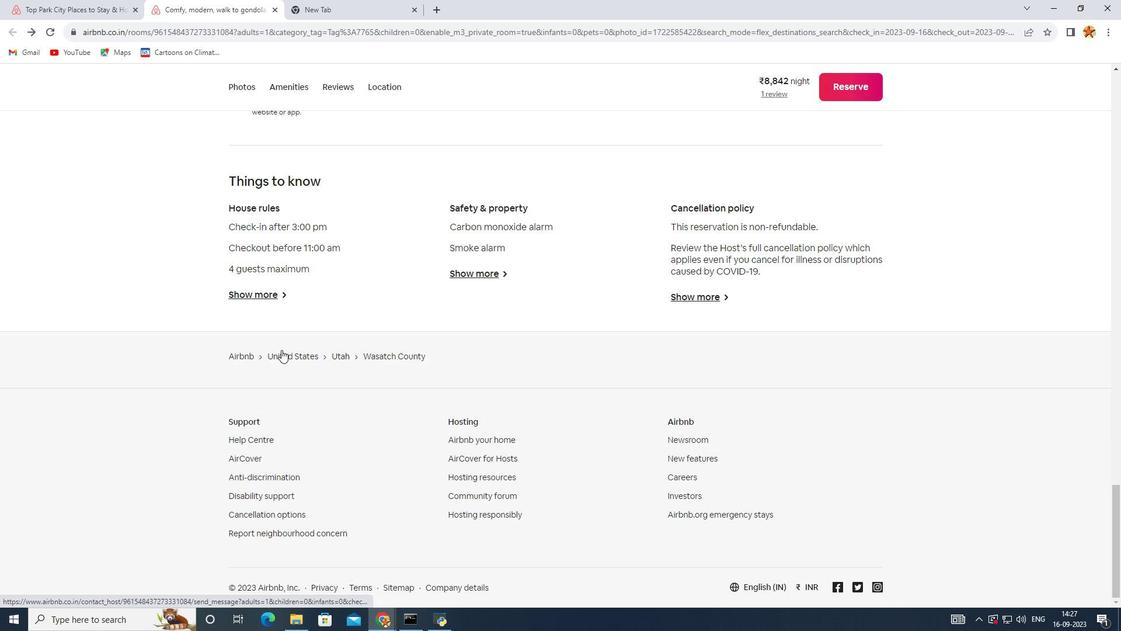 
Action: Mouse scrolled (281, 349) with delta (0, 0)
Screenshot: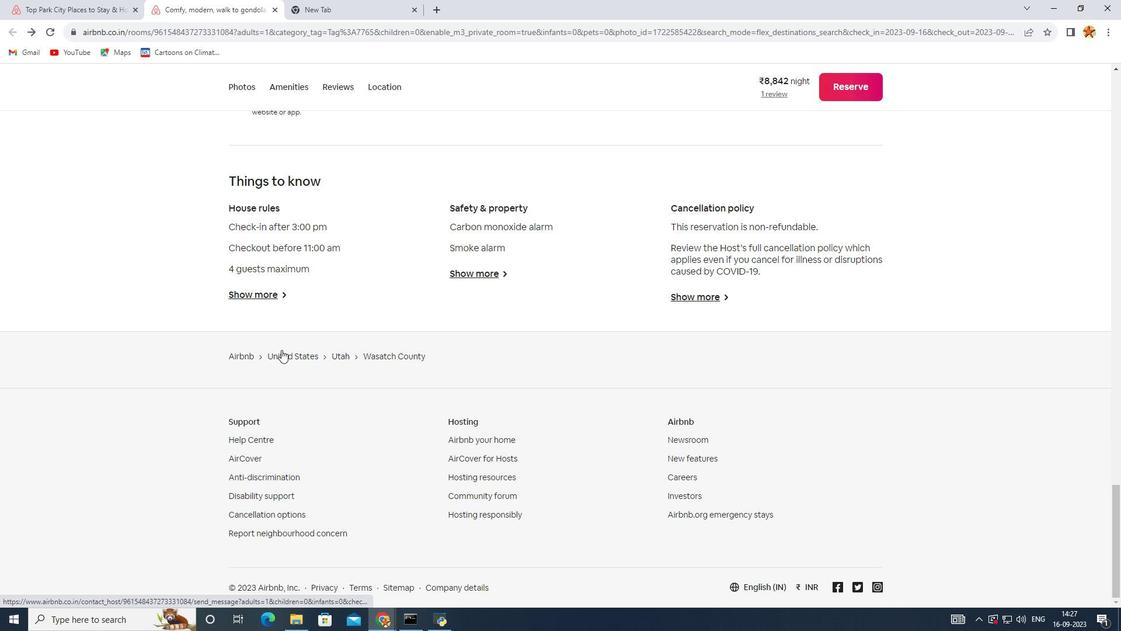 
Action: Mouse scrolled (281, 350) with delta (0, 0)
Screenshot: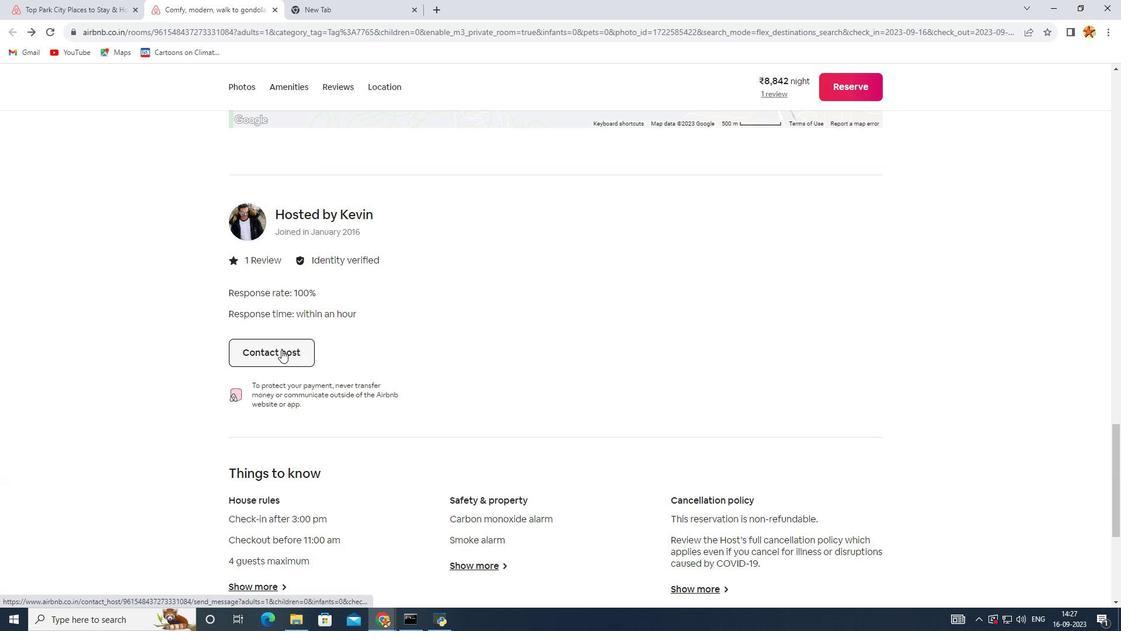 
Action: Mouse scrolled (281, 350) with delta (0, 0)
Screenshot: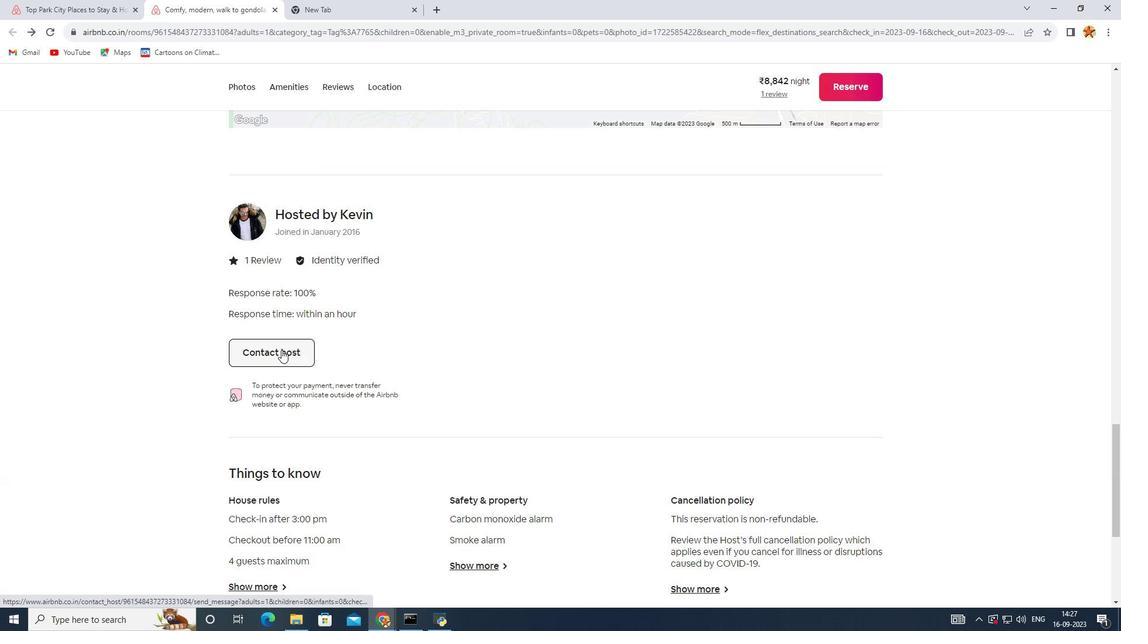 
Action: Mouse scrolled (281, 350) with delta (0, 0)
Screenshot: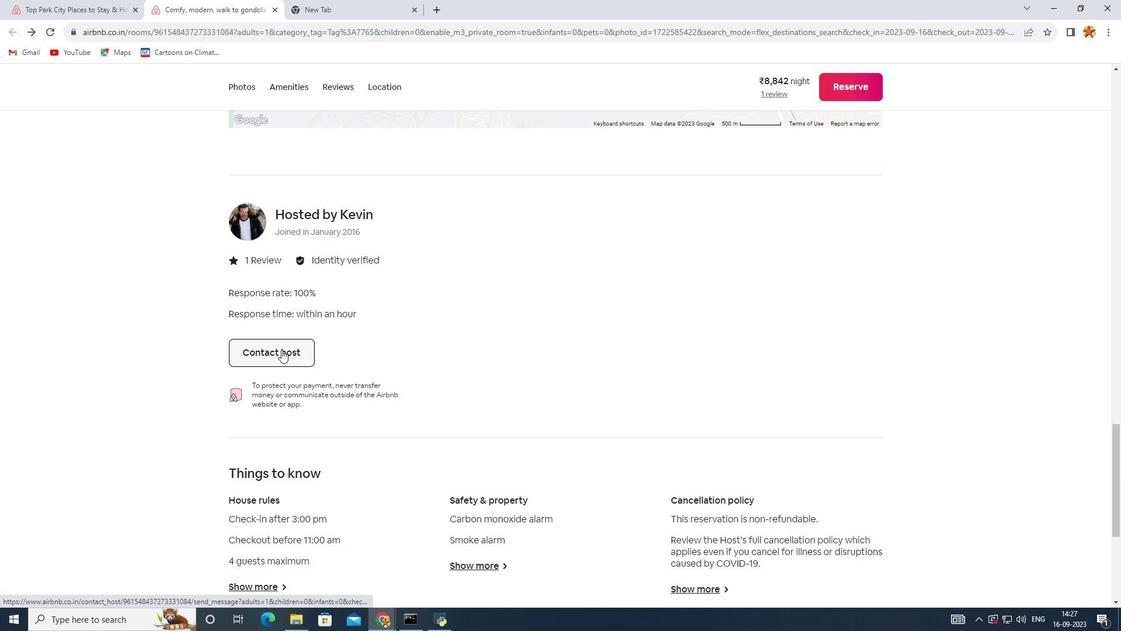 
Action: Mouse scrolled (281, 350) with delta (0, 0)
Screenshot: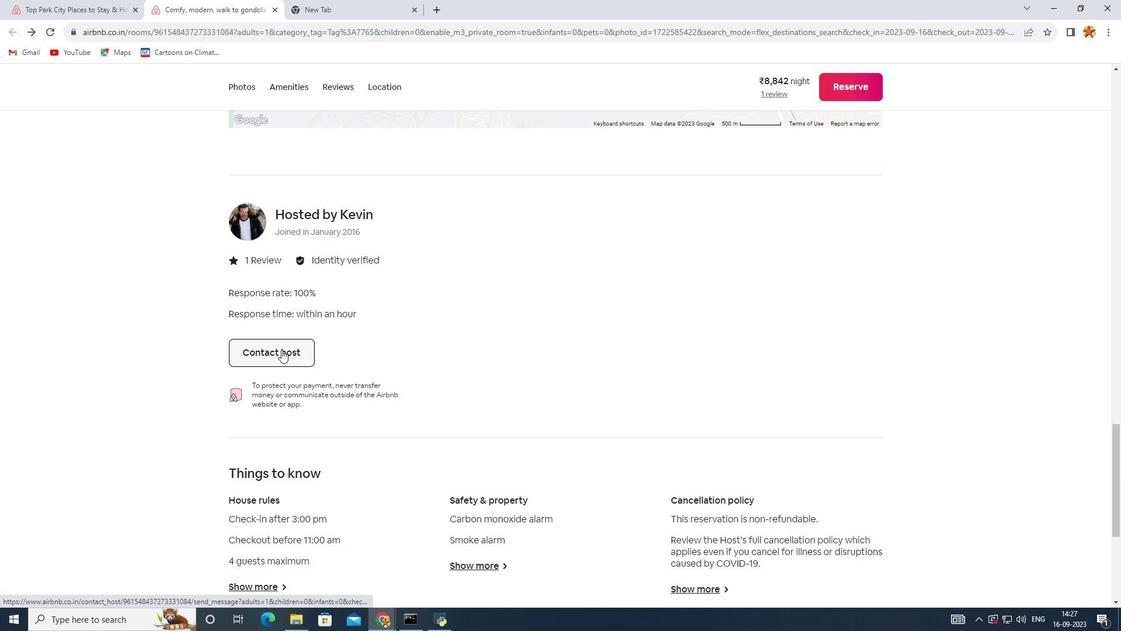 
Action: Mouse scrolled (281, 350) with delta (0, 0)
Screenshot: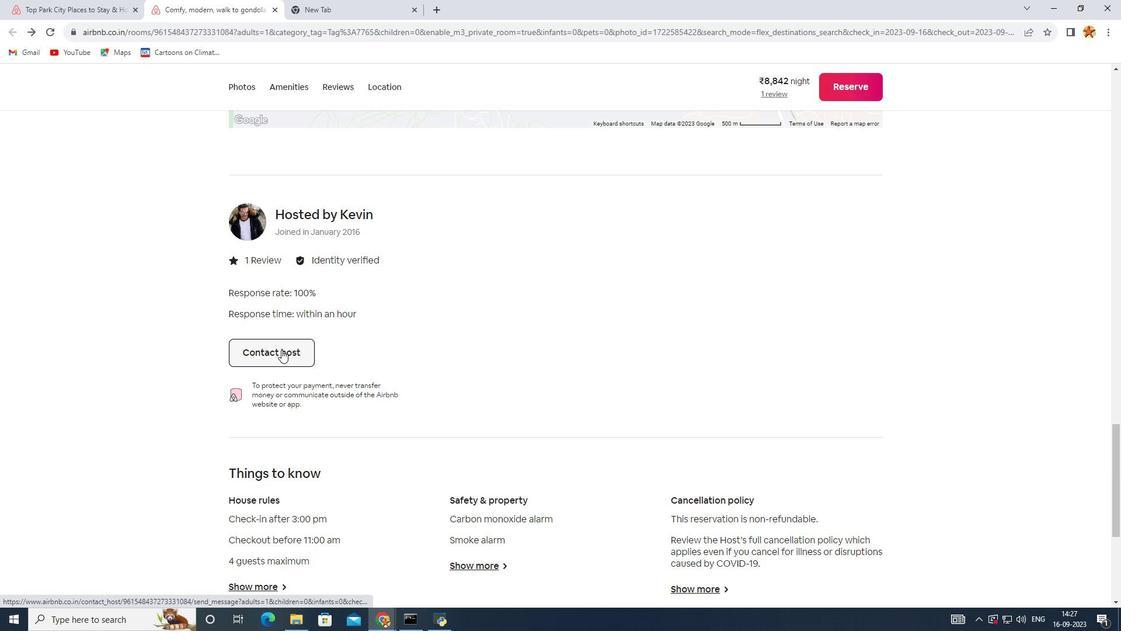 
Action: Mouse scrolled (281, 350) with delta (0, 0)
Screenshot: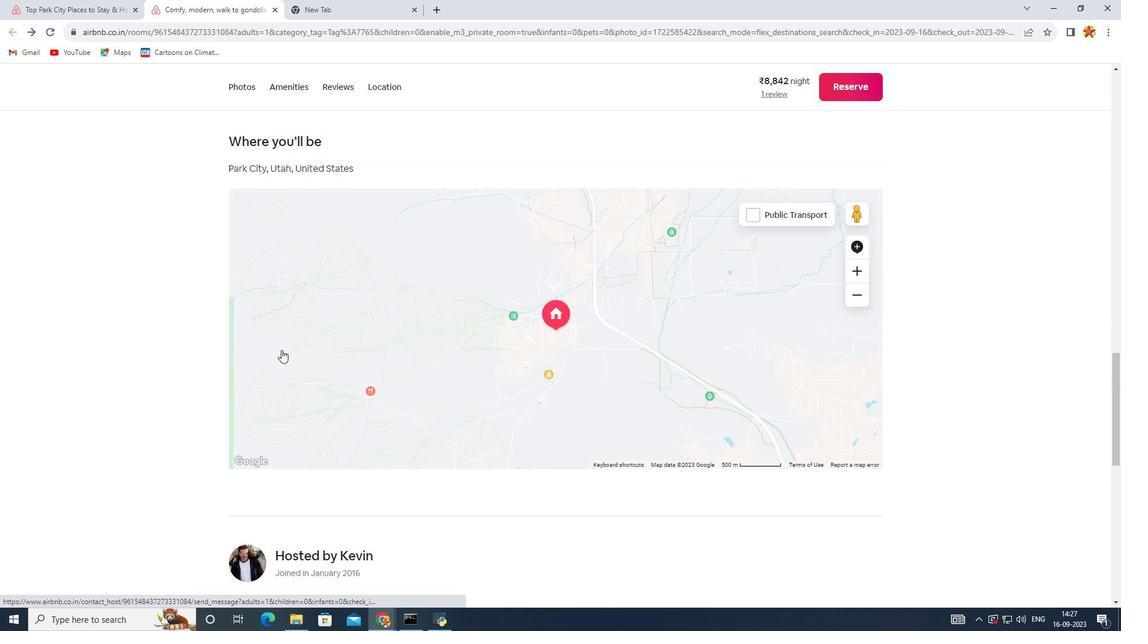 
Action: Mouse scrolled (281, 350) with delta (0, 0)
Screenshot: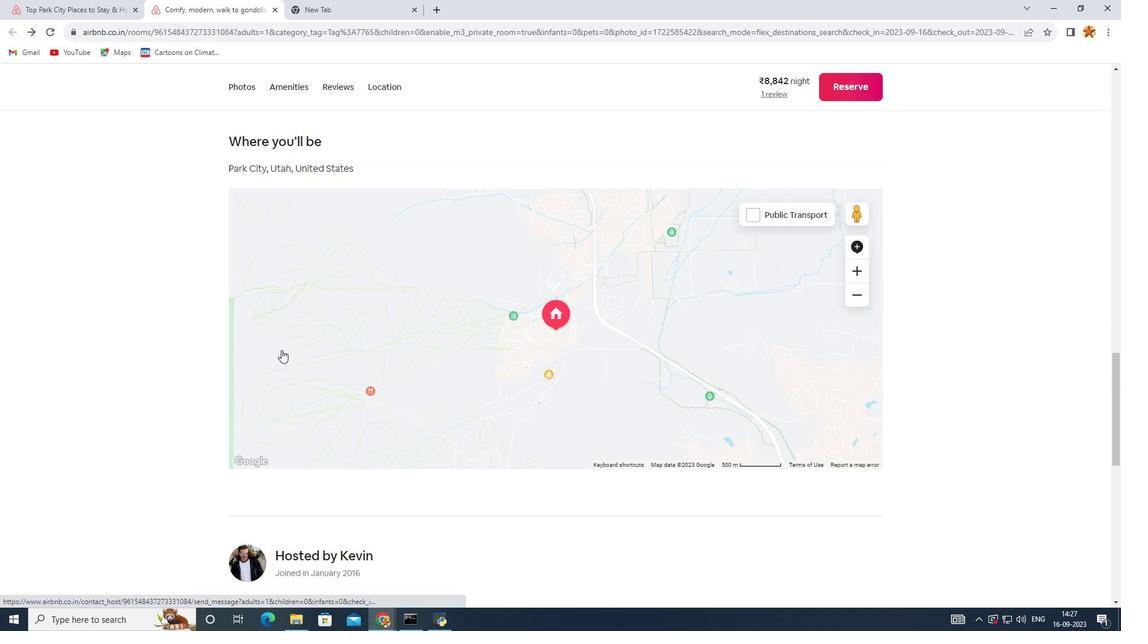 
Action: Mouse scrolled (281, 350) with delta (0, 0)
Screenshot: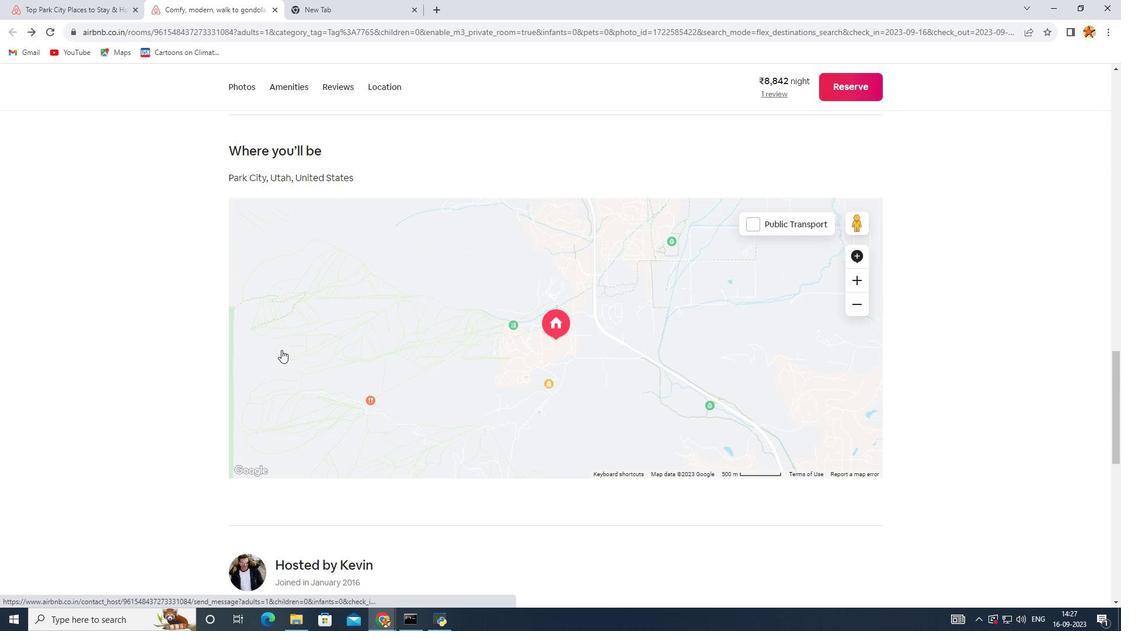 
Action: Mouse scrolled (281, 350) with delta (0, 0)
Screenshot: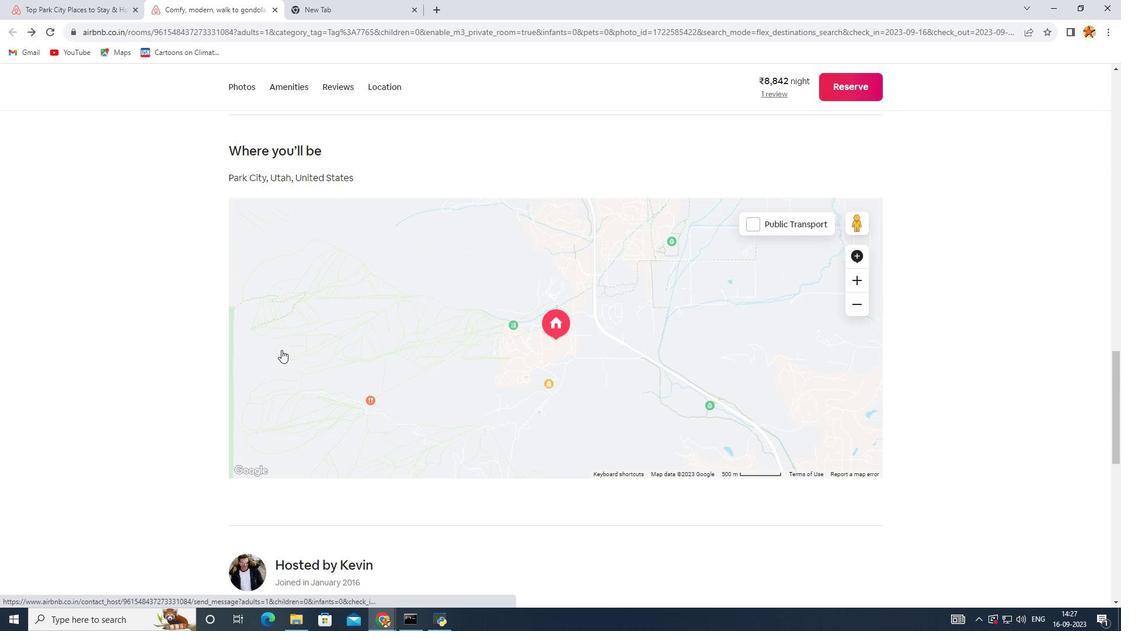 
Action: Mouse scrolled (281, 350) with delta (0, 0)
Screenshot: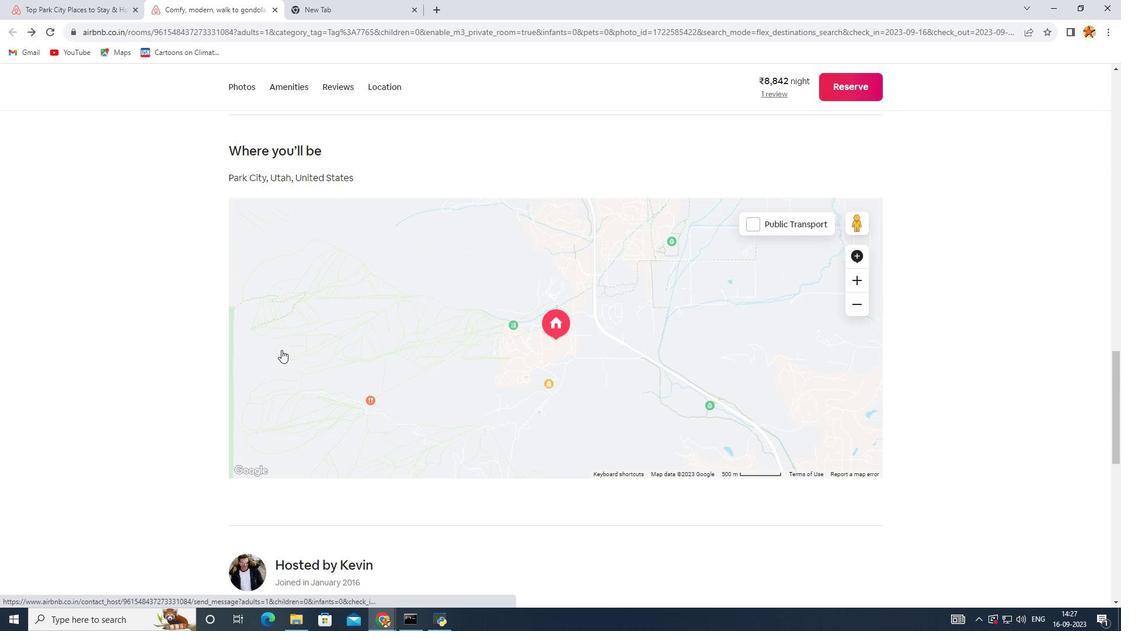 
Action: Mouse scrolled (281, 350) with delta (0, 0)
Screenshot: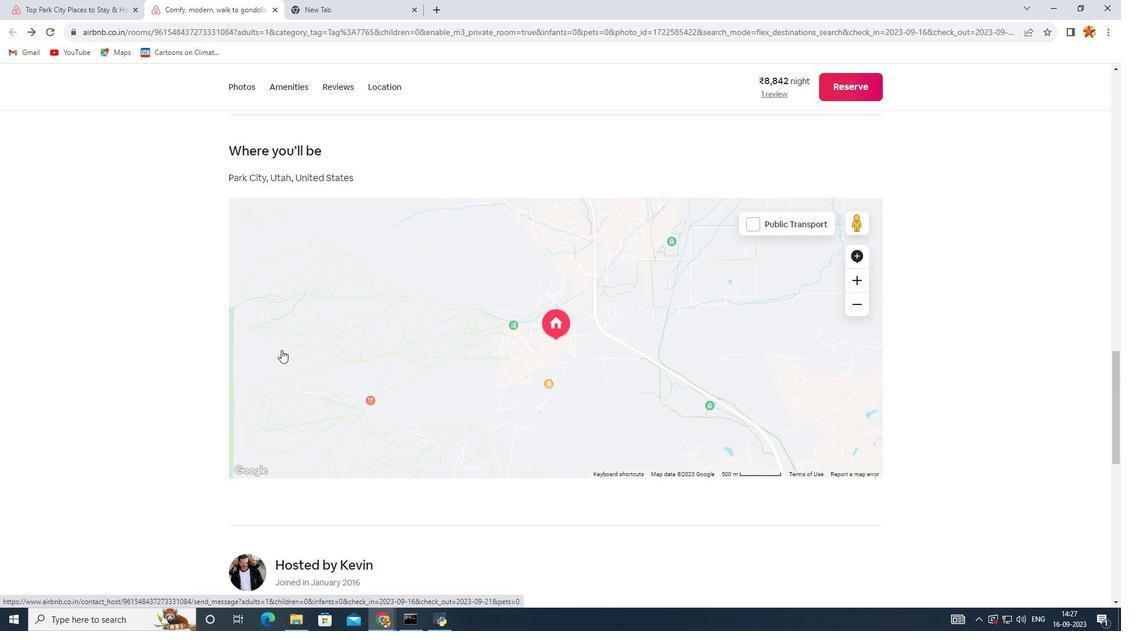 
Action: Mouse scrolled (281, 350) with delta (0, 0)
Screenshot: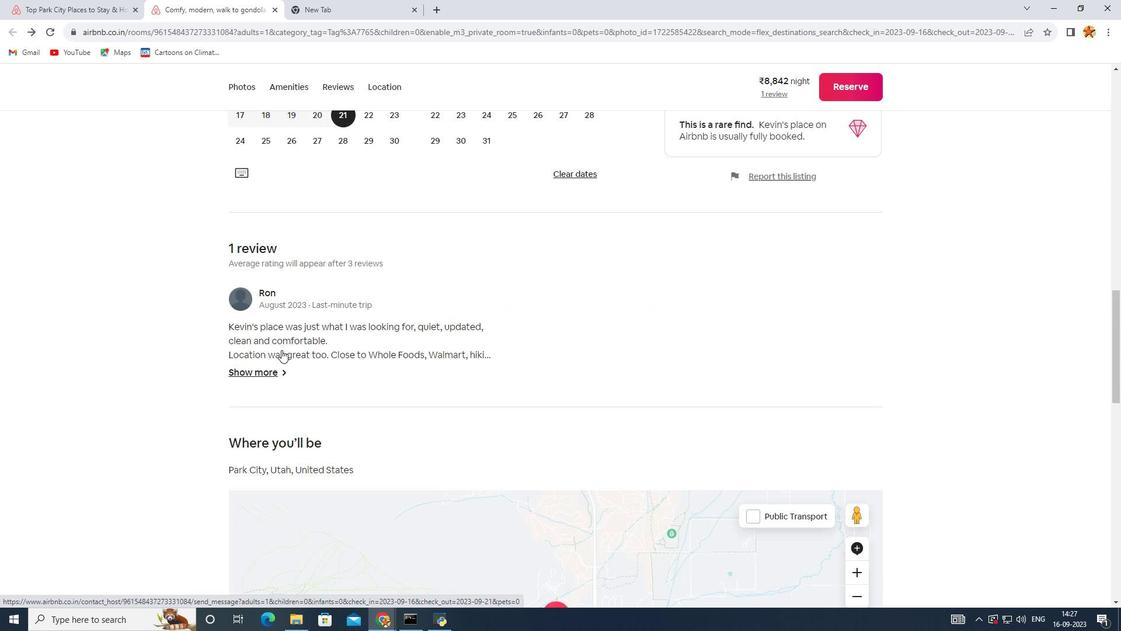 
Action: Mouse scrolled (281, 350) with delta (0, 0)
Screenshot: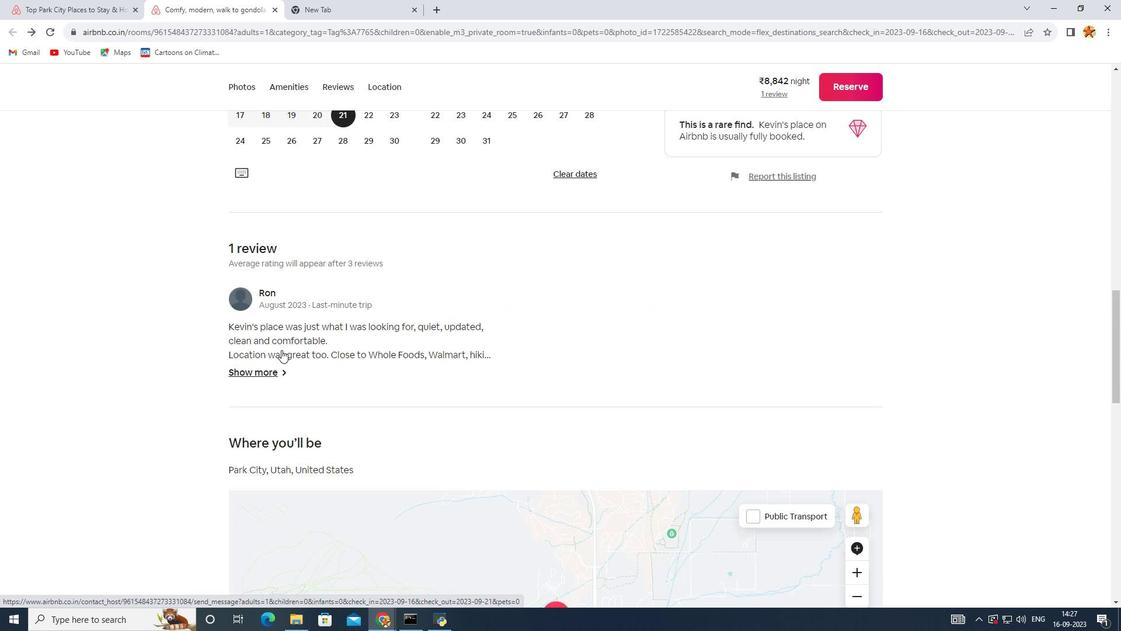 
Action: Mouse scrolled (281, 350) with delta (0, 0)
Screenshot: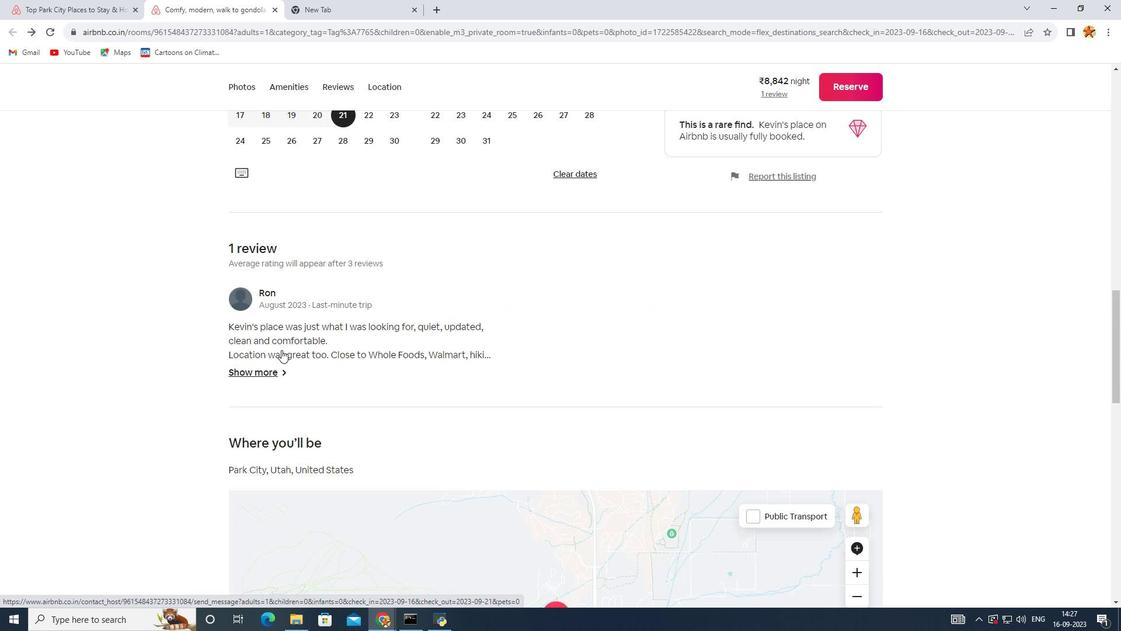 
Action: Mouse scrolled (281, 350) with delta (0, 0)
Screenshot: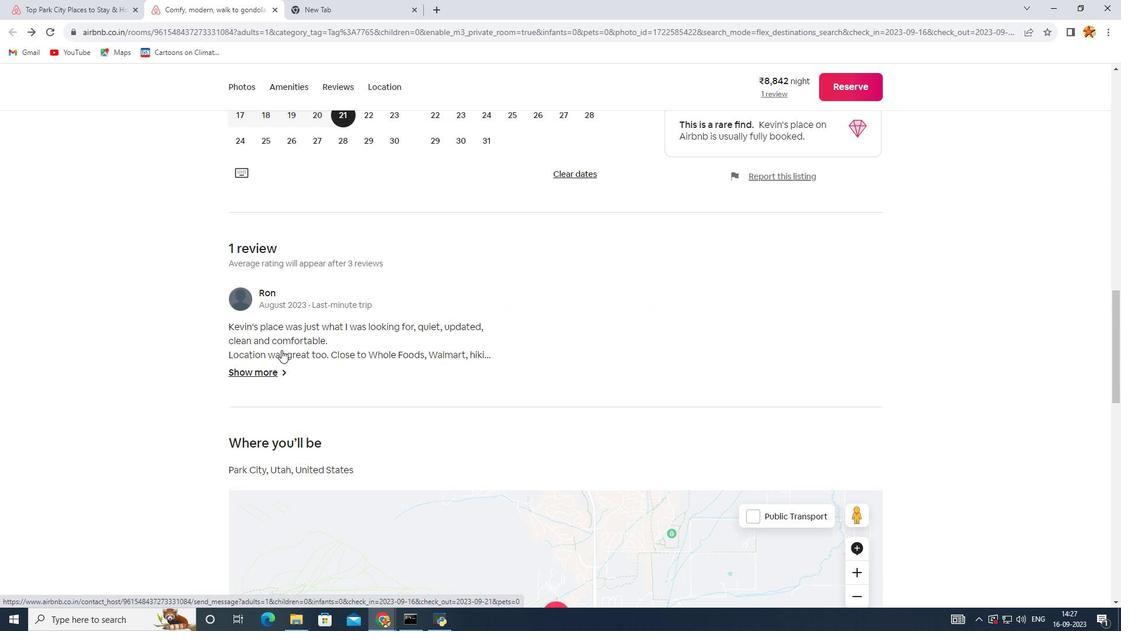 
Action: Mouse scrolled (281, 350) with delta (0, 0)
Screenshot: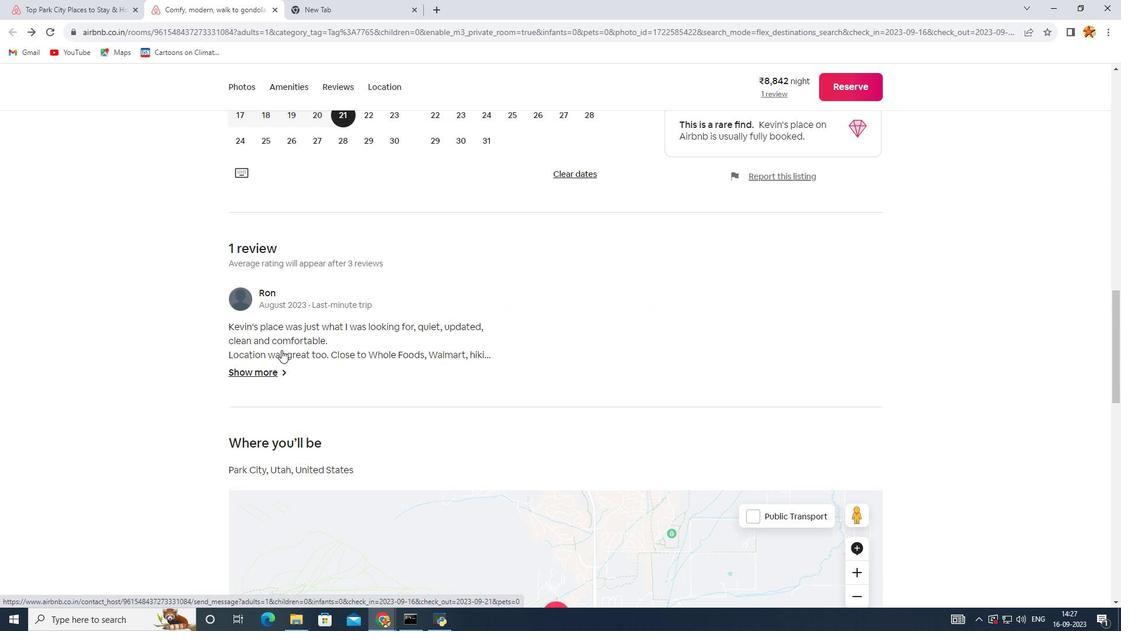 
Action: Mouse scrolled (281, 350) with delta (0, 0)
Screenshot: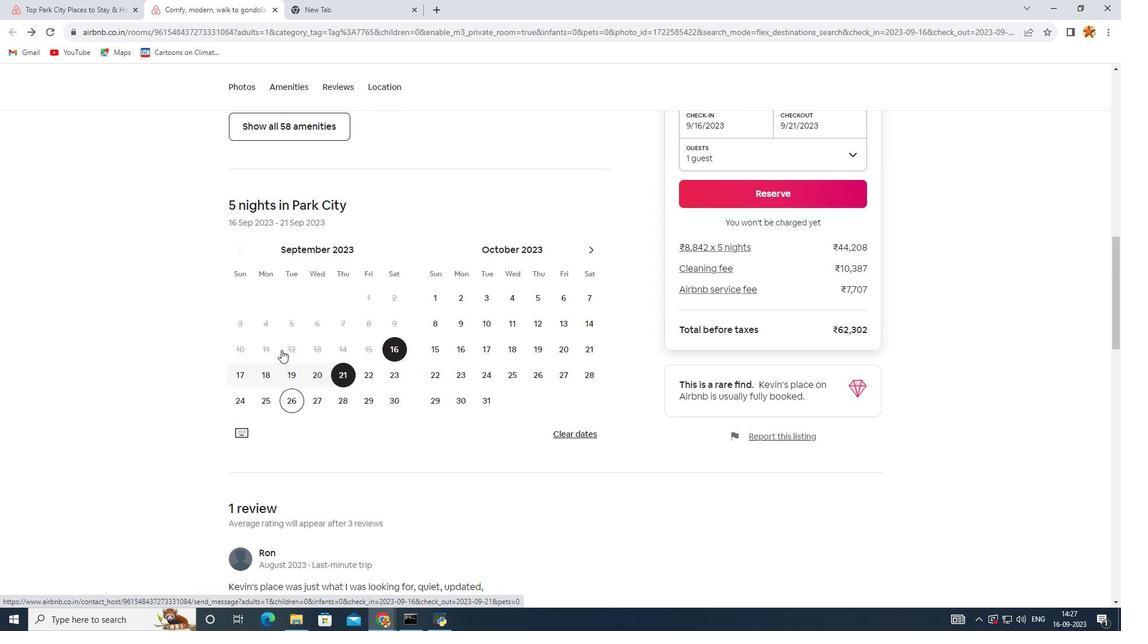 
Action: Mouse scrolled (281, 350) with delta (0, 0)
Screenshot: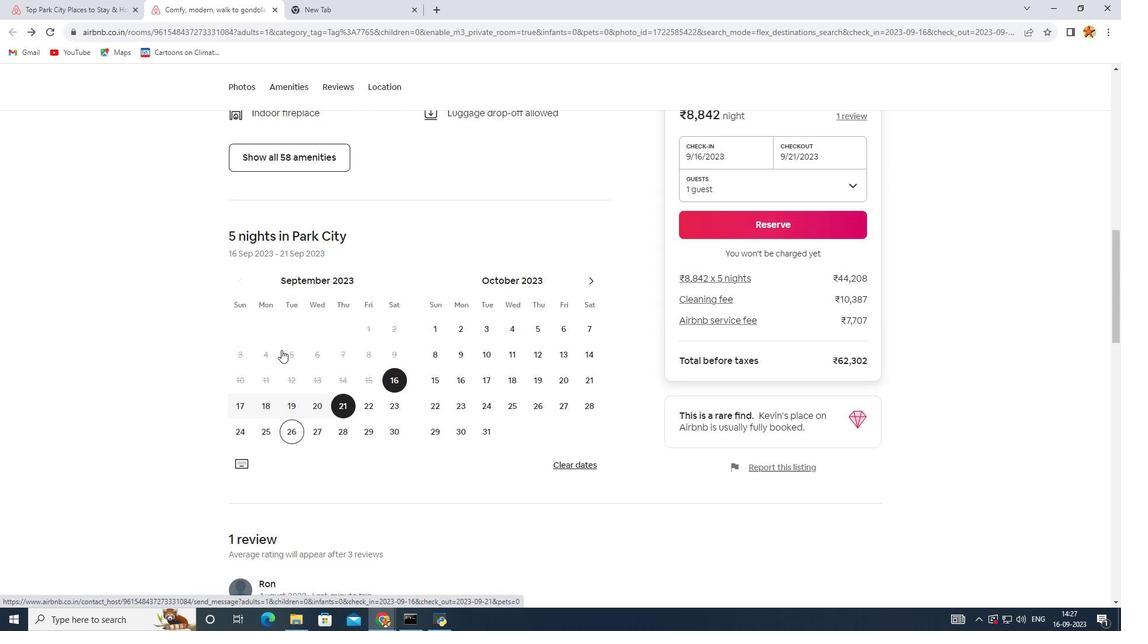 
Action: Mouse scrolled (281, 350) with delta (0, 0)
Screenshot: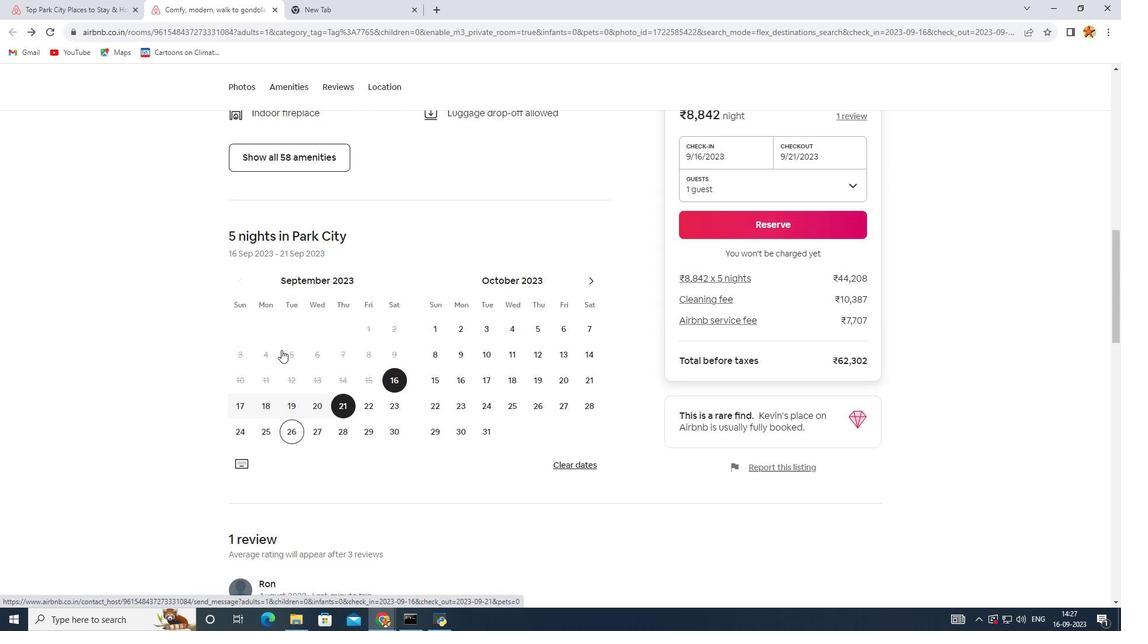 
Action: Mouse scrolled (281, 350) with delta (0, 0)
Screenshot: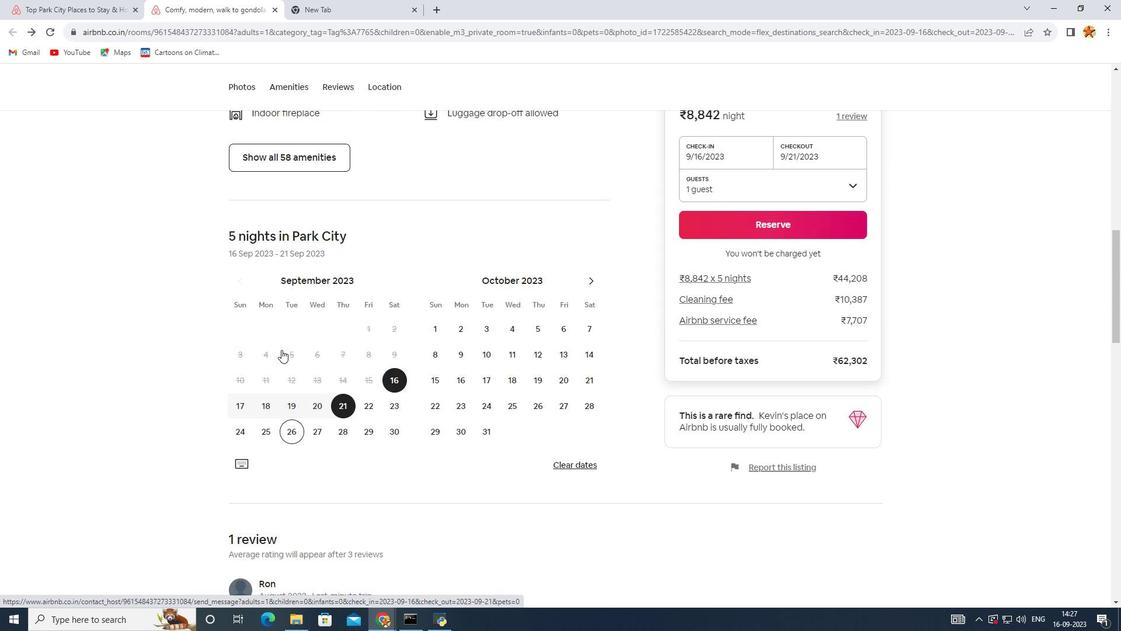 
Action: Mouse scrolled (281, 350) with delta (0, 0)
Screenshot: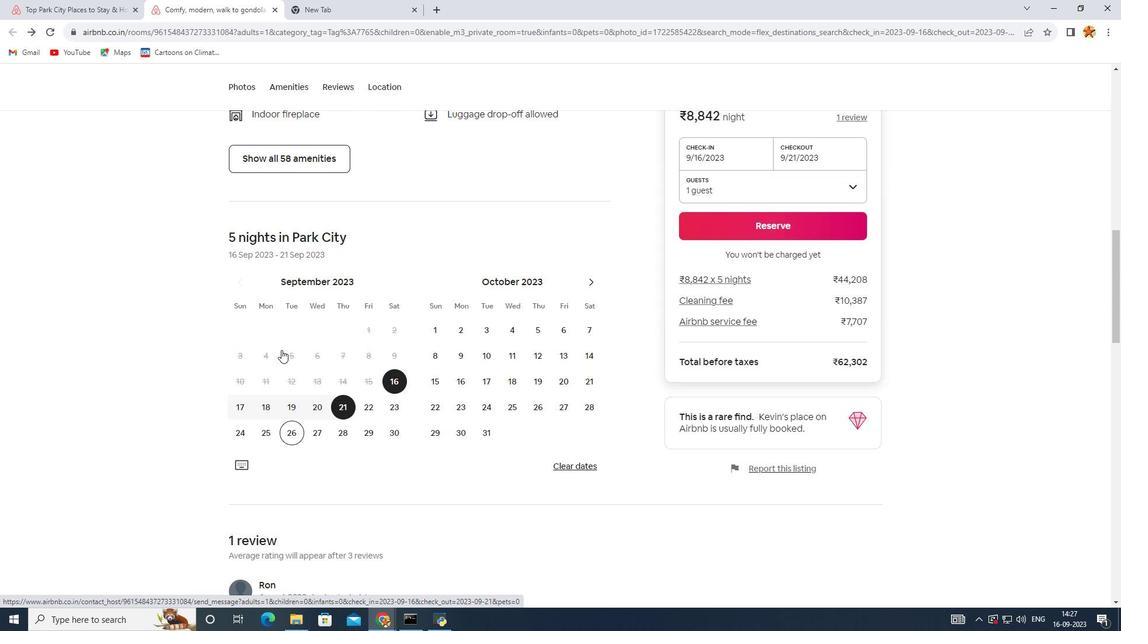
Action: Mouse scrolled (281, 350) with delta (0, 0)
Screenshot: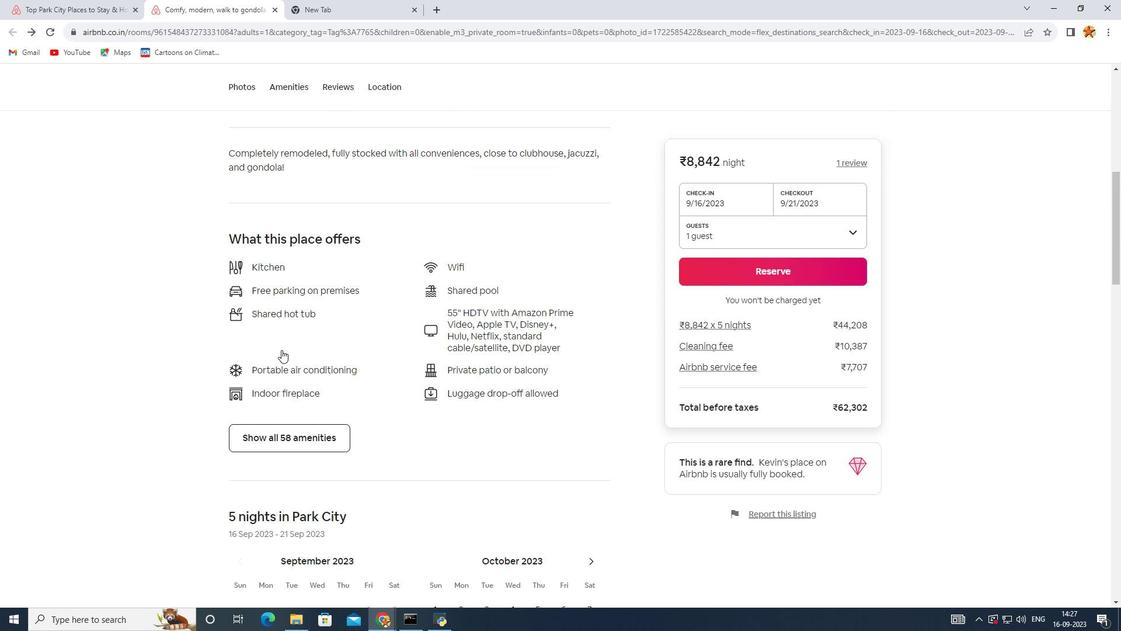 
Action: Mouse scrolled (281, 350) with delta (0, 0)
Screenshot: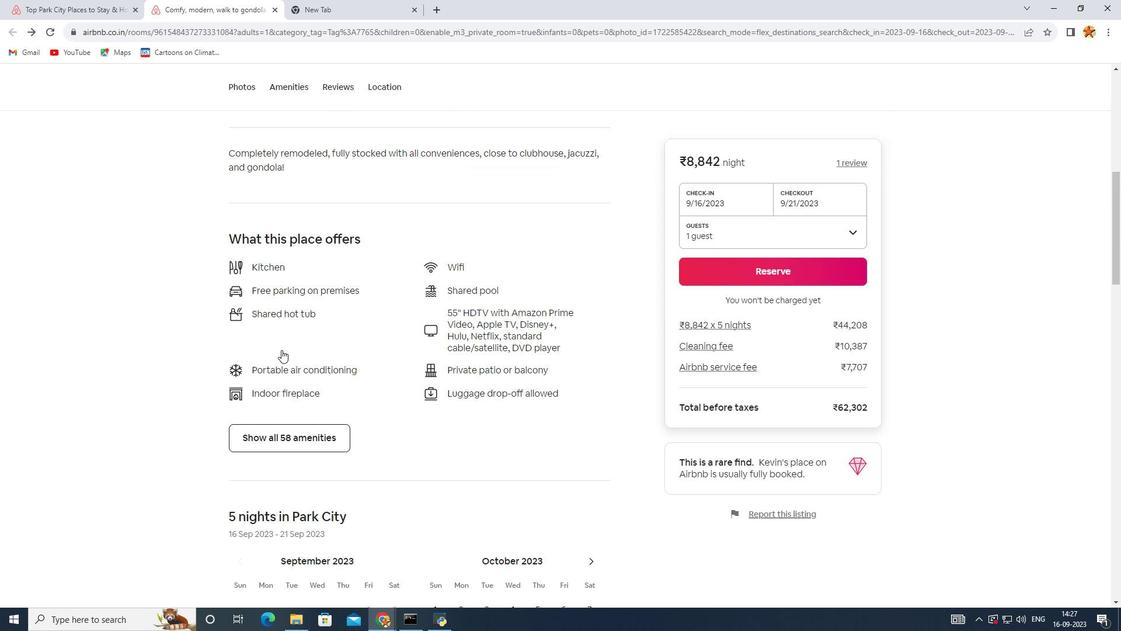 
Action: Mouse scrolled (281, 350) with delta (0, 0)
Screenshot: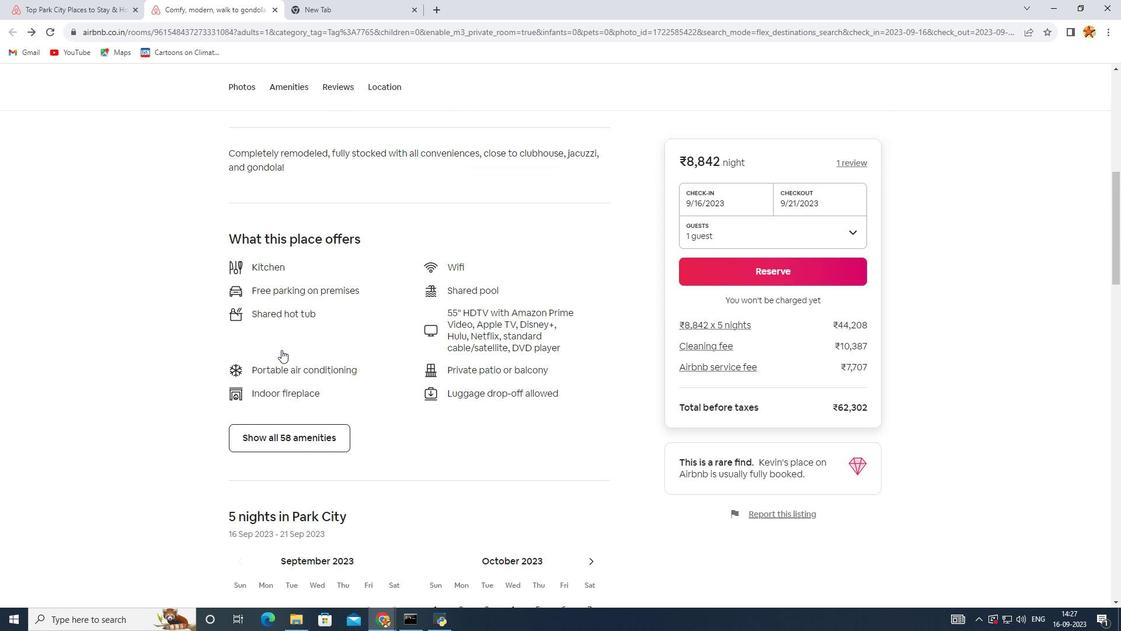 
Action: Mouse scrolled (281, 350) with delta (0, 0)
Screenshot: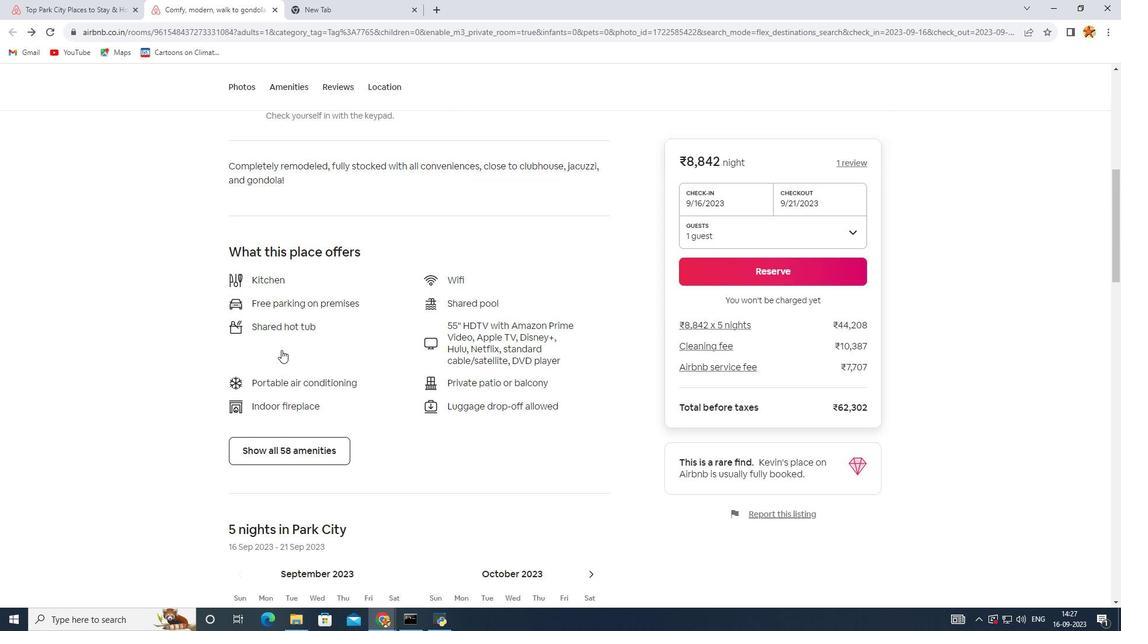 
Action: Mouse scrolled (281, 350) with delta (0, 0)
Screenshot: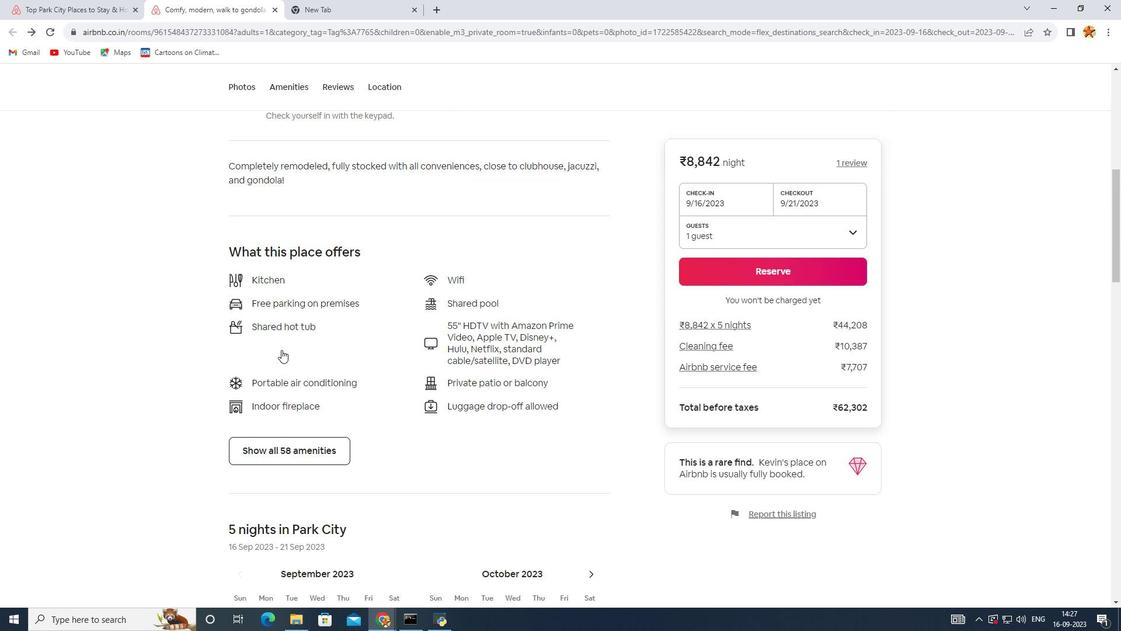 
Action: Mouse scrolled (281, 350) with delta (0, 0)
Screenshot: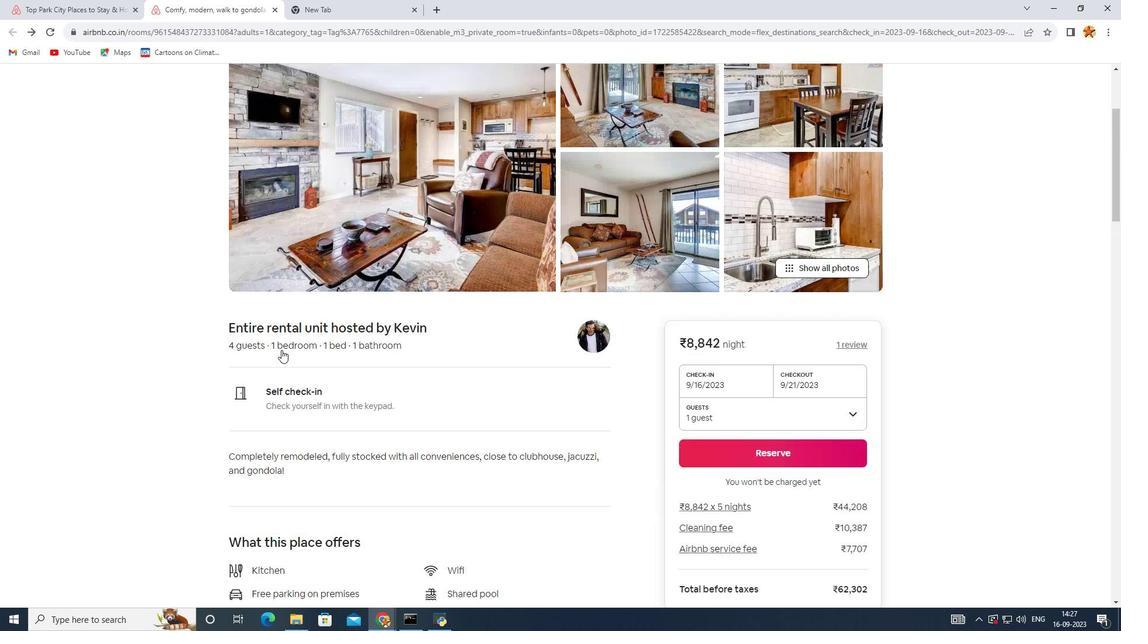 
Action: Mouse scrolled (281, 350) with delta (0, 0)
Screenshot: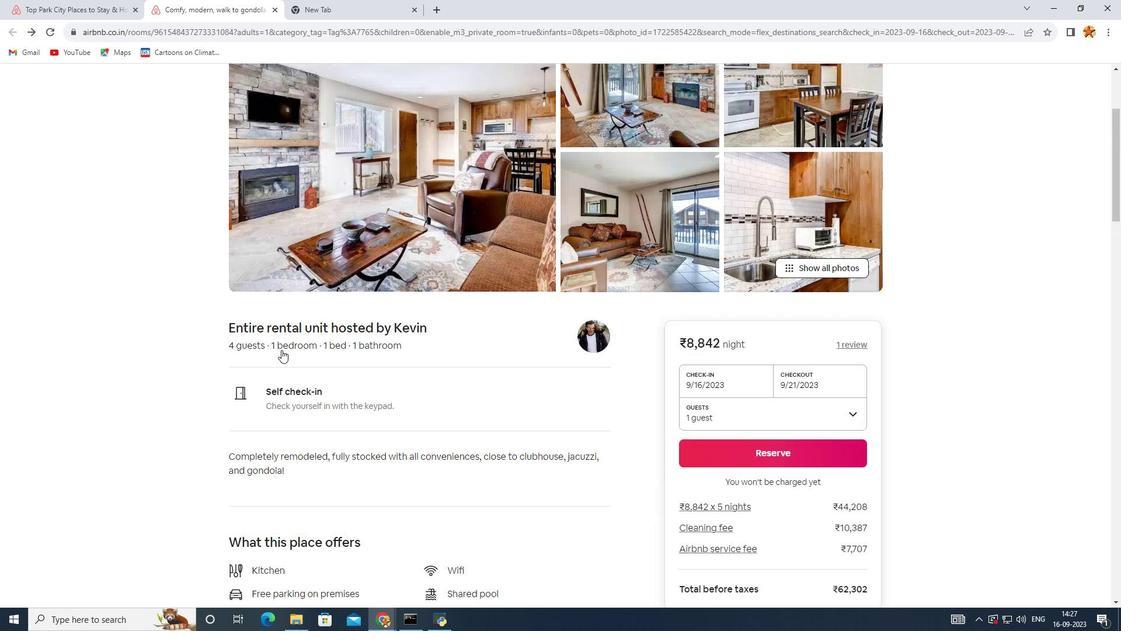 
Action: Mouse scrolled (281, 350) with delta (0, 0)
Screenshot: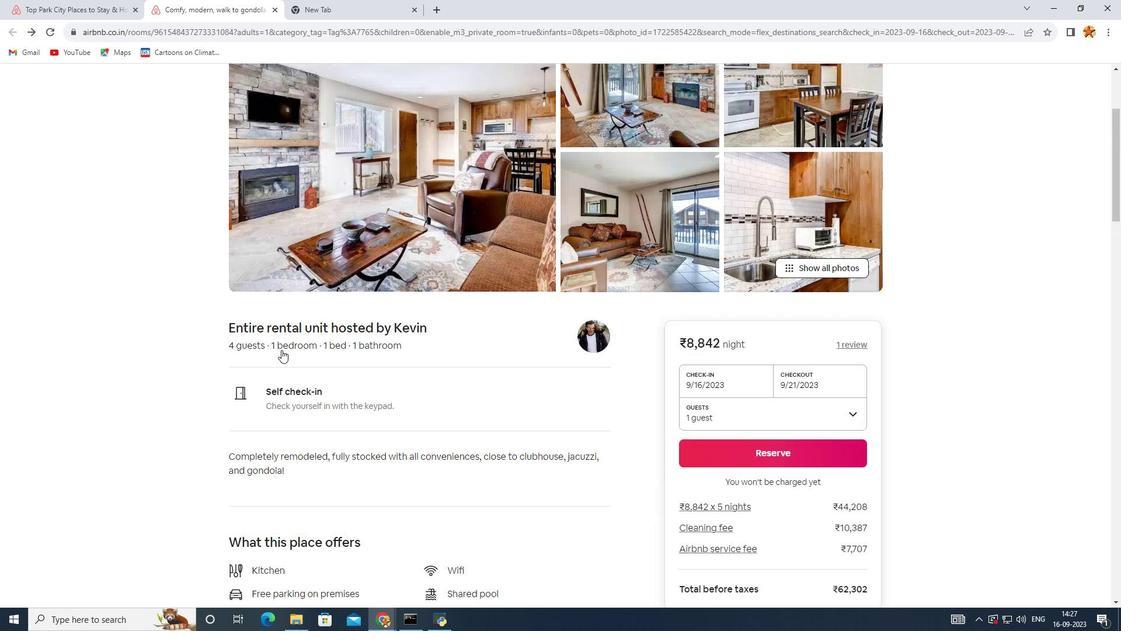 
Action: Mouse scrolled (281, 350) with delta (0, 0)
Screenshot: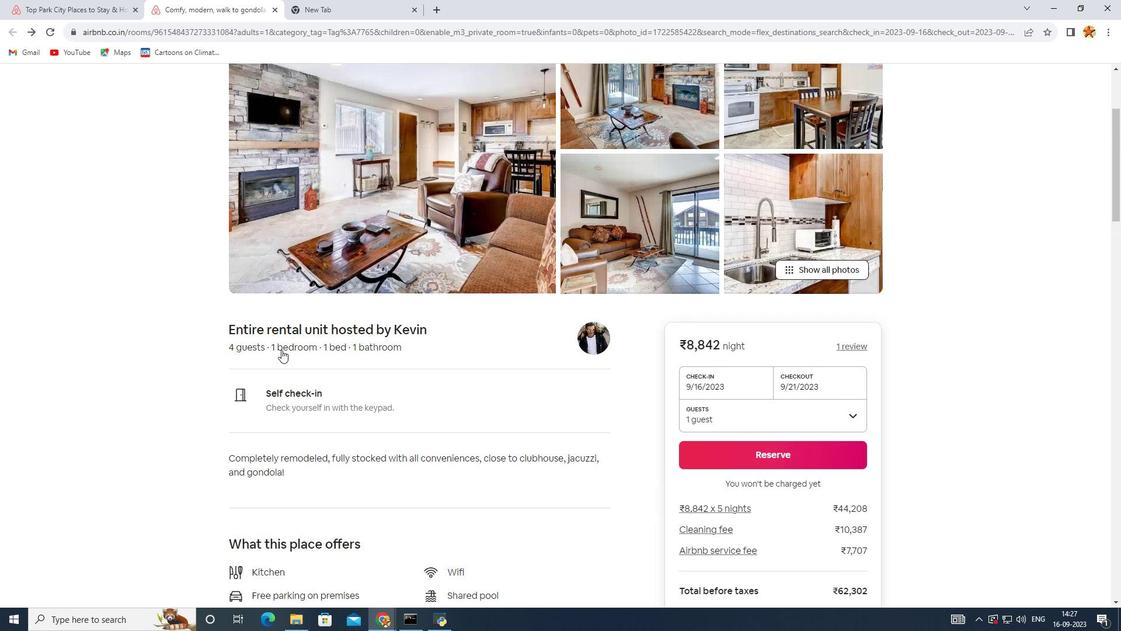 
Action: Mouse scrolled (281, 350) with delta (0, 0)
Screenshot: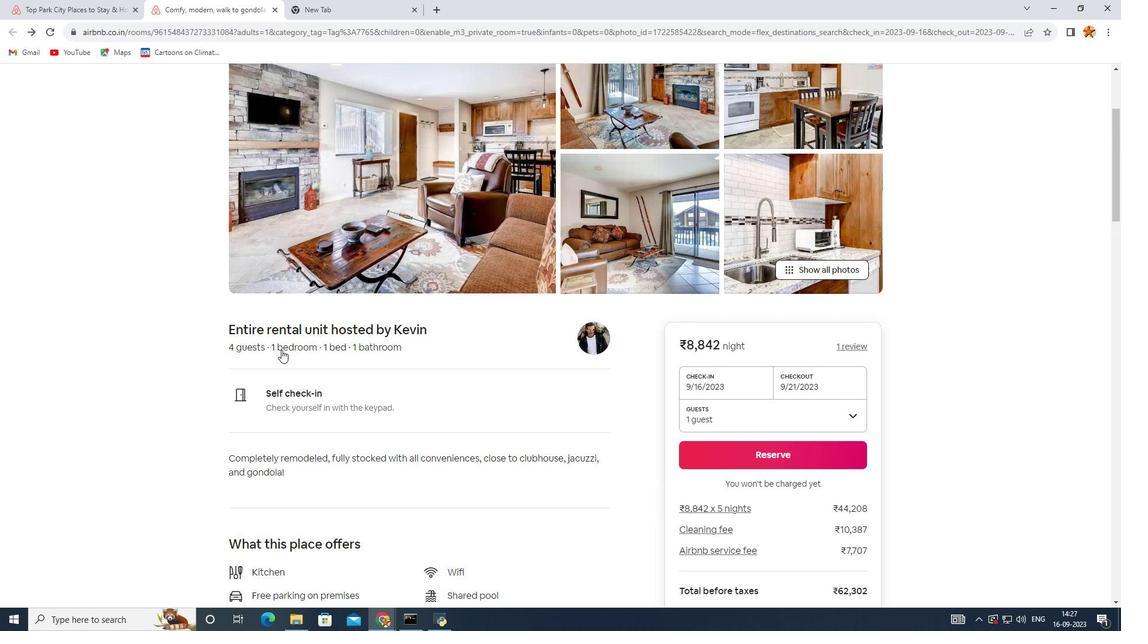 
Action: Mouse scrolled (281, 350) with delta (0, 0)
Screenshot: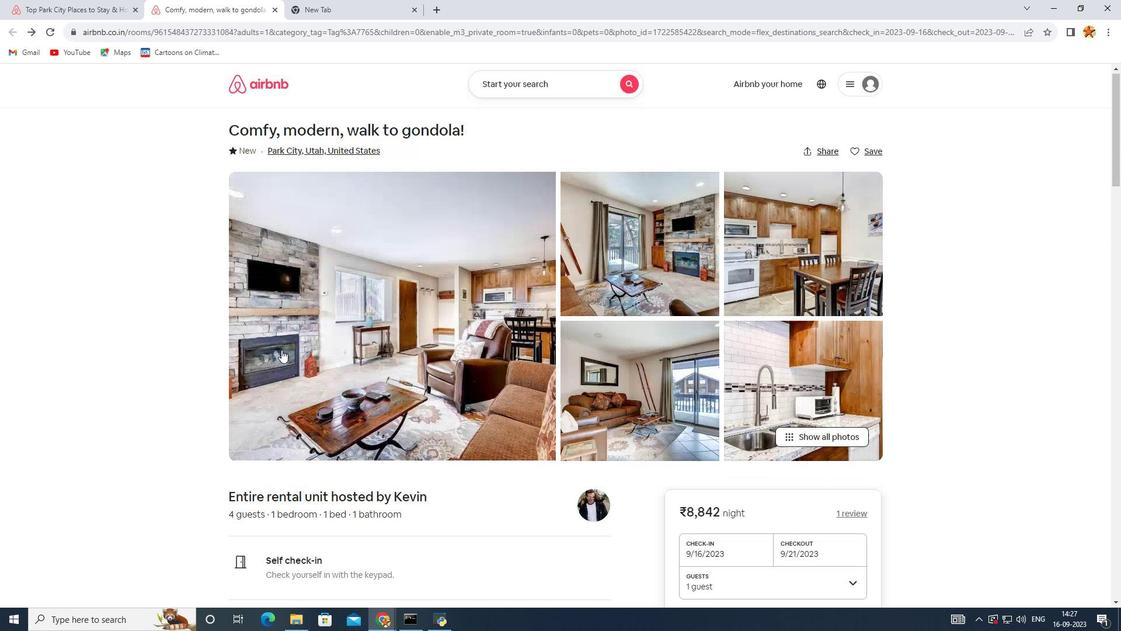 
Action: Mouse scrolled (281, 350) with delta (0, 0)
Screenshot: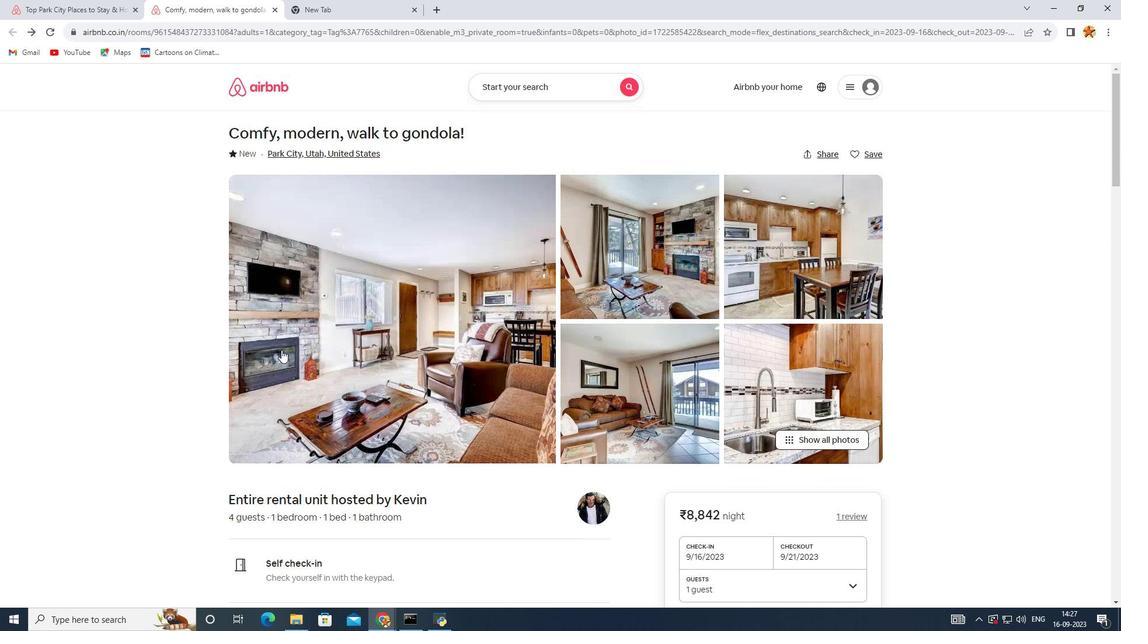 
Action: Mouse scrolled (281, 350) with delta (0, 0)
Screenshot: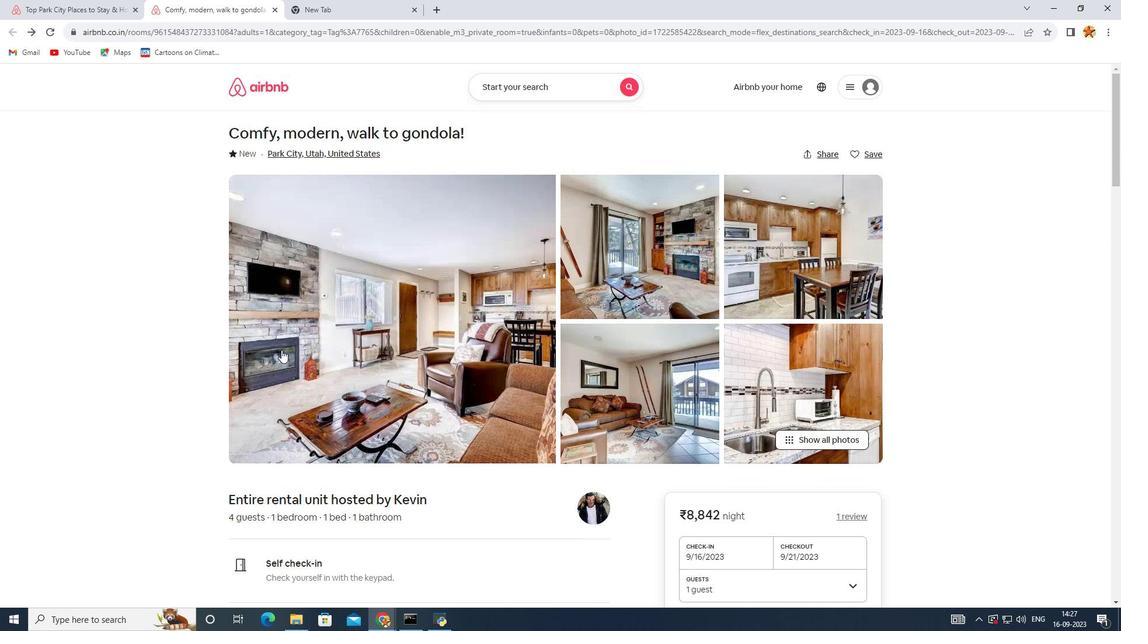 
Action: Mouse scrolled (281, 350) with delta (0, 0)
Screenshot: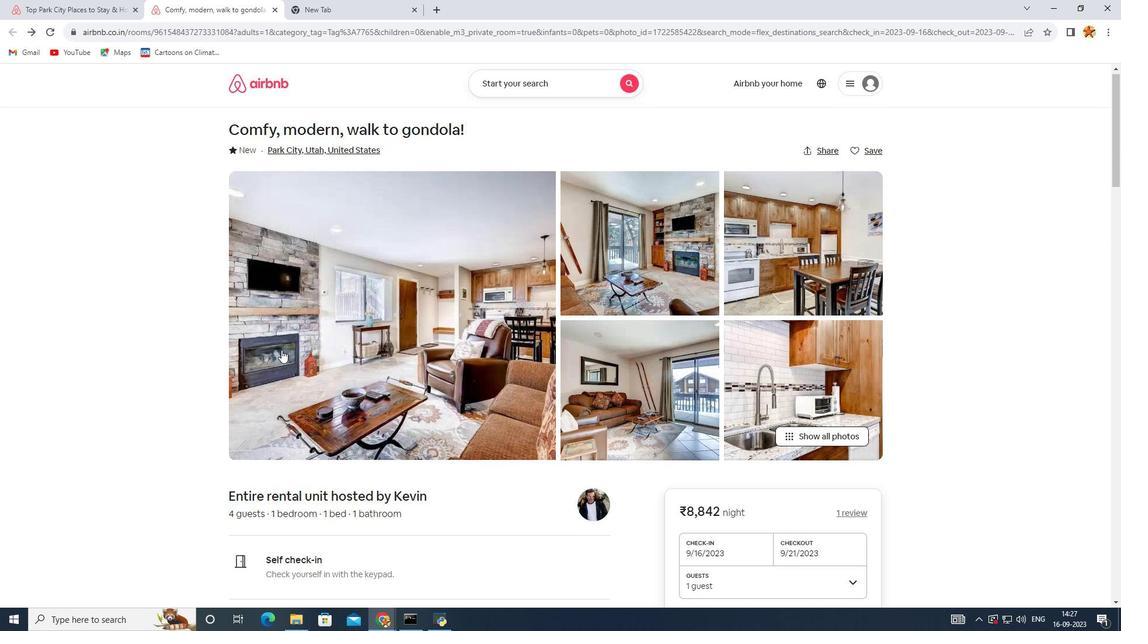 
Action: Mouse scrolled (281, 350) with delta (0, 0)
Screenshot: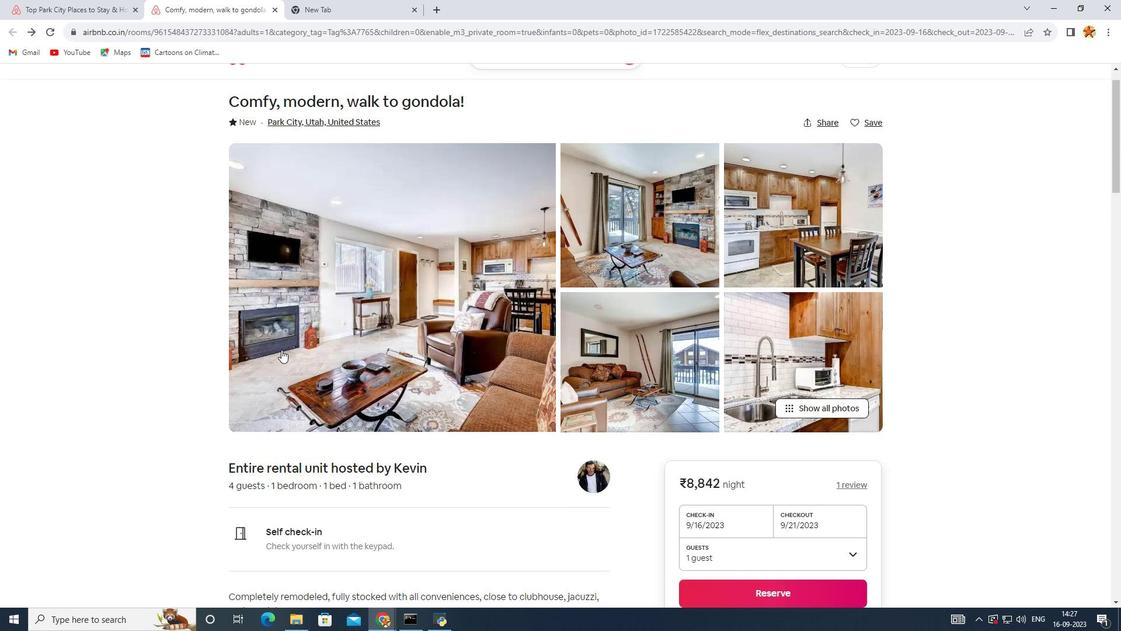 
Action: Mouse scrolled (281, 349) with delta (0, 0)
Screenshot: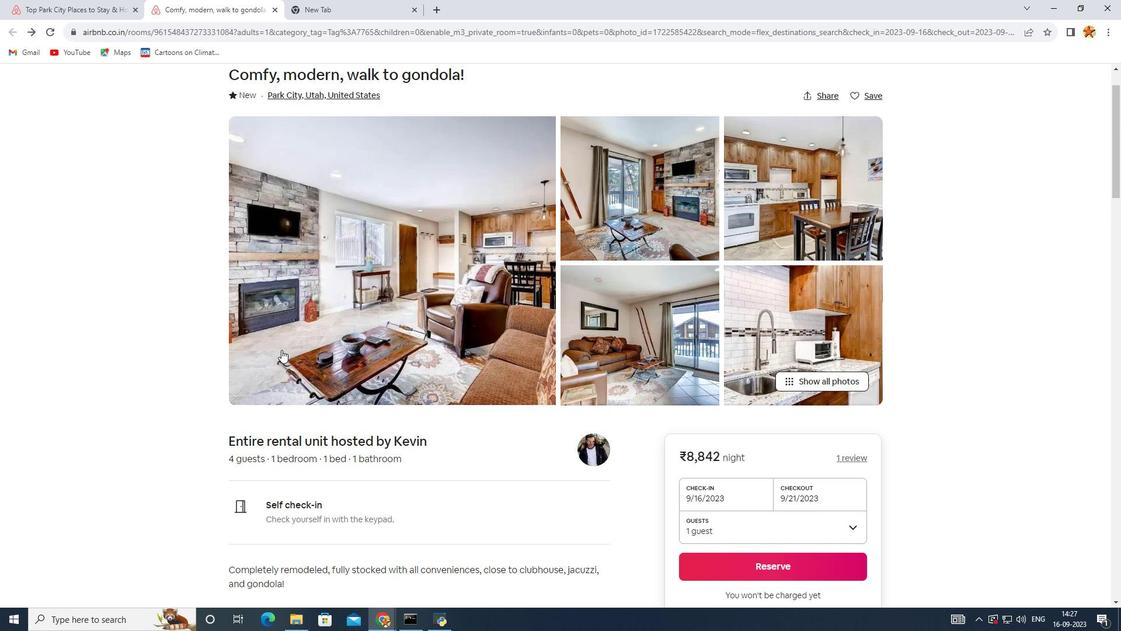 
Action: Mouse scrolled (281, 350) with delta (0, 0)
Screenshot: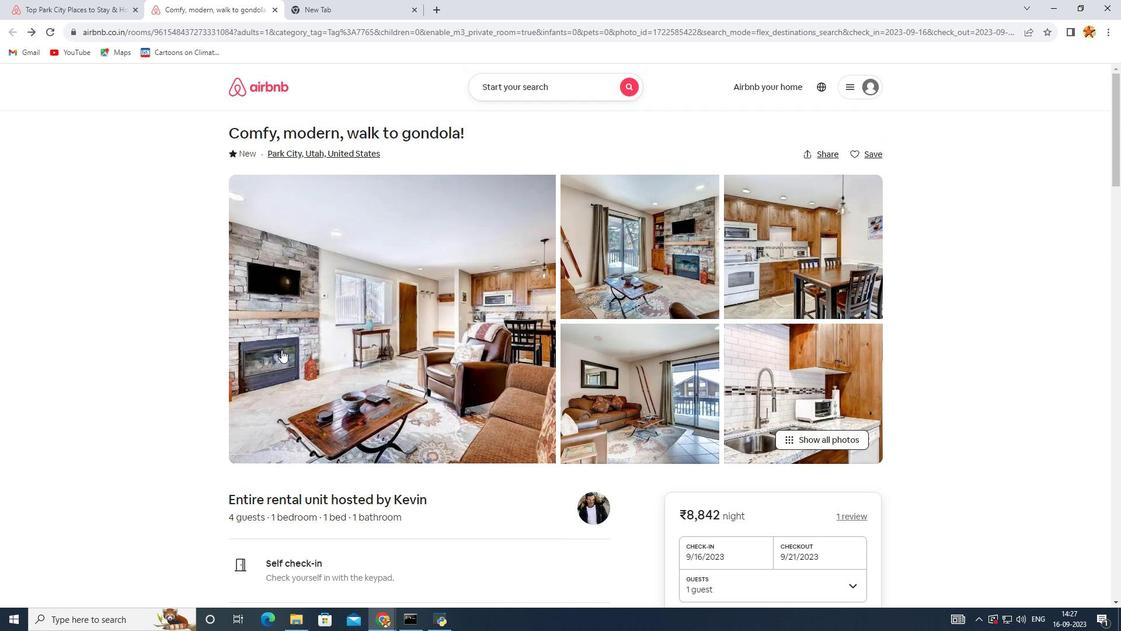 
Action: Mouse scrolled (281, 350) with delta (0, 0)
Screenshot: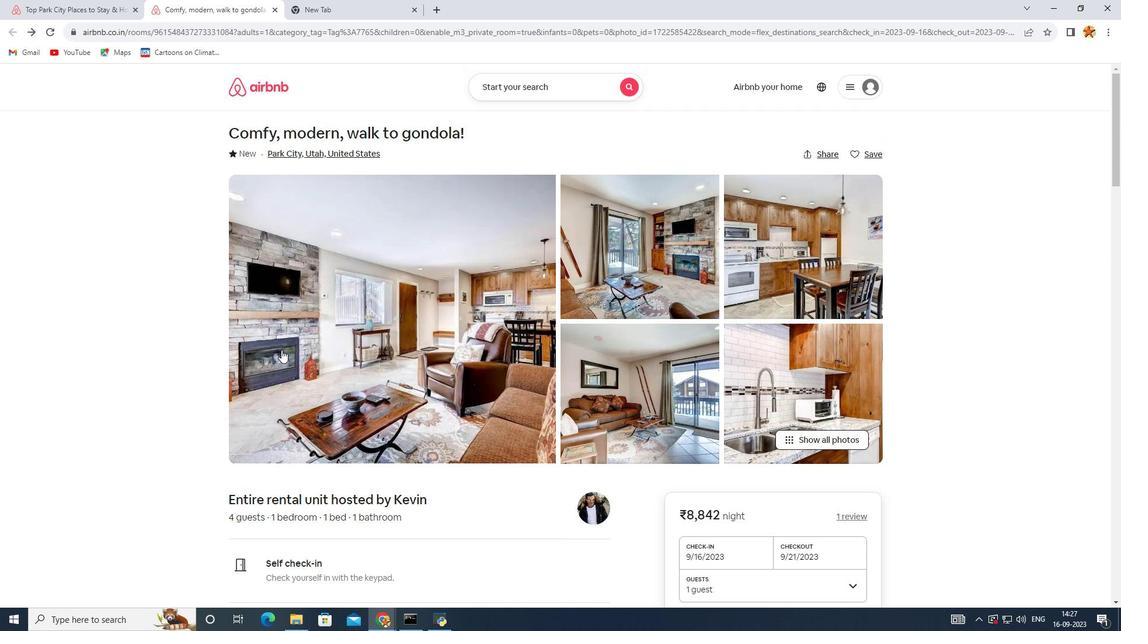 
Action: Mouse scrolled (281, 350) with delta (0, 0)
Screenshot: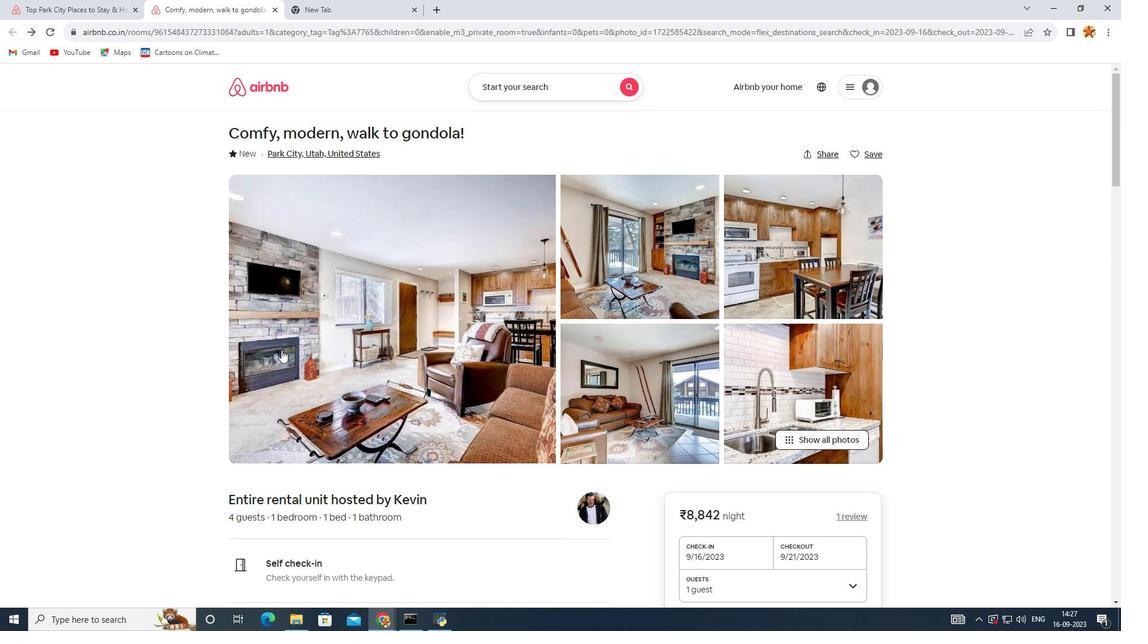 
Action: Mouse scrolled (281, 350) with delta (0, 0)
Screenshot: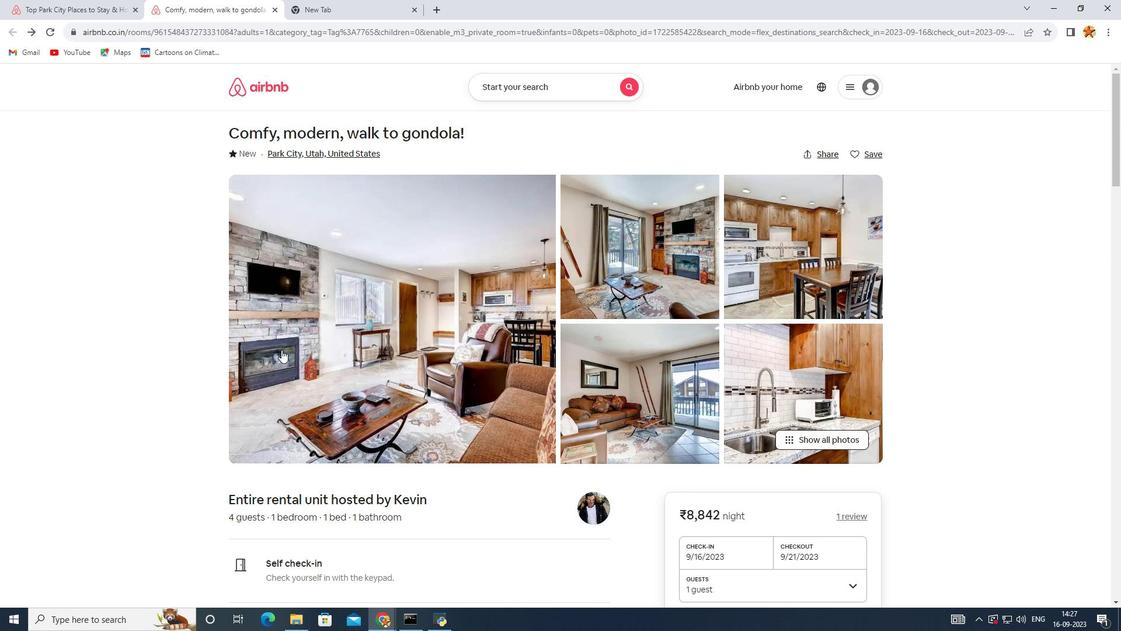 
Action: Mouse pressed left at (281, 349)
Screenshot: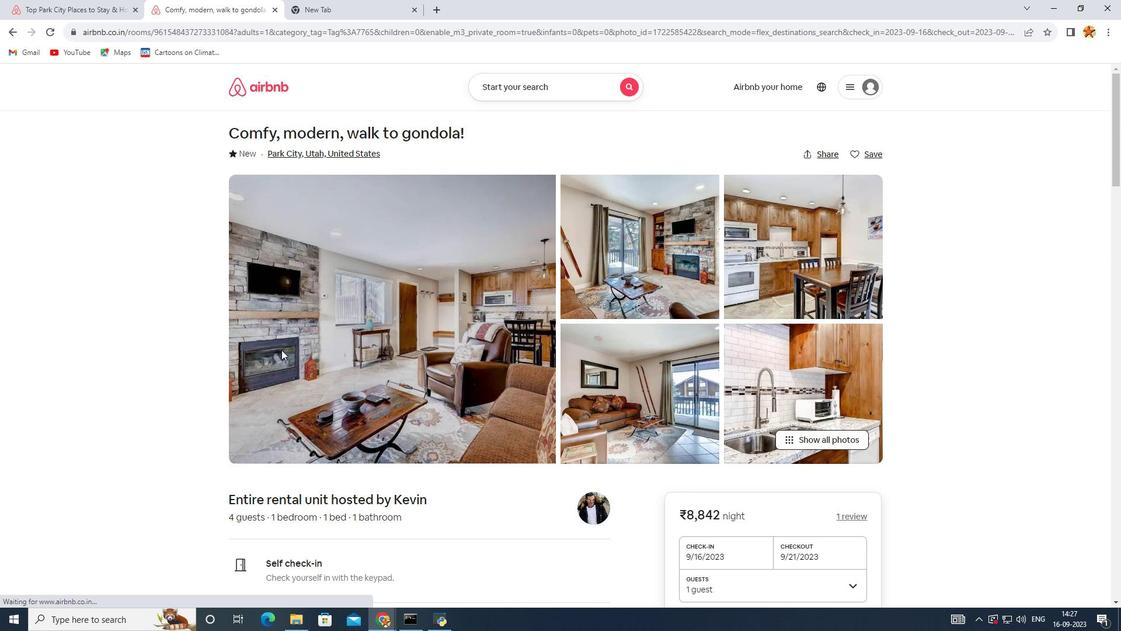 
Action: Mouse moved to (672, 420)
Screenshot: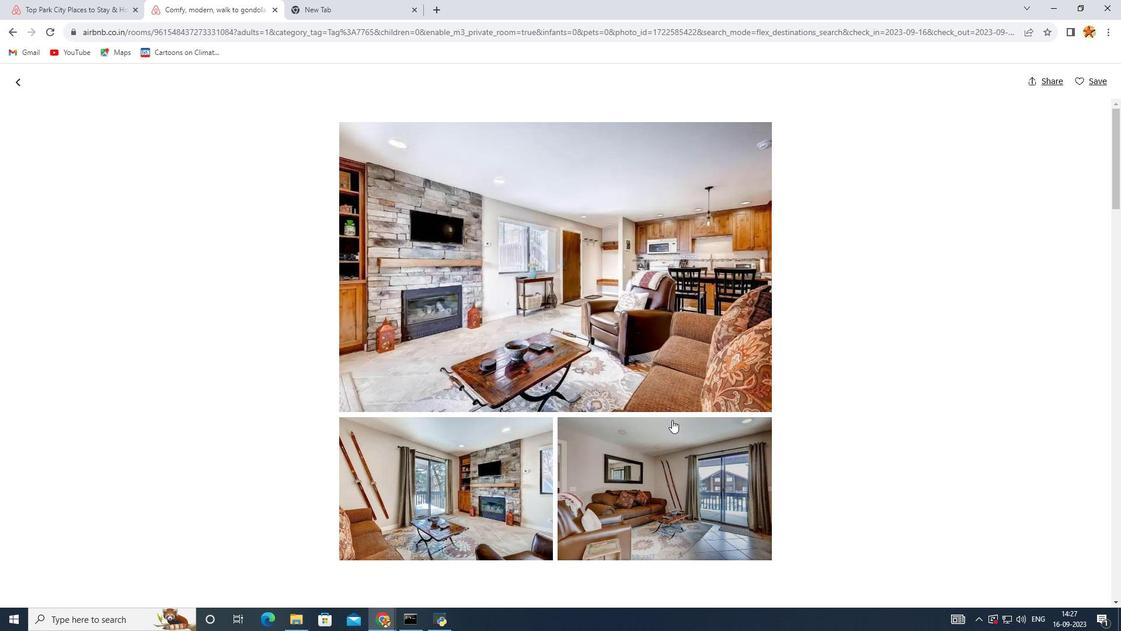 
Action: Mouse scrolled (672, 419) with delta (0, 0)
Screenshot: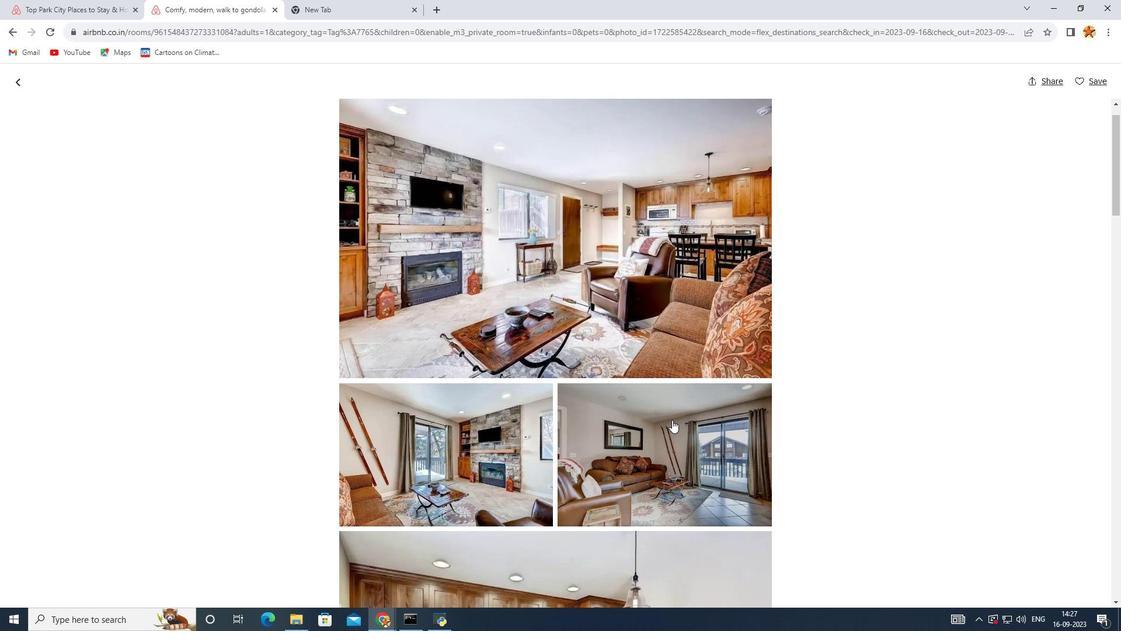 
Action: Mouse scrolled (672, 419) with delta (0, 0)
Screenshot: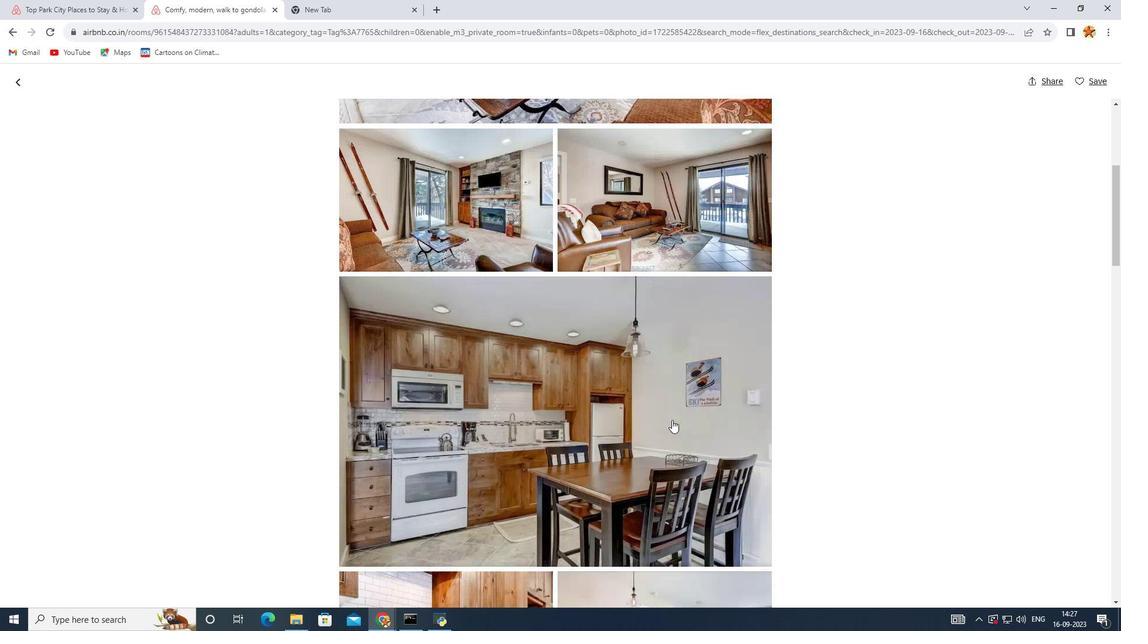
Action: Mouse scrolled (672, 419) with delta (0, 0)
Screenshot: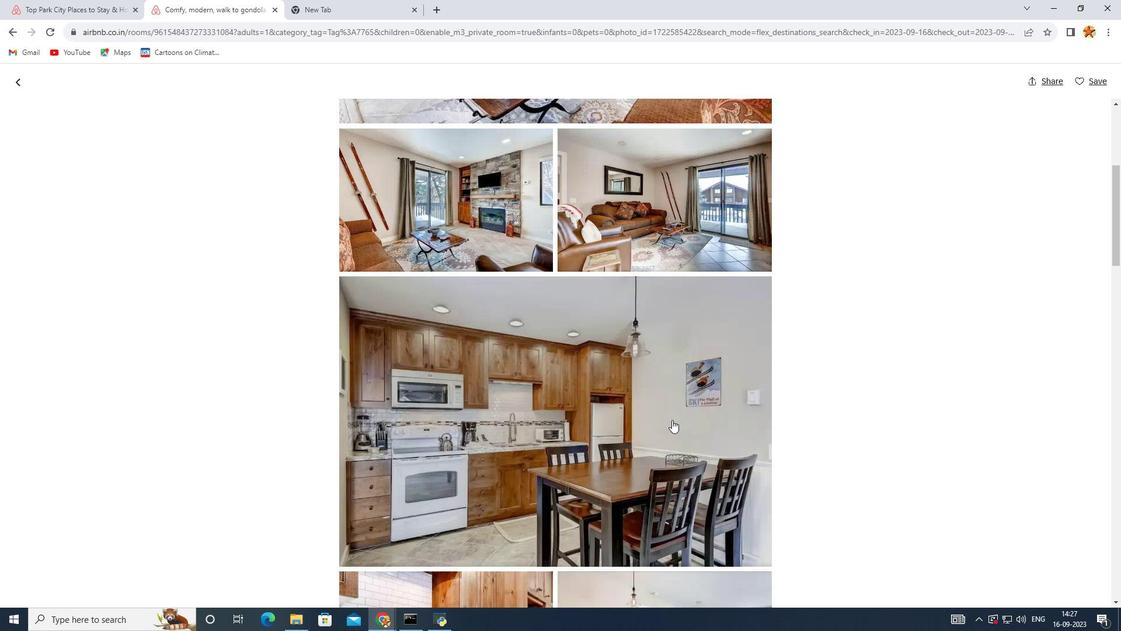 
Action: Mouse scrolled (672, 419) with delta (0, 0)
Screenshot: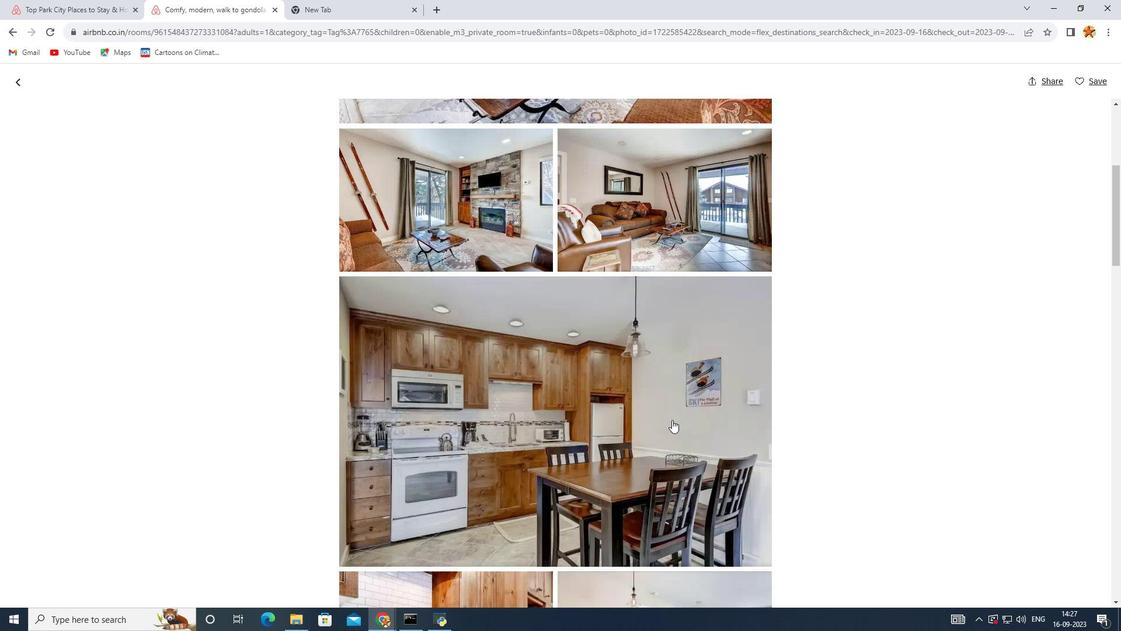 
Action: Mouse scrolled (672, 419) with delta (0, 0)
Screenshot: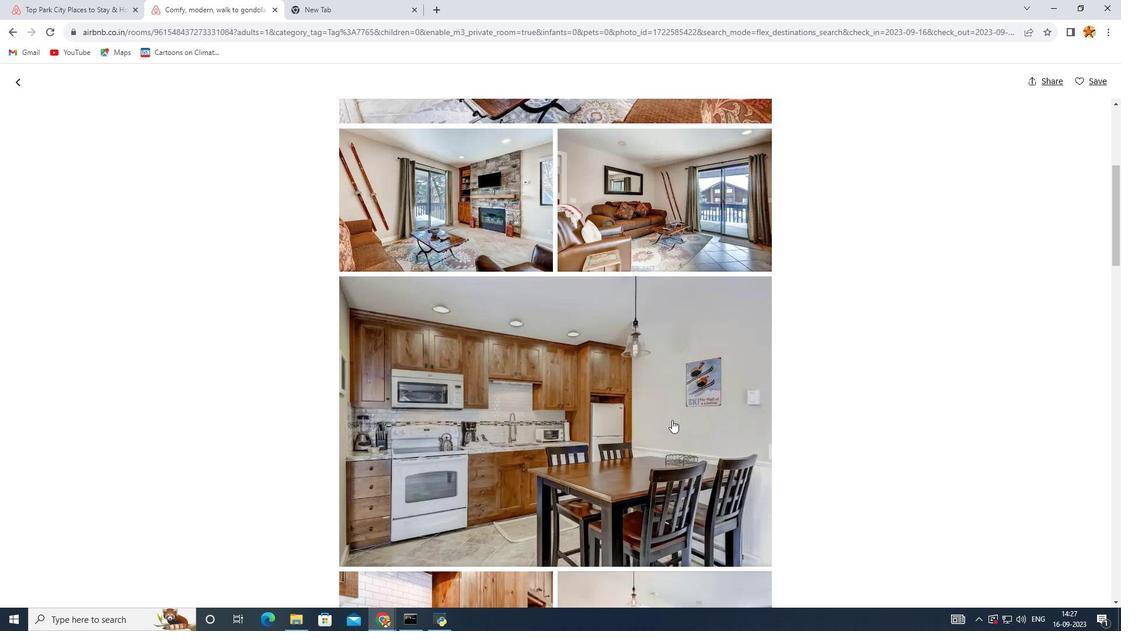 
Action: Mouse scrolled (672, 419) with delta (0, 0)
Screenshot: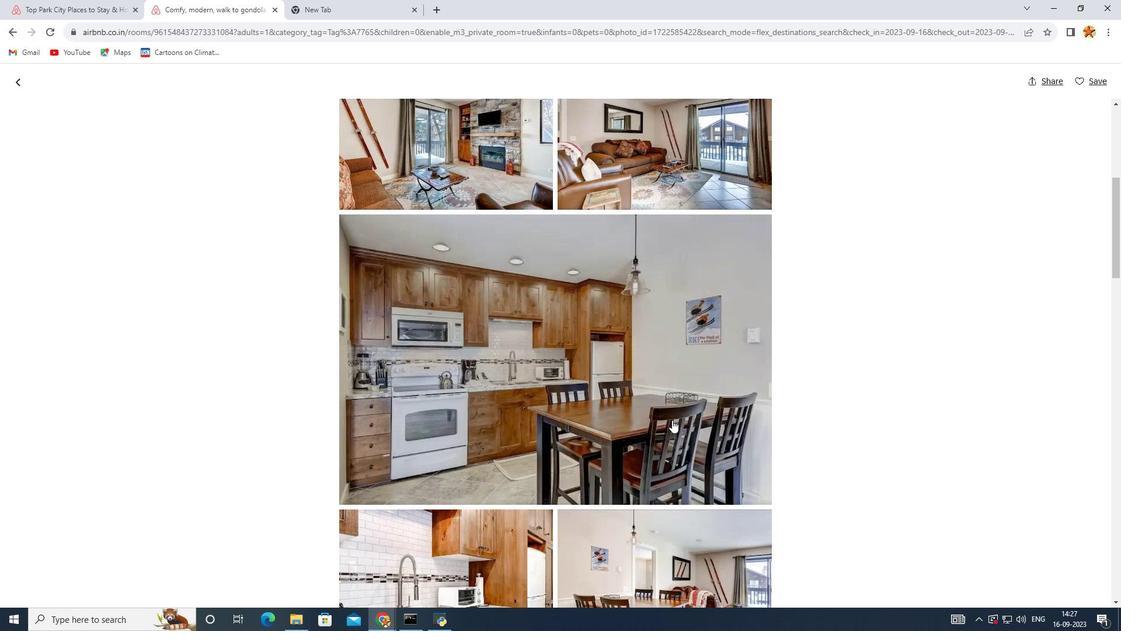 
Action: Mouse scrolled (672, 419) with delta (0, 0)
Screenshot: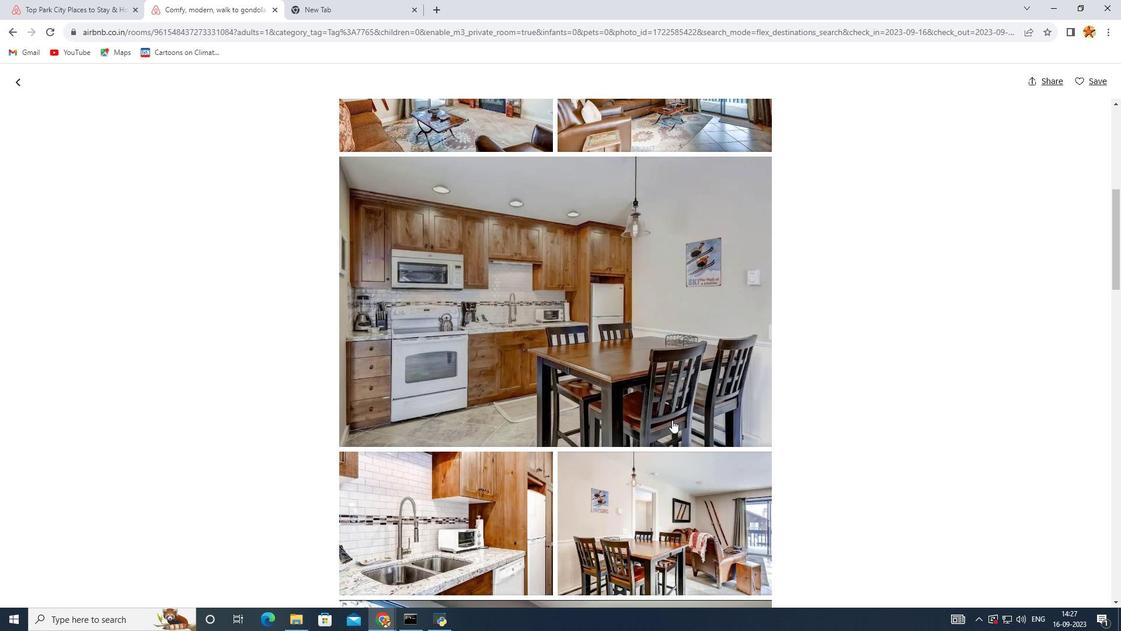 
Action: Mouse scrolled (672, 419) with delta (0, 0)
Screenshot: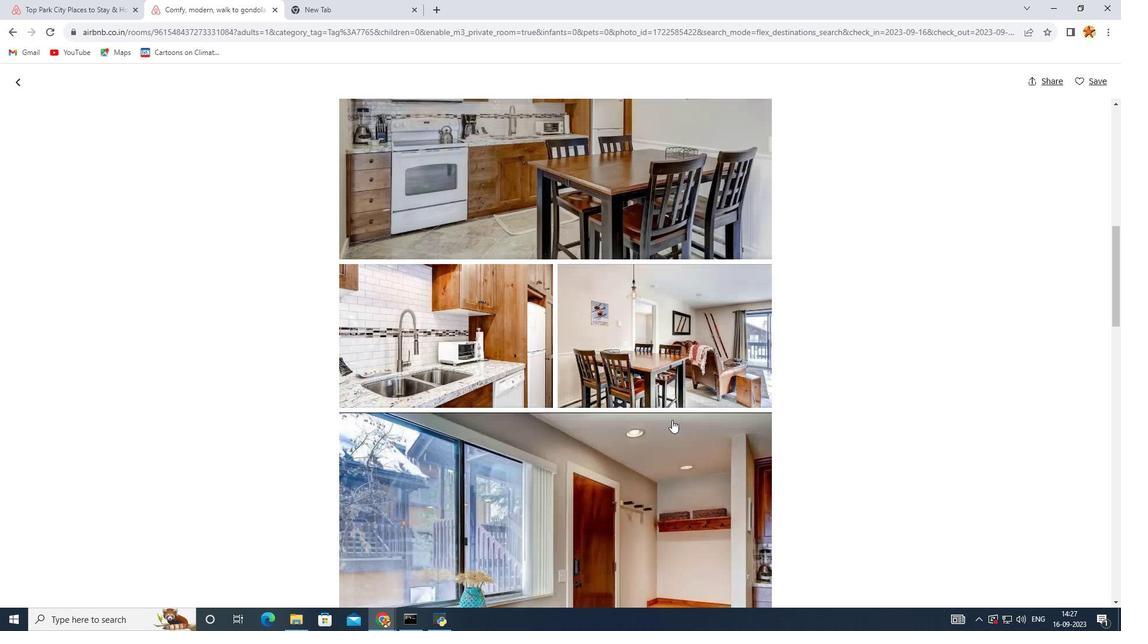 
Action: Mouse scrolled (672, 419) with delta (0, 0)
Screenshot: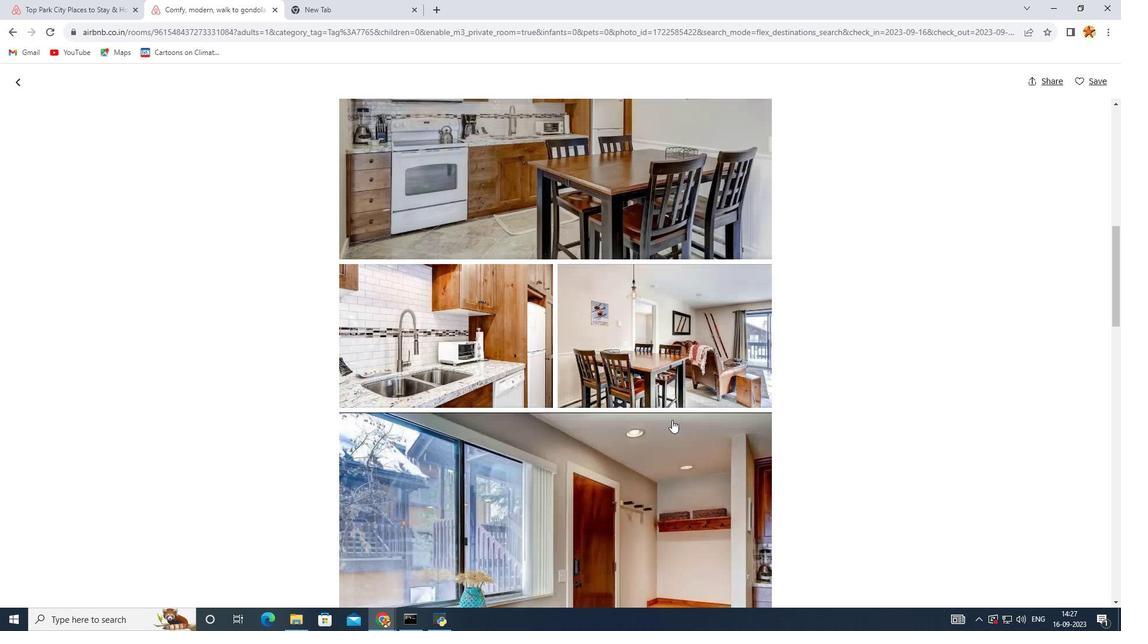 
Action: Mouse scrolled (672, 419) with delta (0, 0)
Screenshot: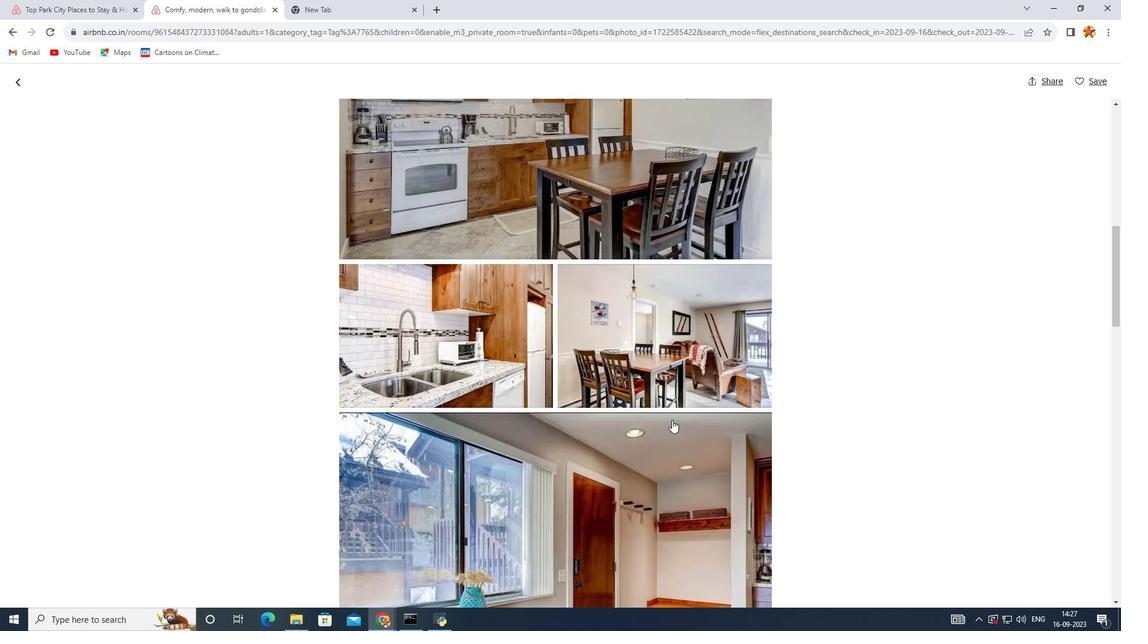 
Action: Mouse scrolled (672, 419) with delta (0, 0)
Screenshot: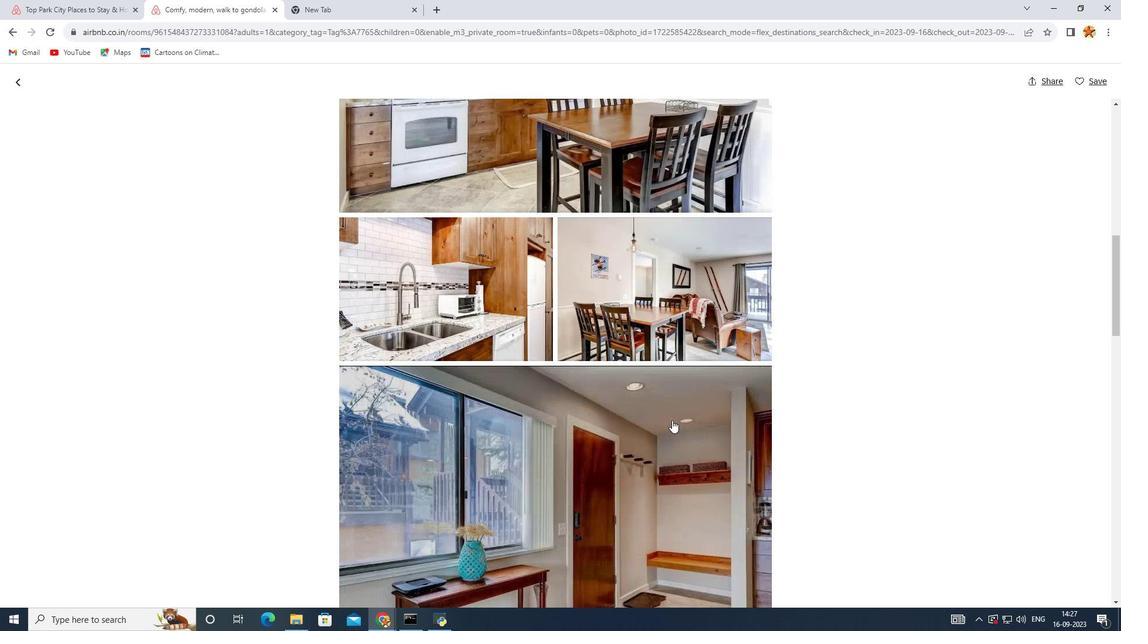 
Action: Mouse scrolled (672, 419) with delta (0, 0)
Screenshot: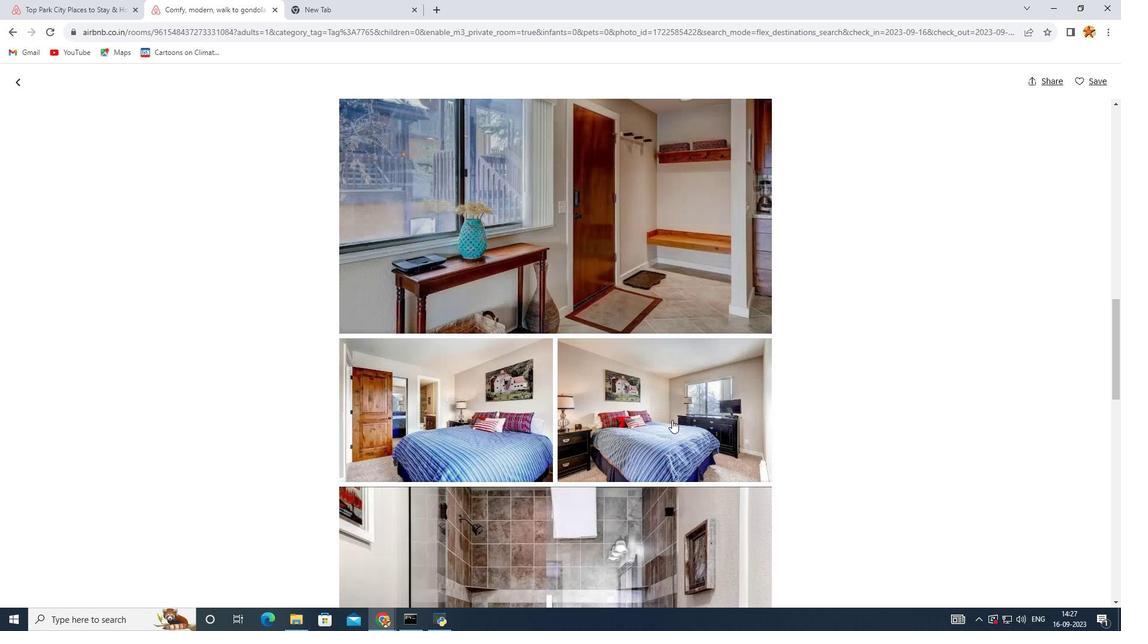 
Action: Mouse scrolled (672, 419) with delta (0, 0)
Screenshot: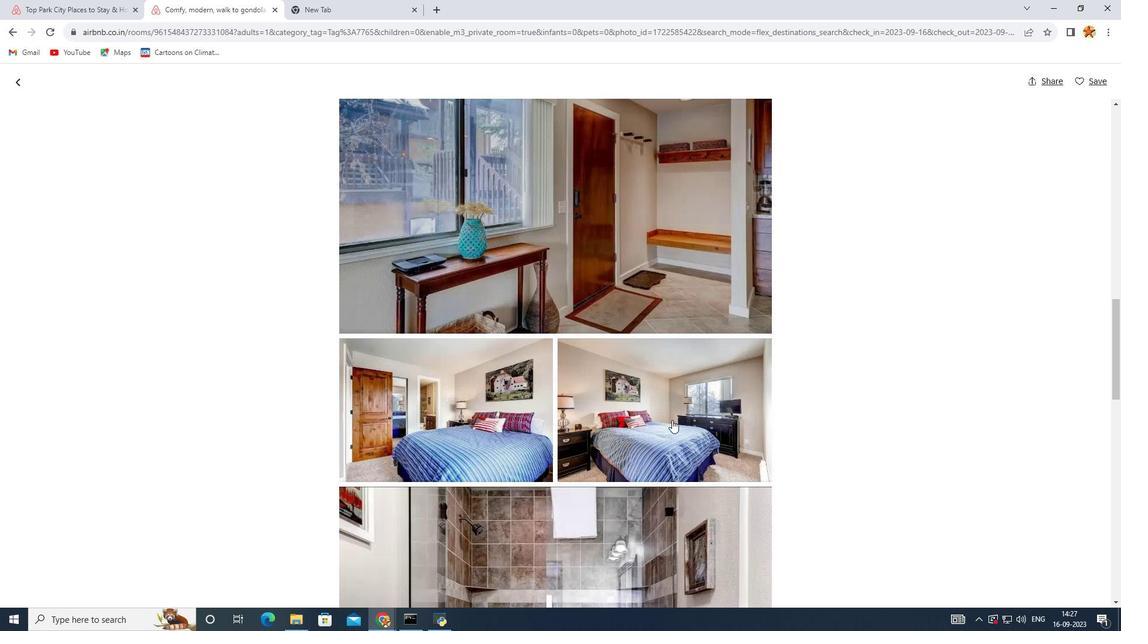 
Action: Mouse scrolled (672, 419) with delta (0, 0)
Screenshot: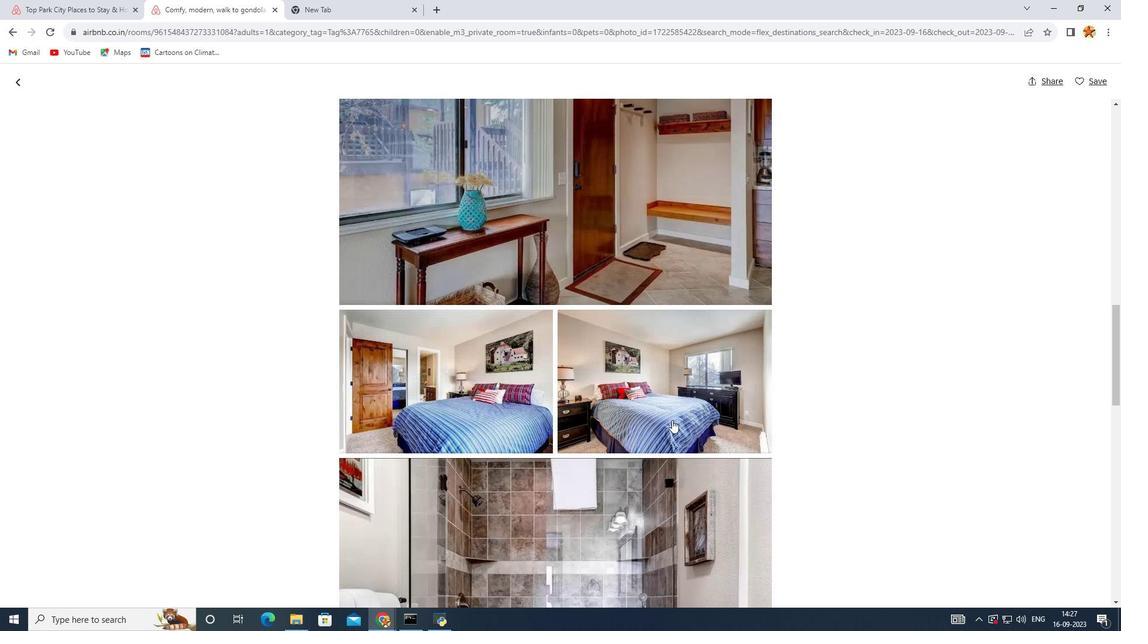 
Action: Mouse scrolled (672, 419) with delta (0, 0)
Screenshot: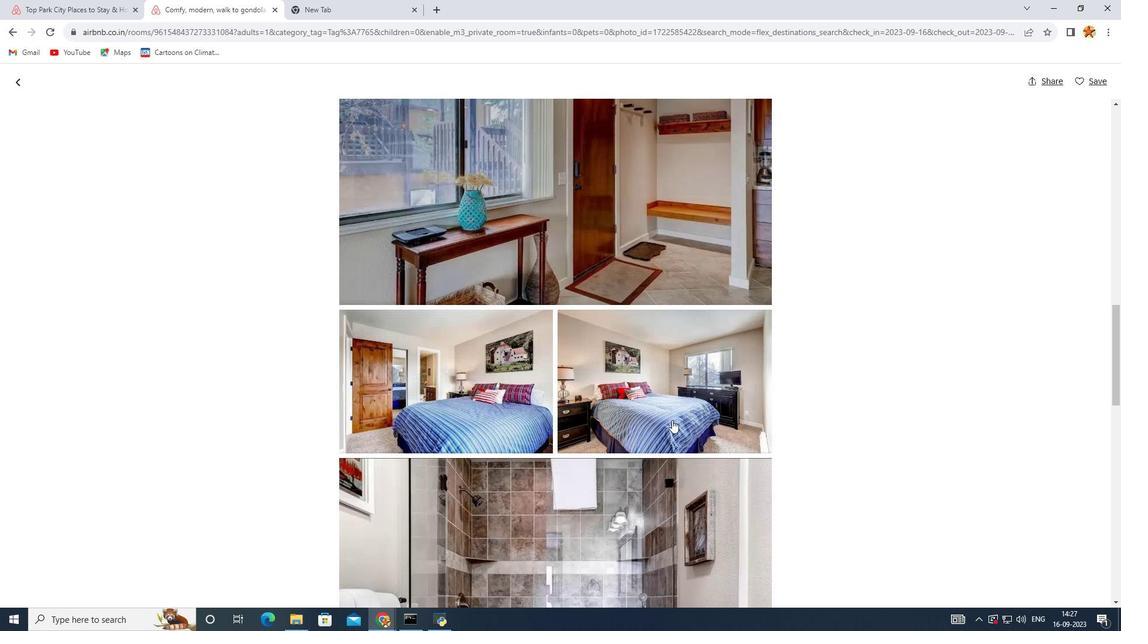 
Action: Mouse scrolled (672, 419) with delta (0, 0)
